 Task: Find and add kurtas from the brands SAARA, LIBAS, BIBA, GERUA, and AKS to your cart on Flipkart.
Action: Mouse moved to (138, 8)
Screenshot: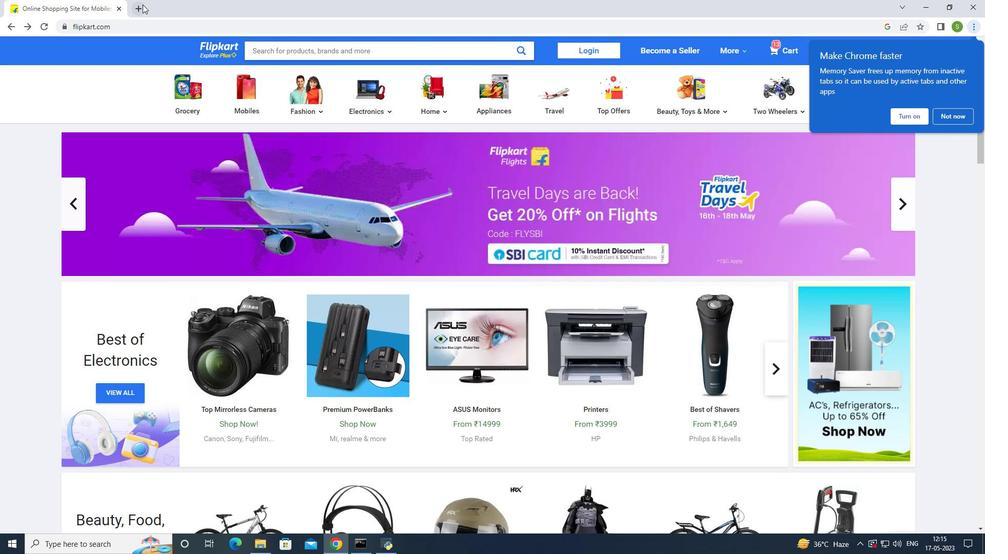 
Action: Mouse pressed left at (138, 8)
Screenshot: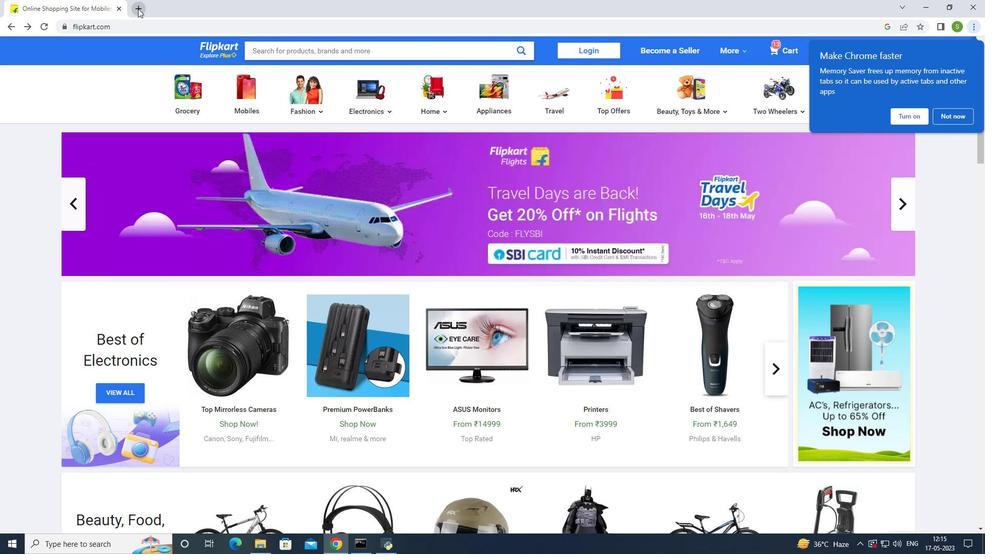 
Action: Mouse moved to (138, 18)
Screenshot: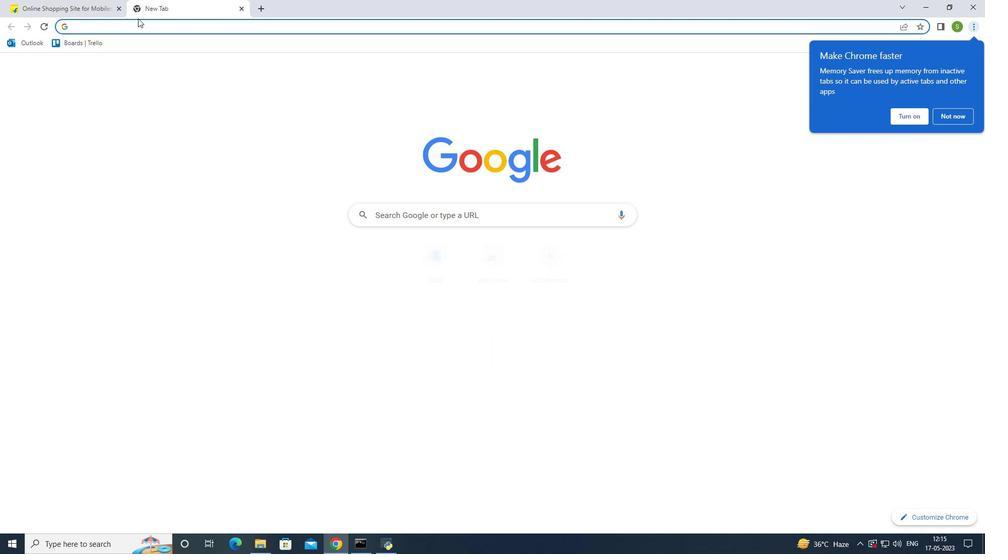 
Action: Mouse pressed left at (138, 18)
Screenshot: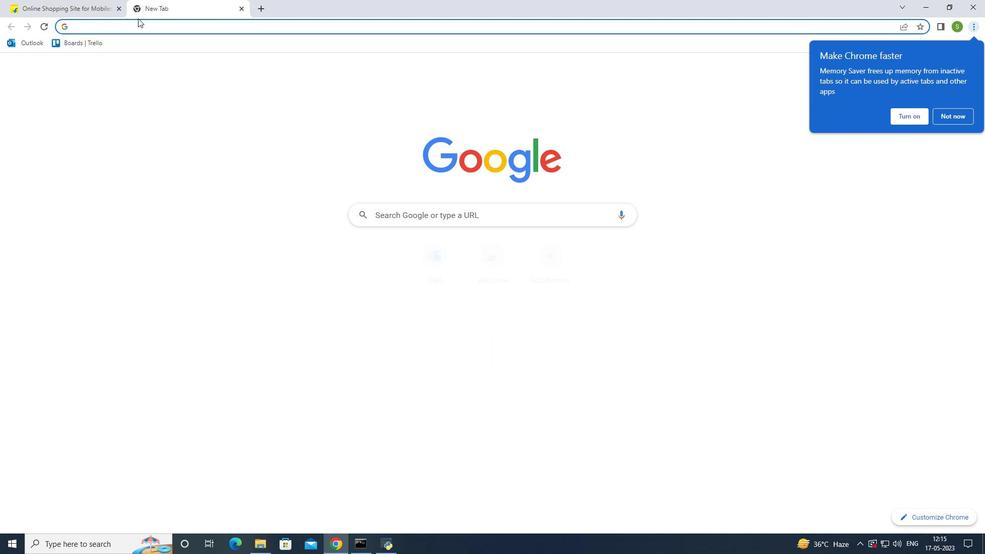 
Action: Mouse moved to (142, 27)
Screenshot: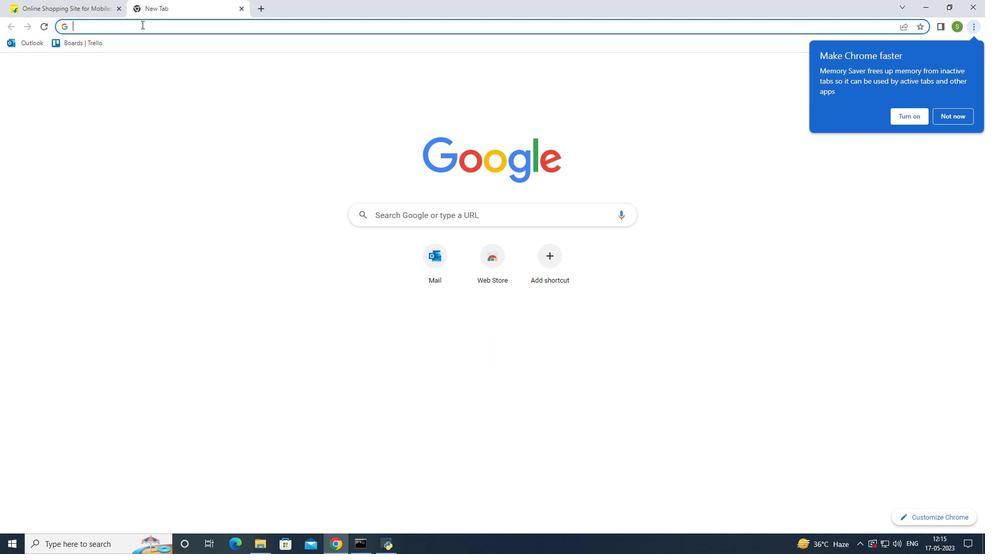 
Action: Mouse pressed left at (142, 27)
Screenshot: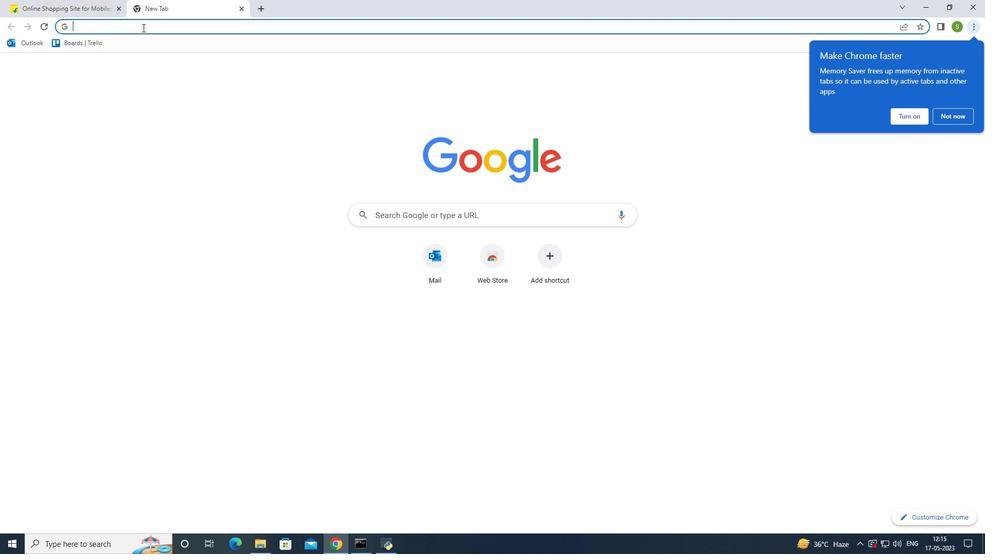 
Action: Mouse moved to (141, 49)
Screenshot: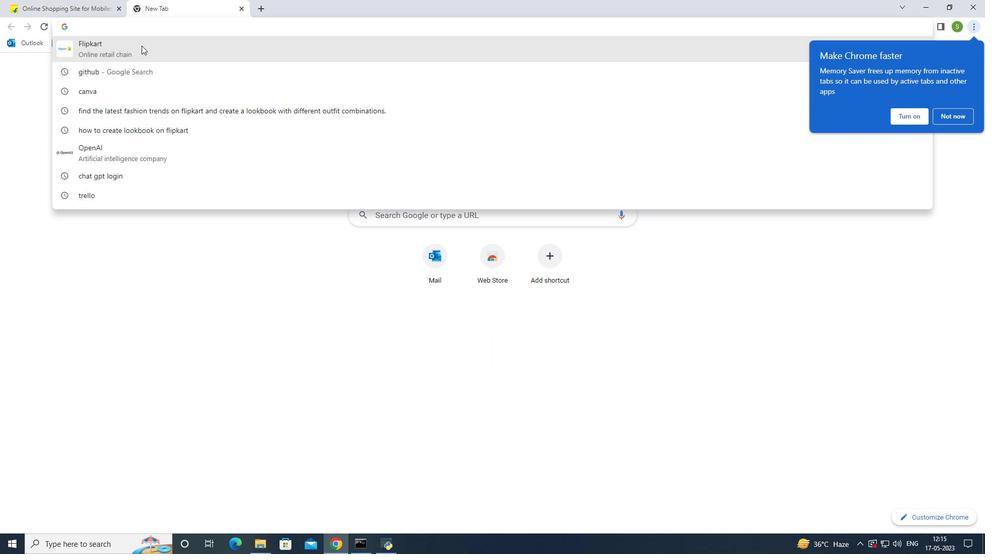 
Action: Mouse pressed left at (141, 49)
Screenshot: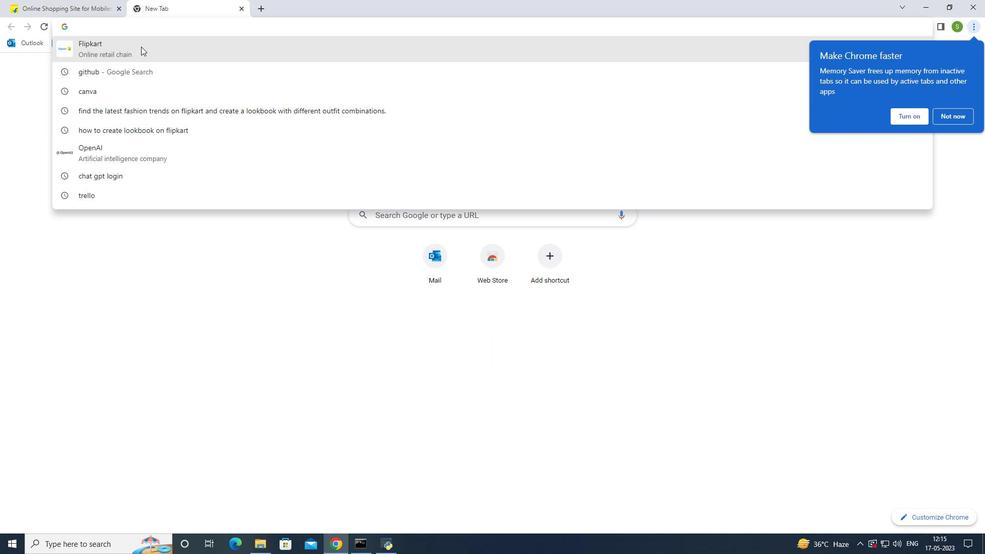 
Action: Mouse moved to (120, 9)
Screenshot: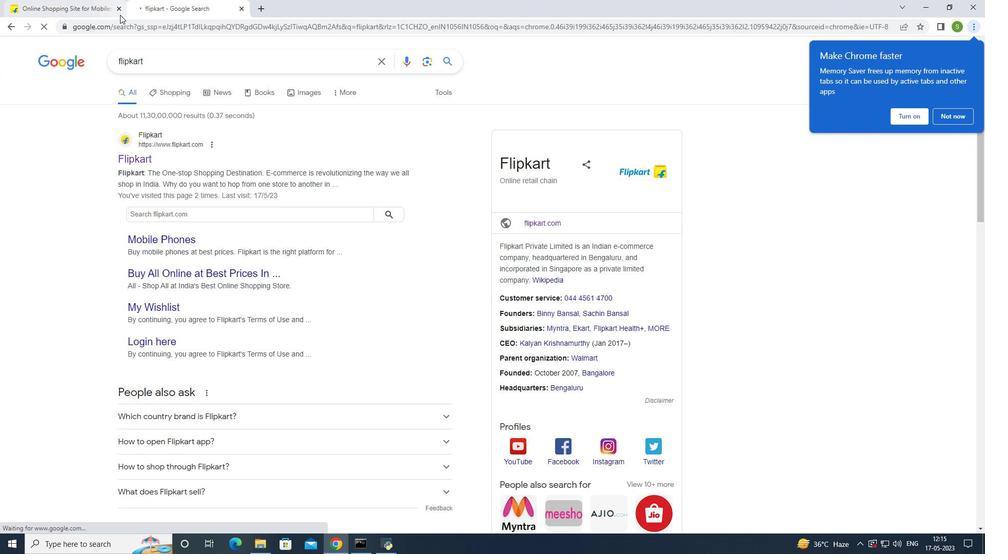 
Action: Mouse pressed left at (120, 9)
Screenshot: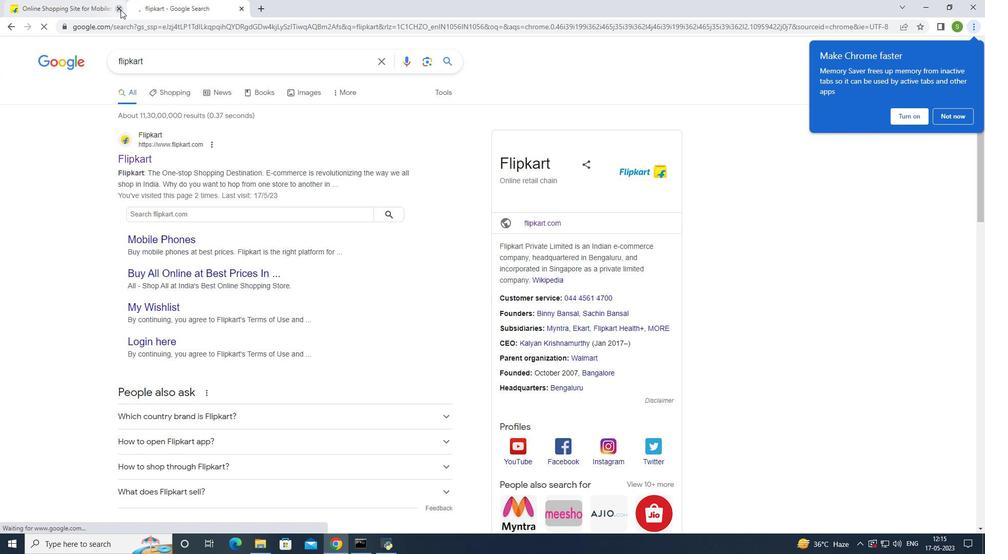 
Action: Mouse moved to (148, 158)
Screenshot: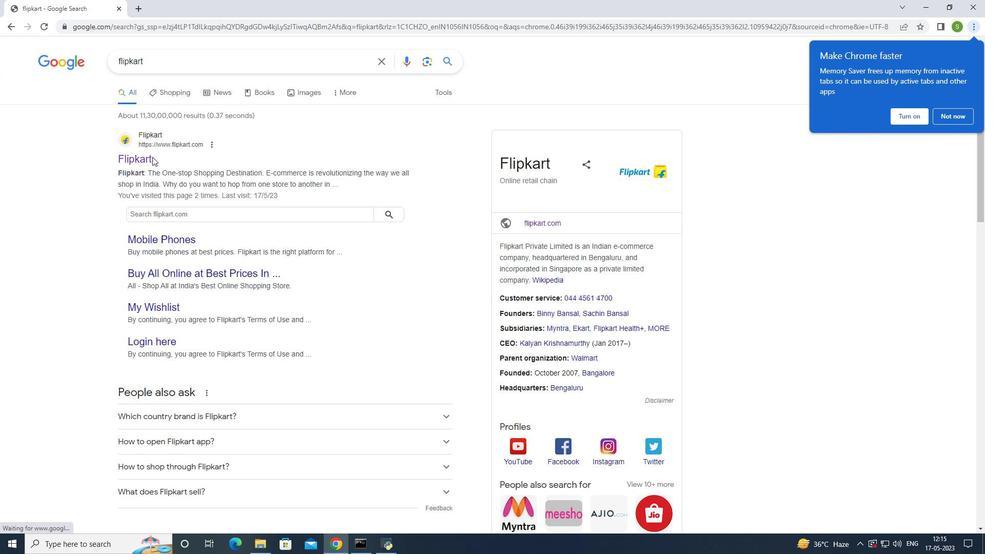 
Action: Mouse pressed left at (148, 158)
Screenshot: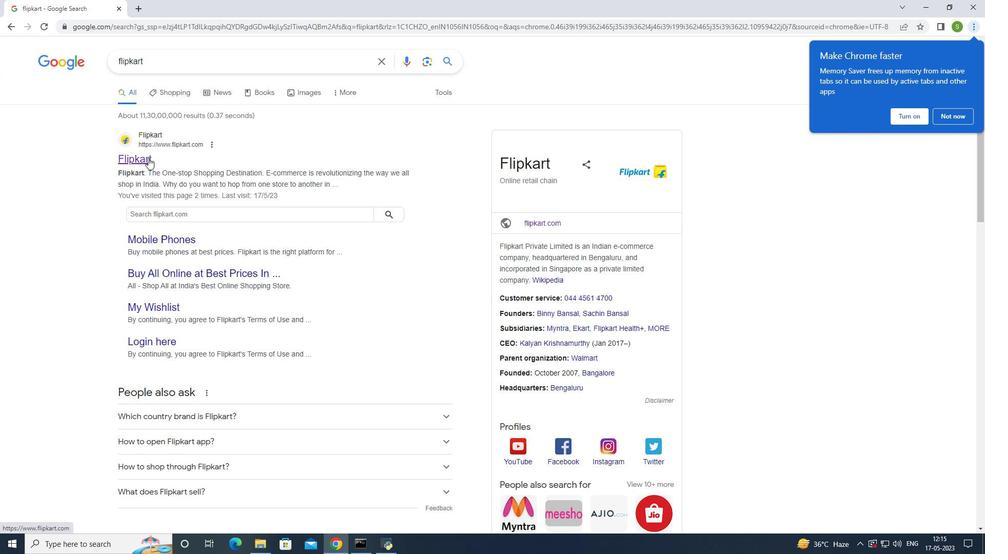 
Action: Mouse moved to (319, 109)
Screenshot: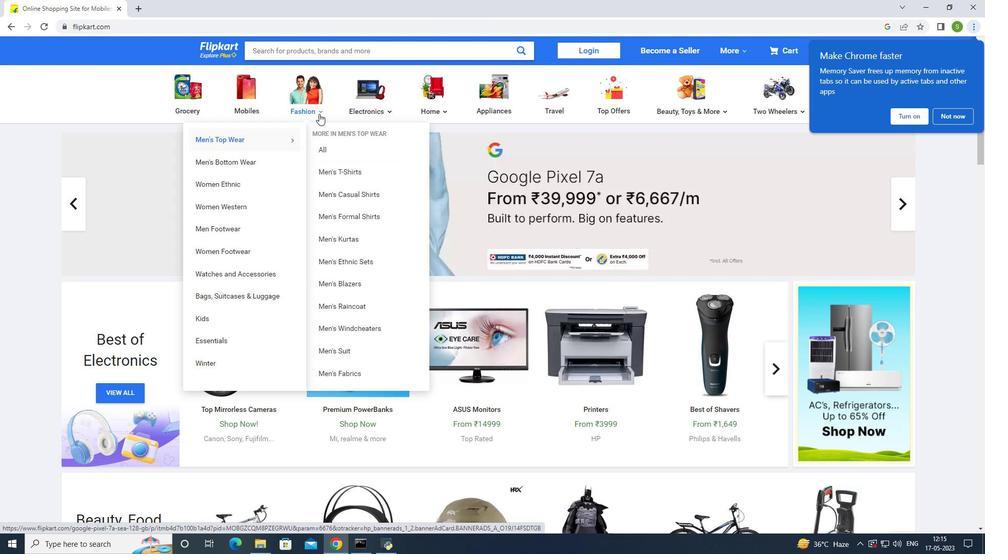 
Action: Mouse pressed left at (319, 109)
Screenshot: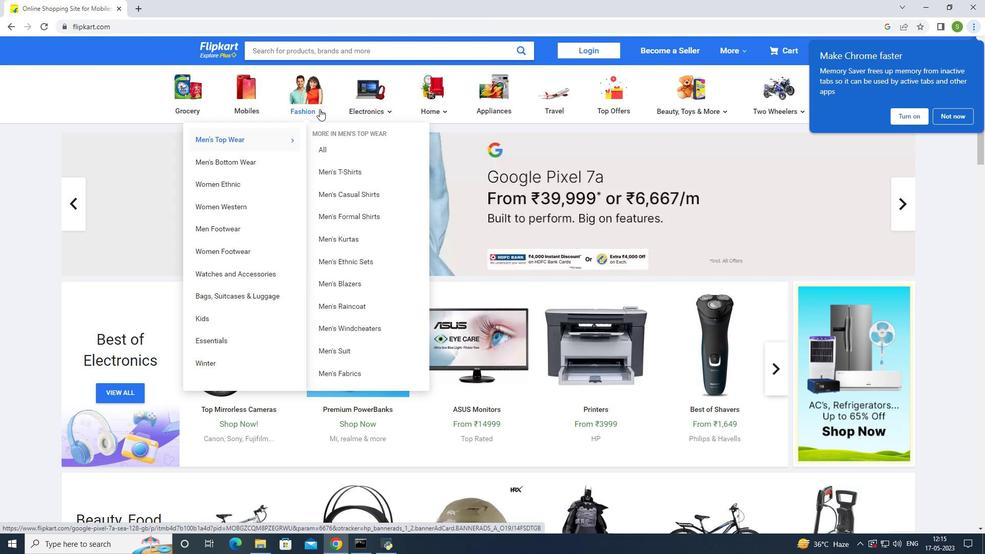 
Action: Mouse moved to (249, 181)
Screenshot: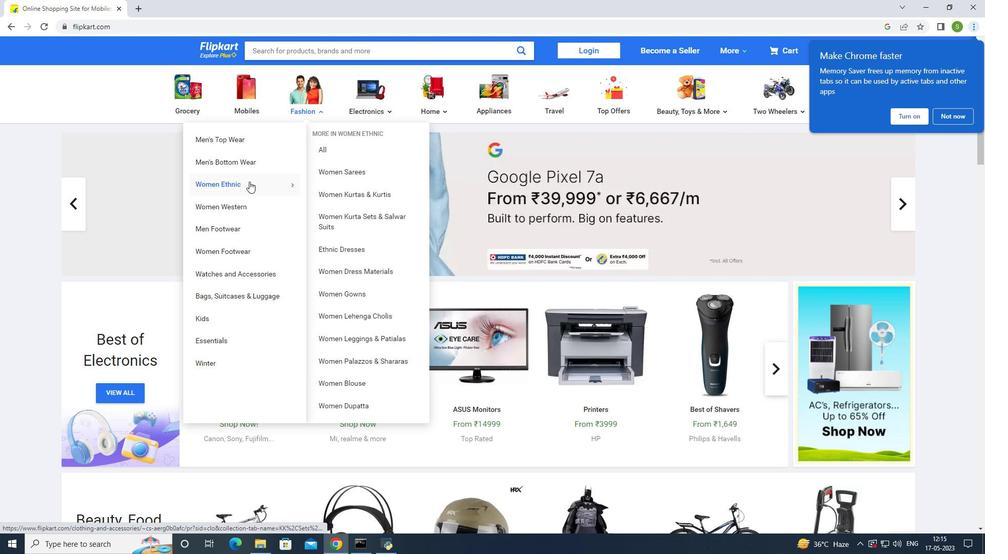 
Action: Mouse pressed left at (249, 181)
Screenshot: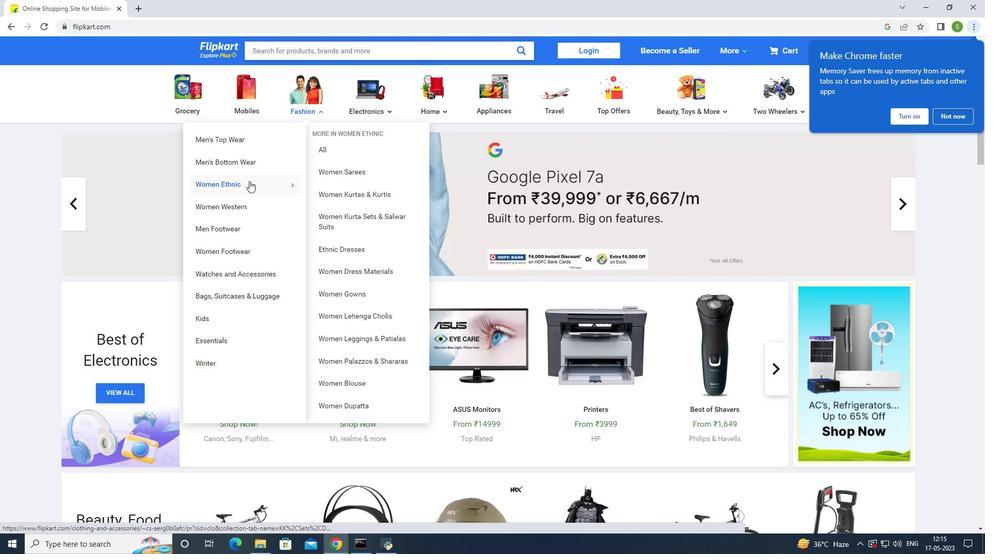 
Action: Mouse moved to (432, 195)
Screenshot: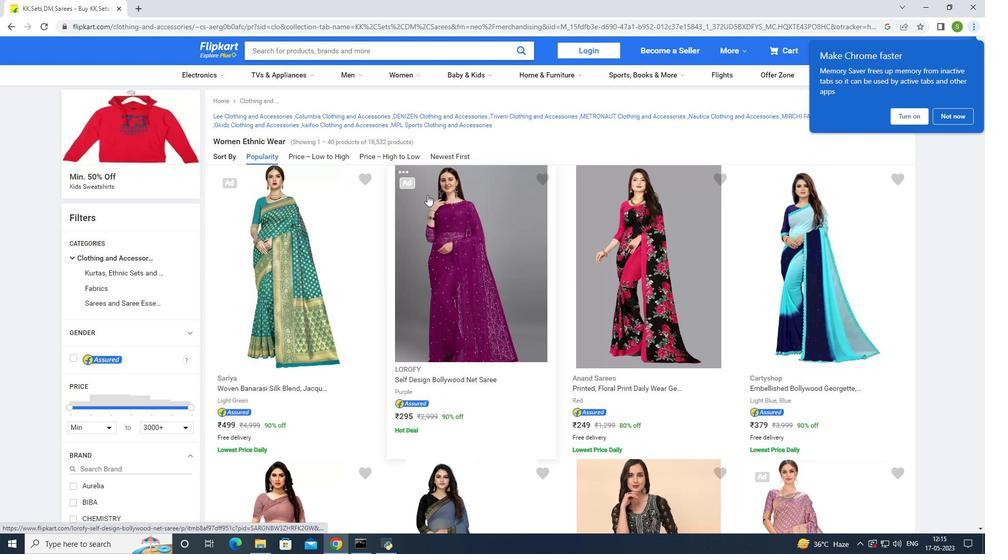 
Action: Mouse scrolled (432, 195) with delta (0, 0)
Screenshot: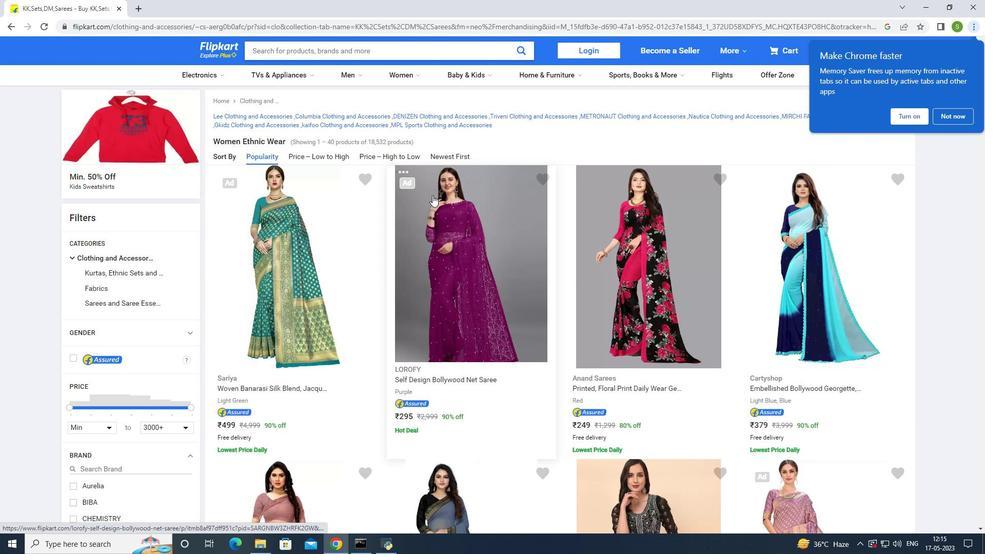 
Action: Mouse scrolled (432, 195) with delta (0, 0)
Screenshot: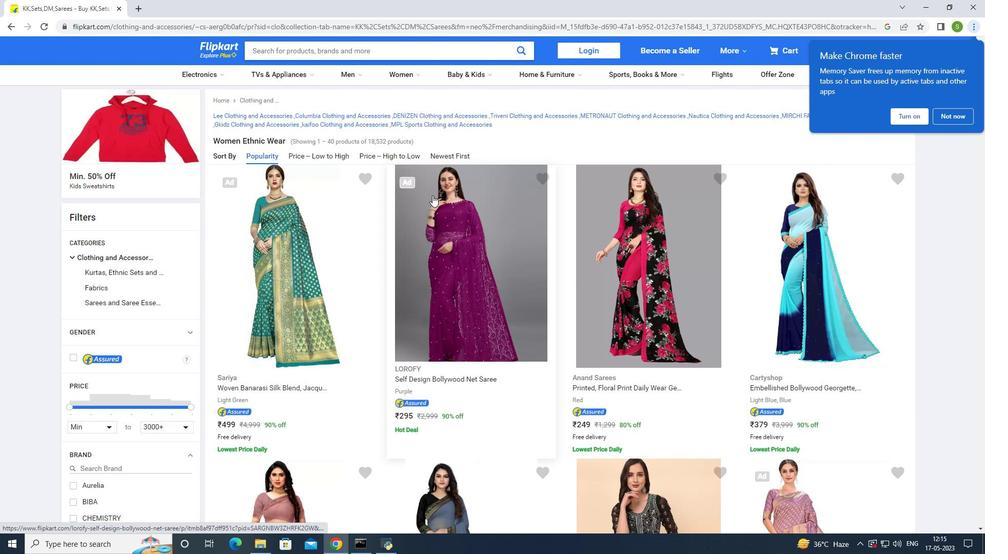 
Action: Mouse scrolled (432, 195) with delta (0, 0)
Screenshot: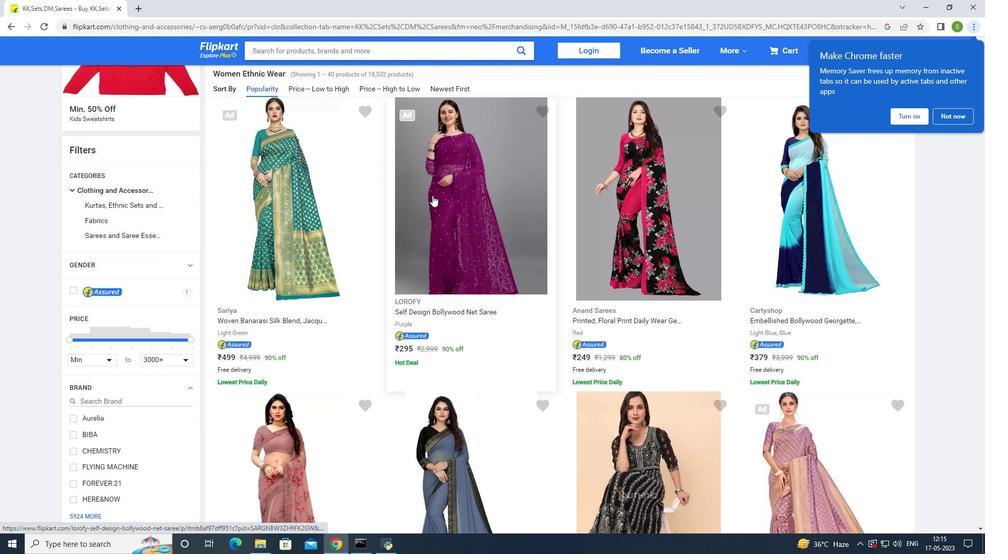 
Action: Mouse scrolled (432, 195) with delta (0, 0)
Screenshot: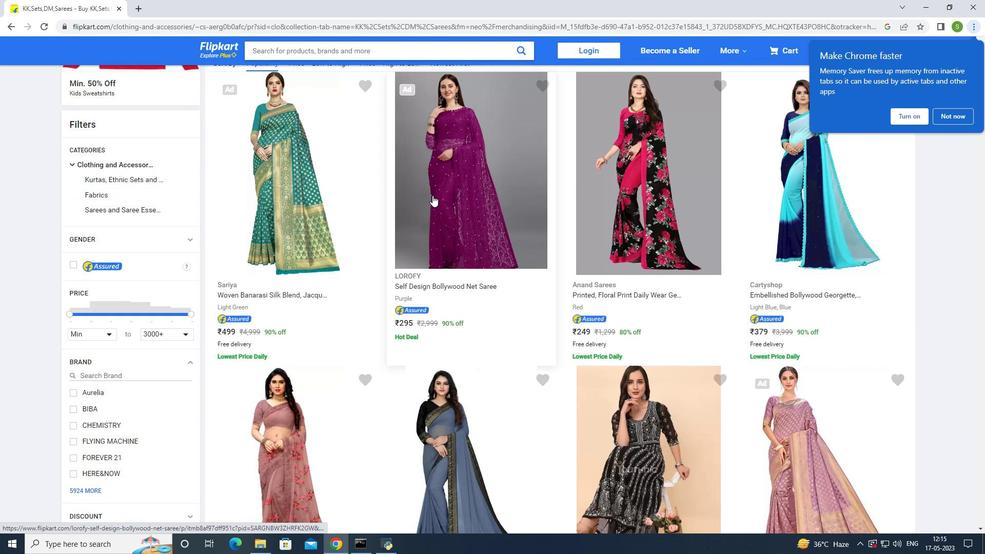 
Action: Mouse scrolled (432, 195) with delta (0, 0)
Screenshot: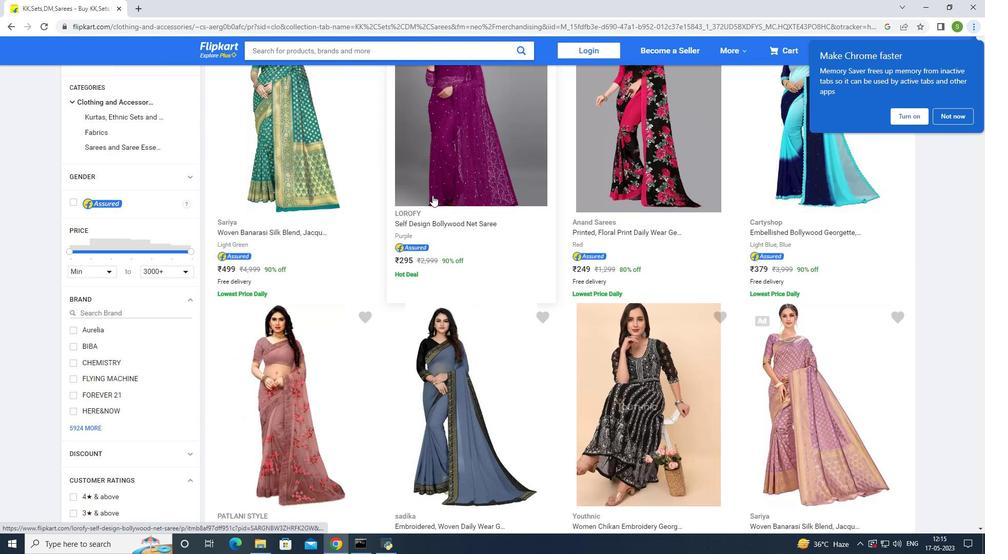 
Action: Mouse scrolled (432, 195) with delta (0, 0)
Screenshot: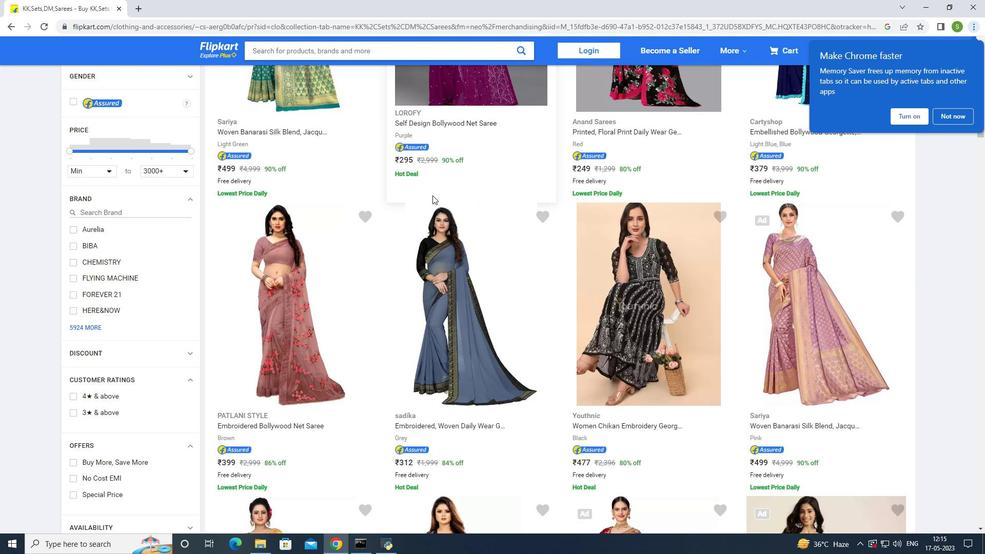 
Action: Mouse scrolled (432, 195) with delta (0, 0)
Screenshot: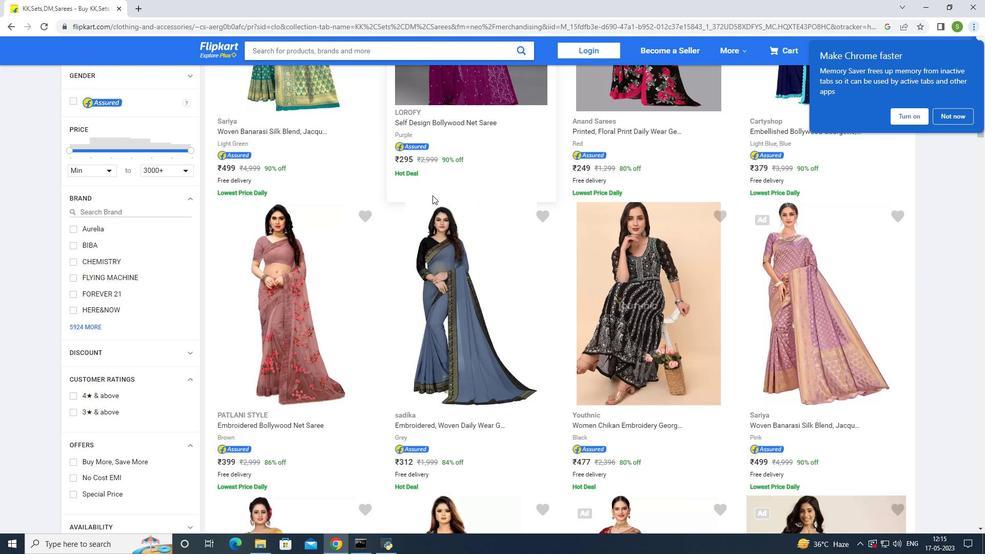 
Action: Mouse moved to (778, 168)
Screenshot: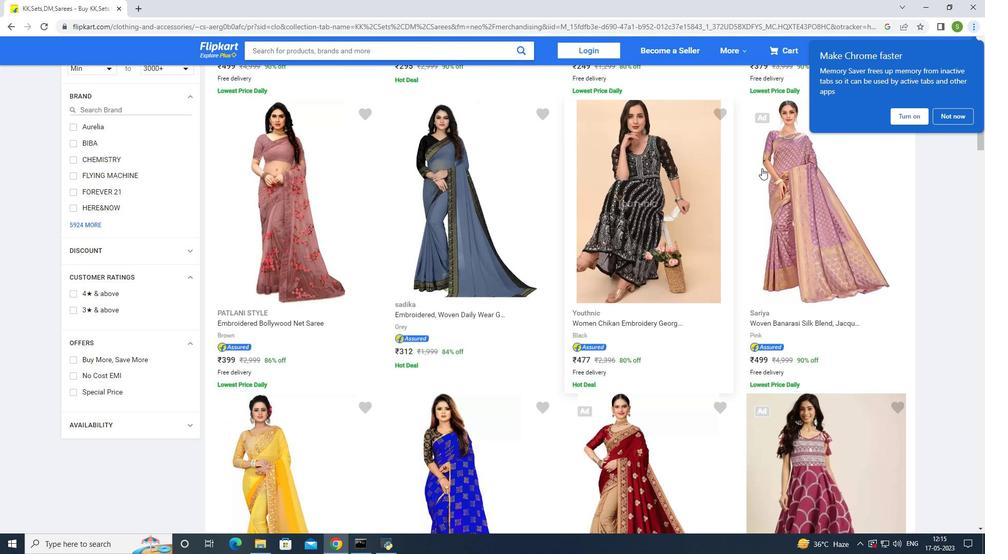 
Action: Mouse pressed left at (778, 168)
Screenshot: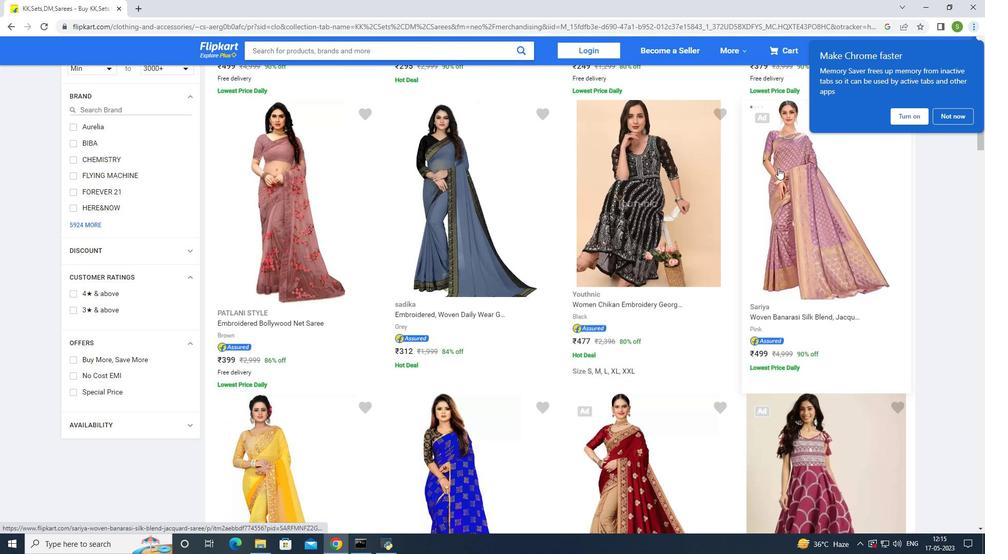 
Action: Mouse moved to (399, 233)
Screenshot: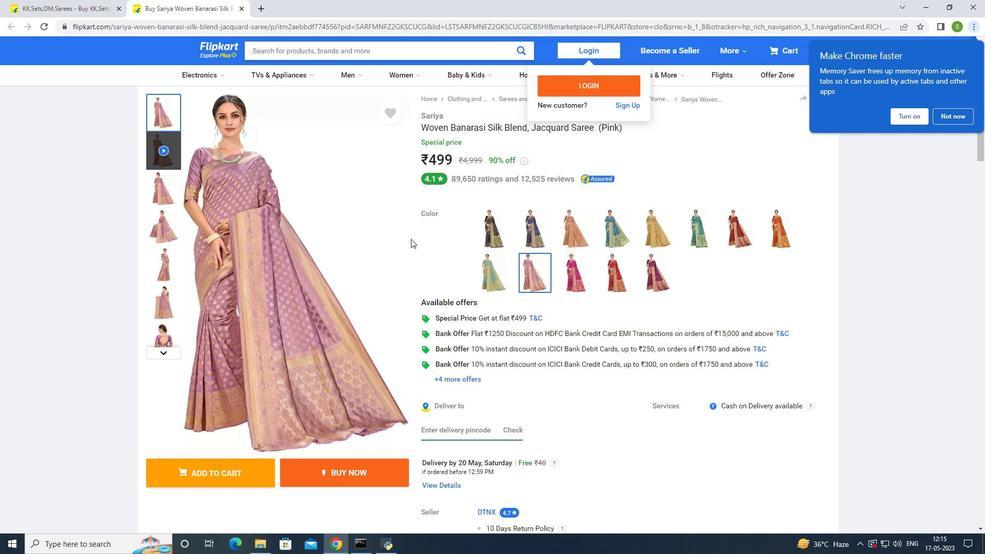 
Action: Mouse scrolled (399, 233) with delta (0, 0)
Screenshot: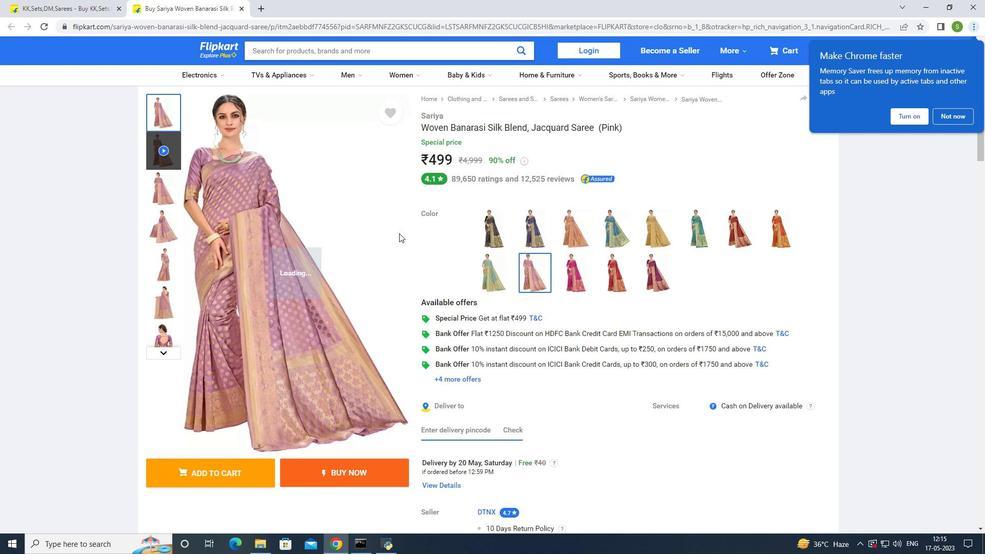 
Action: Mouse scrolled (399, 233) with delta (0, 0)
Screenshot: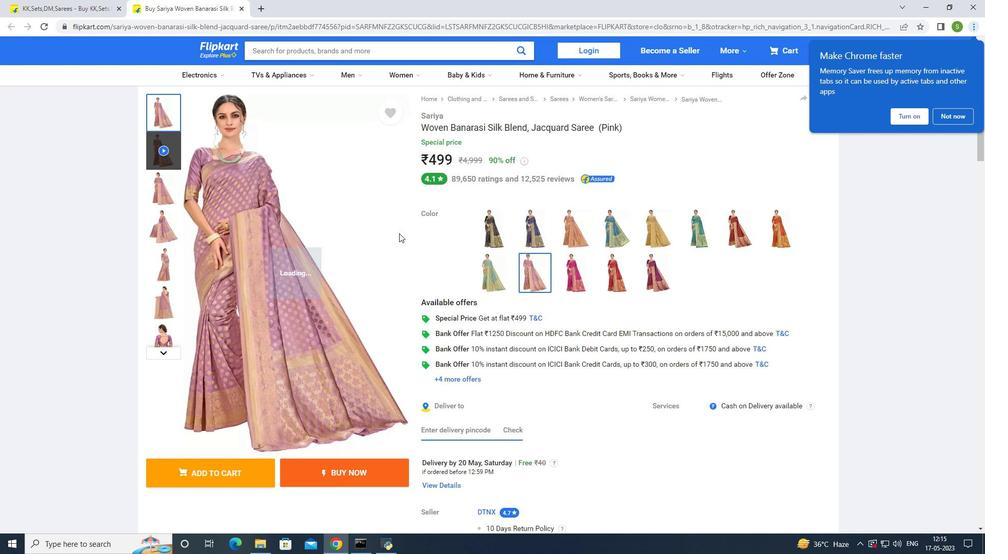 
Action: Mouse scrolled (399, 233) with delta (0, 0)
Screenshot: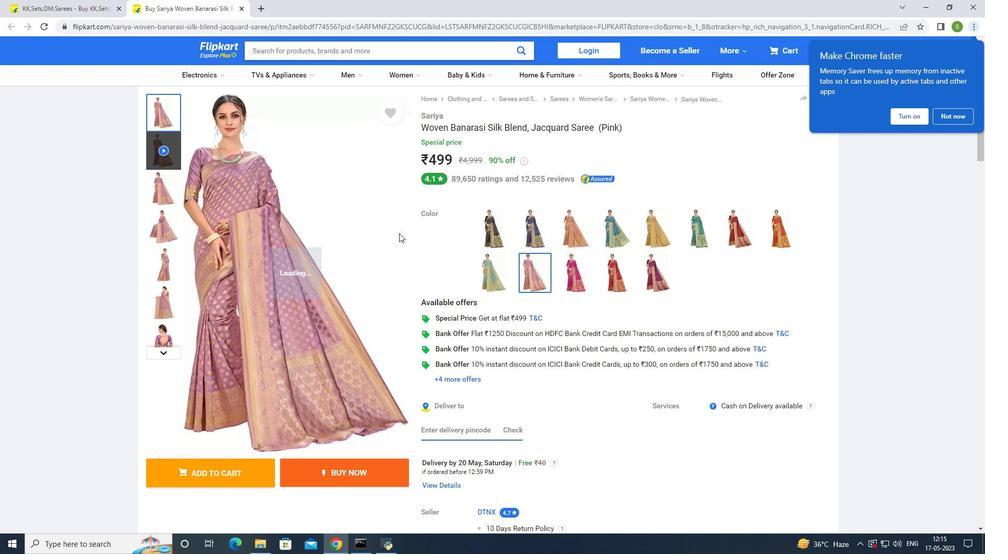 
Action: Mouse moved to (402, 227)
Screenshot: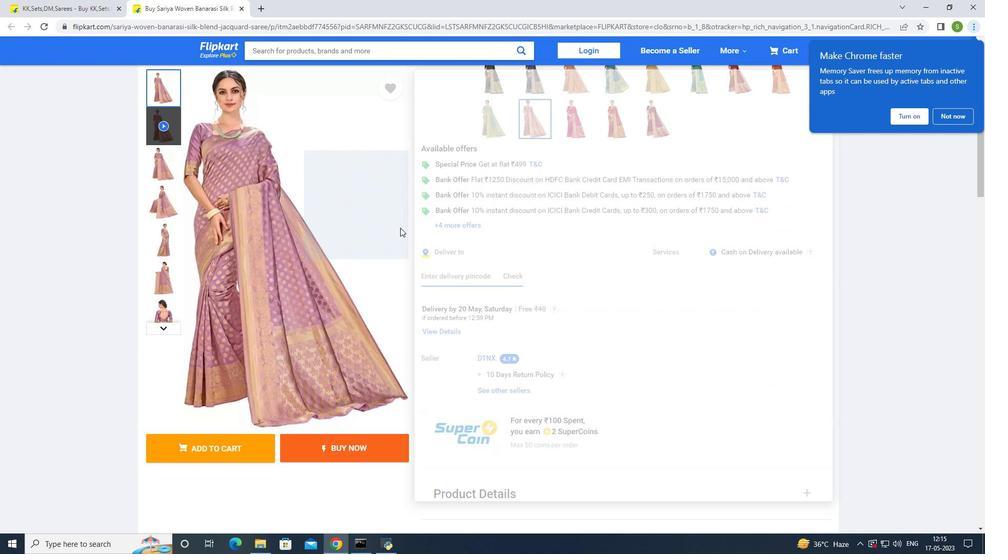 
Action: Mouse scrolled (402, 226) with delta (0, 0)
Screenshot: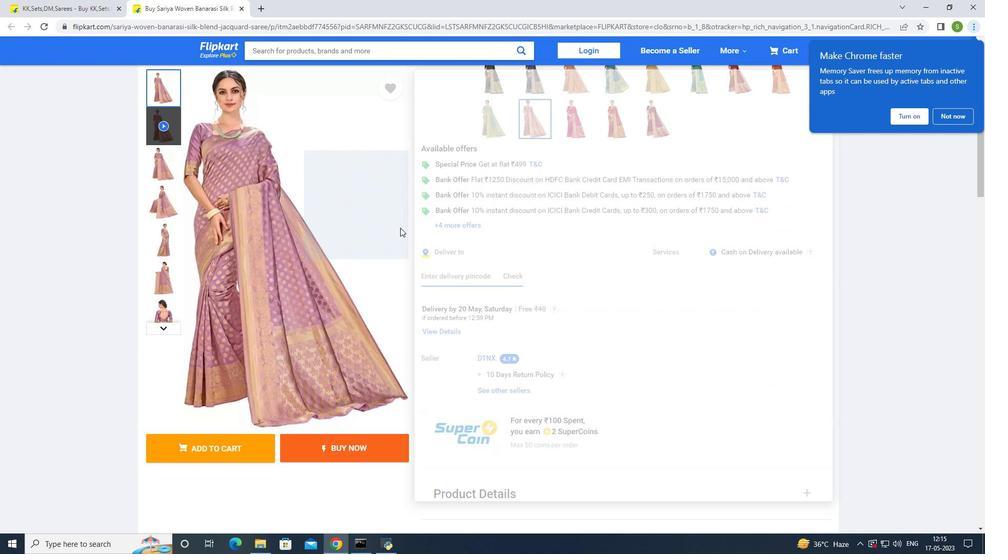 
Action: Mouse moved to (404, 227)
Screenshot: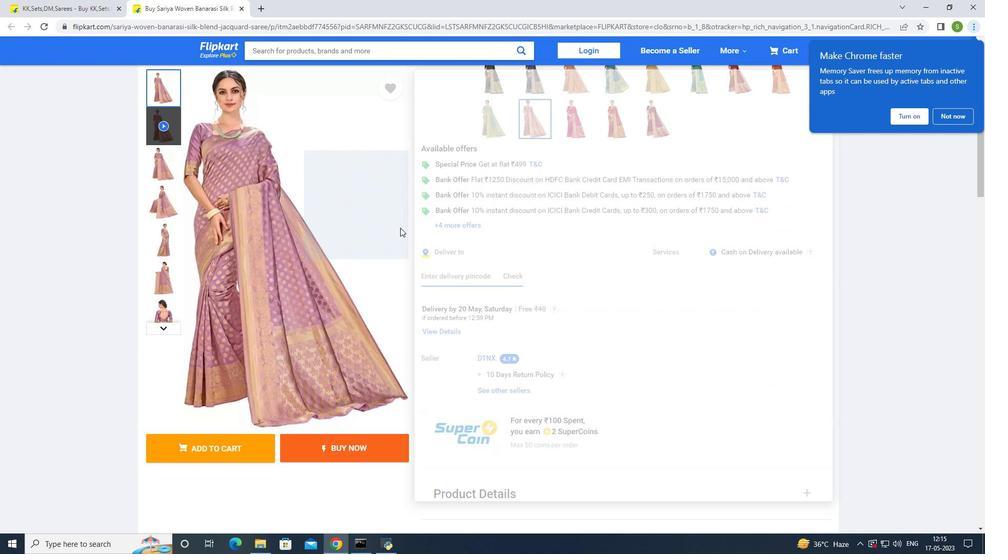 
Action: Mouse scrolled (403, 226) with delta (0, 0)
Screenshot: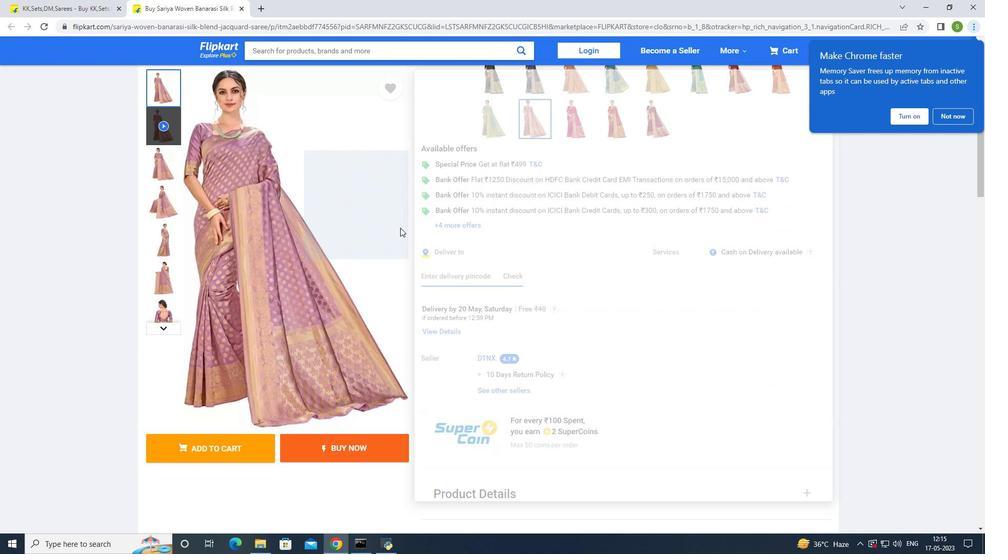 
Action: Mouse moved to (409, 227)
Screenshot: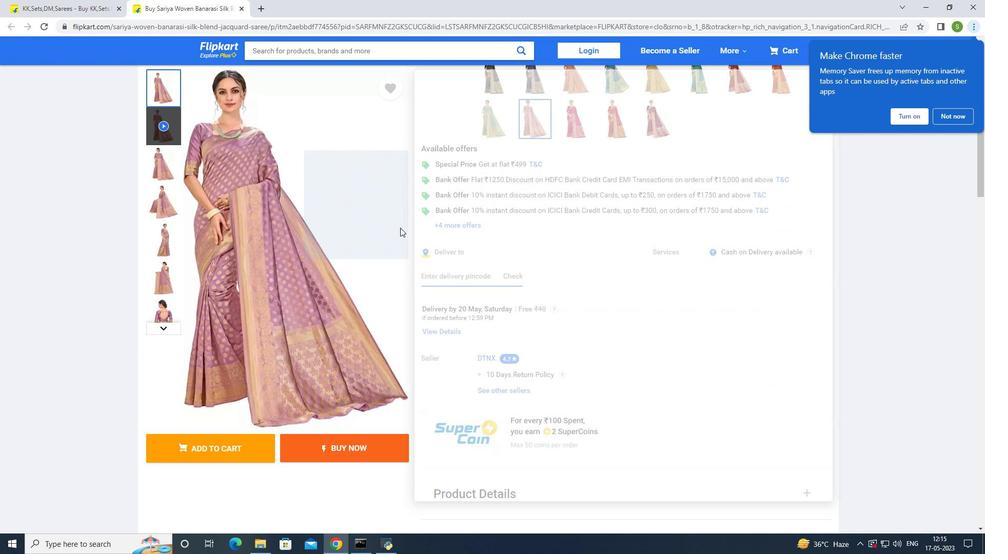 
Action: Mouse scrolled (407, 226) with delta (0, 0)
Screenshot: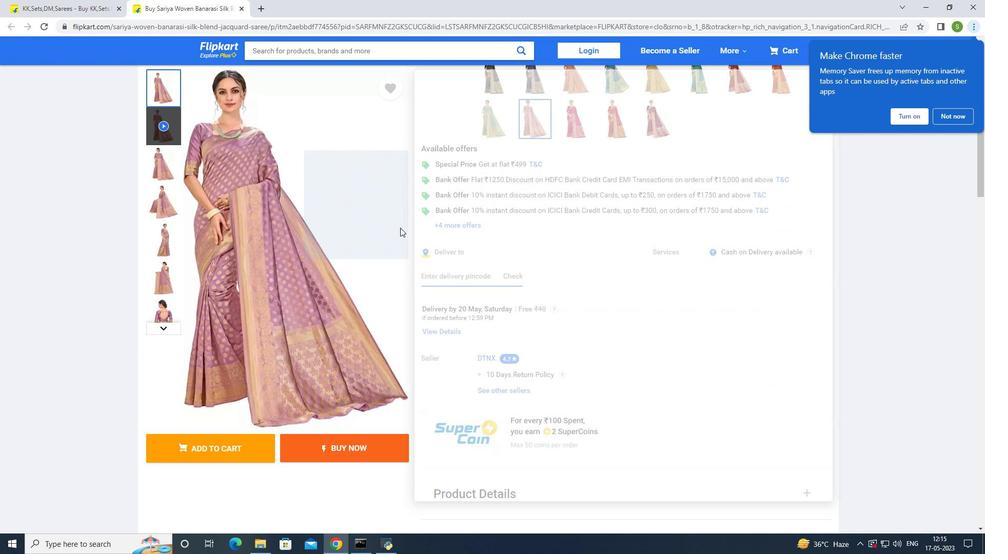 
Action: Mouse moved to (413, 227)
Screenshot: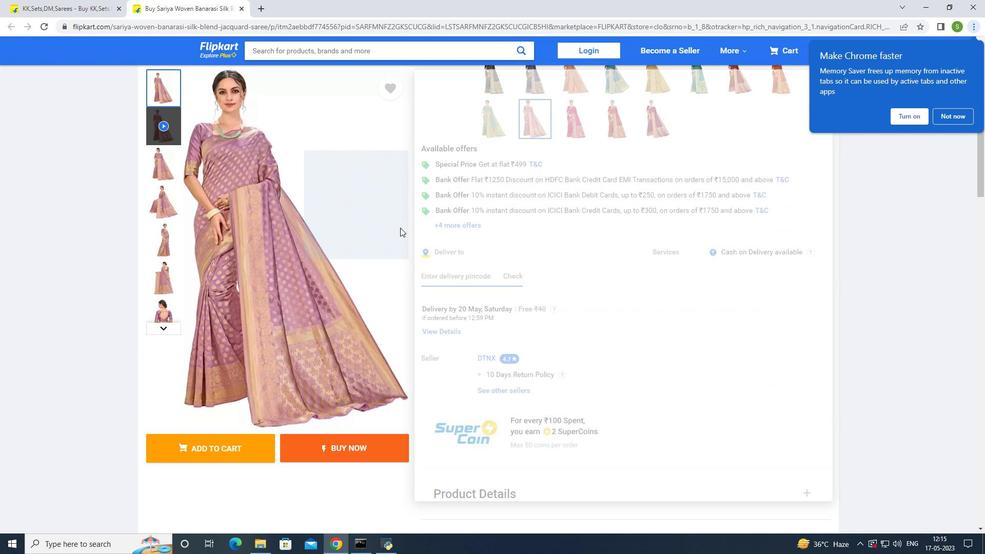 
Action: Mouse scrolled (412, 226) with delta (0, 0)
Screenshot: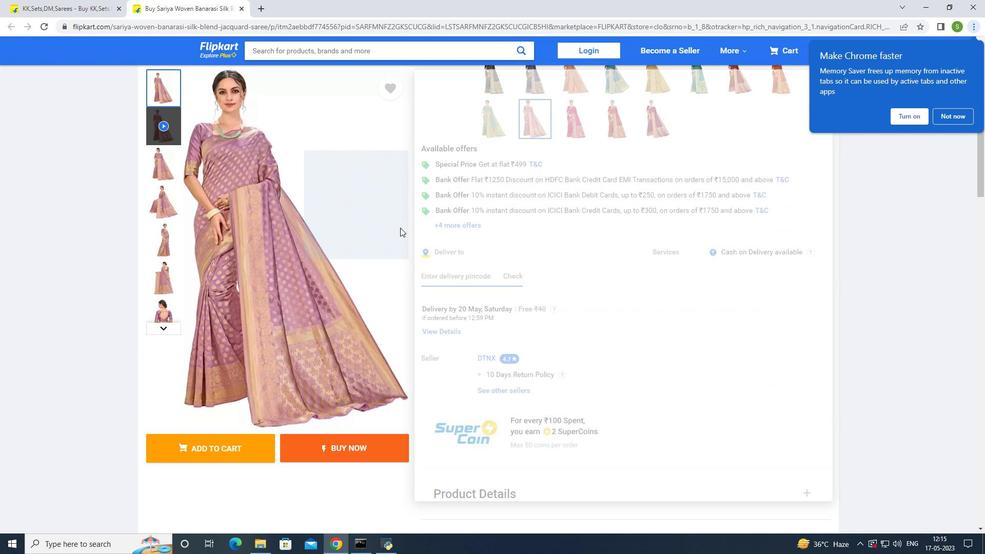 
Action: Mouse moved to (470, 216)
Screenshot: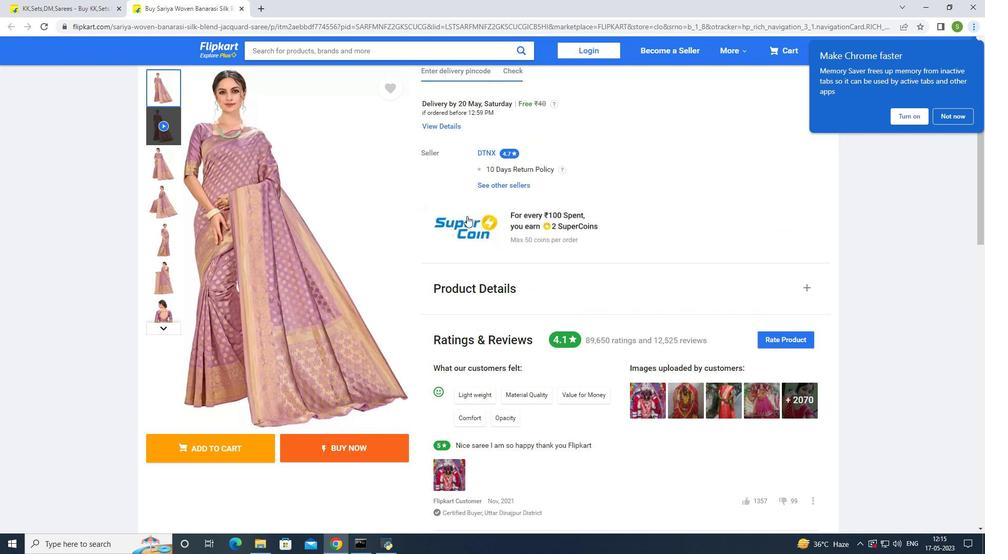 
Action: Mouse scrolled (470, 215) with delta (0, 0)
Screenshot: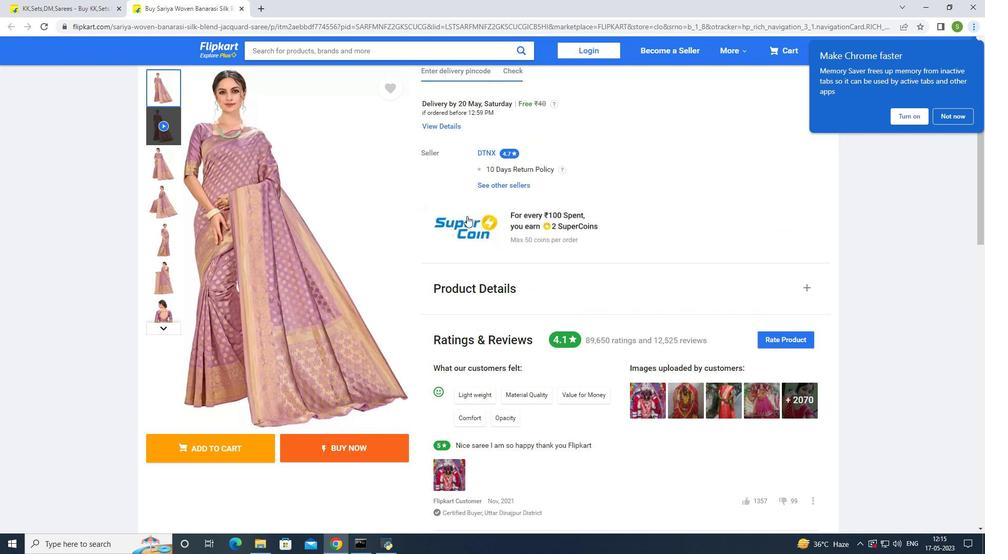 
Action: Mouse moved to (473, 217)
Screenshot: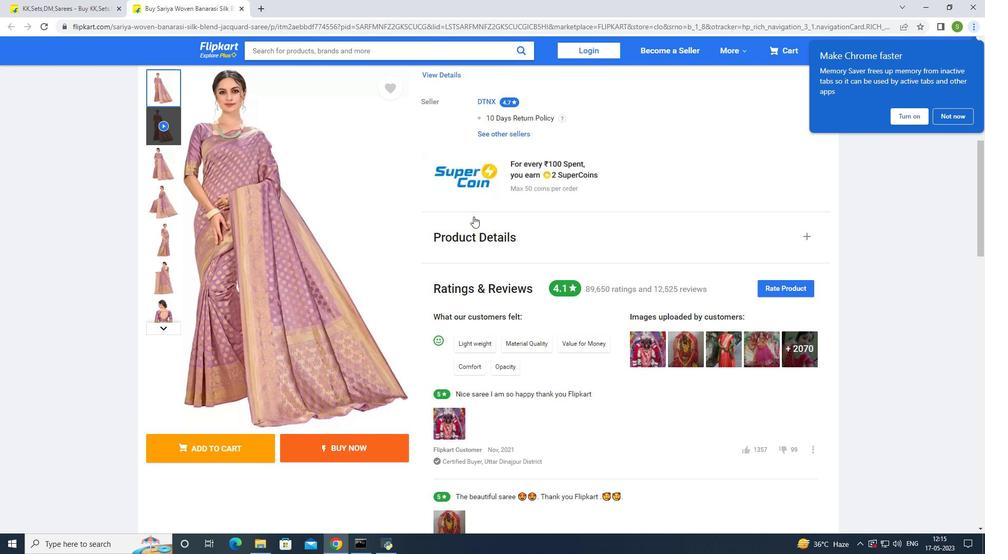 
Action: Mouse scrolled (473, 216) with delta (0, 0)
Screenshot: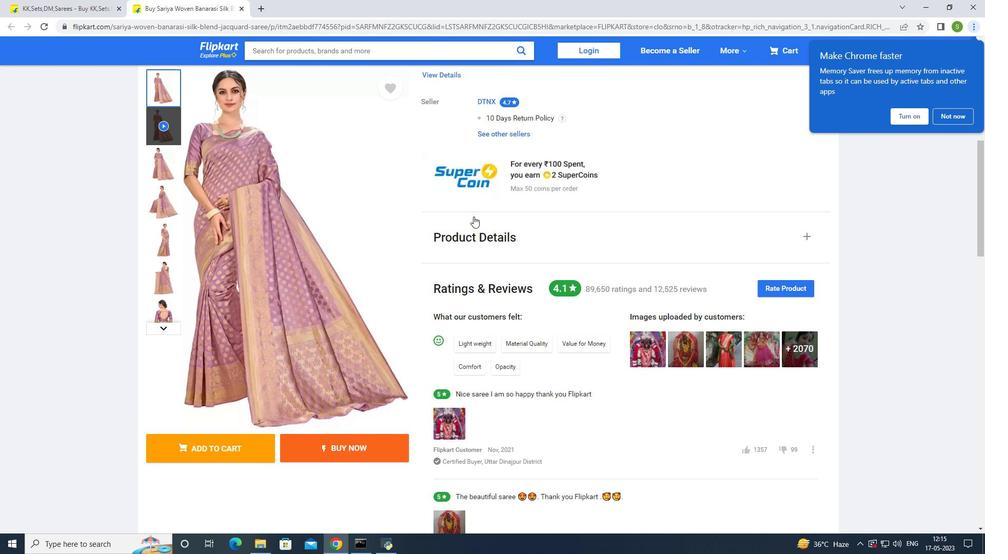 
Action: Mouse moved to (474, 218)
Screenshot: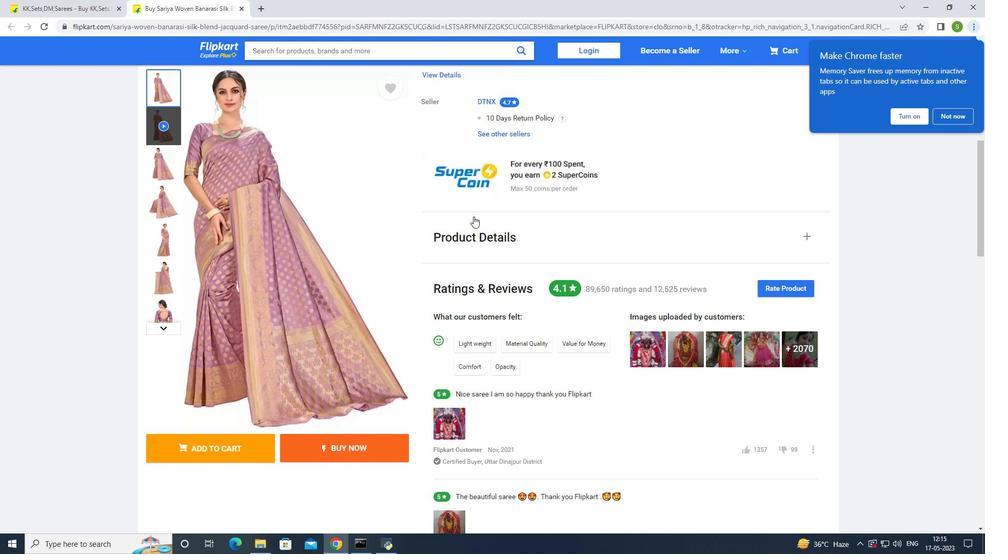 
Action: Mouse scrolled (474, 217) with delta (0, 0)
Screenshot: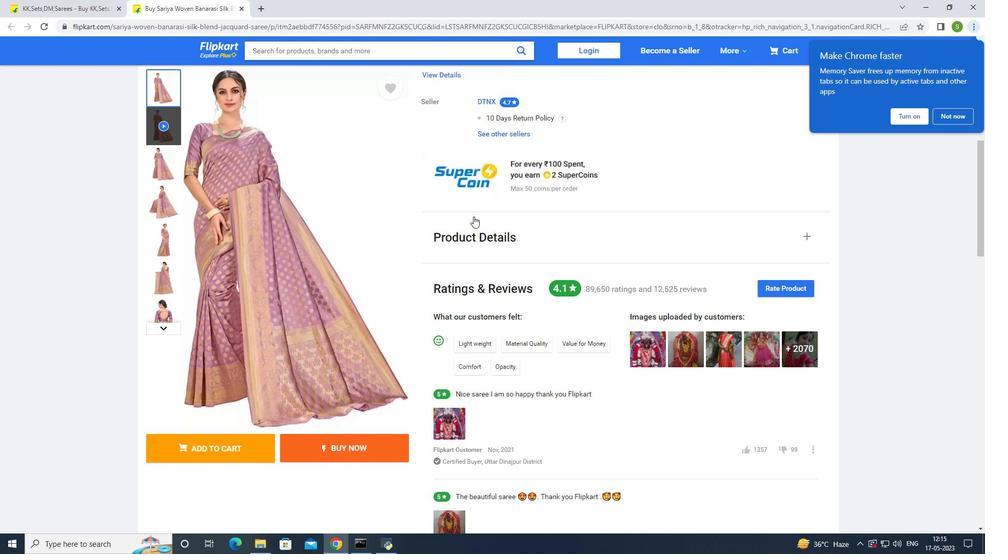 
Action: Mouse scrolled (474, 217) with delta (0, 0)
Screenshot: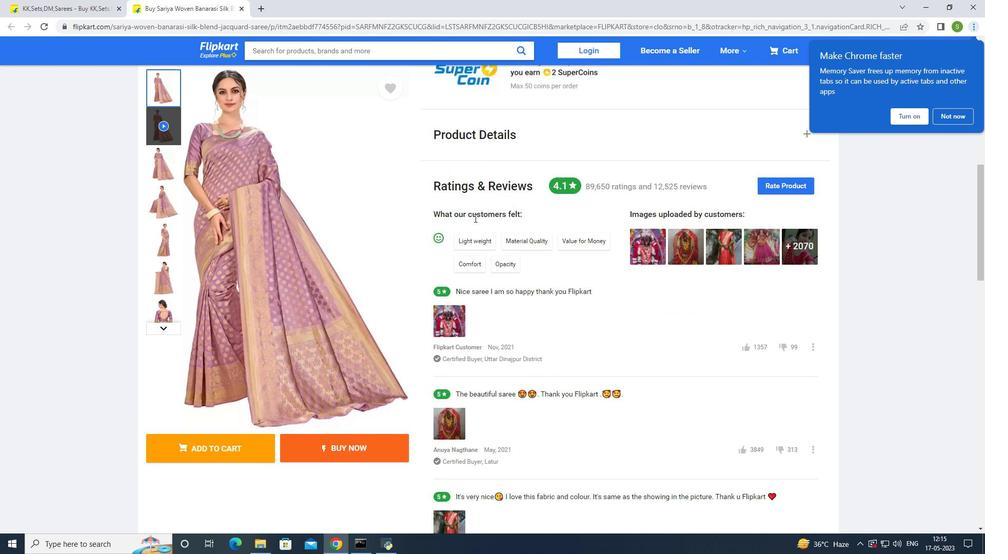 
Action: Mouse moved to (733, 195)
Screenshot: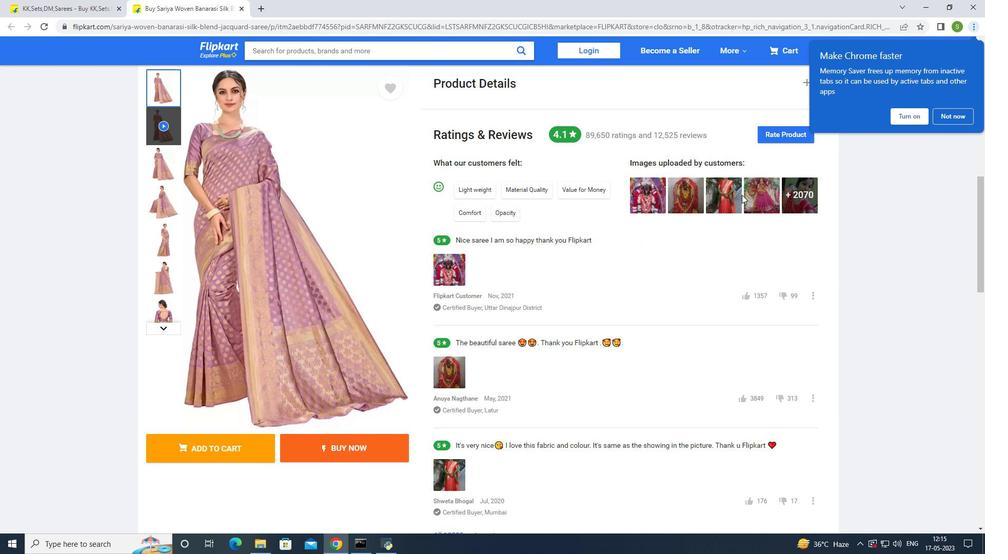 
Action: Mouse pressed left at (733, 195)
Screenshot: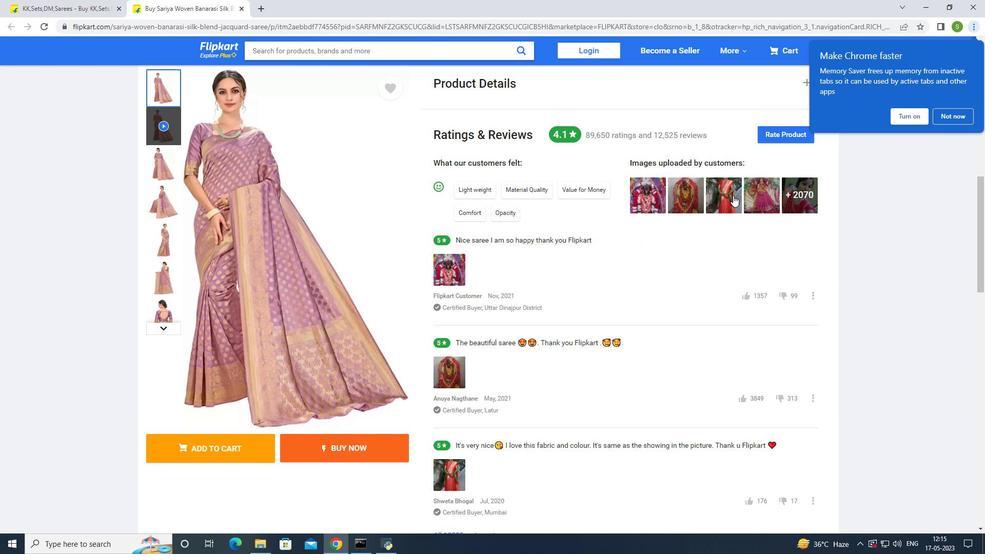 
Action: Mouse moved to (543, 277)
Screenshot: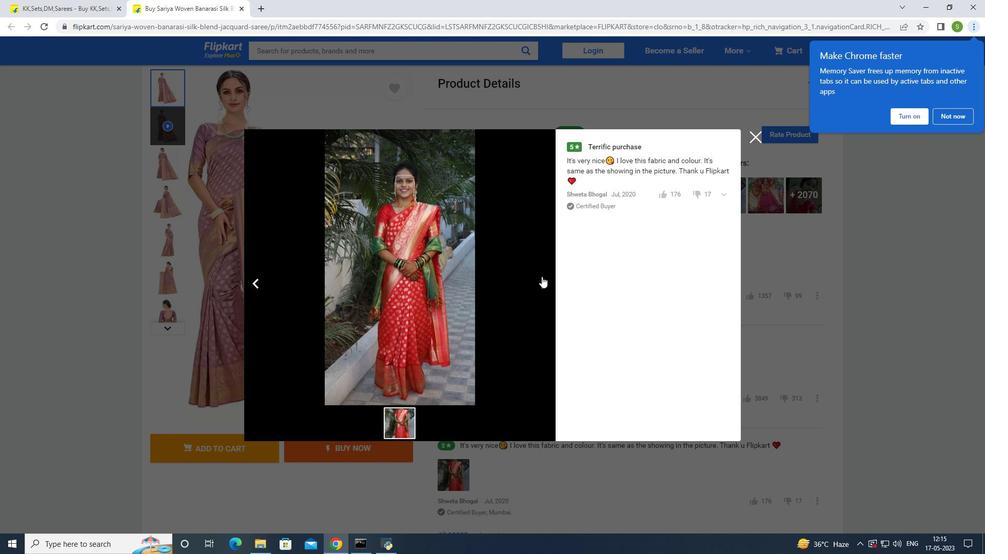 
Action: Mouse pressed left at (543, 277)
Screenshot: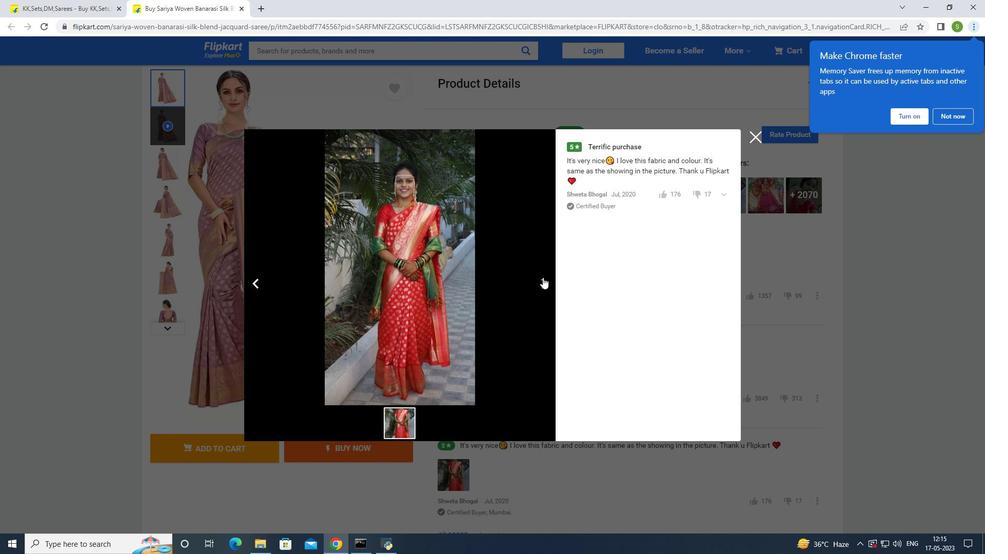 
Action: Mouse pressed left at (543, 277)
Screenshot: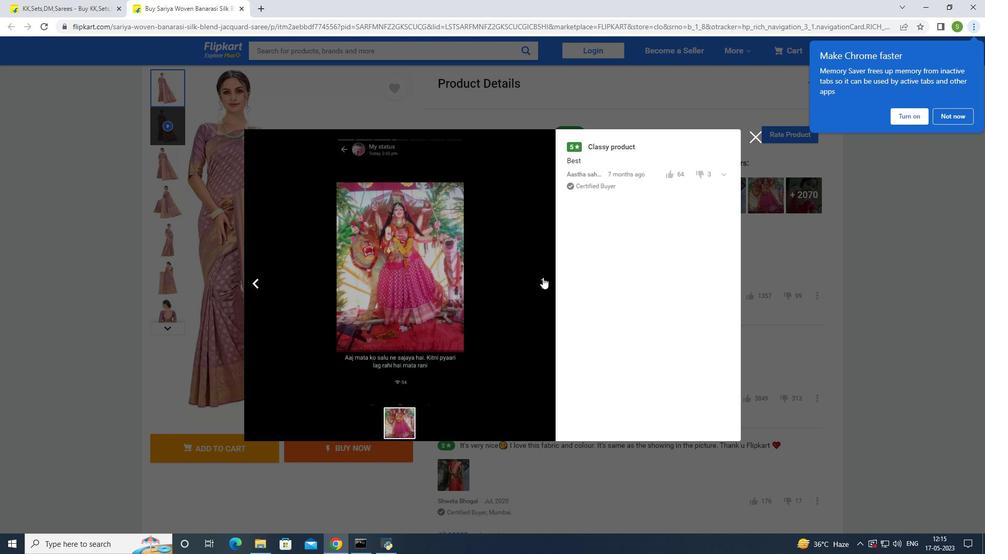
Action: Mouse pressed left at (543, 277)
Screenshot: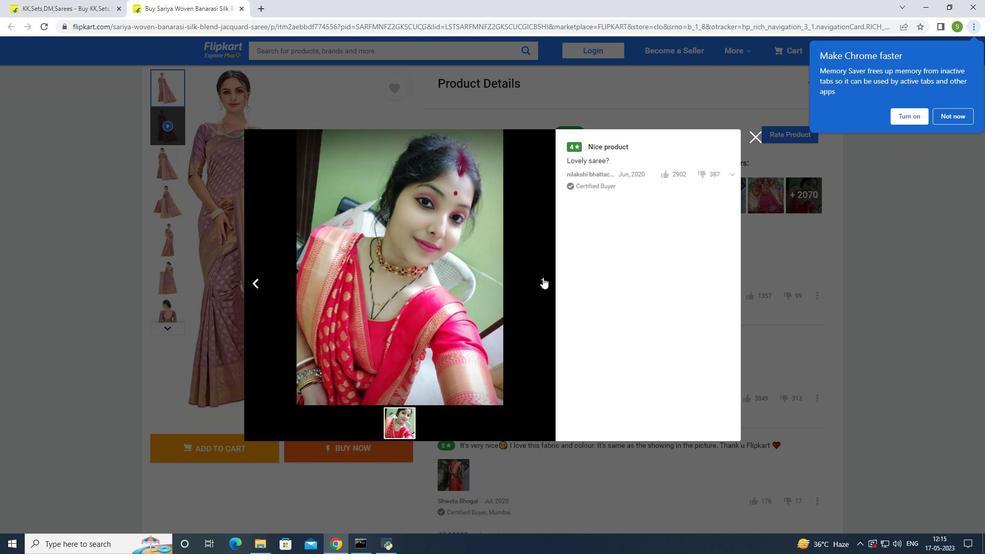 
Action: Mouse pressed left at (543, 277)
Screenshot: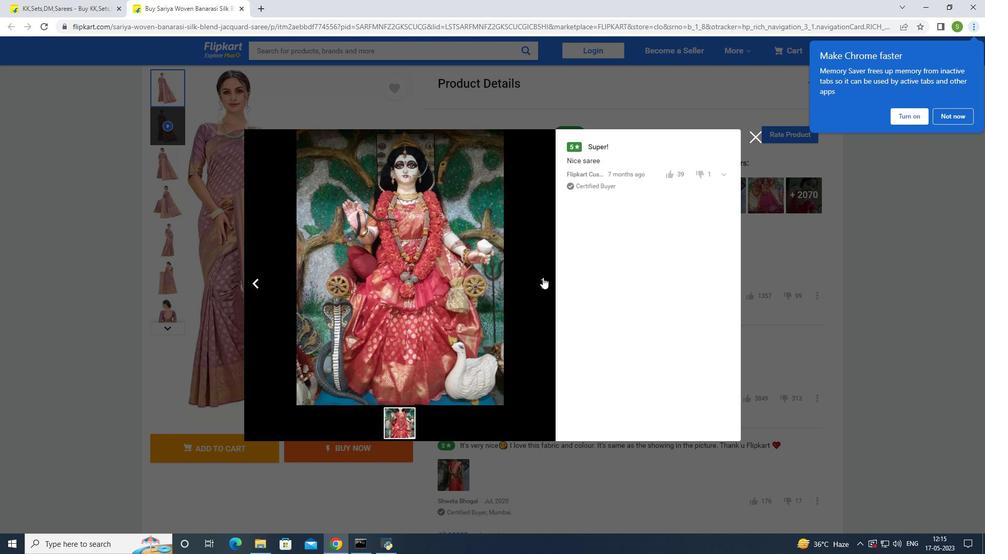 
Action: Mouse pressed left at (543, 277)
Screenshot: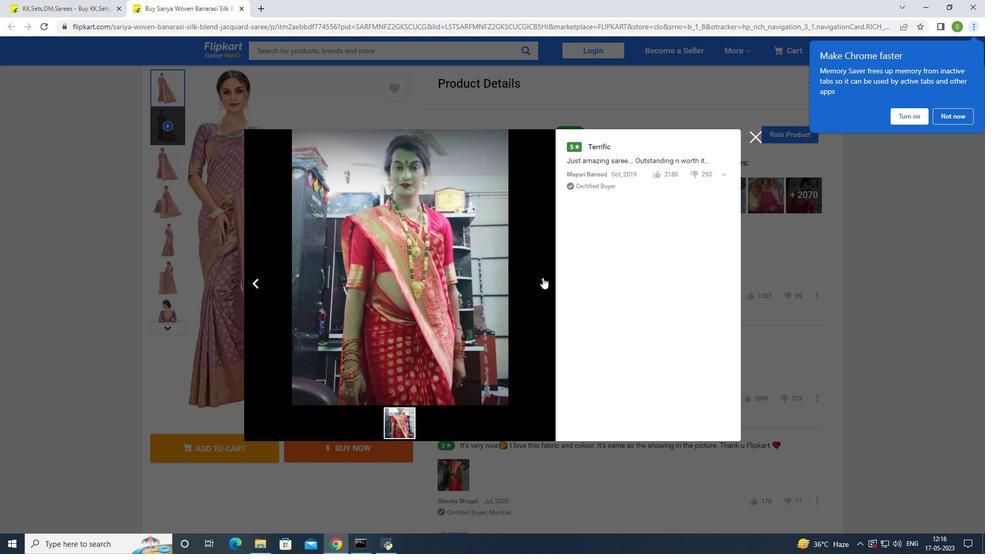 
Action: Mouse pressed left at (543, 277)
Screenshot: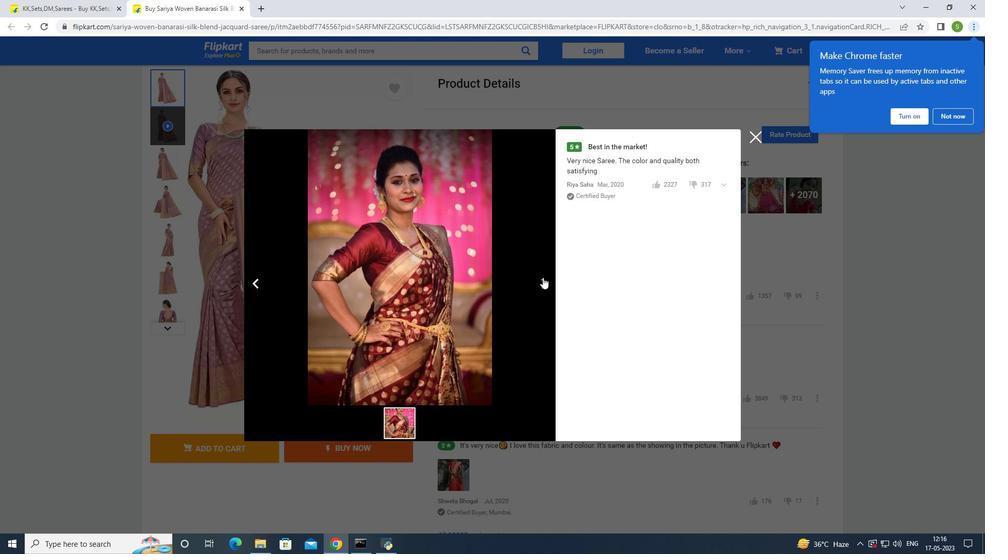 
Action: Mouse pressed left at (543, 277)
Screenshot: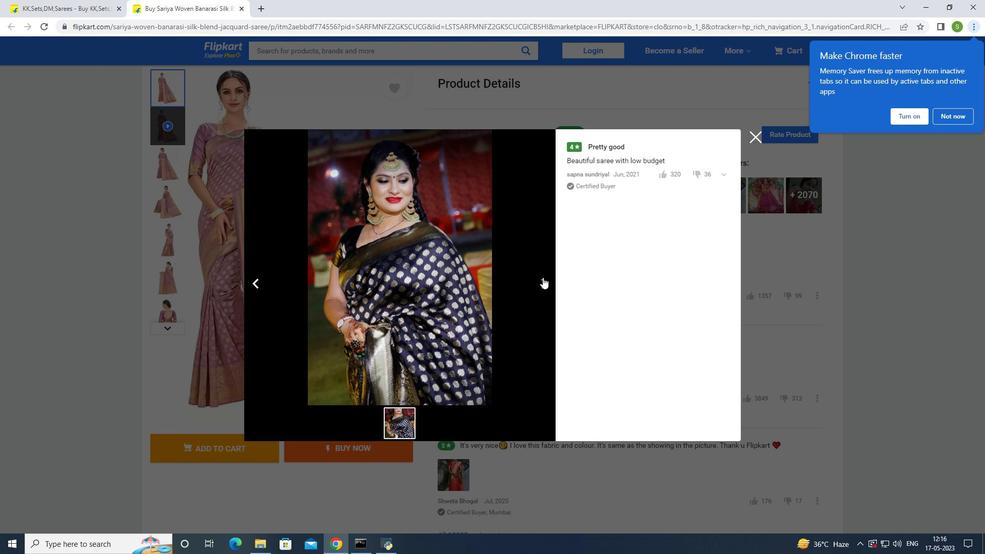 
Action: Mouse pressed left at (543, 277)
Screenshot: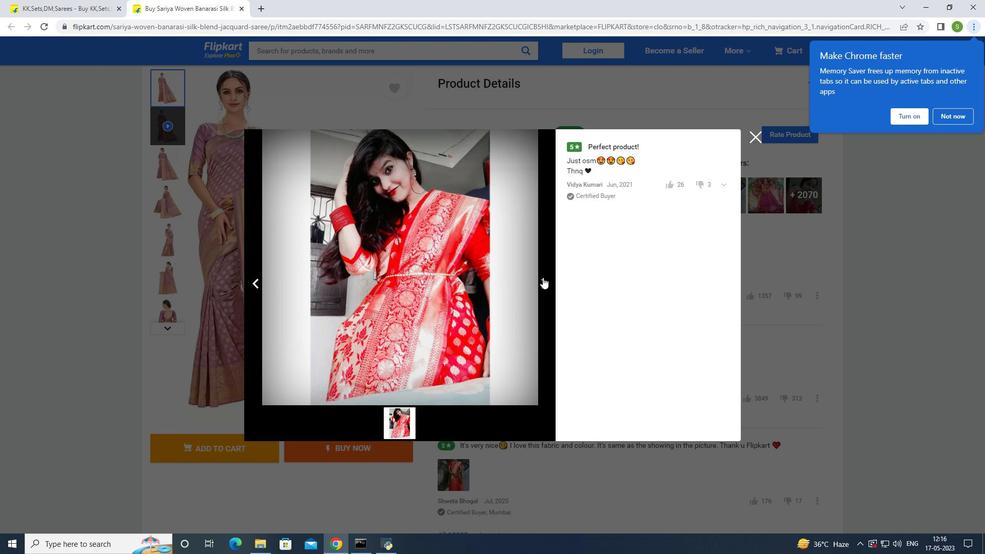 
Action: Mouse pressed left at (543, 277)
Screenshot: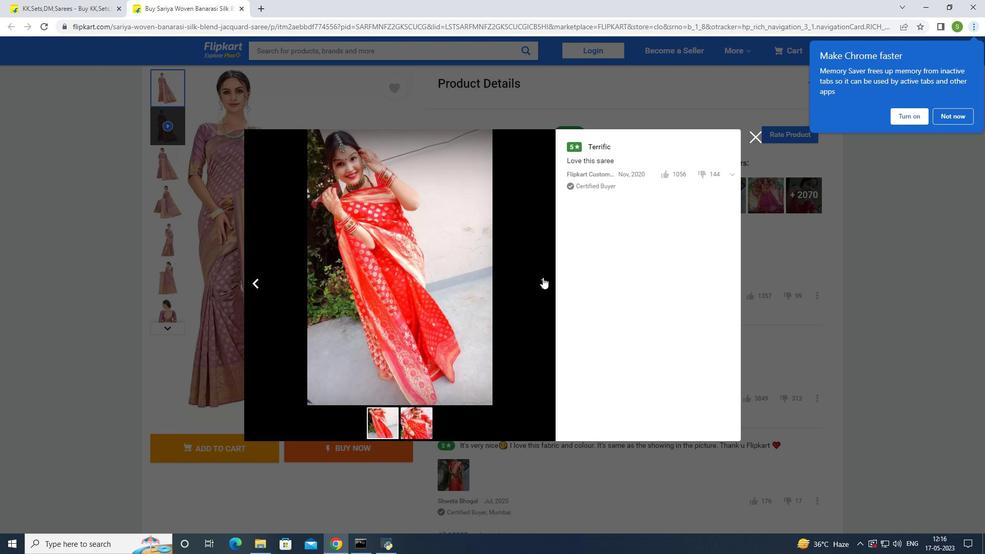 
Action: Mouse pressed left at (543, 277)
Screenshot: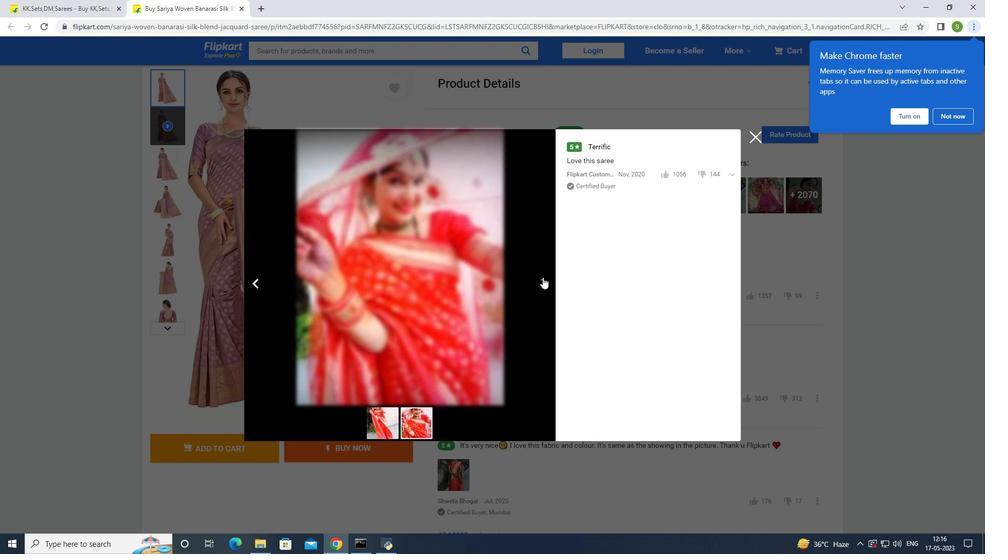 
Action: Mouse pressed left at (543, 277)
Screenshot: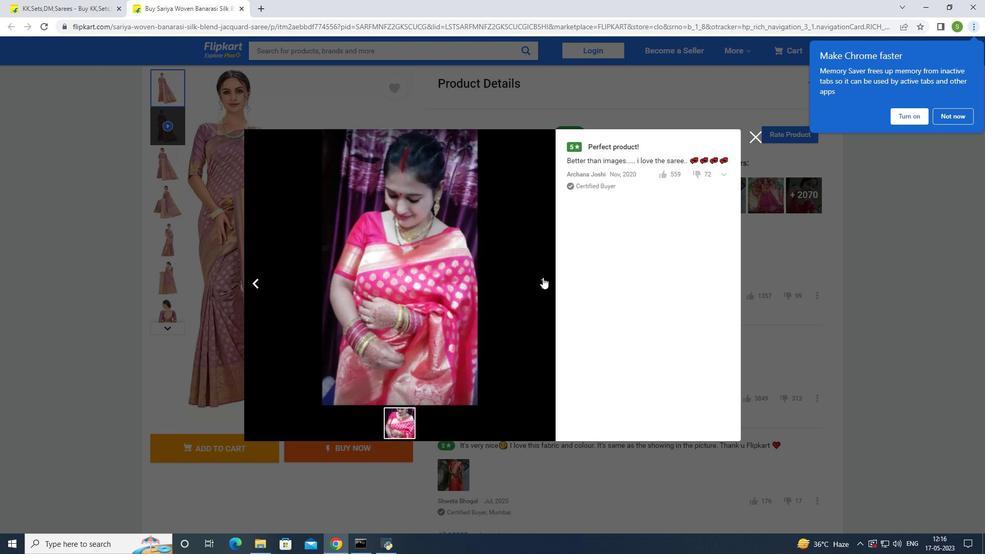 
Action: Mouse pressed left at (543, 277)
Screenshot: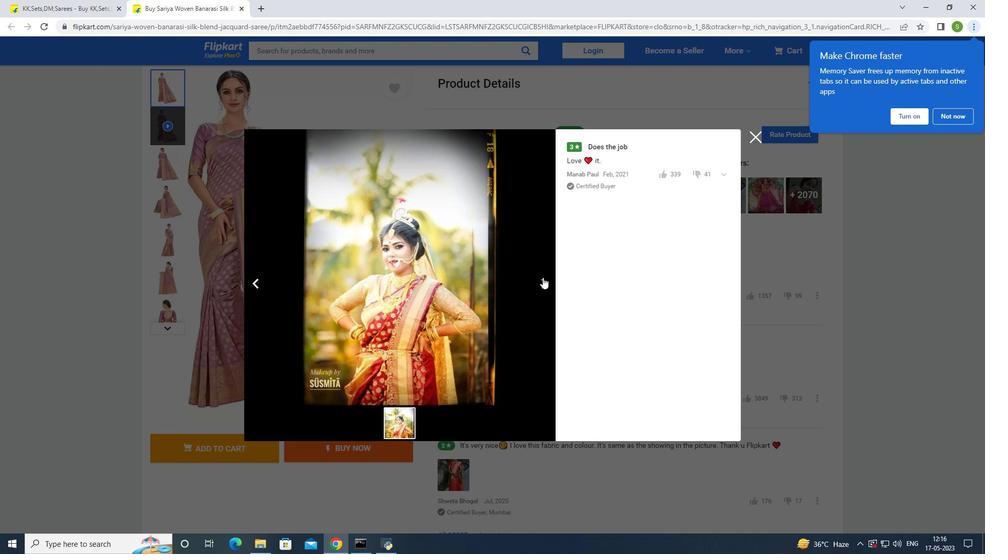 
Action: Mouse pressed left at (543, 277)
Screenshot: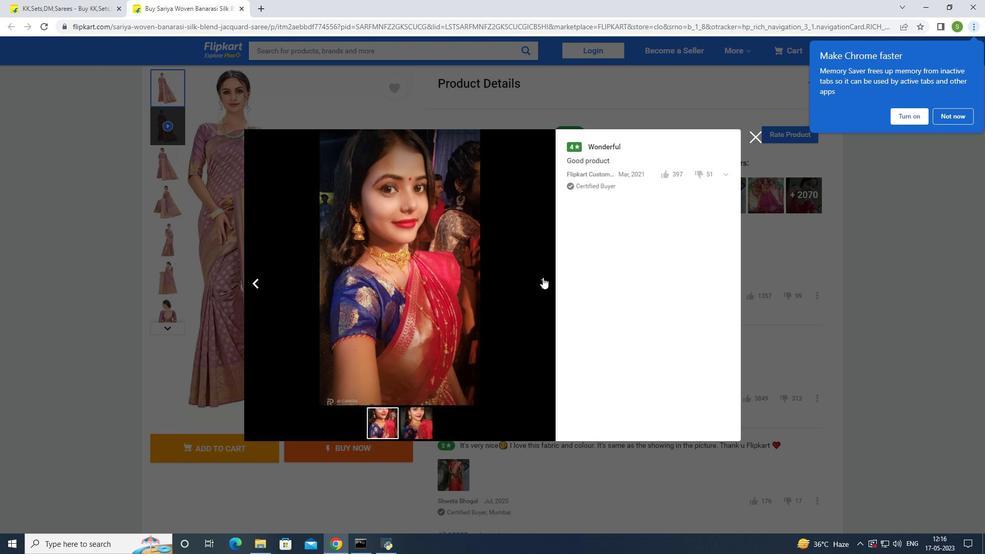 
Action: Mouse pressed left at (543, 277)
Screenshot: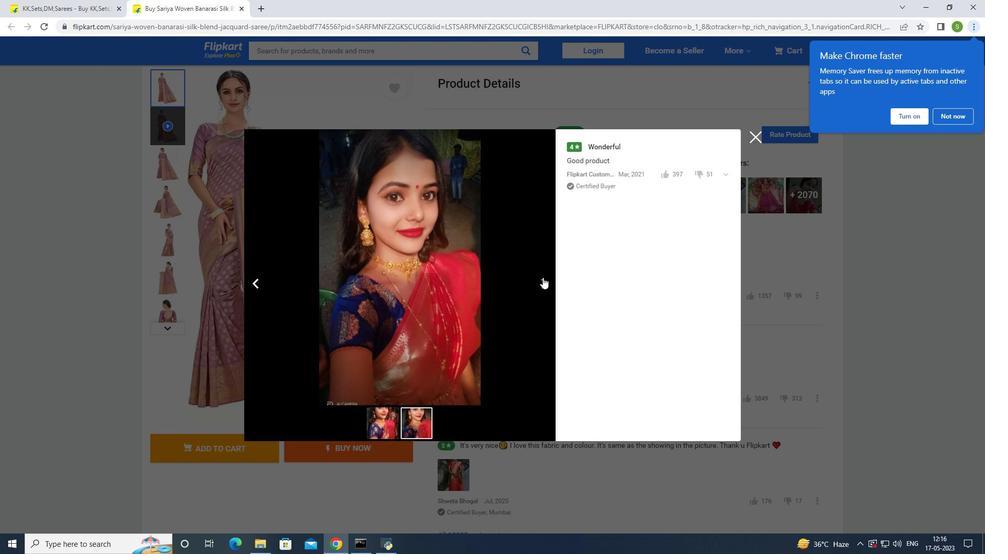 
Action: Mouse pressed left at (543, 277)
Screenshot: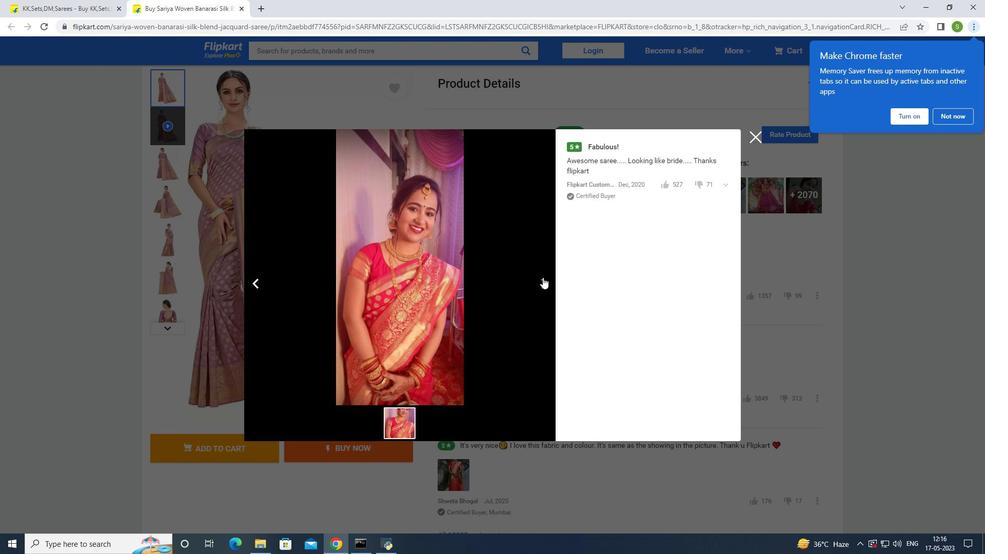 
Action: Mouse pressed left at (543, 277)
Screenshot: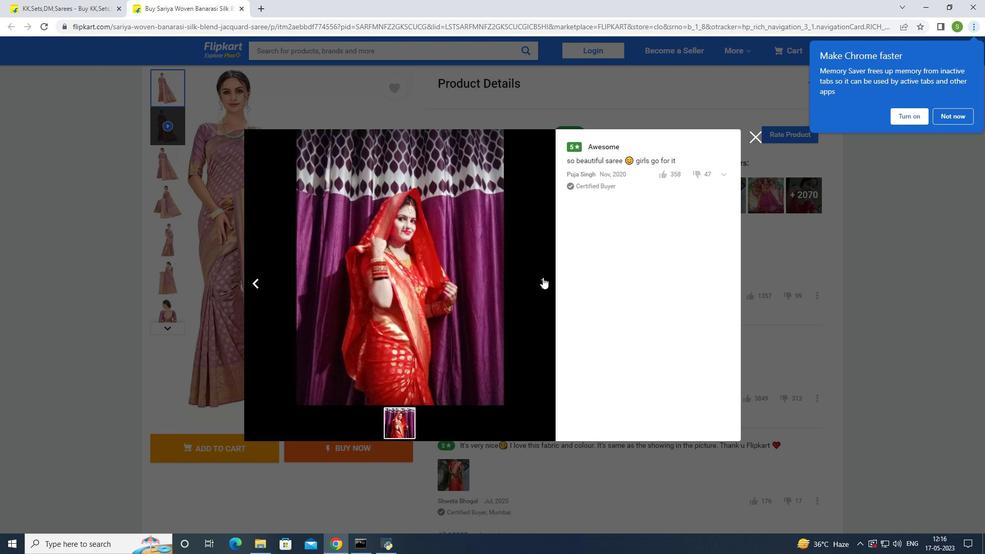 
Action: Mouse pressed left at (543, 277)
Screenshot: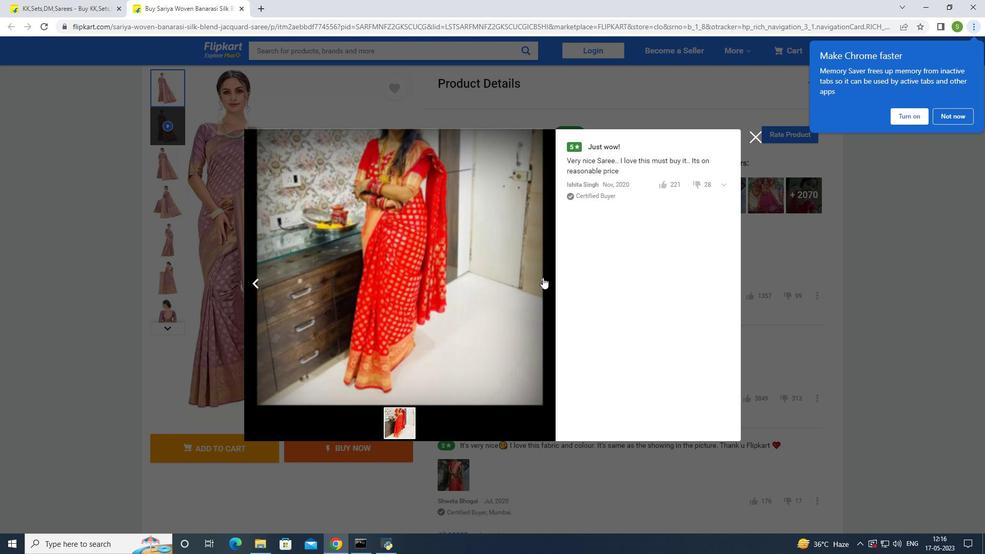 
Action: Mouse pressed left at (543, 277)
Screenshot: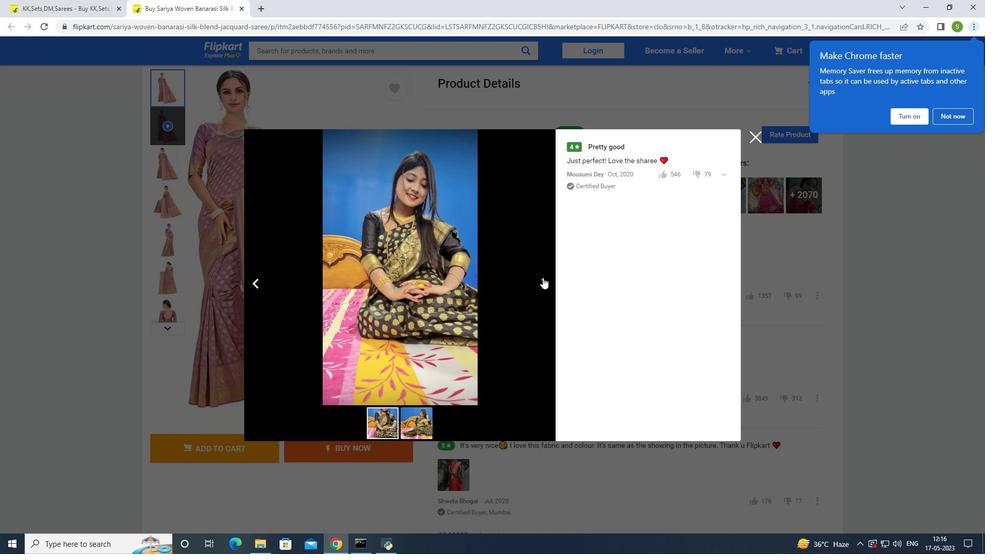 
Action: Mouse pressed left at (543, 277)
Screenshot: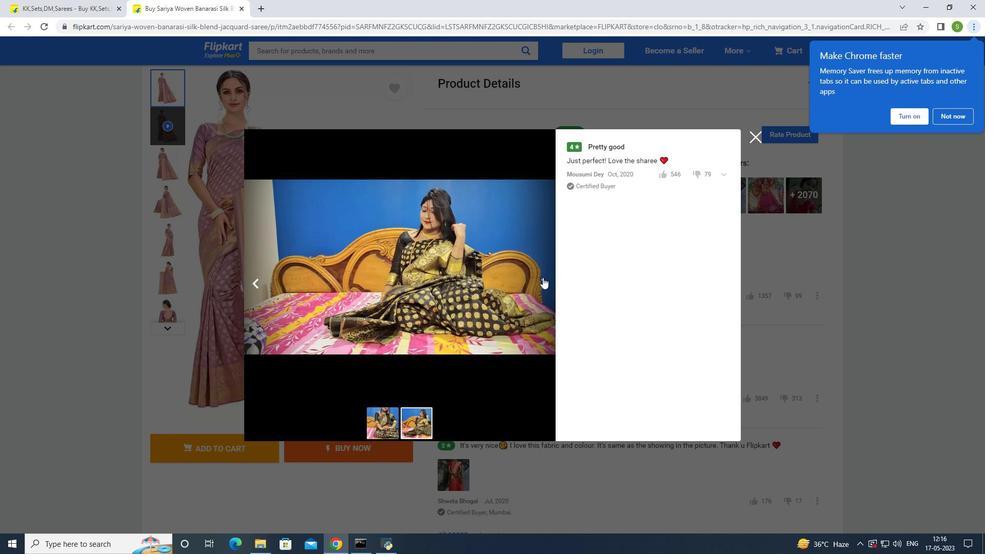 
Action: Mouse pressed left at (543, 277)
Screenshot: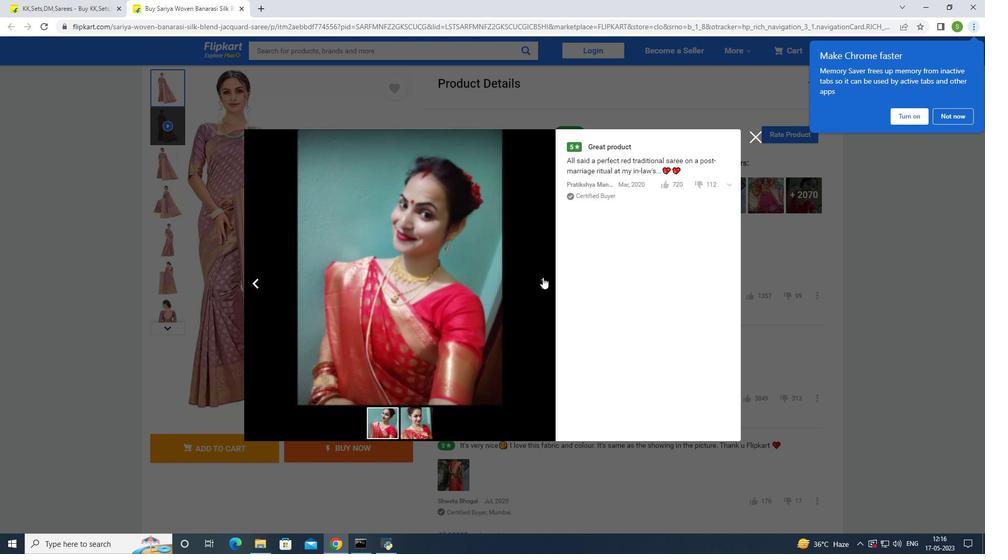 
Action: Mouse pressed left at (543, 277)
Screenshot: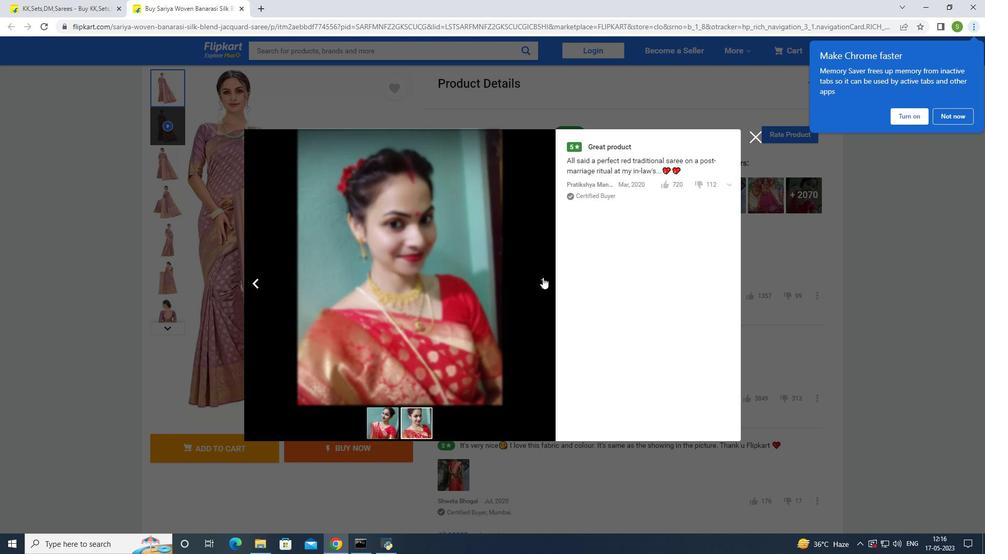 
Action: Mouse moved to (756, 136)
Screenshot: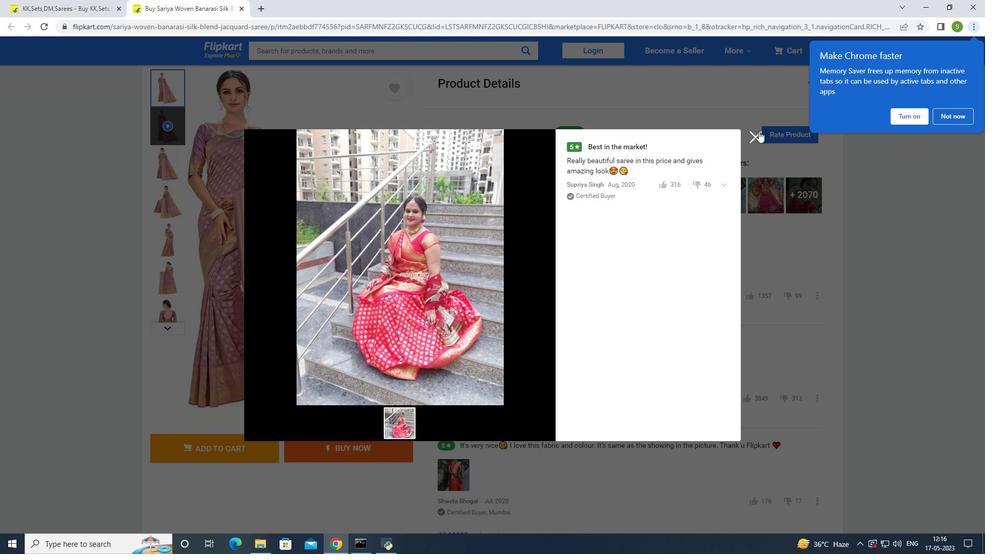 
Action: Mouse pressed left at (756, 136)
Screenshot: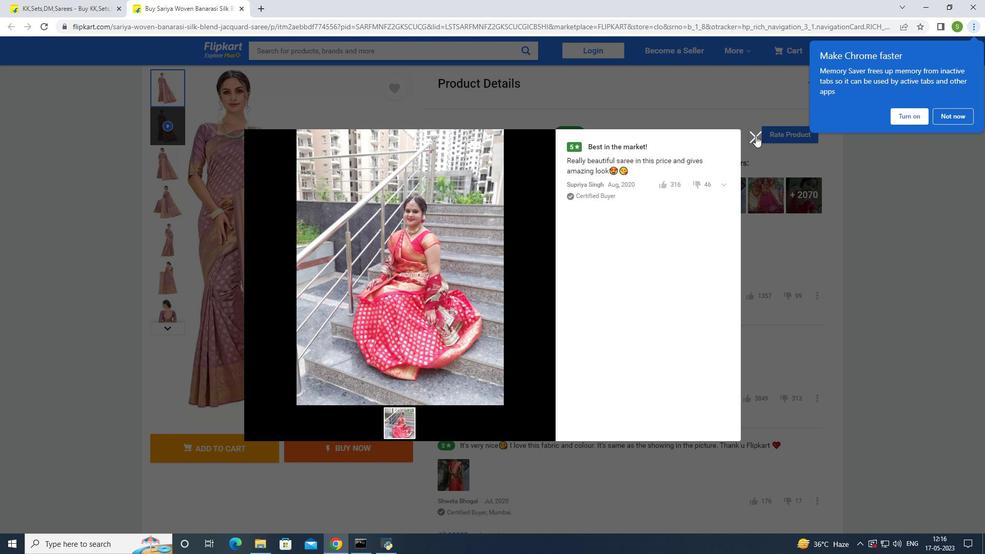 
Action: Mouse moved to (511, 226)
Screenshot: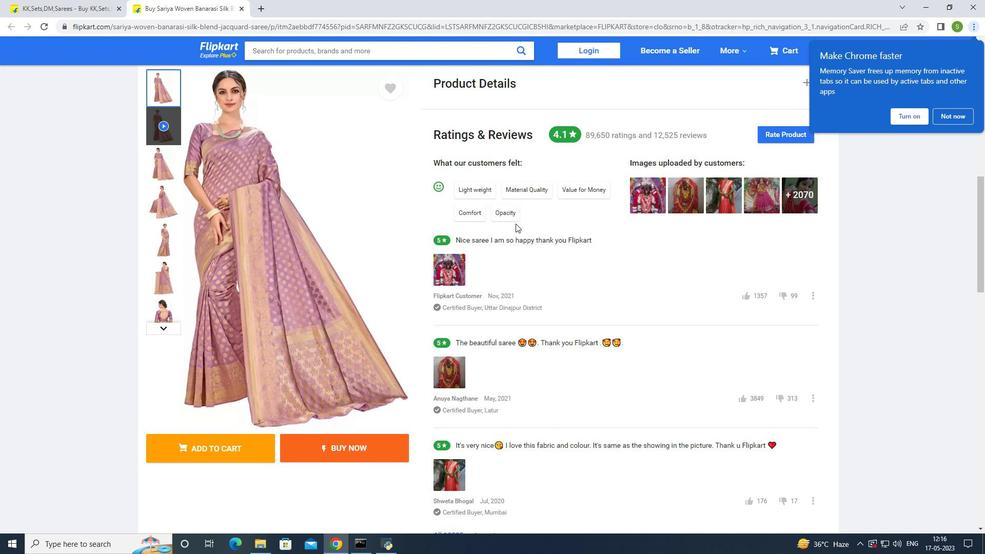 
Action: Mouse scrolled (511, 225) with delta (0, 0)
Screenshot: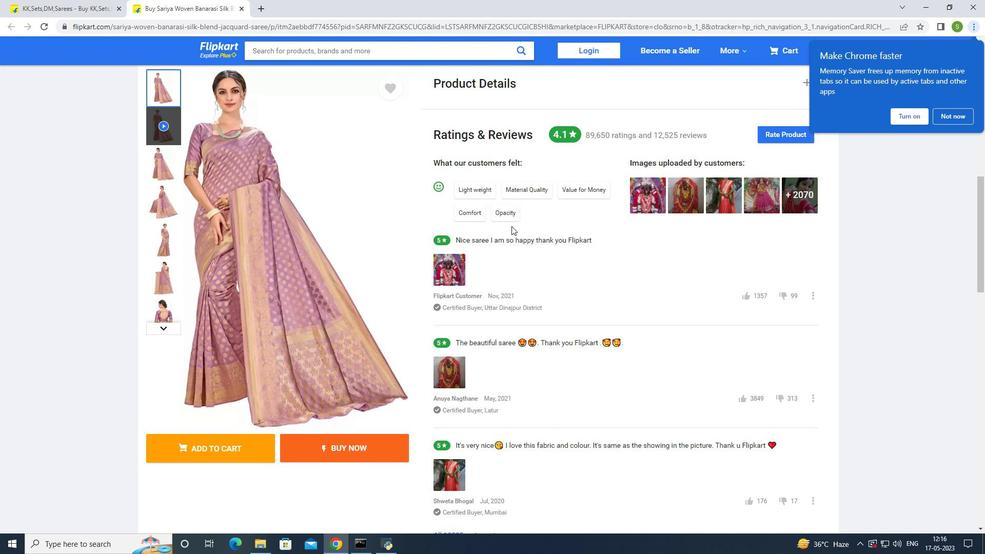 
Action: Mouse scrolled (511, 225) with delta (0, 0)
Screenshot: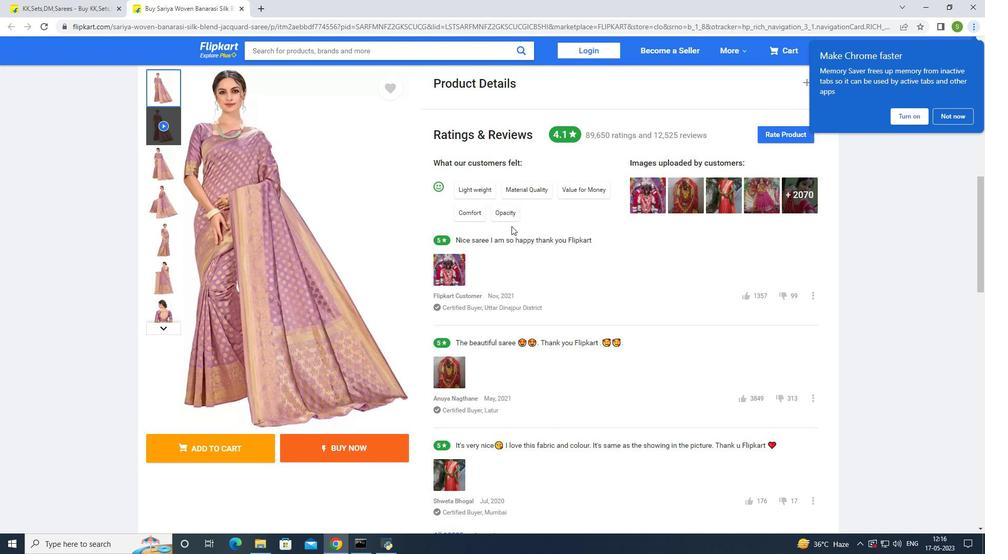 
Action: Mouse scrolled (511, 225) with delta (0, 0)
Screenshot: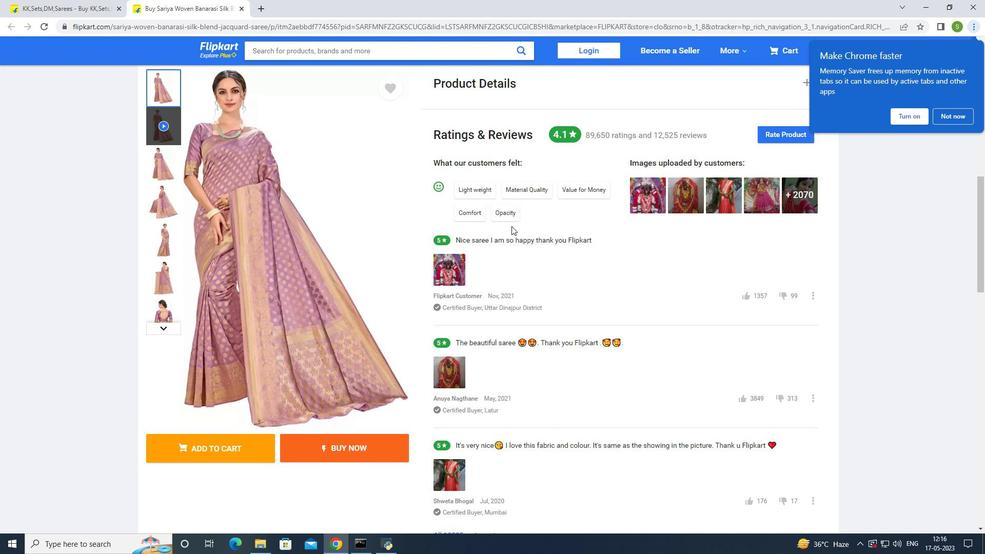 
Action: Mouse scrolled (511, 225) with delta (0, 0)
Screenshot: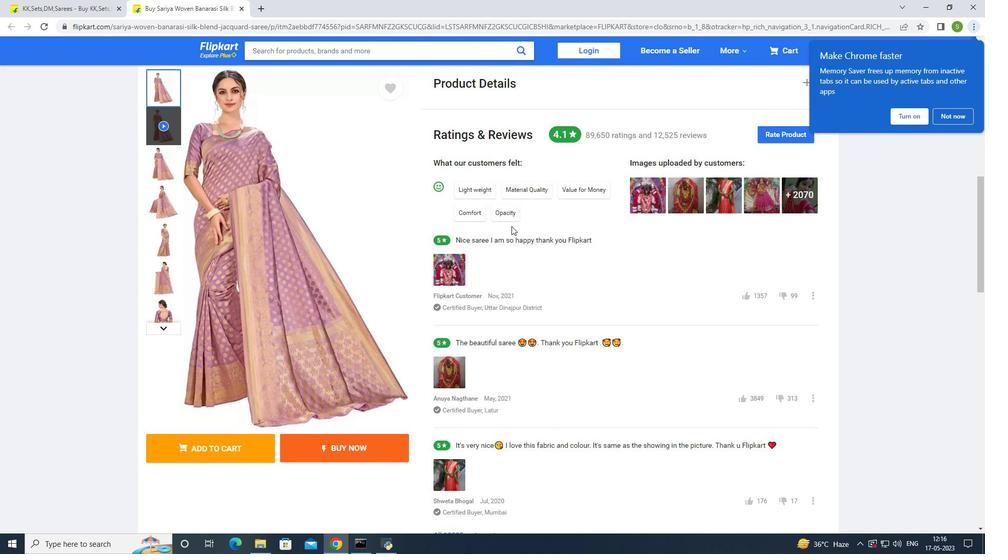 
Action: Mouse moved to (513, 223)
Screenshot: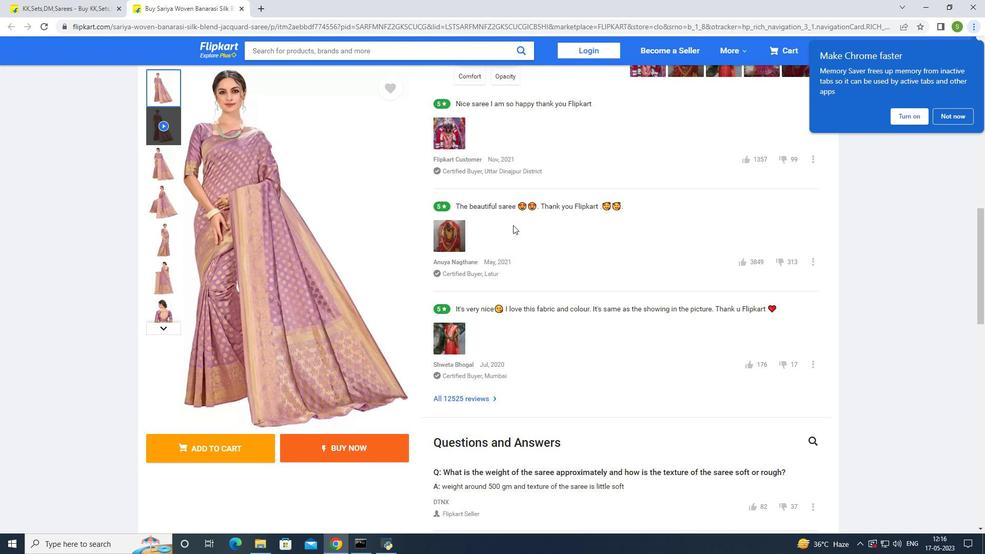 
Action: Mouse scrolled (513, 223) with delta (0, 0)
Screenshot: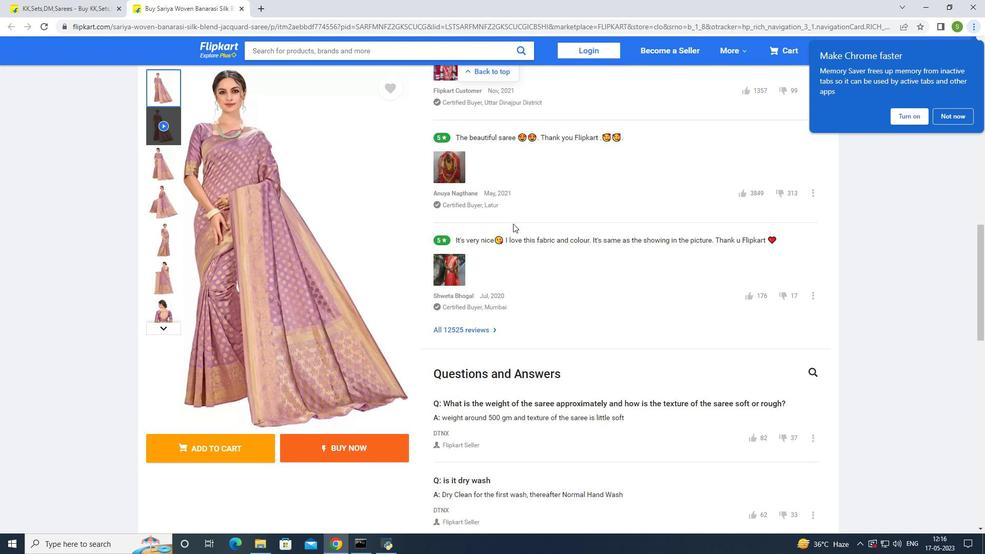 
Action: Mouse scrolled (513, 223) with delta (0, 0)
Screenshot: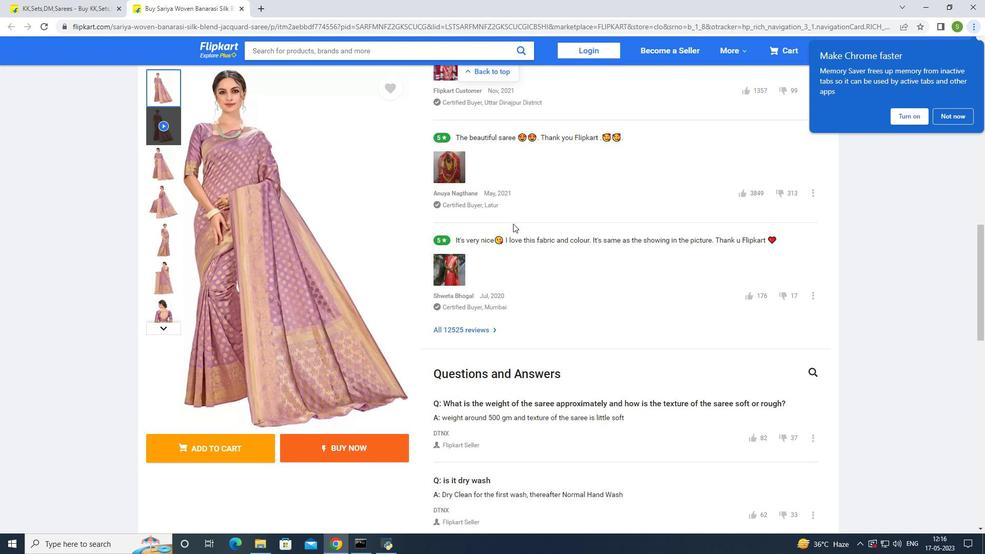 
Action: Mouse scrolled (513, 223) with delta (0, 0)
Screenshot: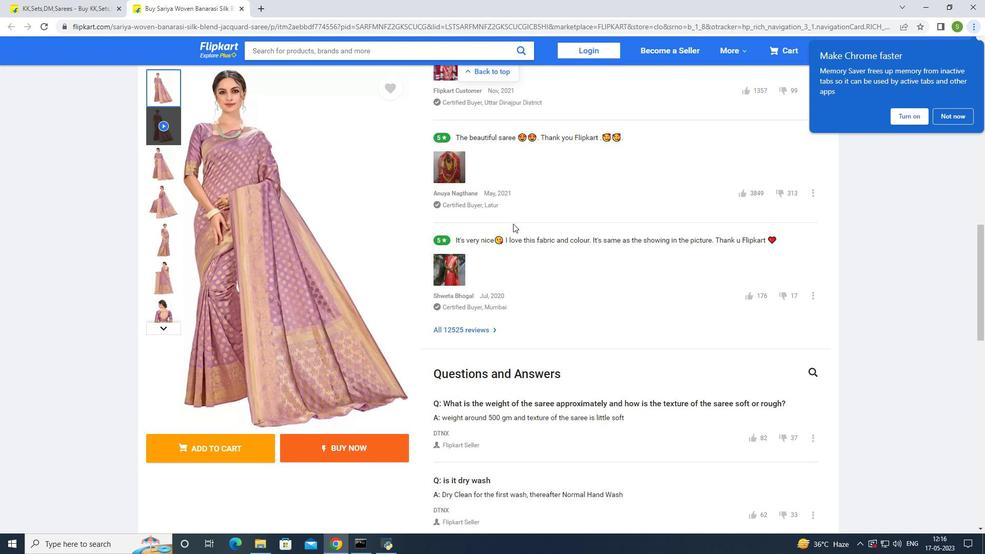 
Action: Mouse scrolled (513, 223) with delta (0, 0)
Screenshot: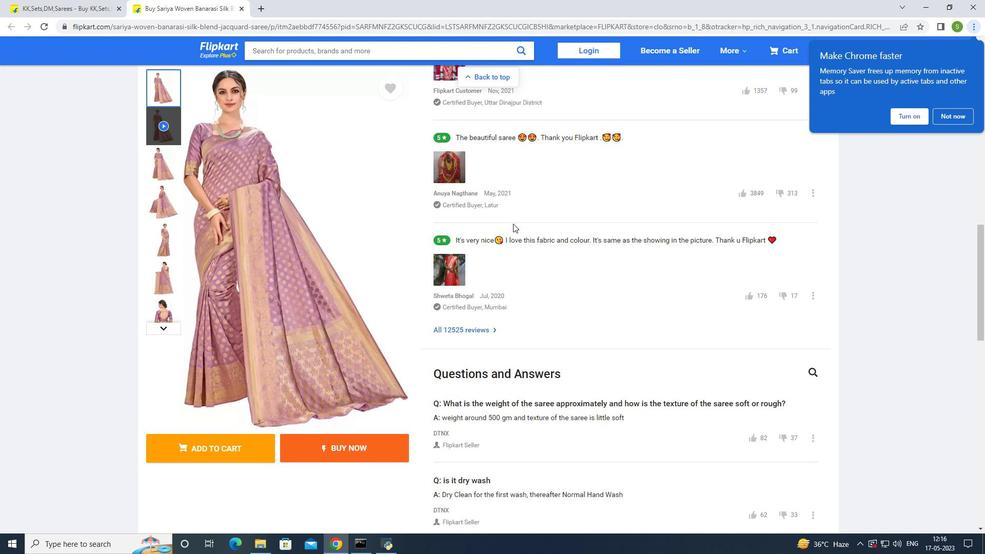 
Action: Mouse moved to (504, 232)
Screenshot: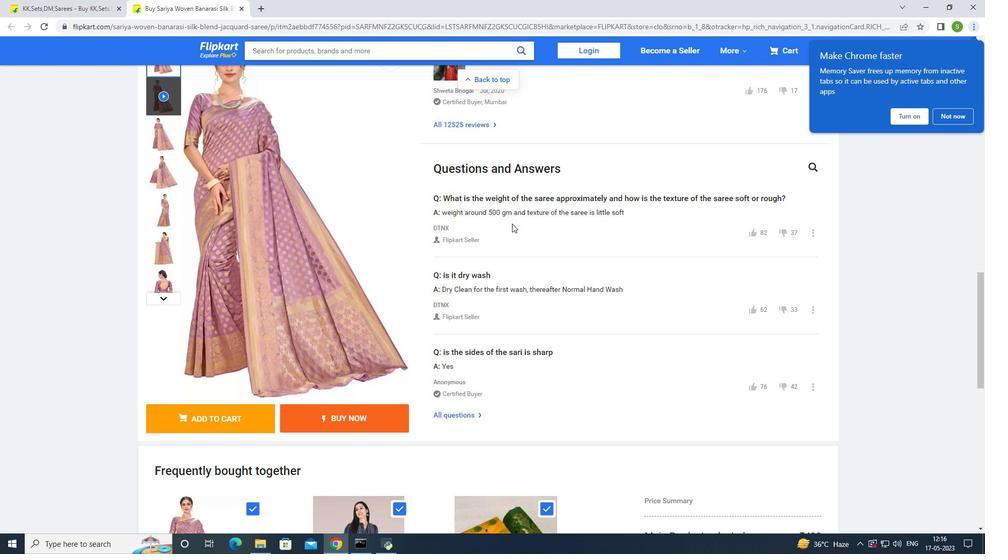
Action: Mouse scrolled (504, 232) with delta (0, 0)
Screenshot: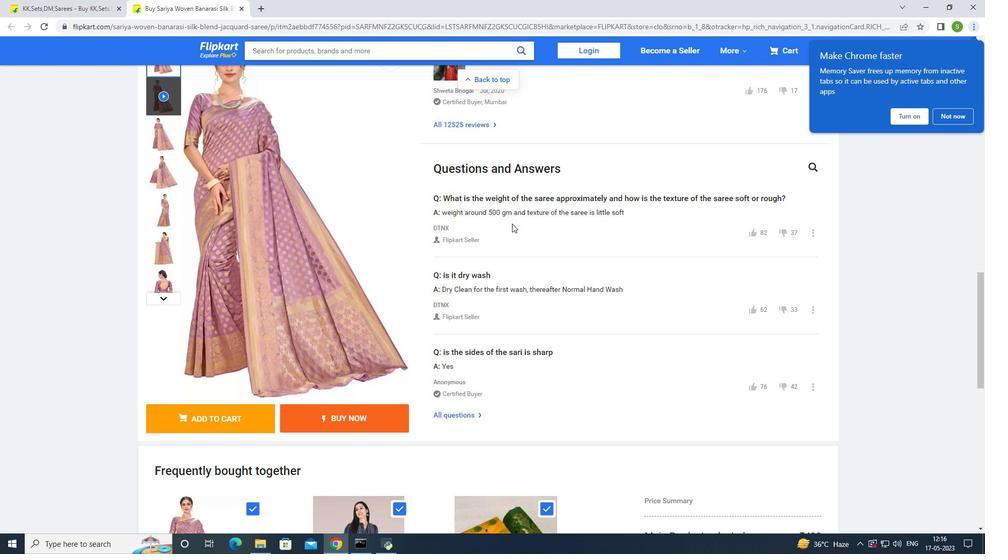 
Action: Mouse moved to (501, 236)
Screenshot: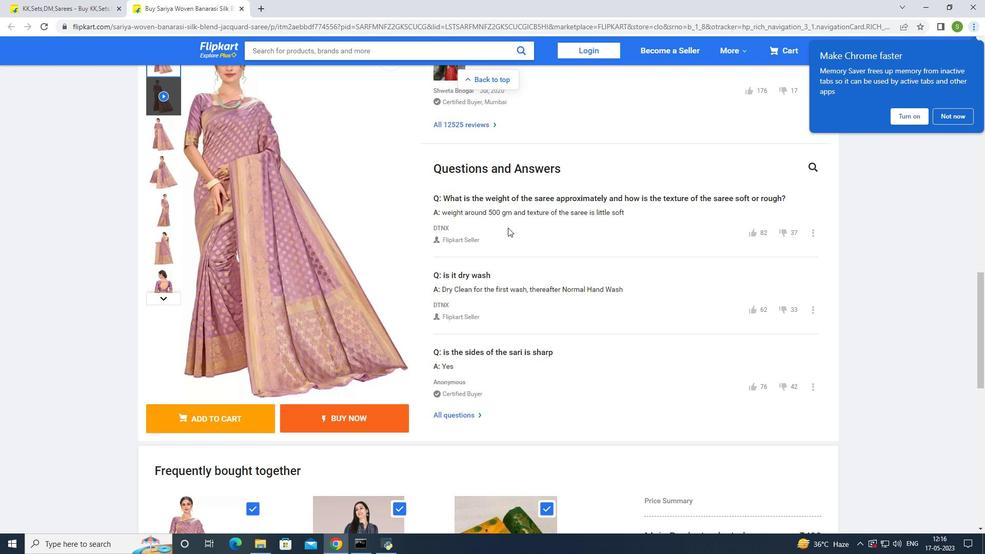 
Action: Mouse scrolled (501, 236) with delta (0, 0)
Screenshot: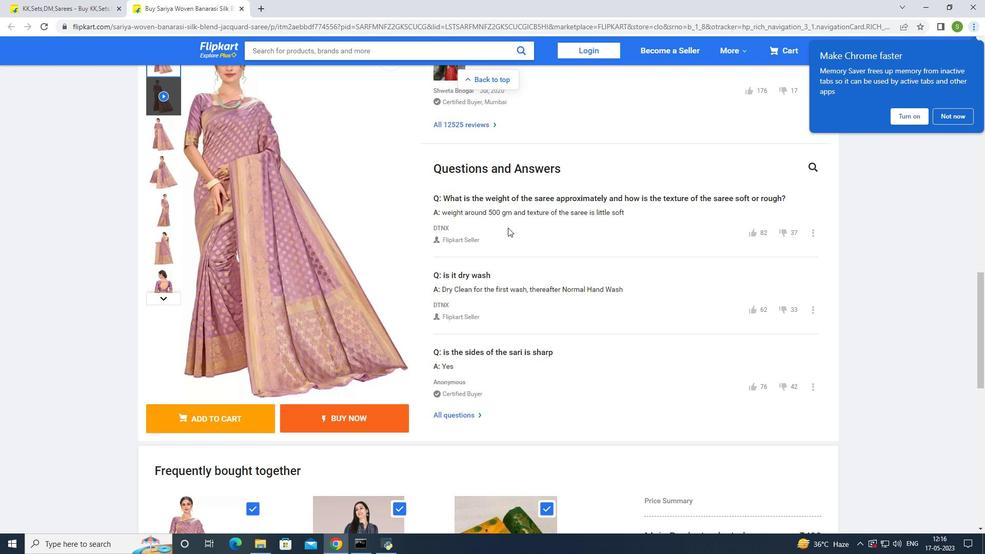 
Action: Mouse moved to (500, 237)
Screenshot: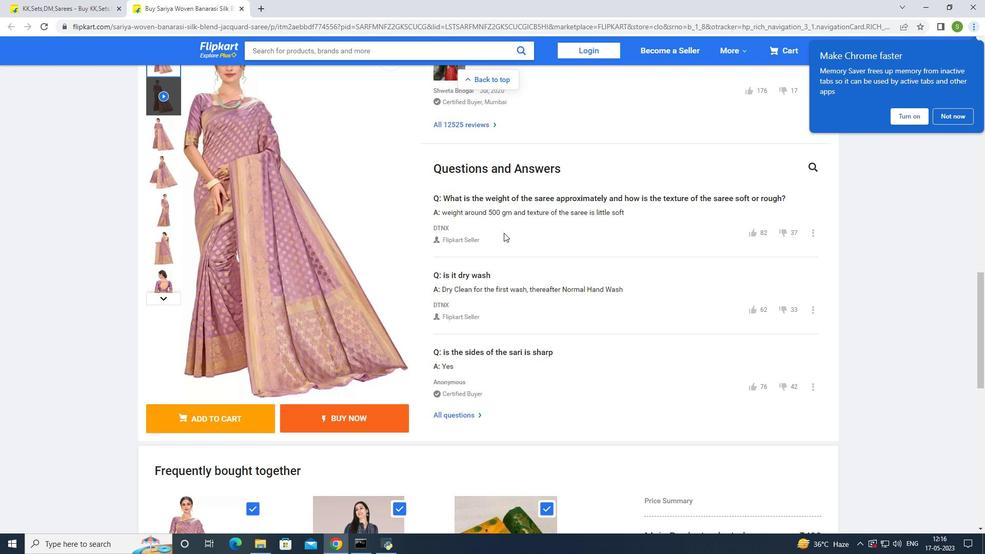 
Action: Mouse scrolled (500, 236) with delta (0, 0)
Screenshot: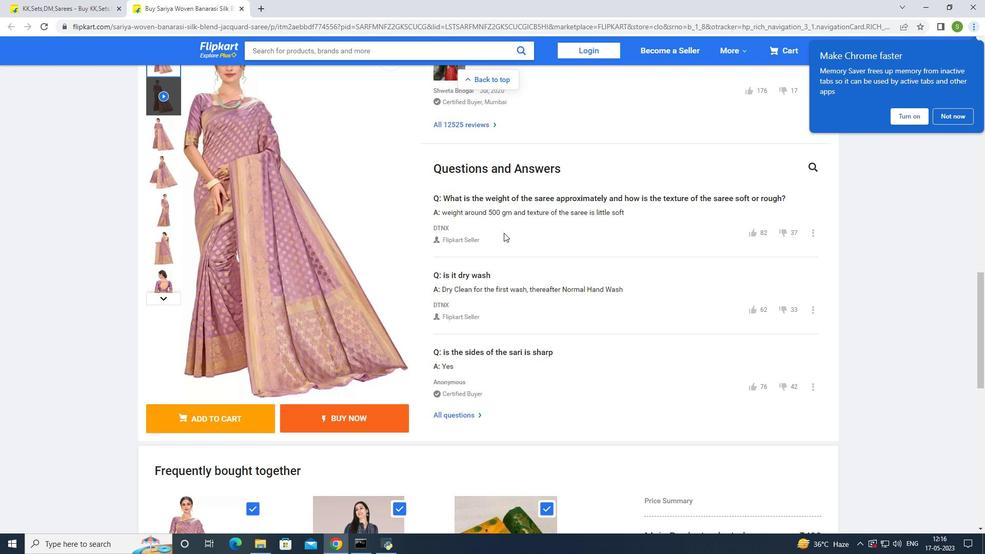 
Action: Mouse moved to (499, 237)
Screenshot: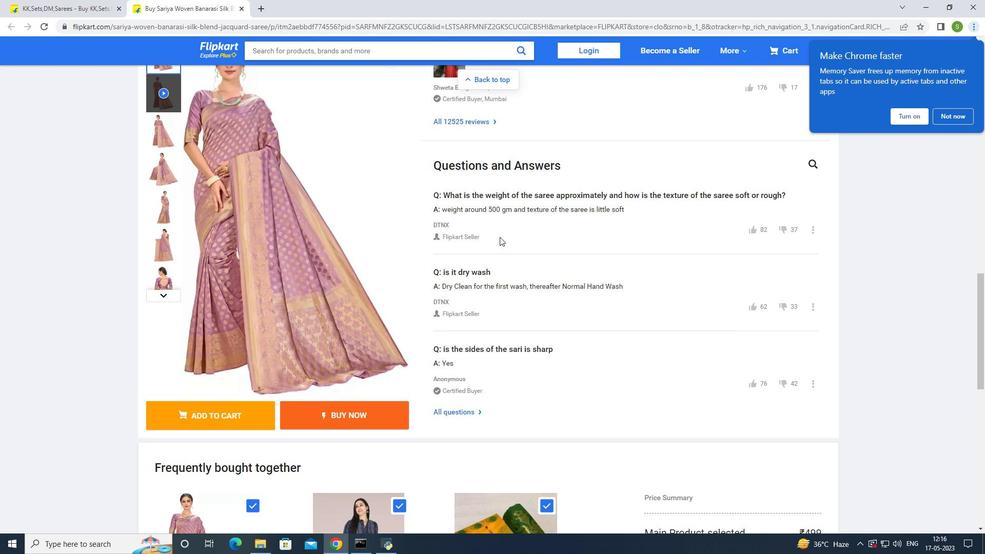 
Action: Mouse scrolled (499, 237) with delta (0, 0)
Screenshot: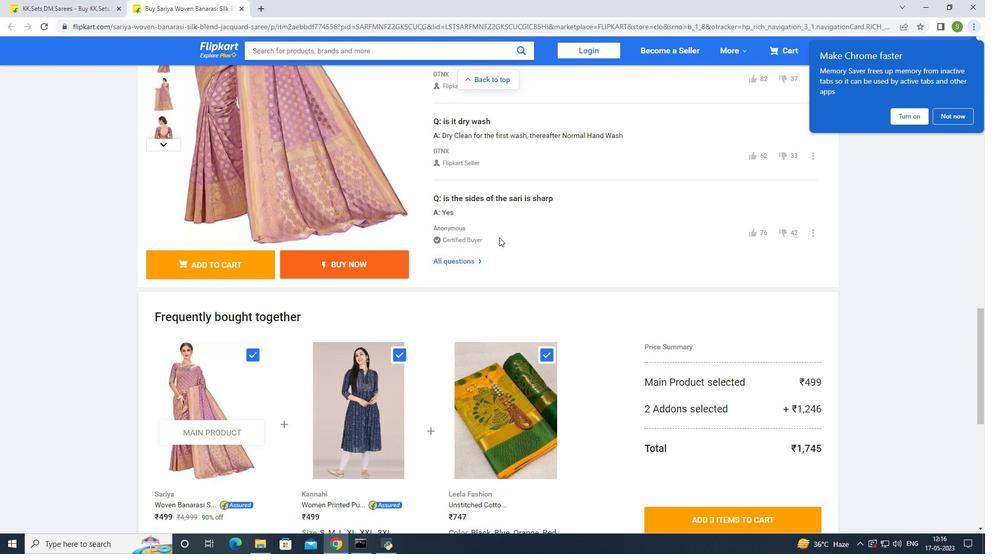 
Action: Mouse scrolled (499, 237) with delta (0, 0)
Screenshot: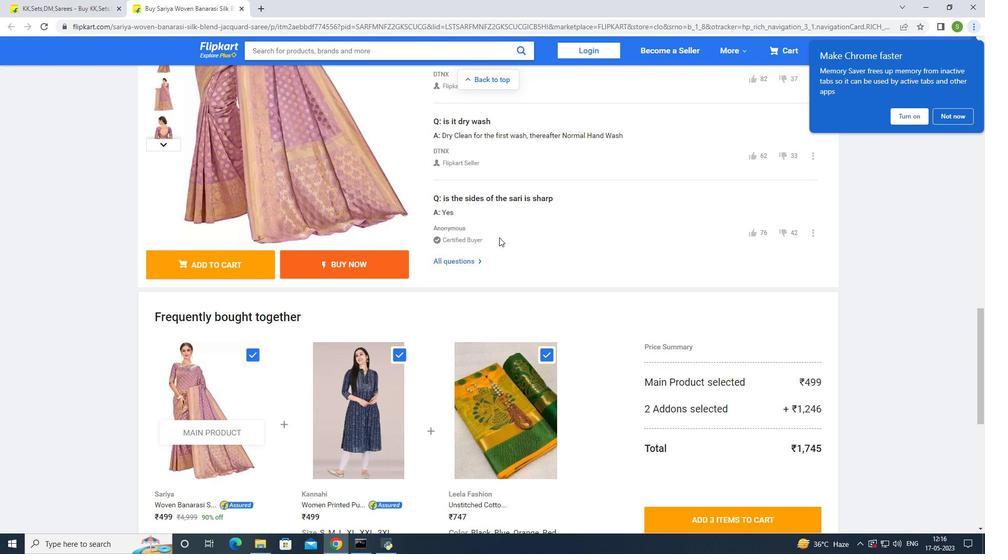 
Action: Mouse scrolled (499, 237) with delta (0, 0)
Screenshot: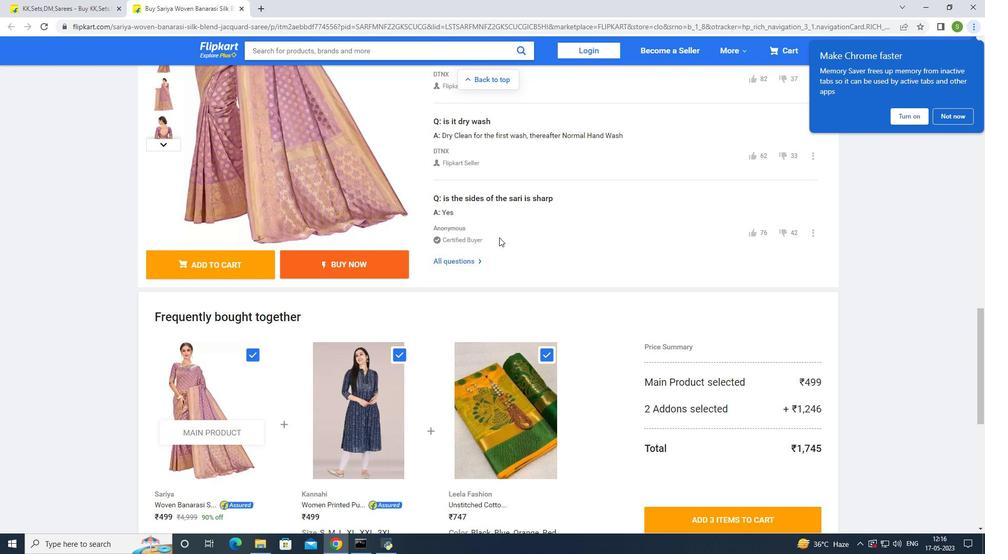 
Action: Mouse moved to (413, 172)
Screenshot: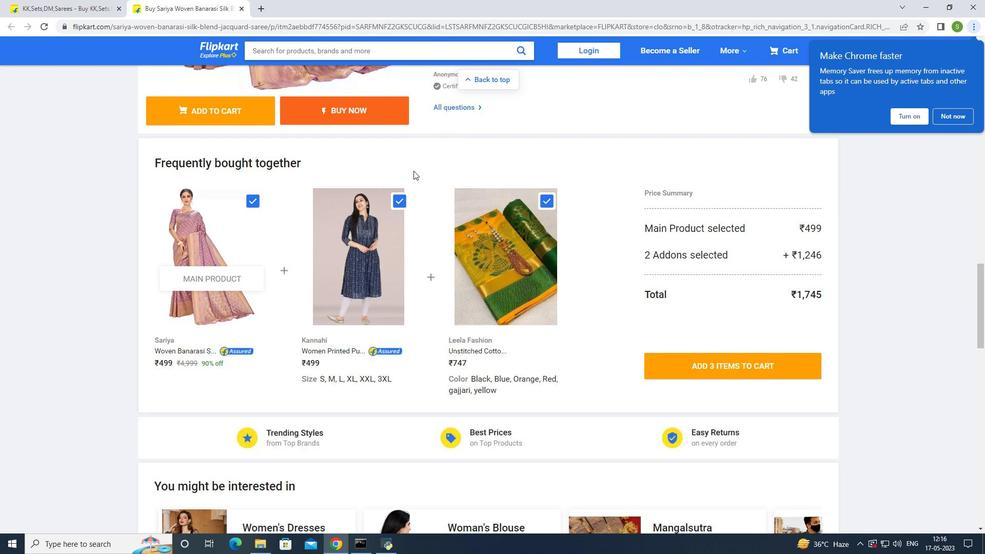 
Action: Mouse scrolled (413, 172) with delta (0, 0)
Screenshot: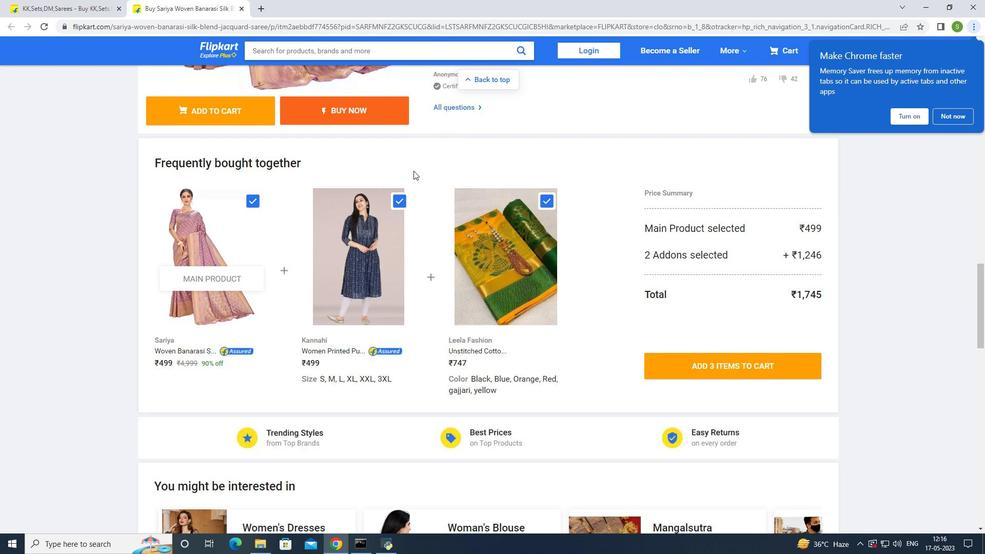 
Action: Mouse scrolled (413, 172) with delta (0, 0)
Screenshot: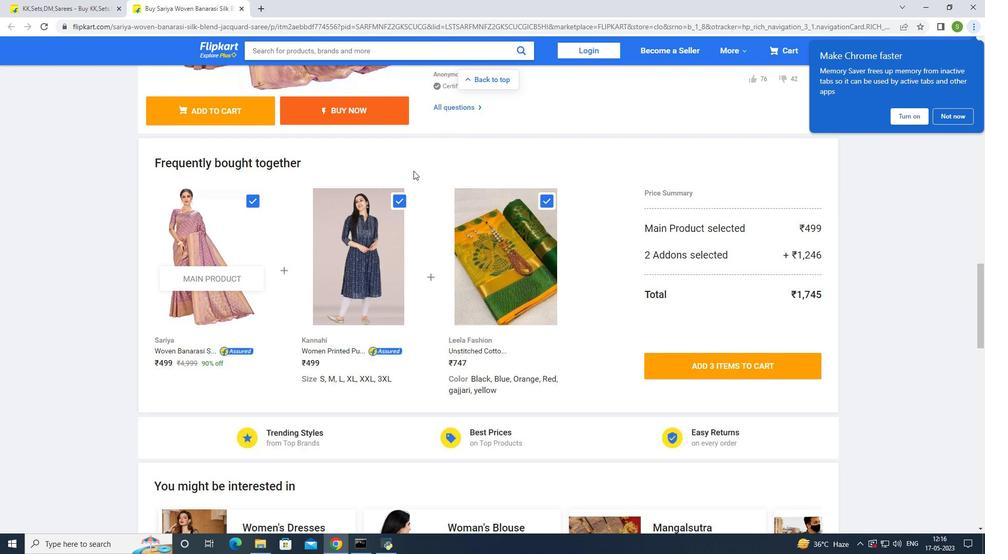 
Action: Mouse scrolled (413, 172) with delta (0, 0)
Screenshot: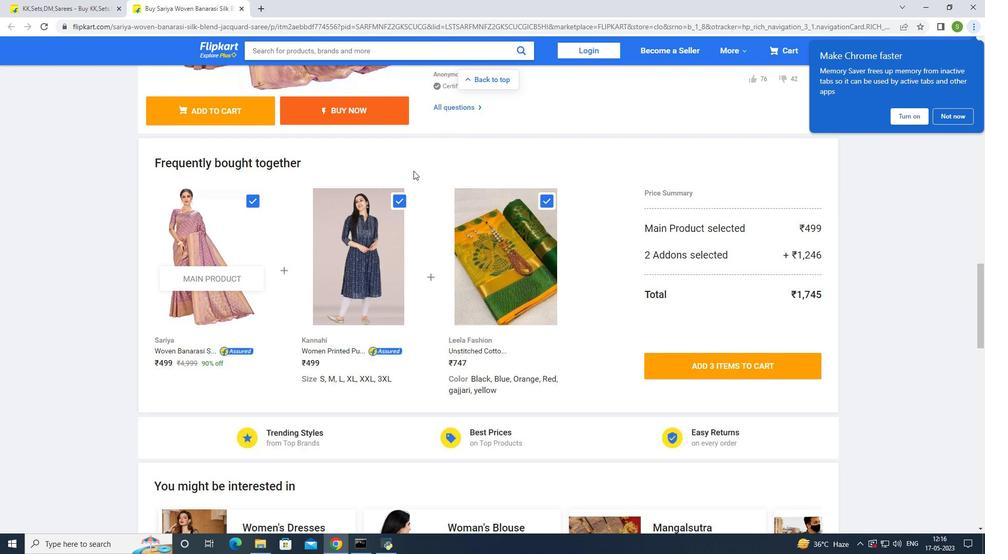 
Action: Mouse scrolled (413, 172) with delta (0, 0)
Screenshot: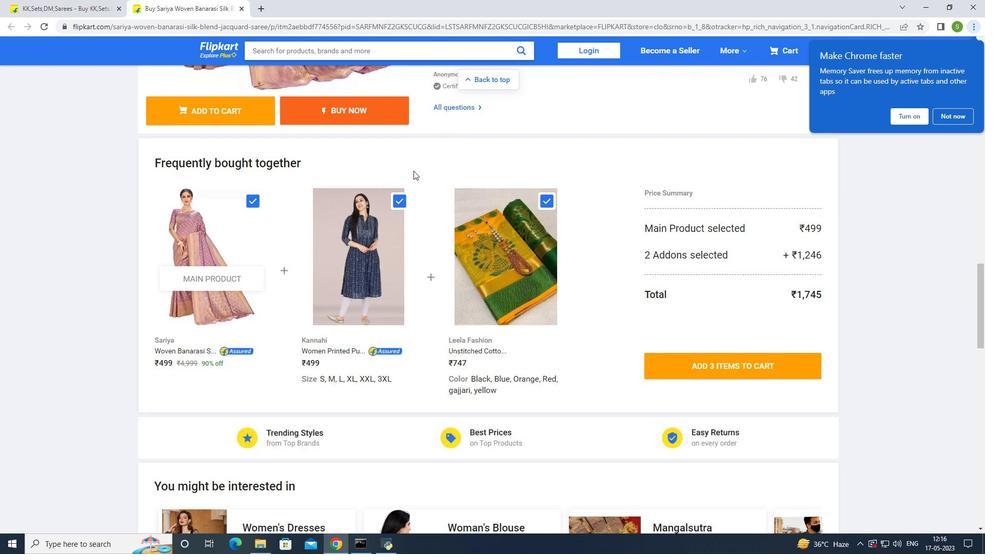 
Action: Mouse moved to (414, 173)
Screenshot: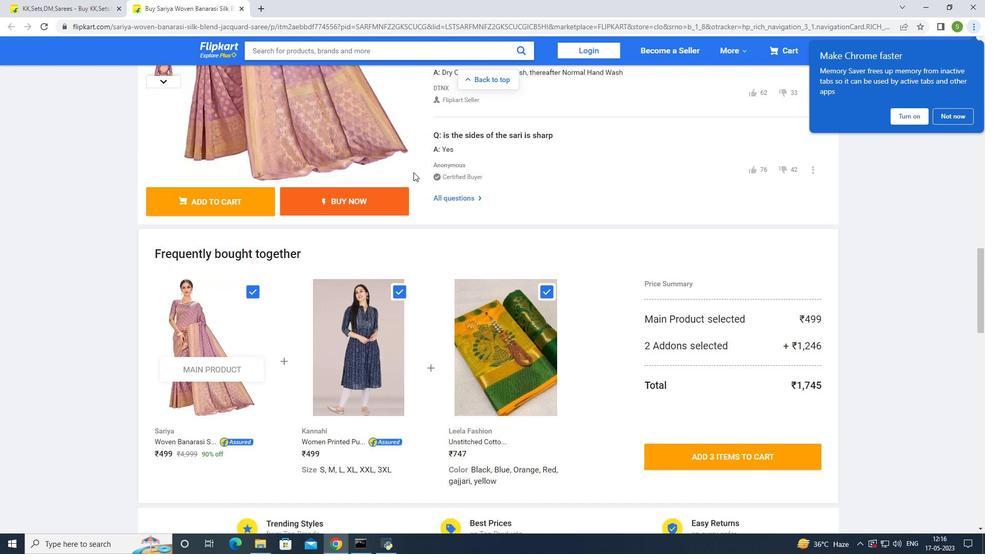 
Action: Mouse scrolled (414, 174) with delta (0, 0)
Screenshot: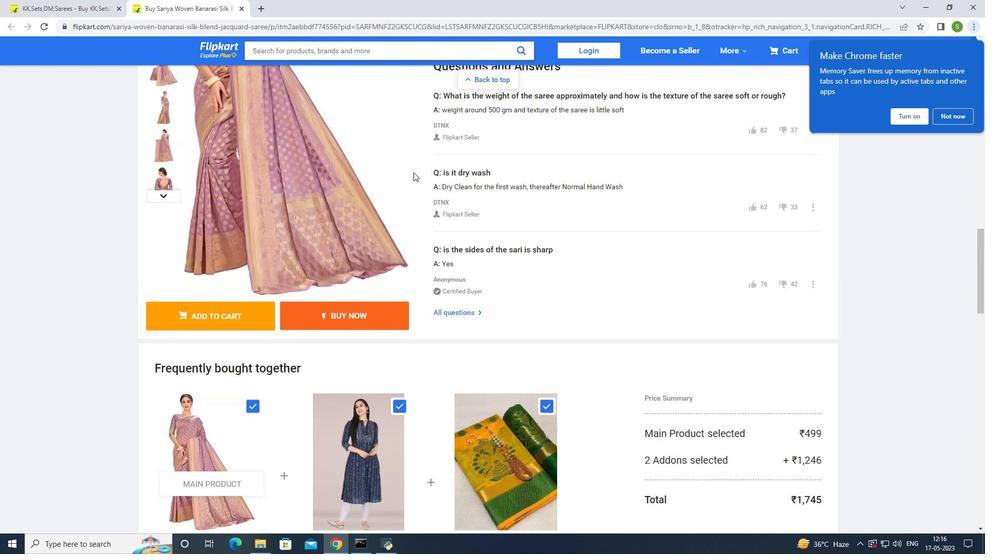 
Action: Mouse moved to (414, 174)
Screenshot: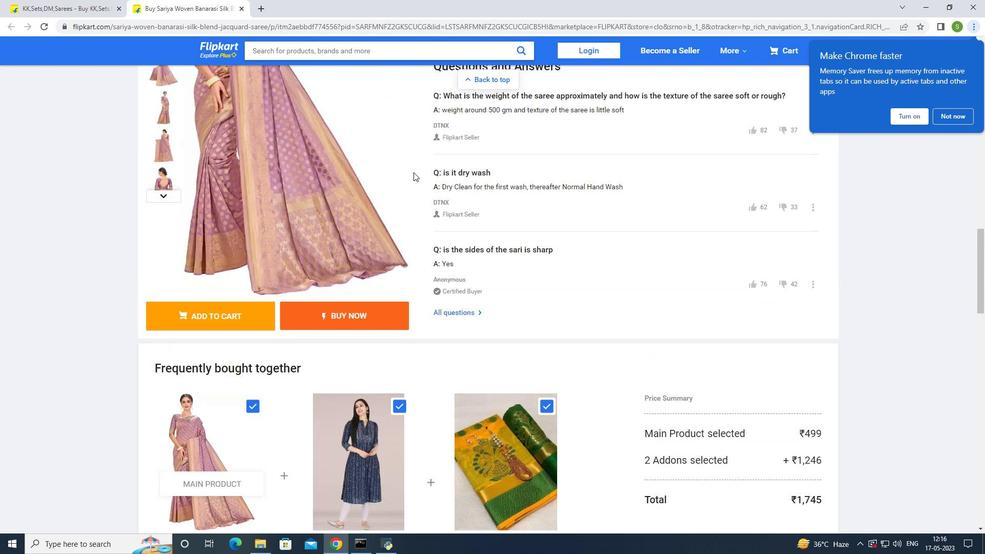 
Action: Mouse scrolled (414, 174) with delta (0, 0)
Screenshot: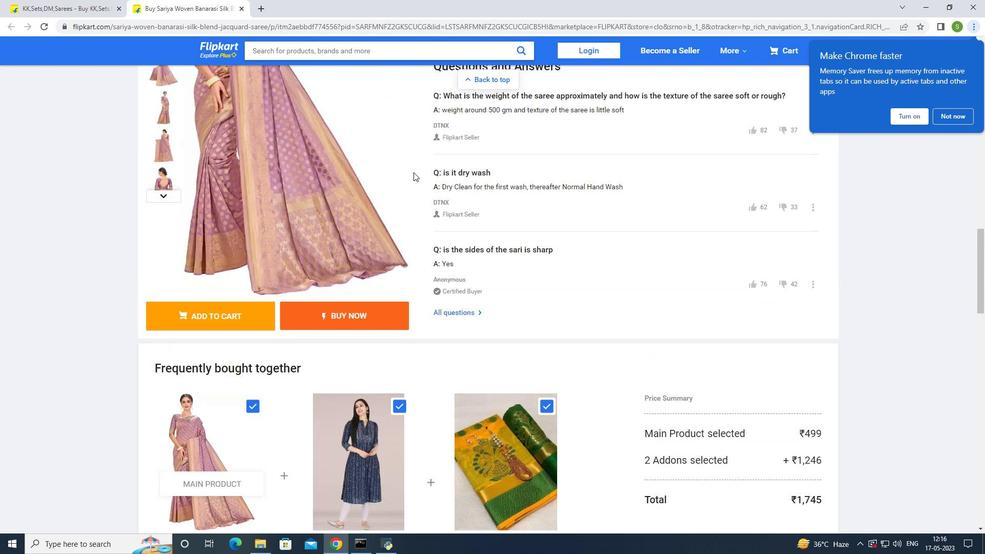
Action: Mouse moved to (415, 174)
Screenshot: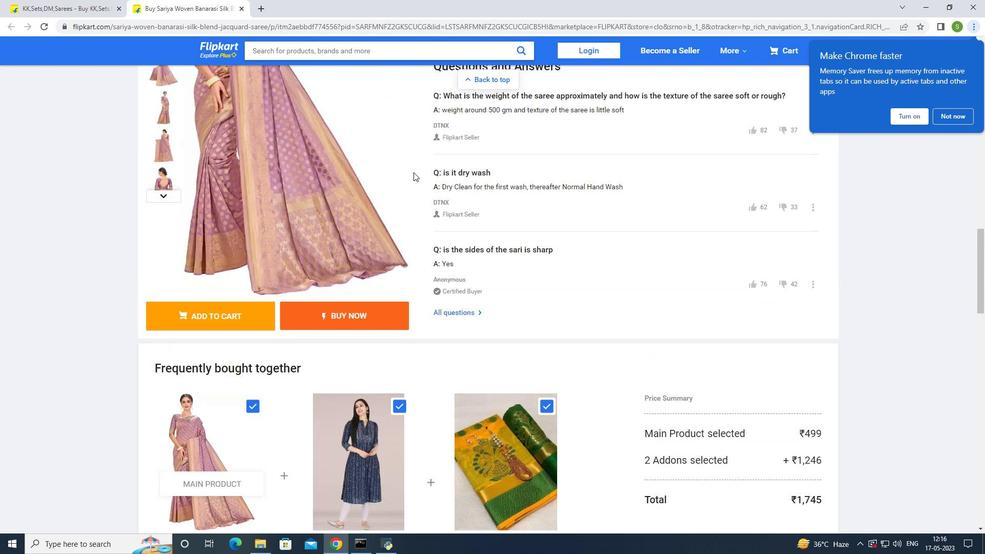 
Action: Mouse scrolled (415, 175) with delta (0, 0)
Screenshot: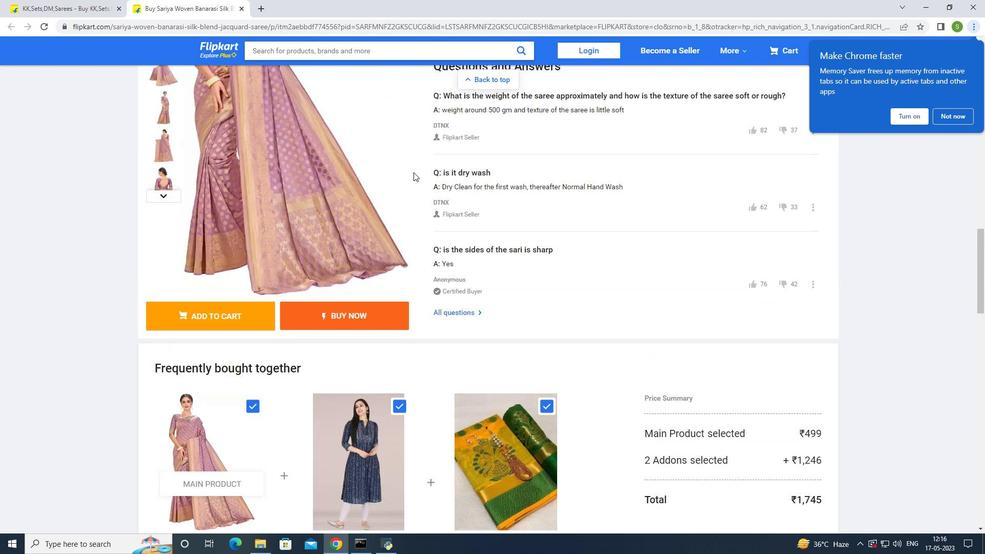 
Action: Mouse scrolled (415, 175) with delta (0, 0)
Screenshot: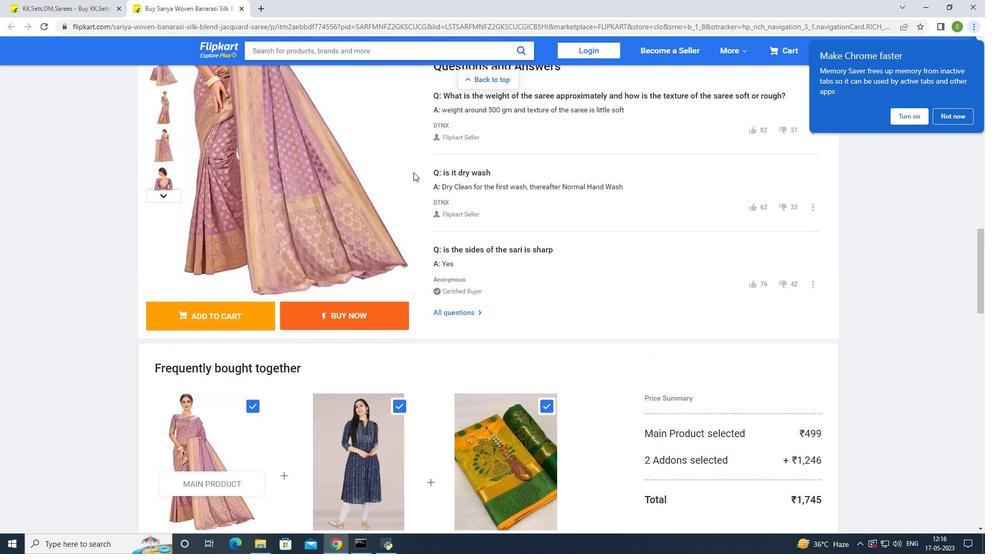 
Action: Mouse scrolled (415, 175) with delta (0, 0)
Screenshot: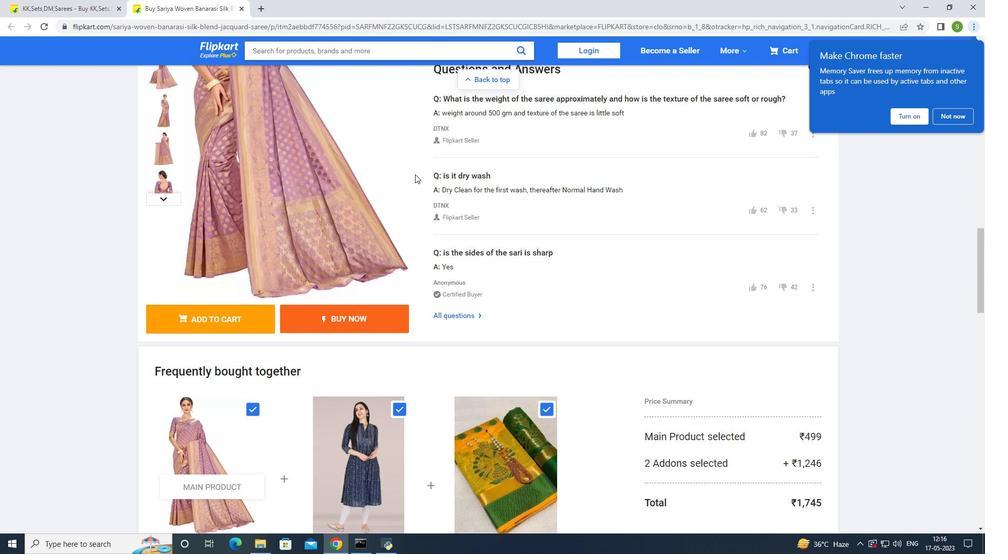 
Action: Mouse scrolled (415, 175) with delta (0, 0)
Screenshot: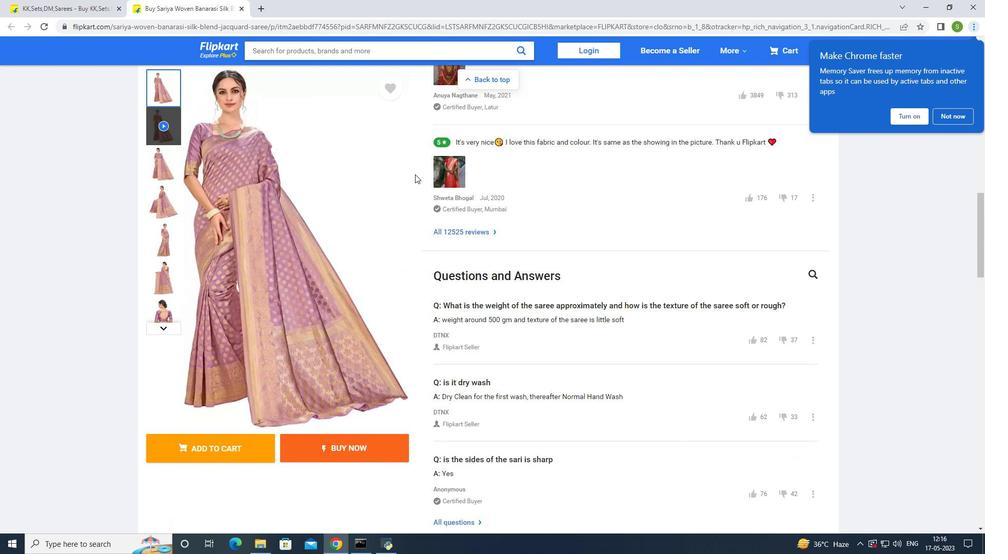 
Action: Mouse scrolled (415, 175) with delta (0, 0)
Screenshot: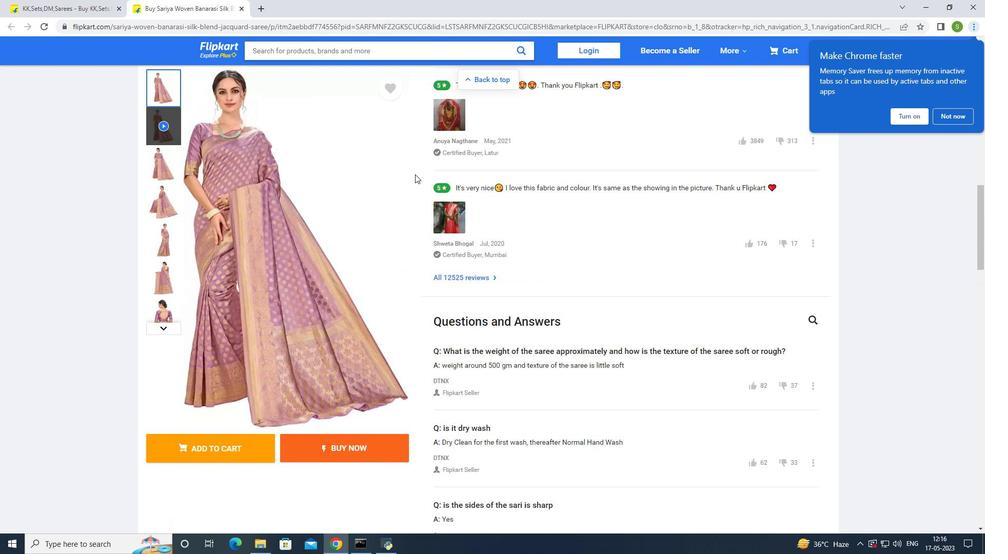 
Action: Mouse scrolled (415, 175) with delta (0, 0)
Screenshot: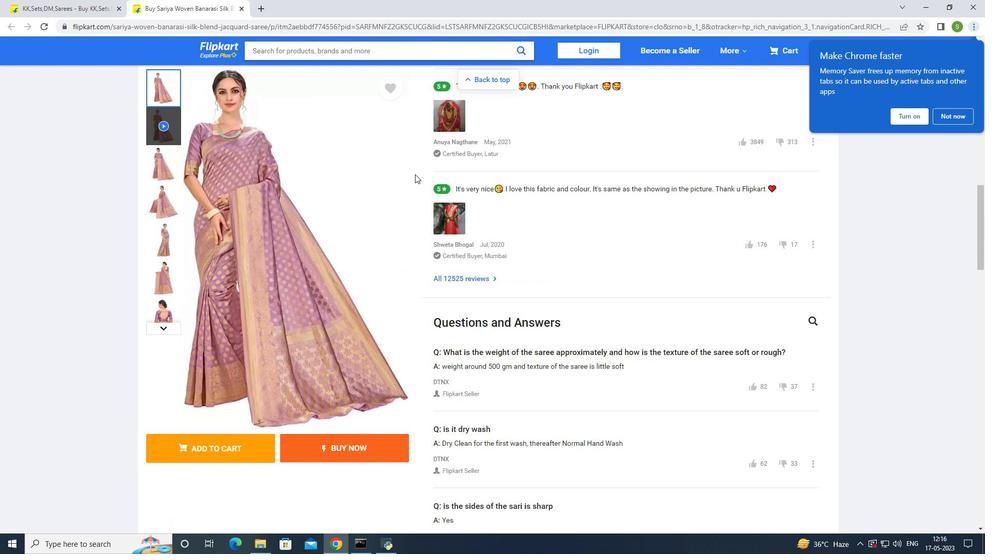 
Action: Mouse moved to (57, 8)
Screenshot: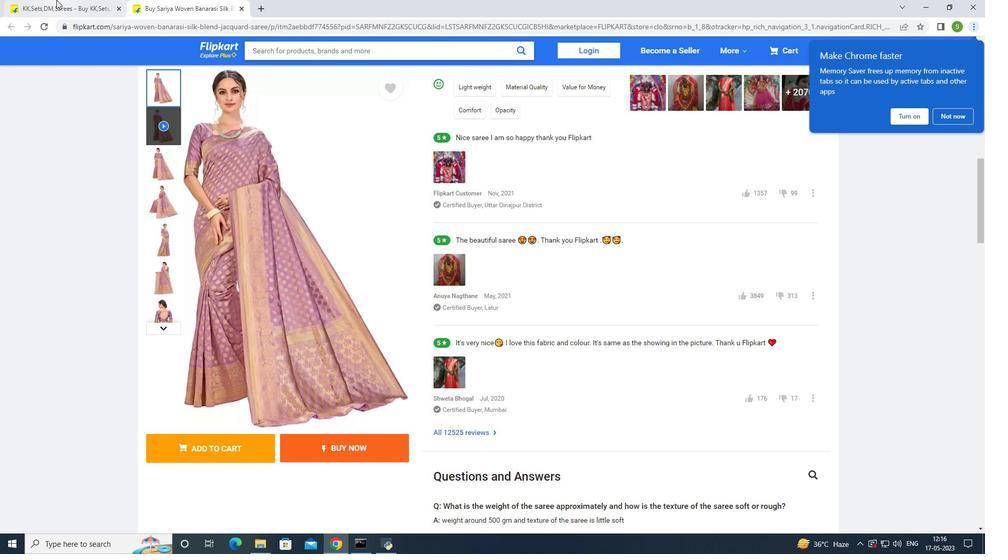 
Action: Mouse pressed left at (57, 8)
Screenshot: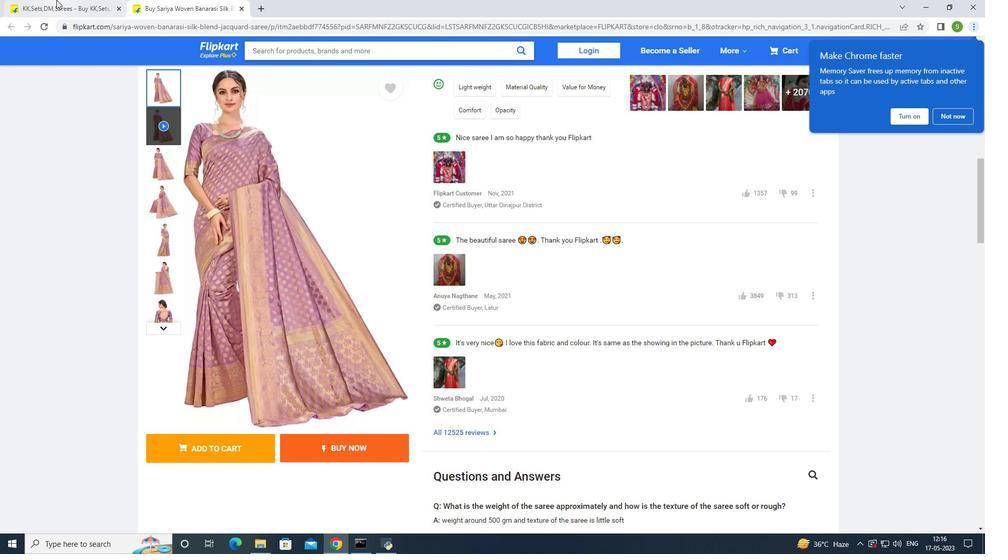 
Action: Mouse moved to (476, 198)
Screenshot: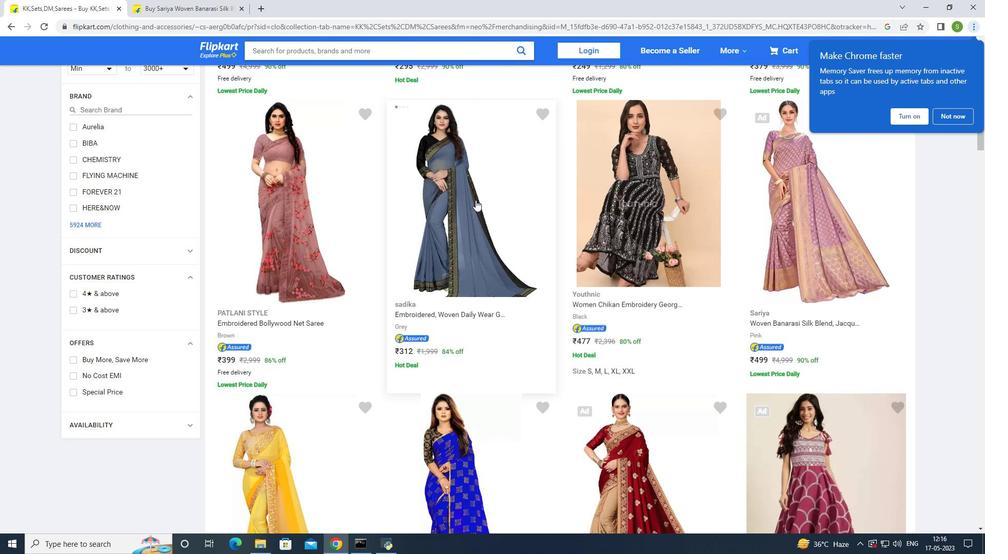 
Action: Mouse scrolled (476, 197) with delta (0, 0)
Screenshot: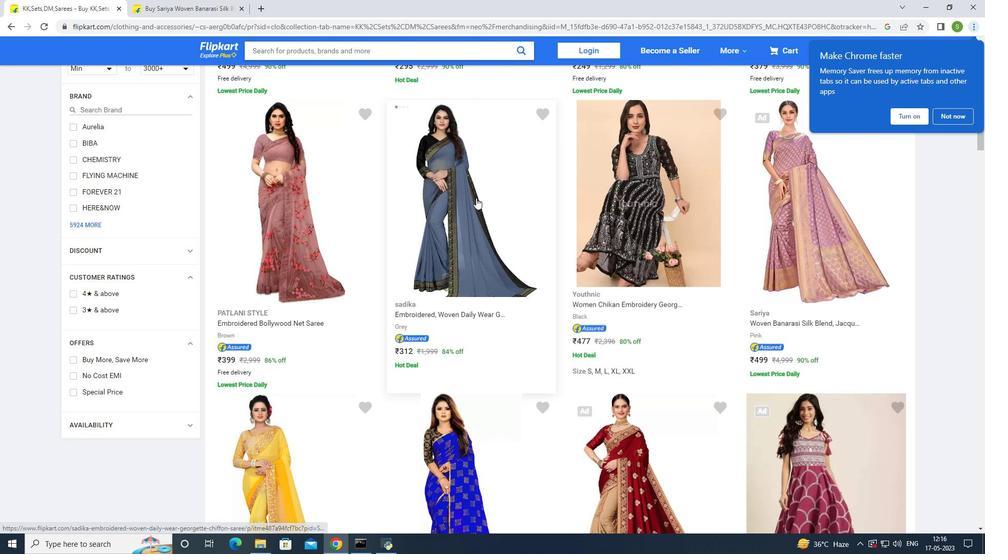 
Action: Mouse scrolled (476, 197) with delta (0, 0)
Screenshot: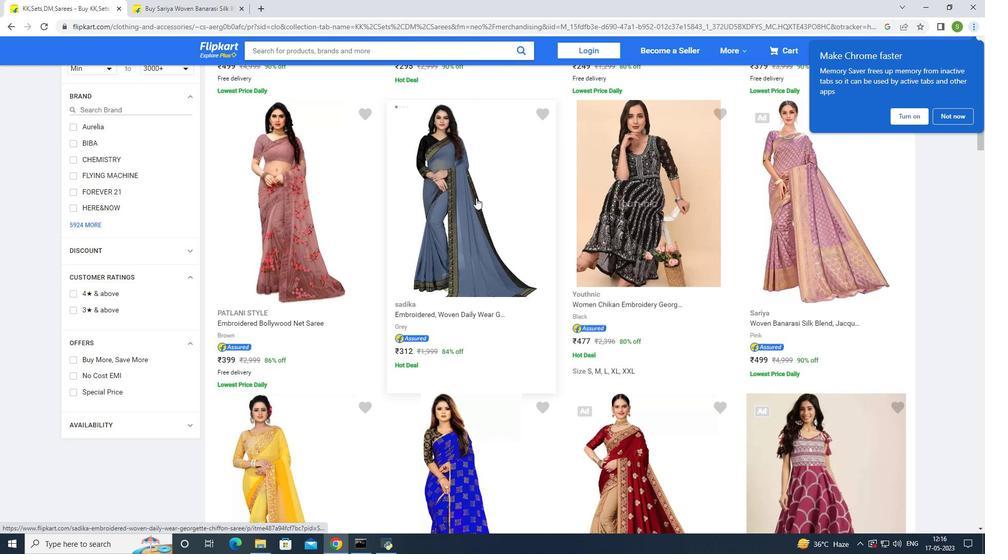 
Action: Mouse scrolled (476, 197) with delta (0, 0)
Screenshot: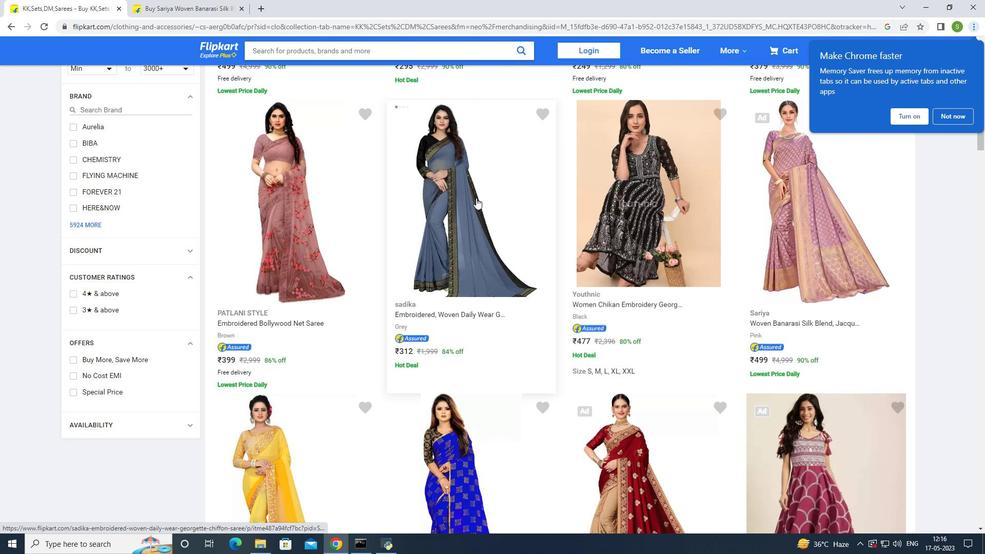 
Action: Mouse scrolled (476, 198) with delta (0, 0)
Screenshot: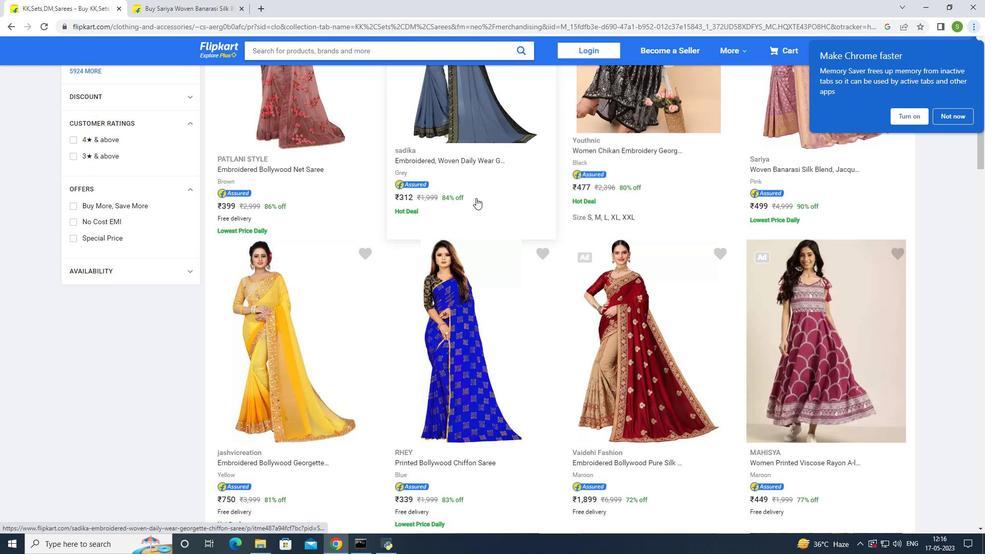 
Action: Mouse scrolled (476, 198) with delta (0, 0)
Screenshot: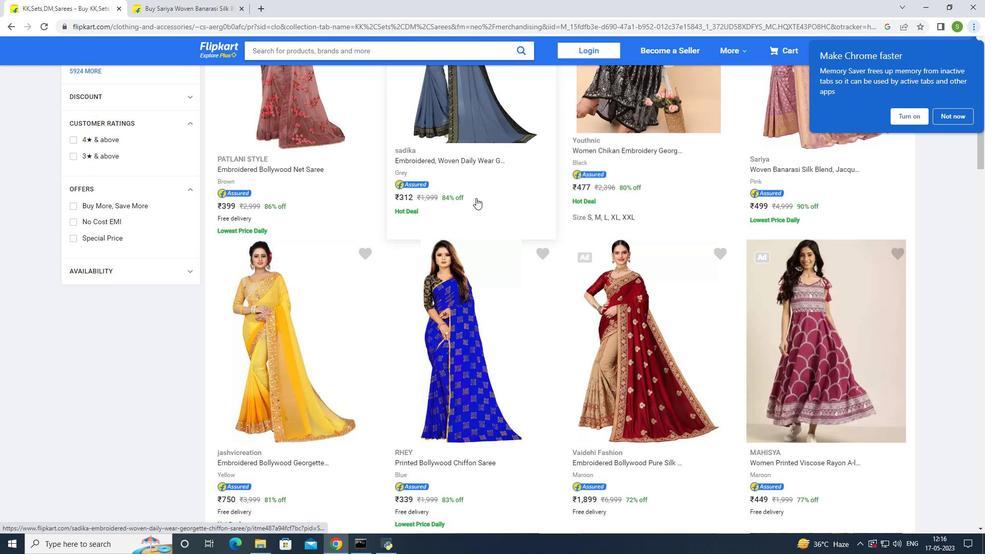 
Action: Mouse scrolled (476, 198) with delta (0, 0)
Screenshot: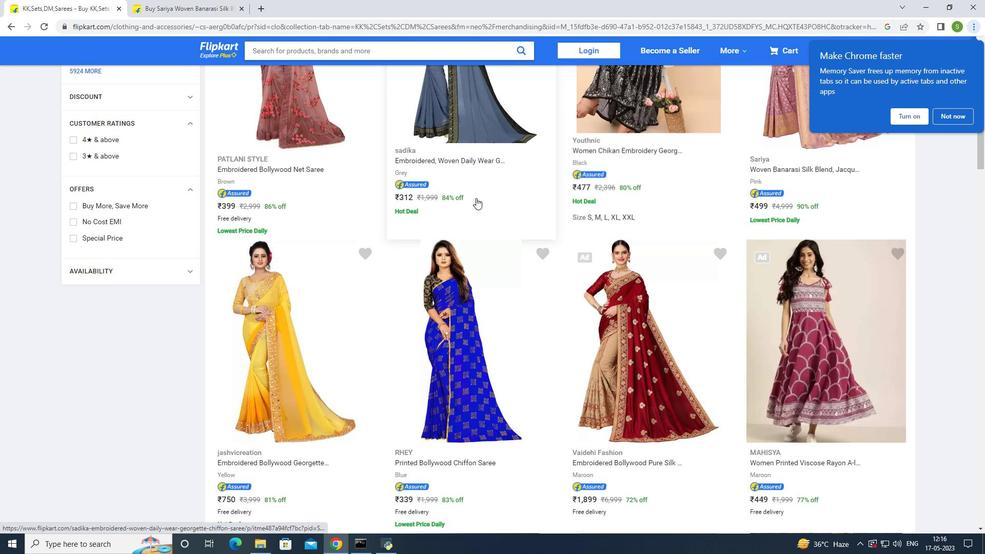 
Action: Mouse moved to (474, 197)
Screenshot: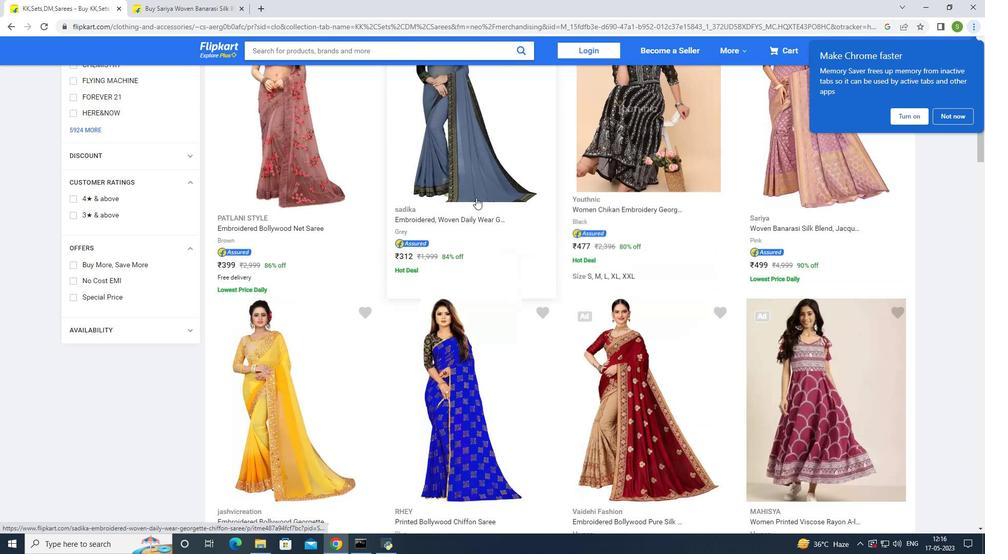 
Action: Mouse scrolled (474, 198) with delta (0, 0)
Screenshot: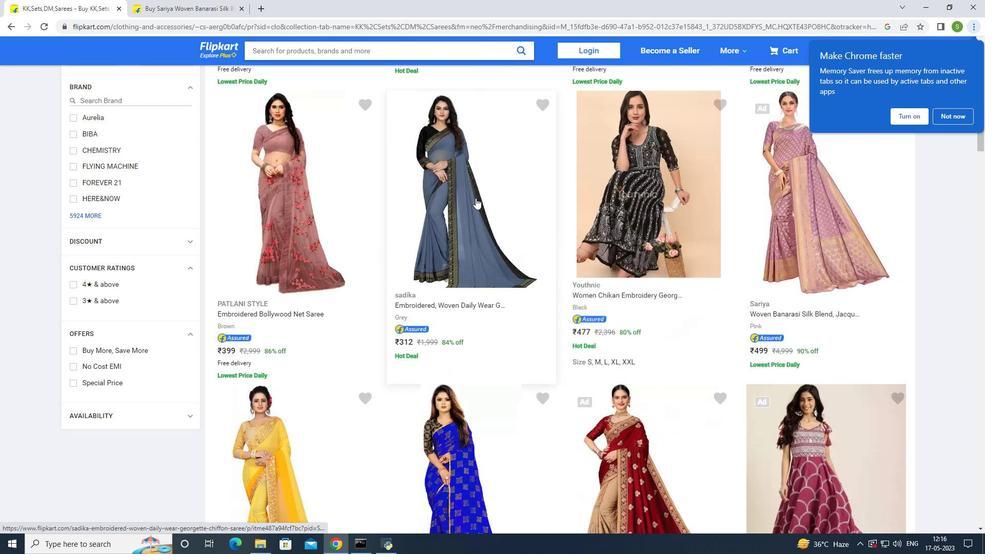 
Action: Mouse scrolled (474, 198) with delta (0, 0)
Screenshot: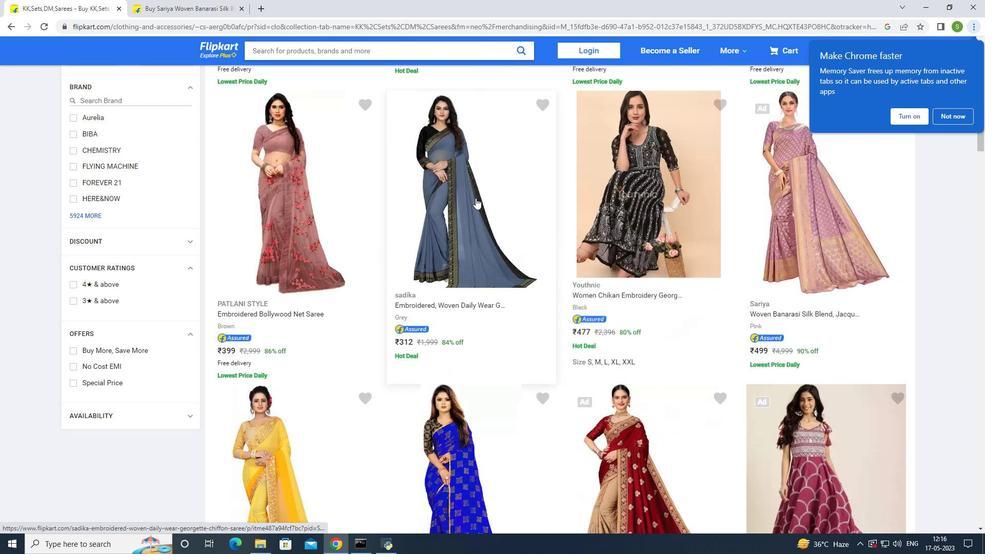 
Action: Mouse scrolled (474, 198) with delta (0, 0)
Screenshot: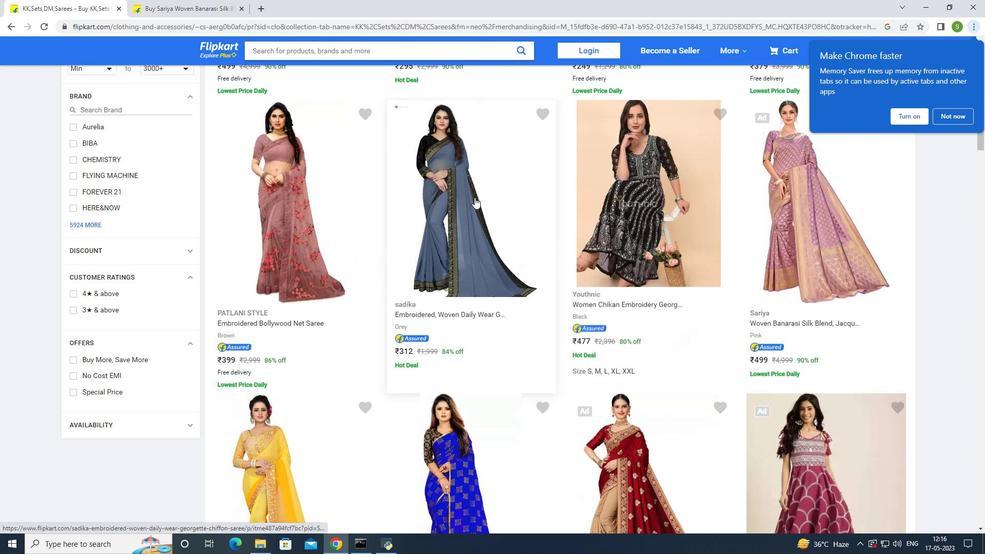 
Action: Mouse scrolled (474, 198) with delta (0, 0)
Screenshot: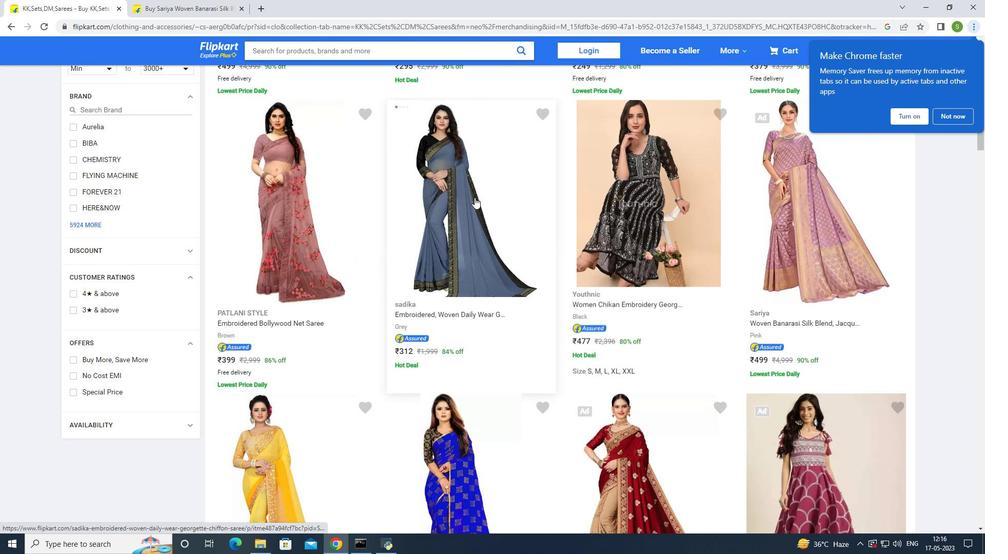 
Action: Mouse moved to (473, 197)
Screenshot: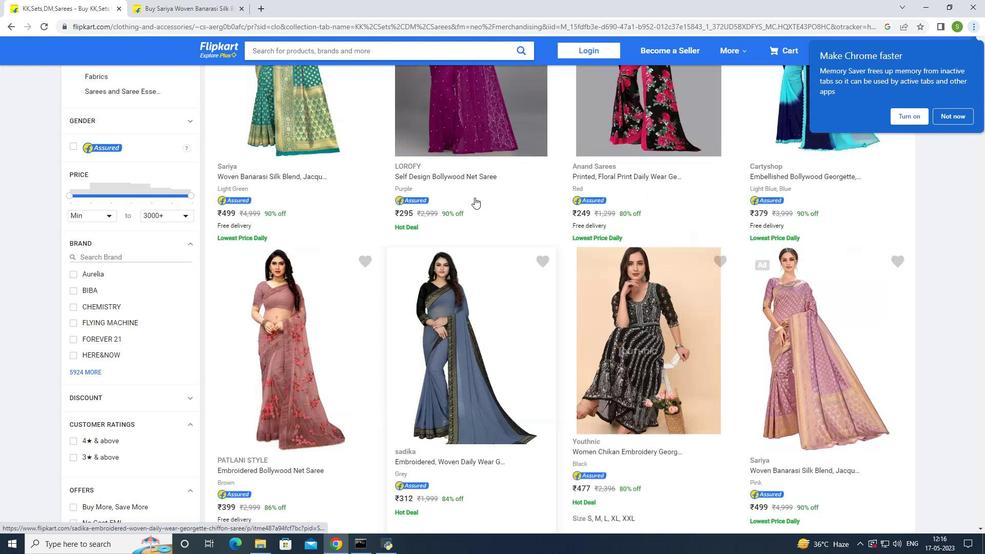 
Action: Mouse scrolled (473, 198) with delta (0, 0)
Screenshot: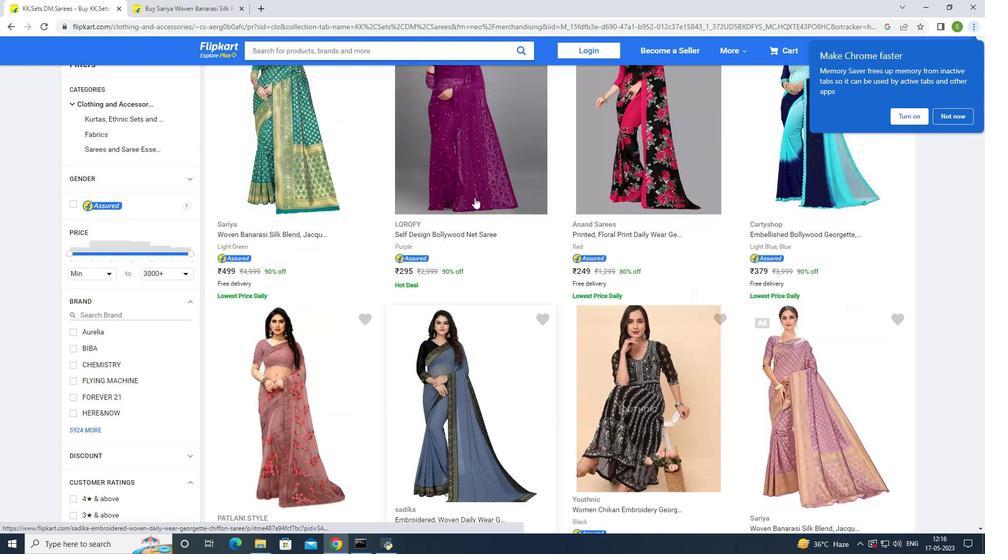 
Action: Mouse scrolled (473, 198) with delta (0, 0)
Screenshot: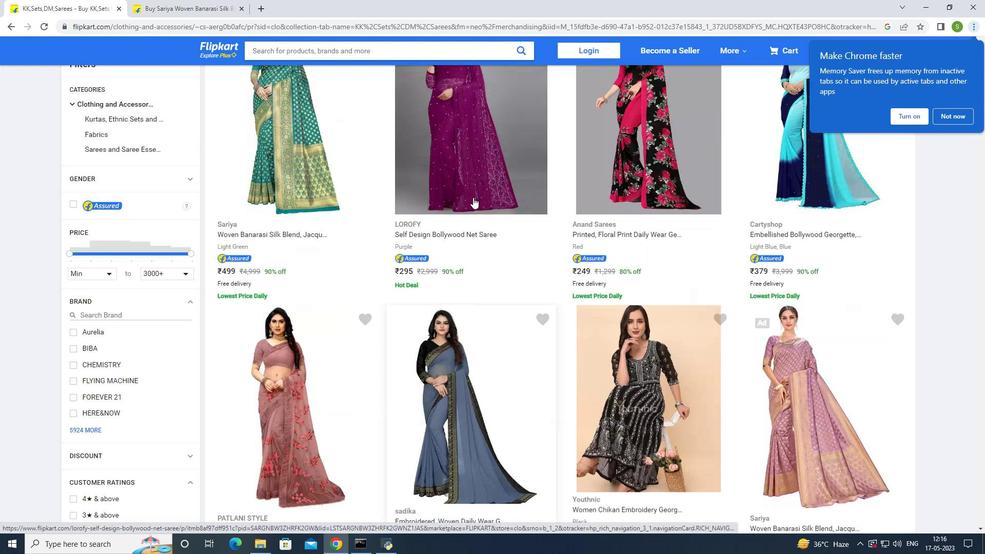 
Action: Mouse scrolled (473, 198) with delta (0, 0)
Screenshot: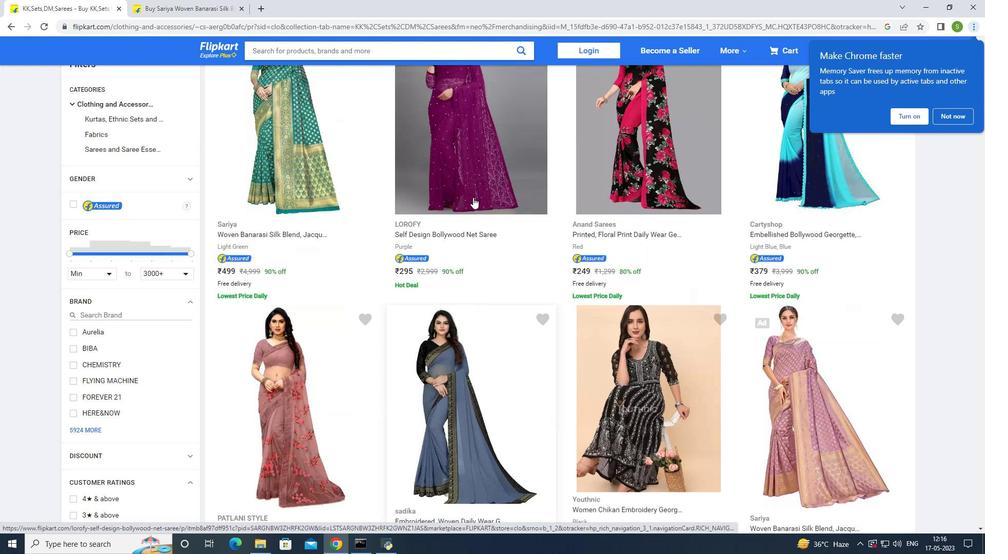 
Action: Mouse scrolled (473, 198) with delta (0, 0)
Screenshot: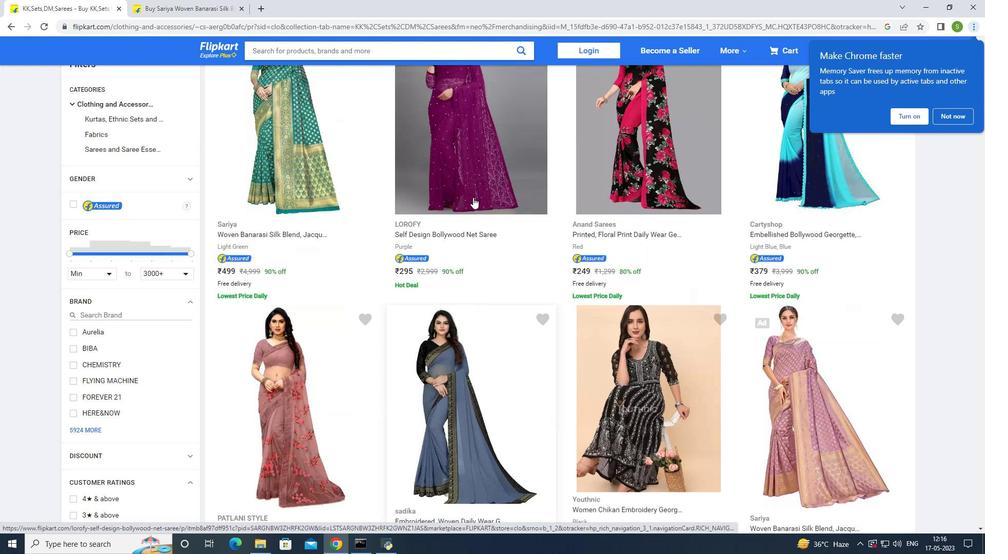
Action: Mouse moved to (470, 194)
Screenshot: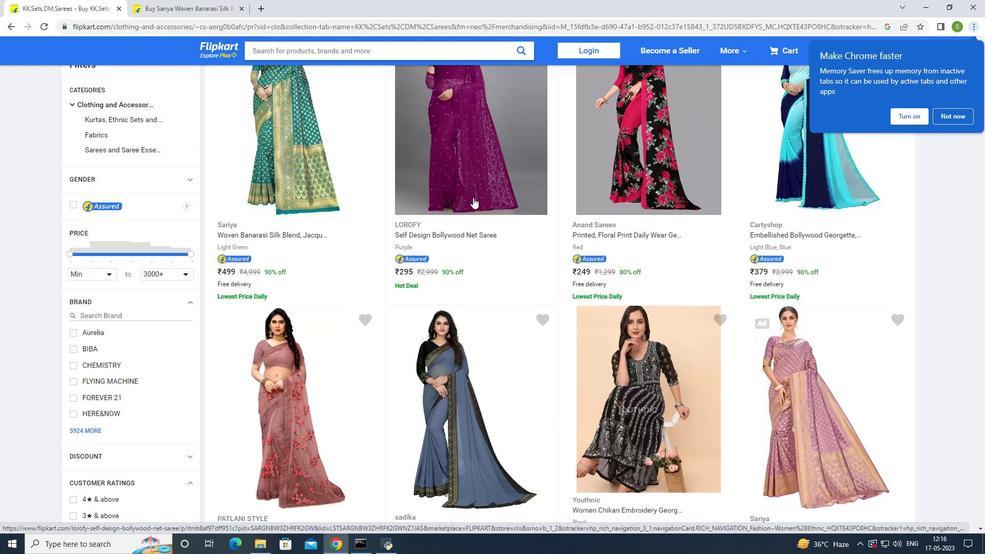 
Action: Mouse scrolled (470, 195) with delta (0, 0)
Screenshot: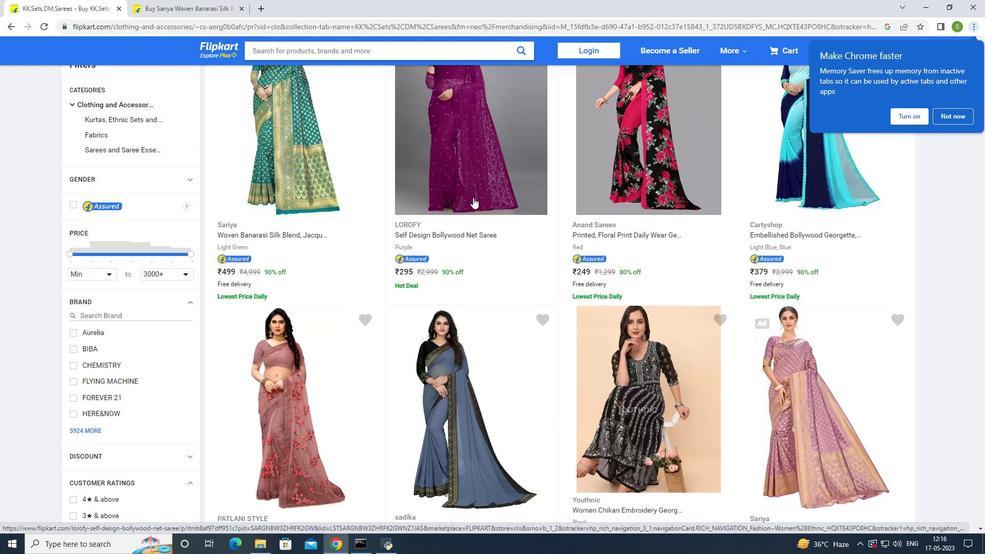 
Action: Mouse moved to (465, 192)
Screenshot: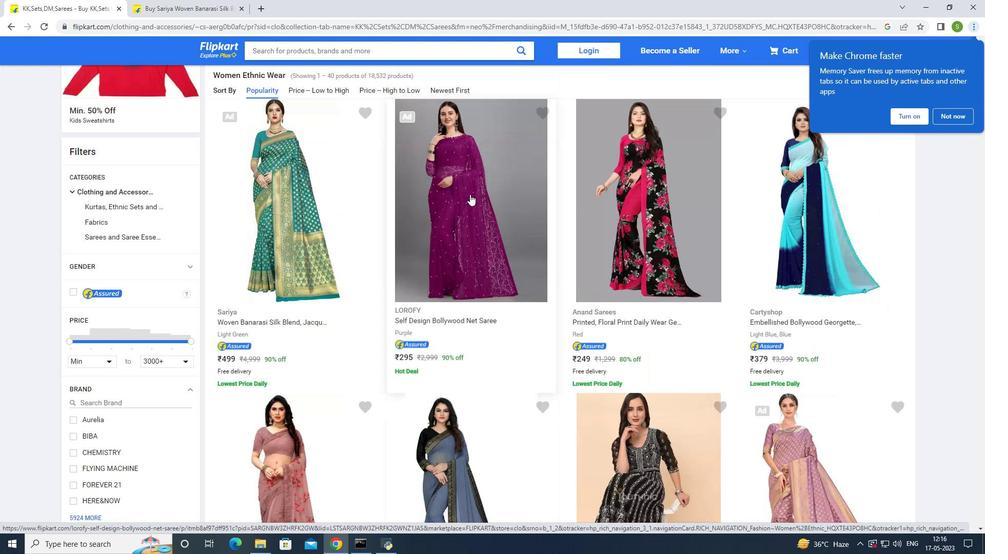 
Action: Mouse scrolled (465, 193) with delta (0, 0)
Screenshot: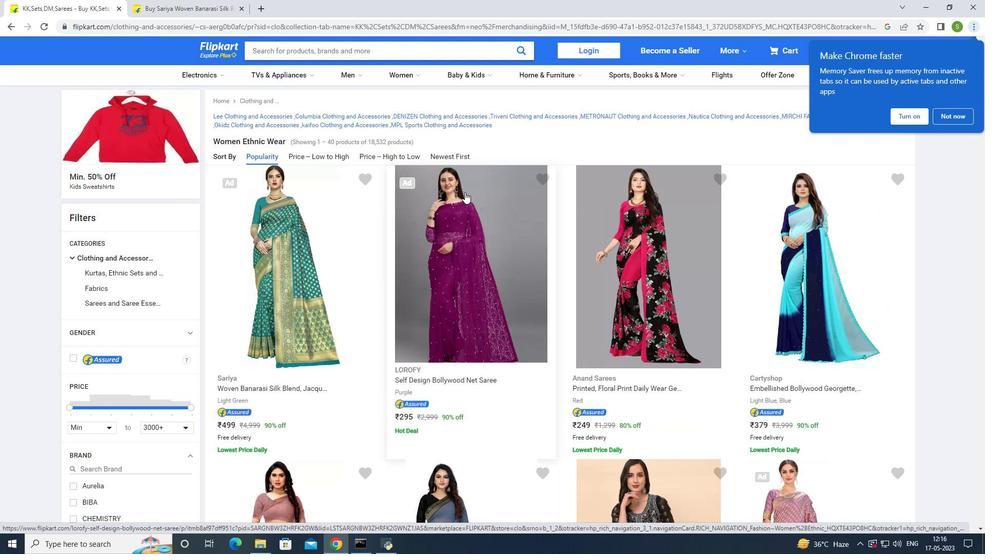 
Action: Mouse scrolled (465, 193) with delta (0, 0)
Screenshot: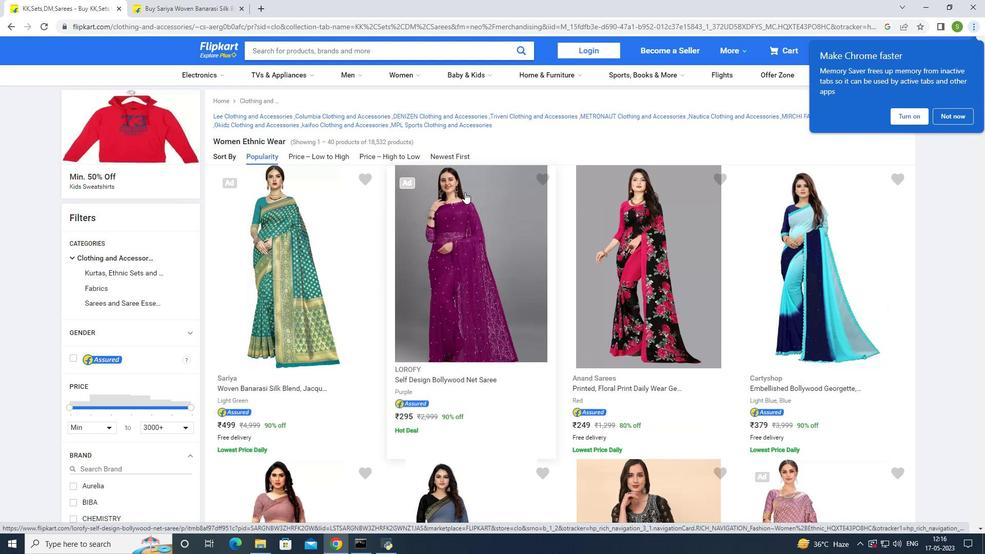 
Action: Mouse scrolled (465, 193) with delta (0, 0)
Screenshot: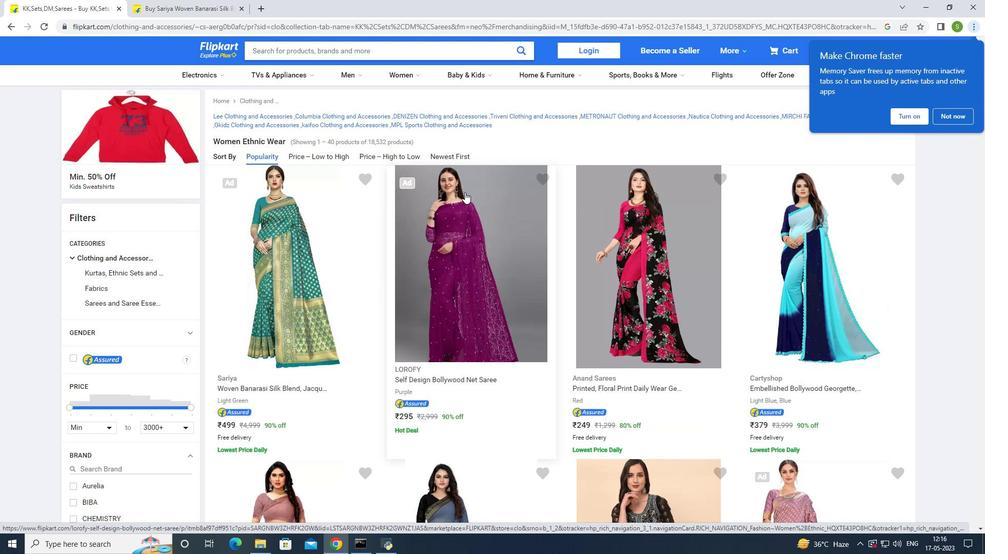 
Action: Mouse moved to (8, 25)
Screenshot: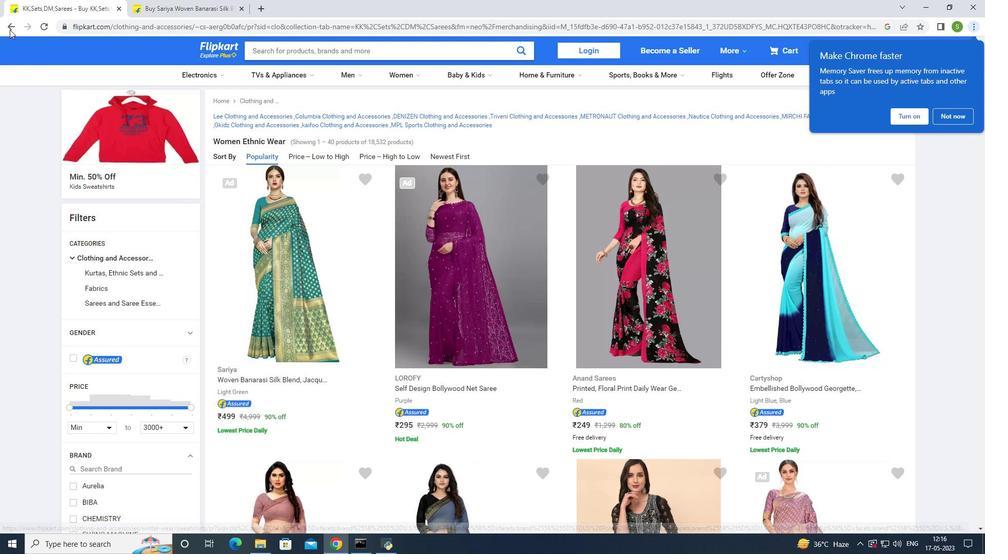 
Action: Mouse pressed left at (8, 25)
Screenshot: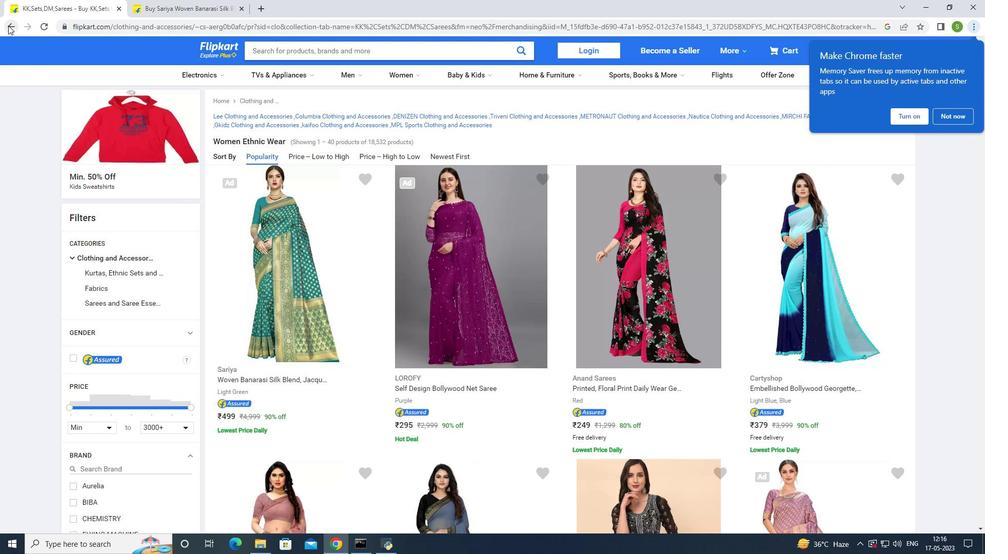 
Action: Mouse moved to (260, 207)
Screenshot: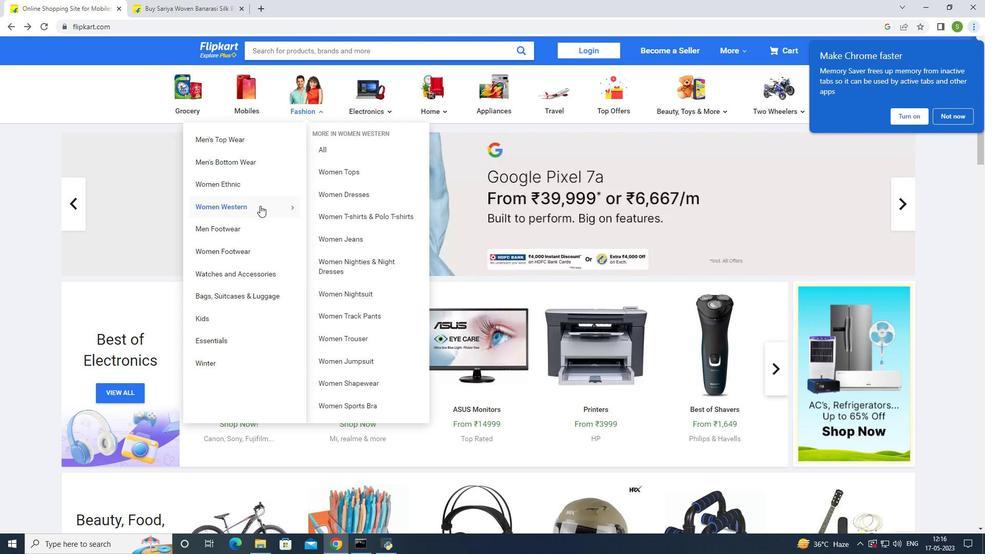 
Action: Mouse pressed left at (260, 207)
Screenshot: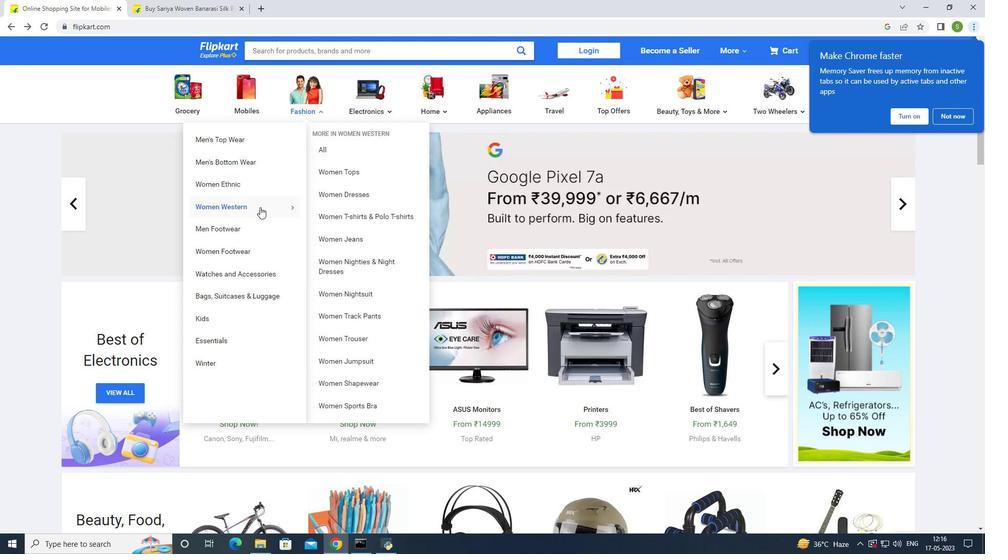 
Action: Mouse moved to (410, 219)
Screenshot: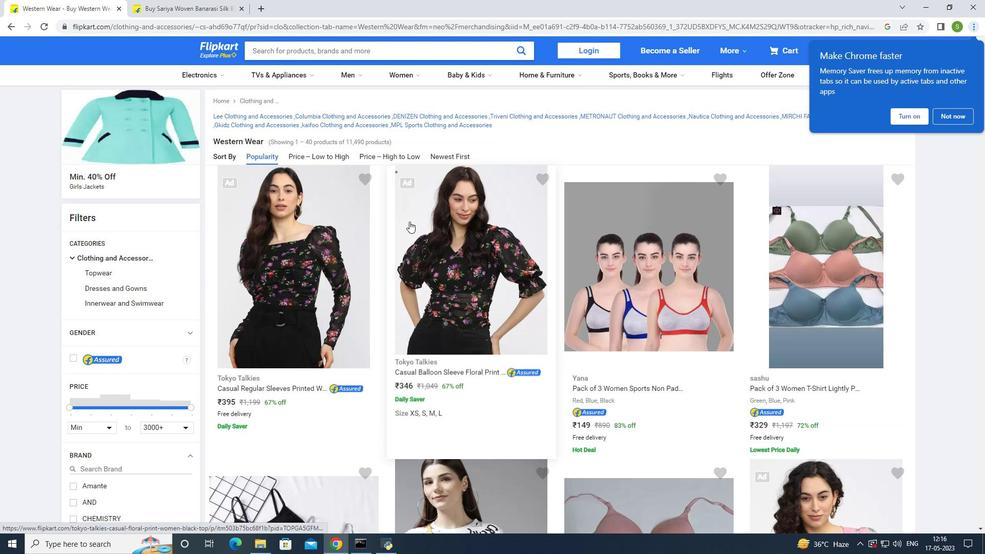 
Action: Mouse scrolled (410, 219) with delta (0, 0)
Screenshot: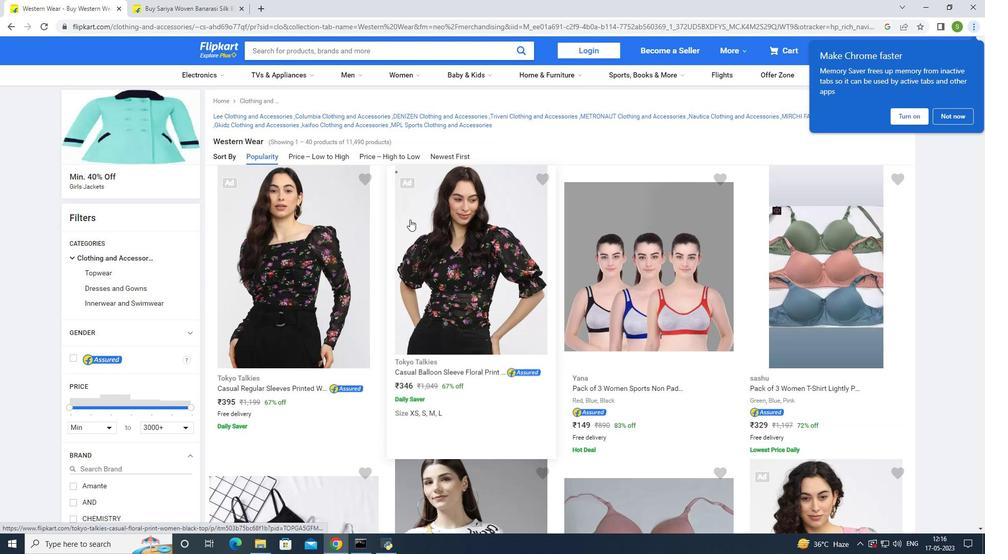 
Action: Mouse scrolled (410, 219) with delta (0, 0)
Screenshot: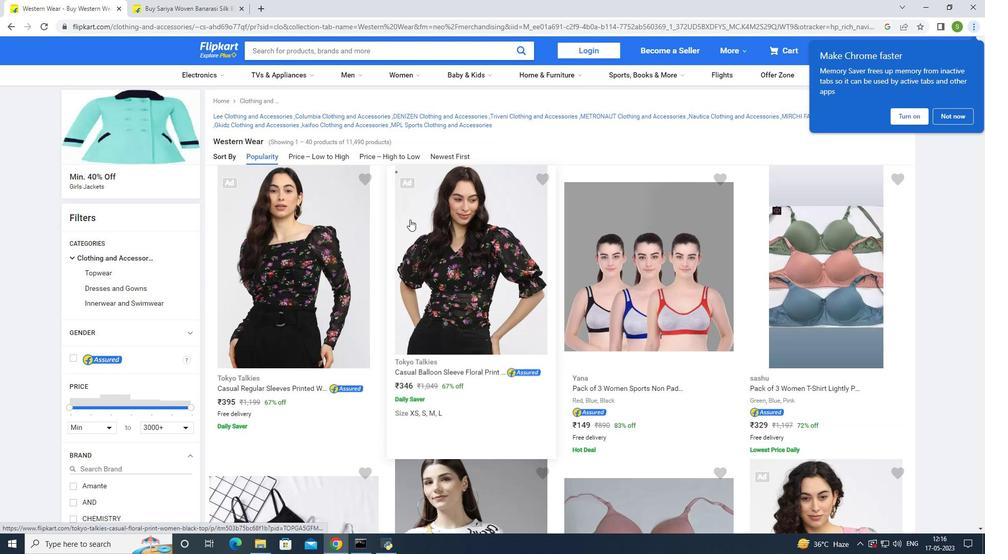 
Action: Mouse scrolled (410, 219) with delta (0, 0)
Screenshot: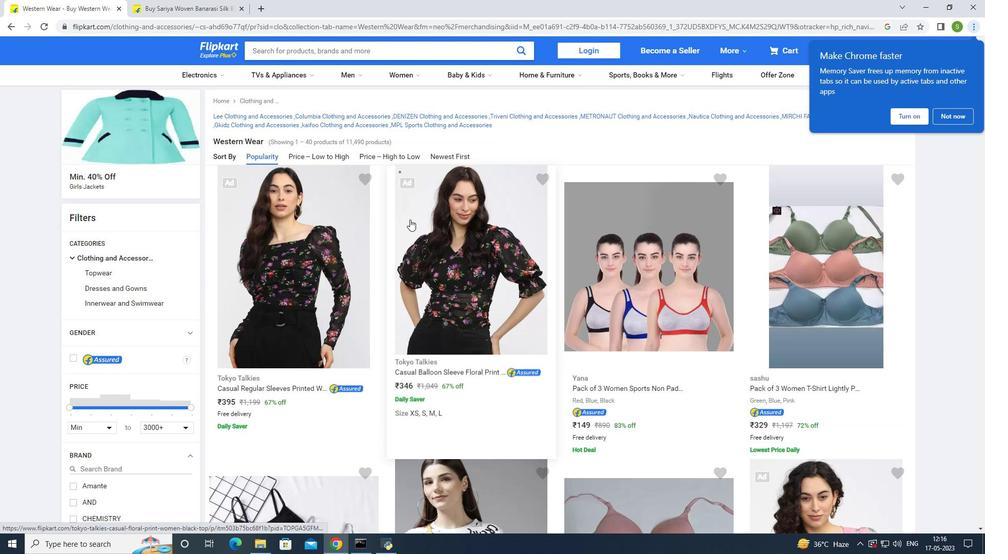 
Action: Mouse scrolled (410, 219) with delta (0, 0)
Screenshot: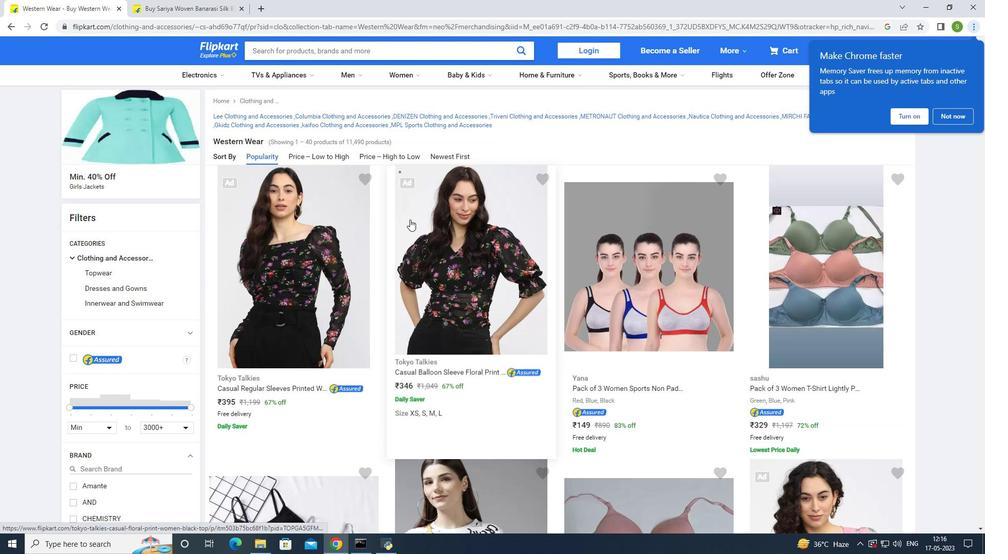 
Action: Mouse moved to (410, 213)
Screenshot: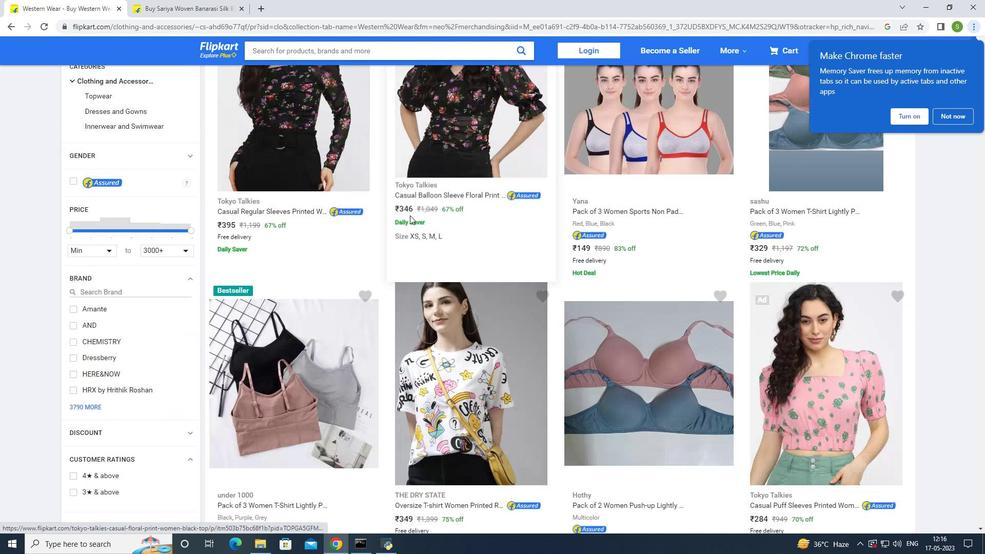 
Action: Mouse scrolled (410, 212) with delta (0, 0)
Screenshot: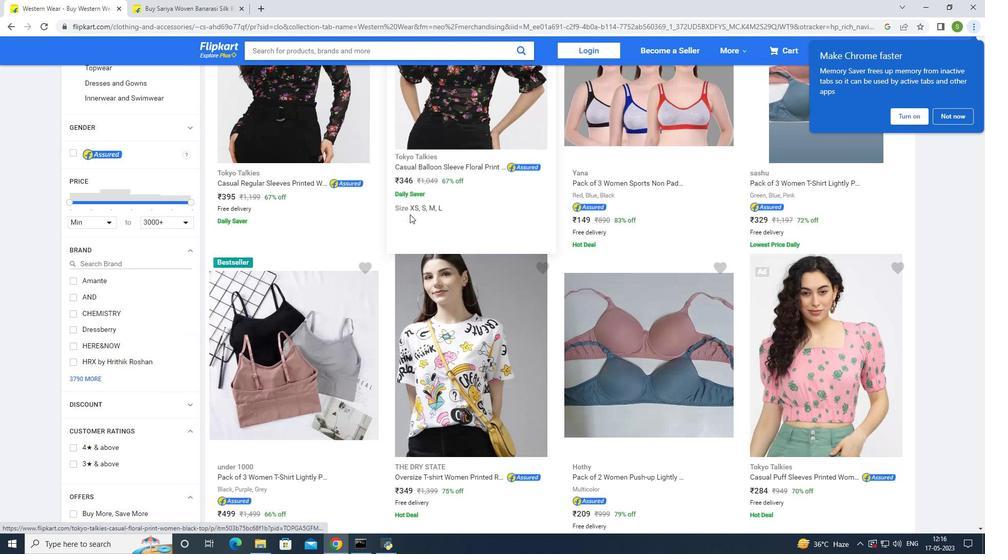 
Action: Mouse scrolled (410, 212) with delta (0, 0)
Screenshot: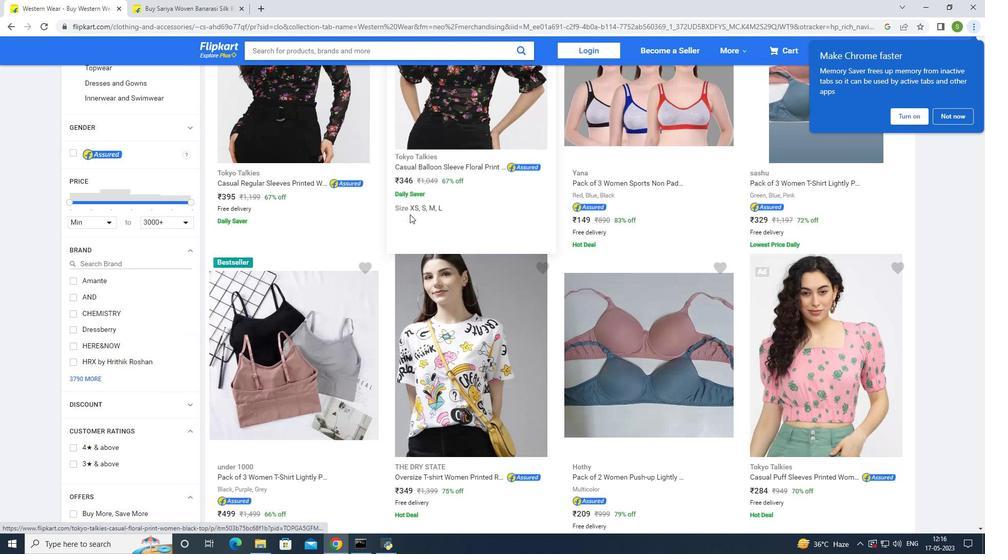 
Action: Mouse scrolled (410, 212) with delta (0, 0)
Screenshot: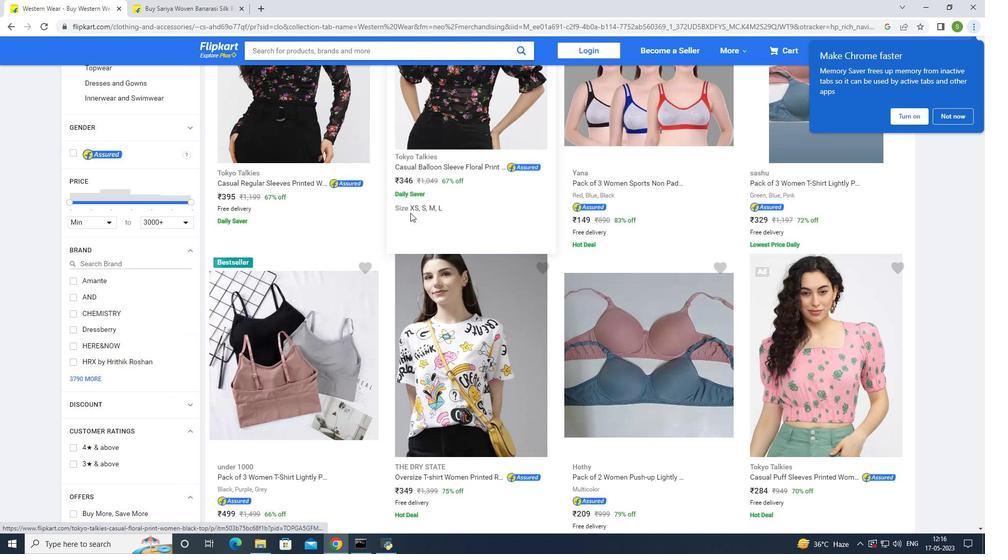 
Action: Mouse scrolled (410, 212) with delta (0, 0)
Screenshot: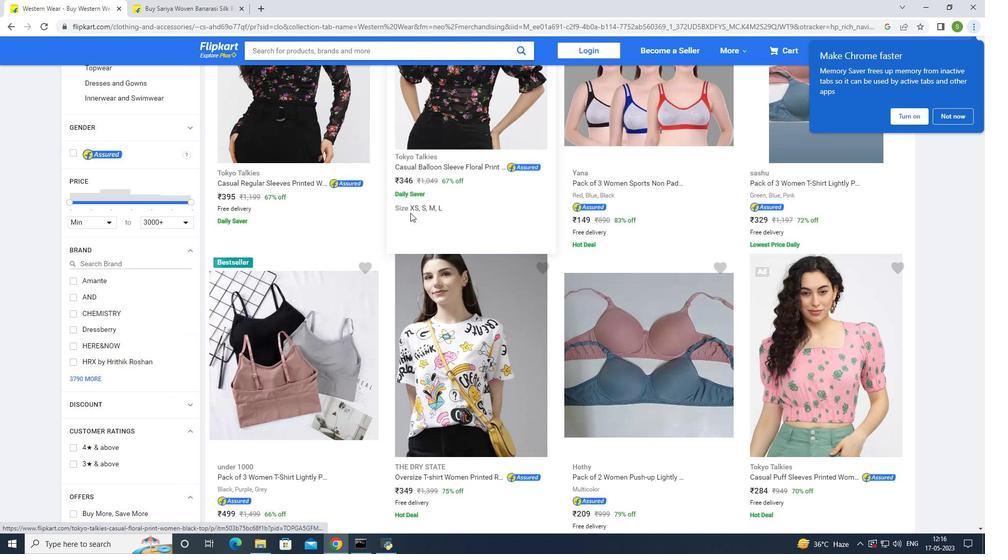 
Action: Mouse moved to (410, 210)
Screenshot: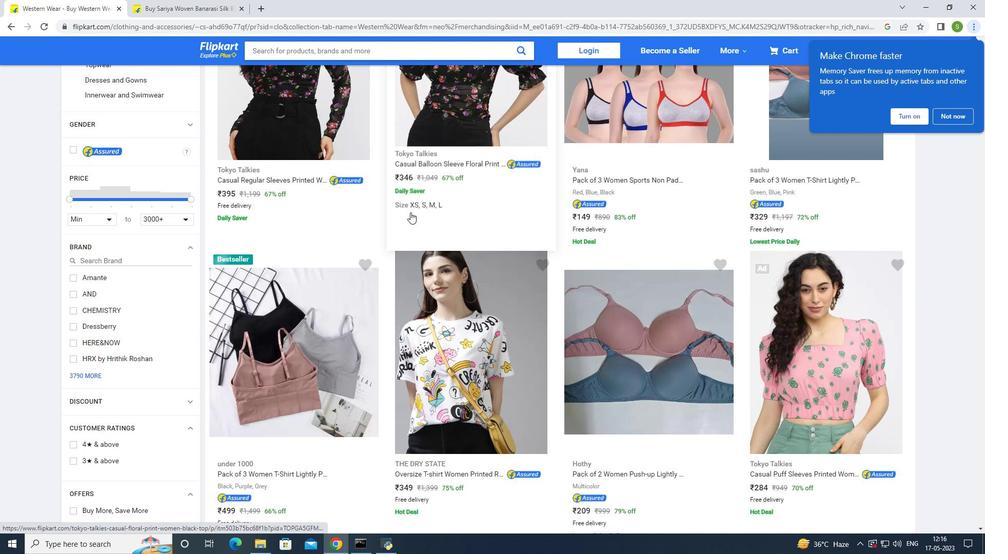 
Action: Mouse scrolled (410, 209) with delta (0, 0)
Screenshot: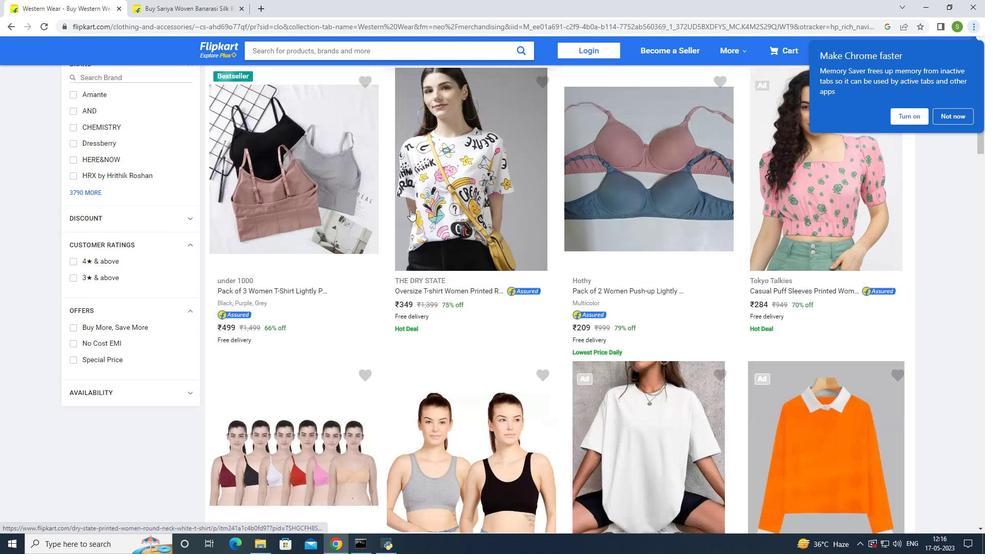 
Action: Mouse scrolled (410, 209) with delta (0, 0)
Screenshot: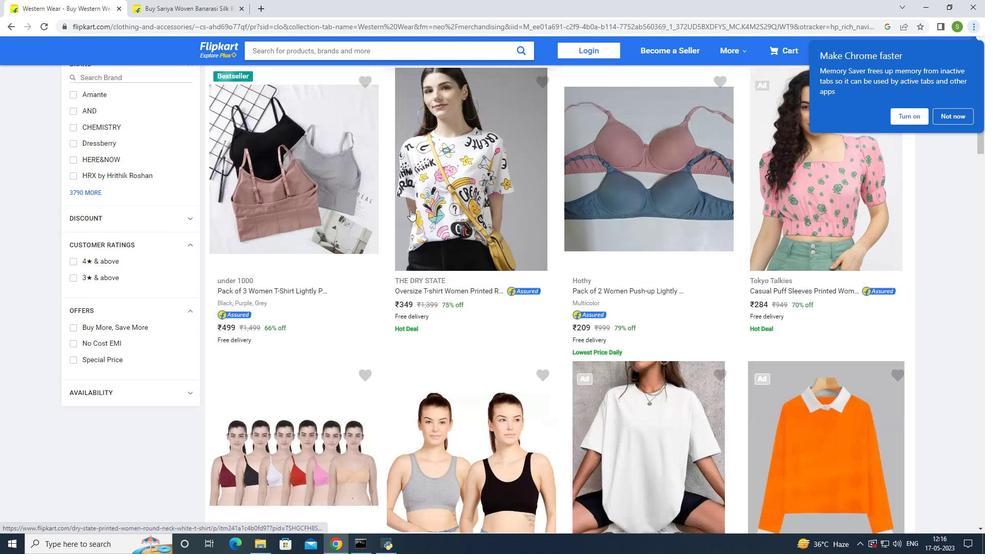 
Action: Mouse scrolled (410, 209) with delta (0, 0)
Screenshot: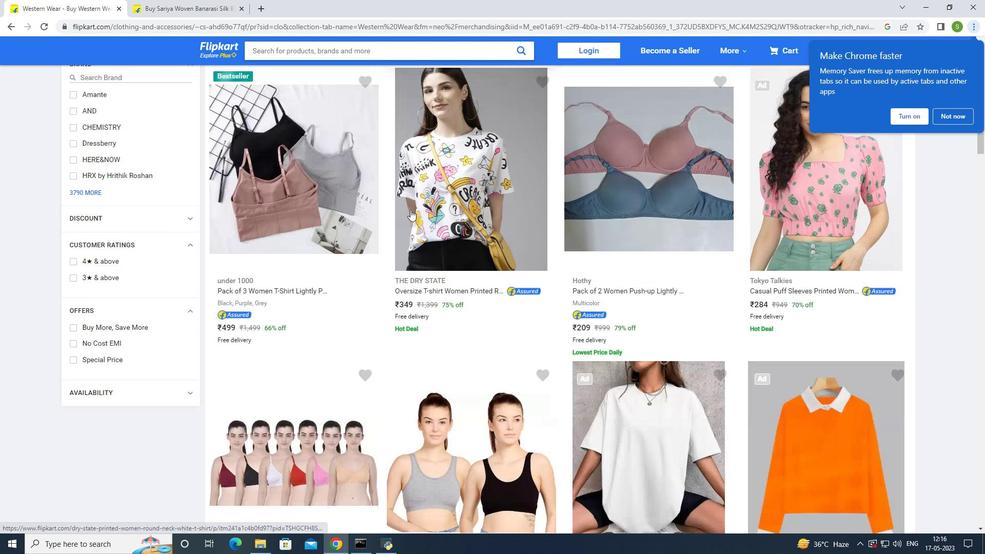 
Action: Mouse scrolled (410, 209) with delta (0, 0)
Screenshot: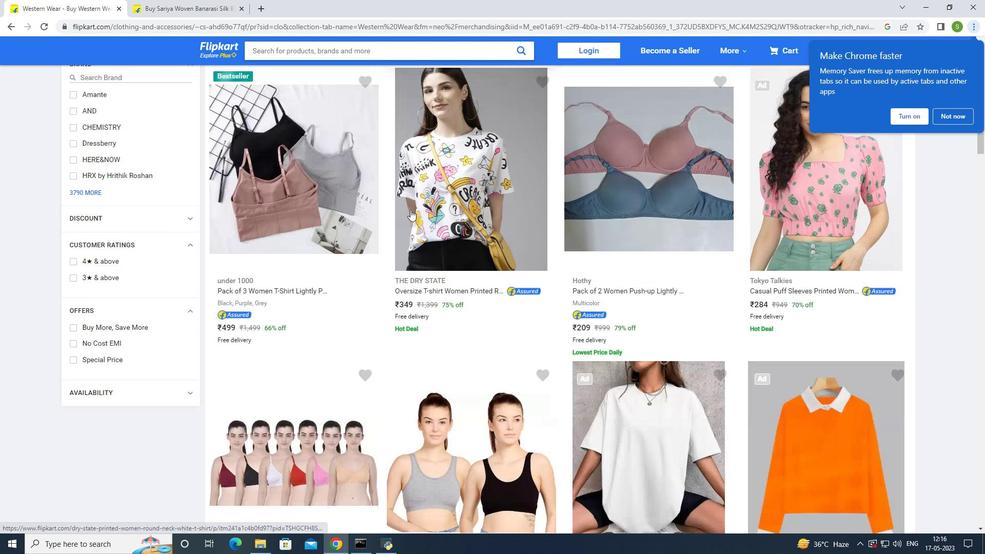 
Action: Mouse moved to (411, 207)
Screenshot: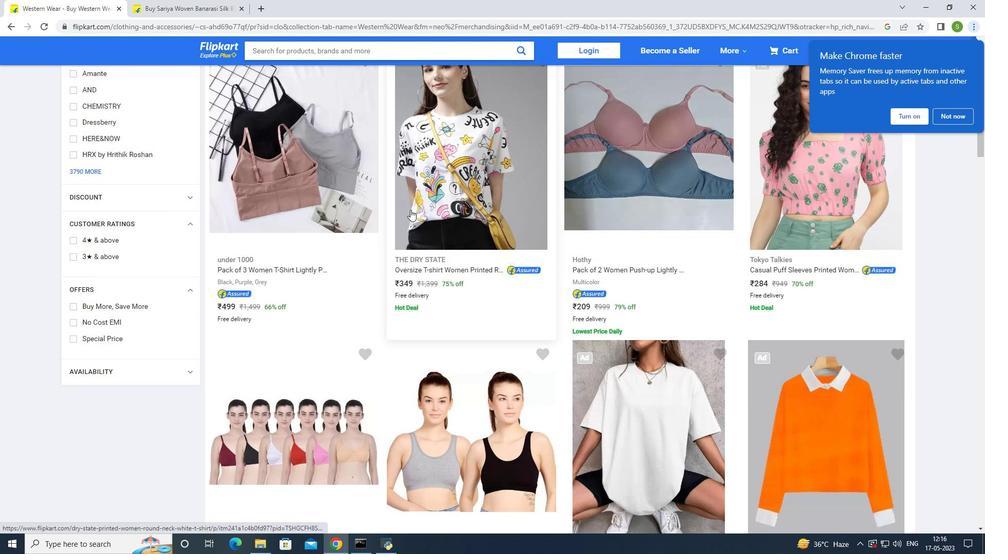 
Action: Mouse scrolled (411, 206) with delta (0, 0)
Screenshot: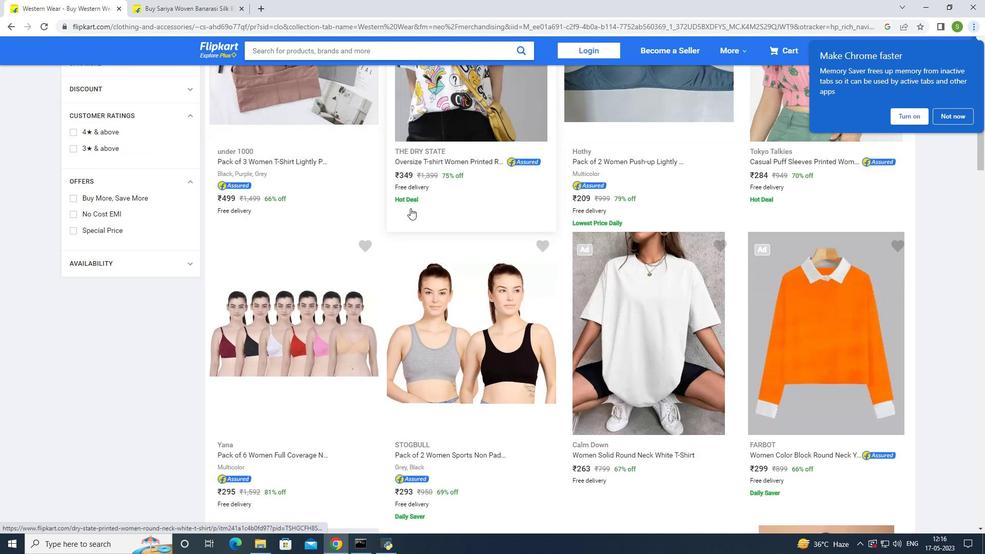 
Action: Mouse scrolled (411, 206) with delta (0, 0)
Screenshot: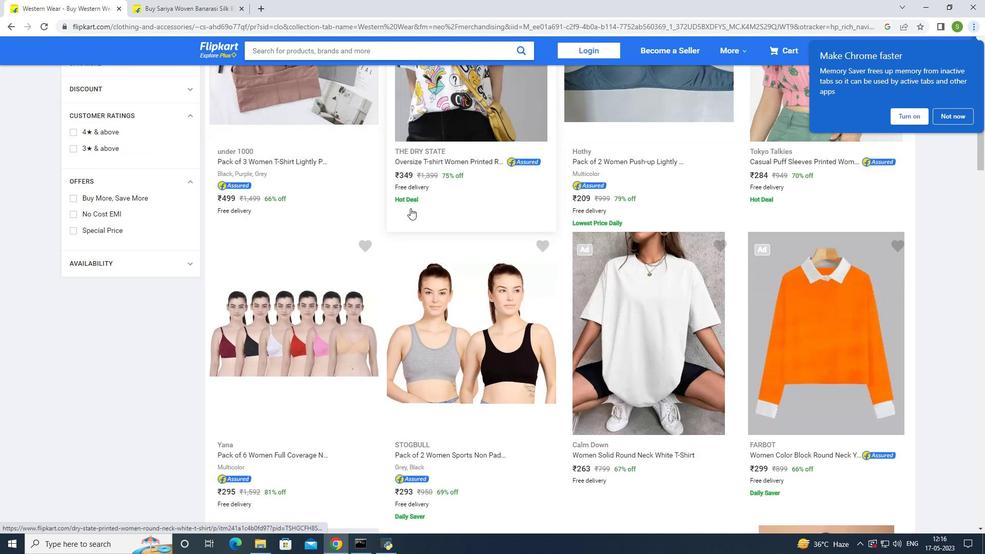 
Action: Mouse scrolled (411, 206) with delta (0, 0)
Screenshot: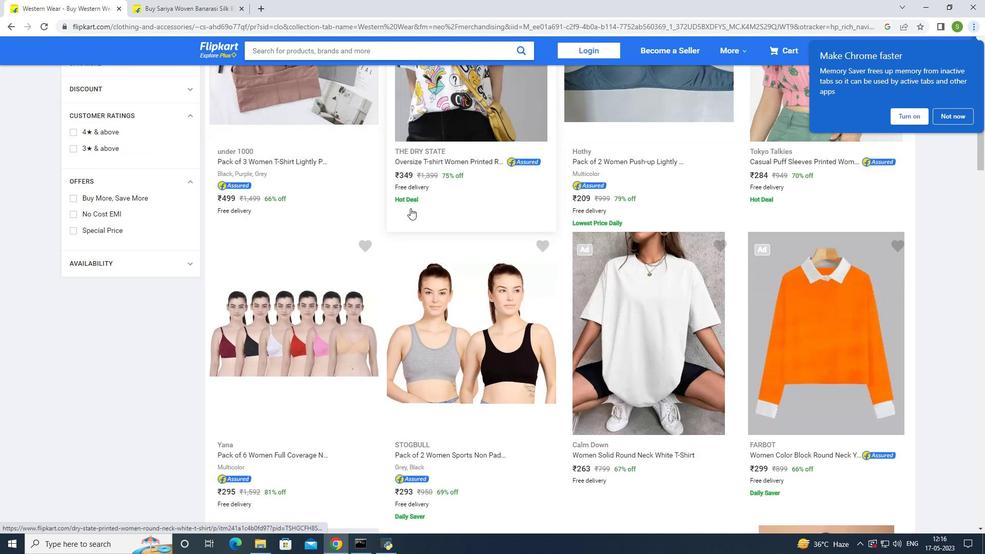 
Action: Mouse scrolled (411, 206) with delta (0, 0)
Screenshot: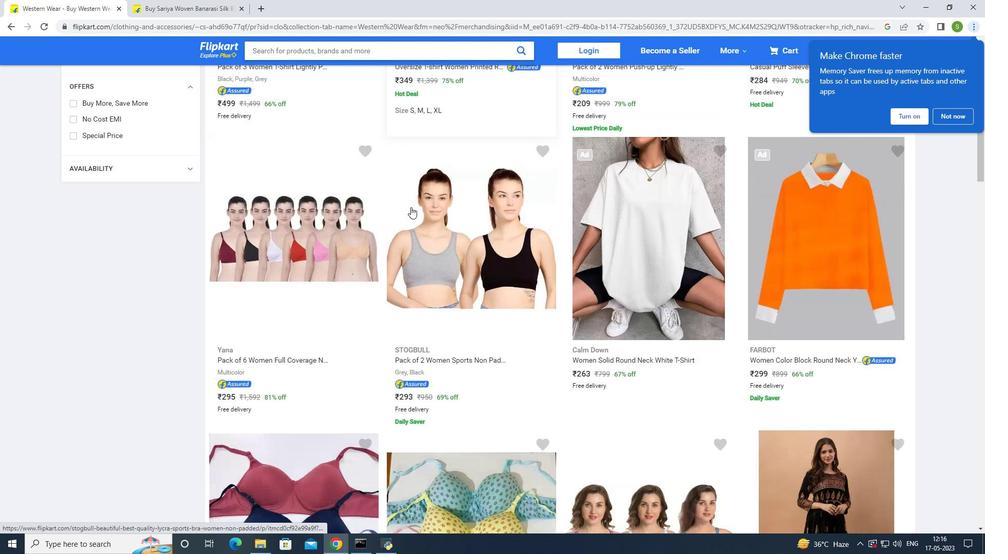 
Action: Mouse moved to (411, 204)
Screenshot: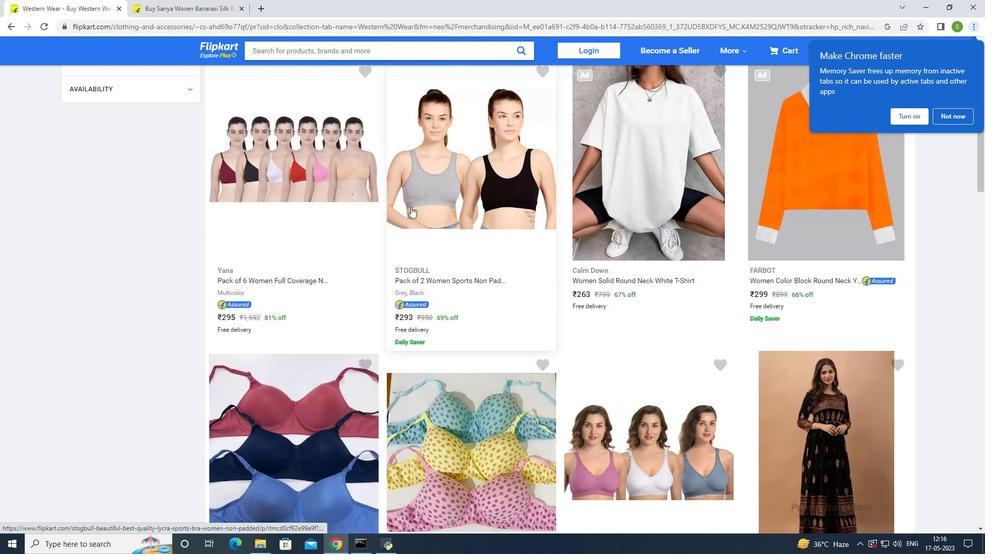 
Action: Mouse scrolled (411, 203) with delta (0, 0)
Screenshot: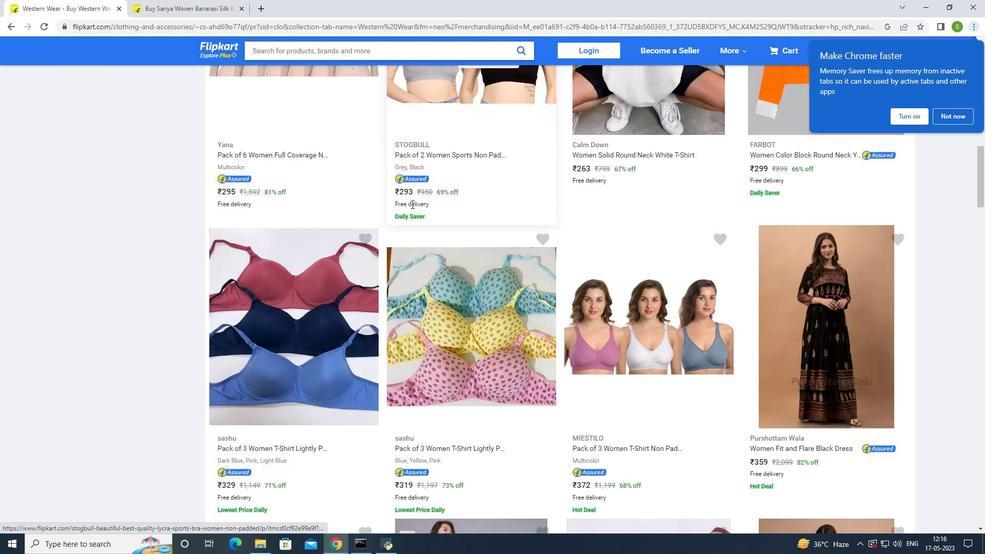 
Action: Mouse scrolled (411, 203) with delta (0, 0)
Screenshot: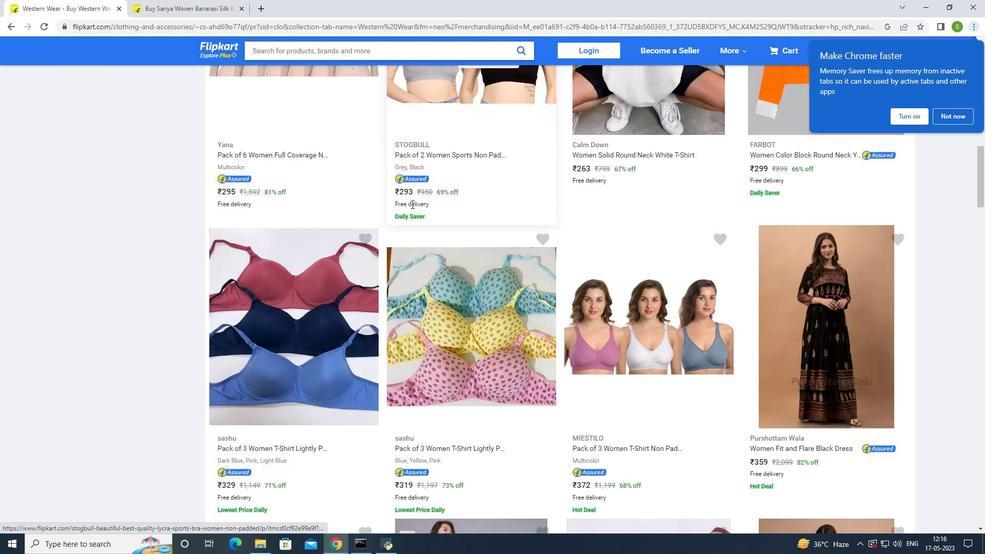 
Action: Mouse scrolled (411, 203) with delta (0, 0)
Screenshot: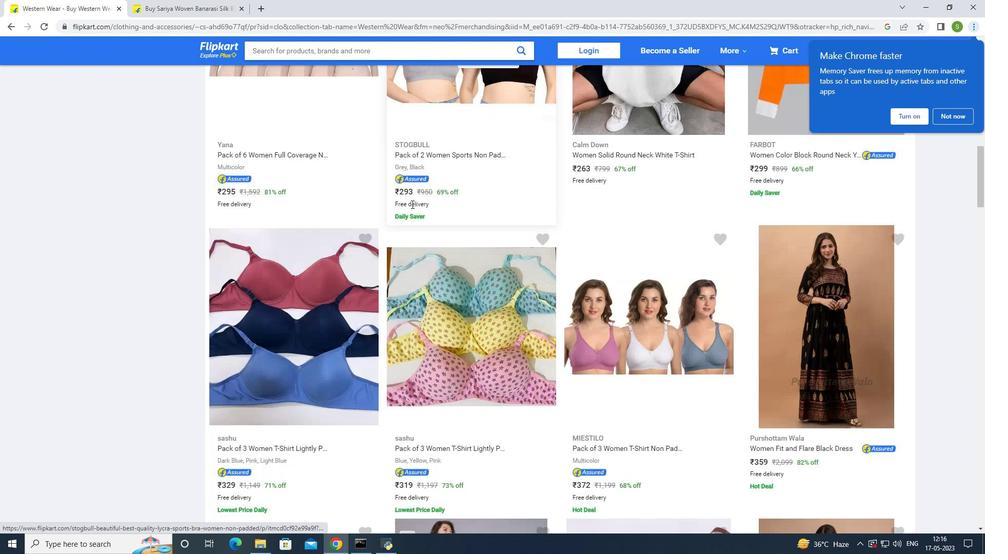 
Action: Mouse scrolled (411, 203) with delta (0, 0)
Screenshot: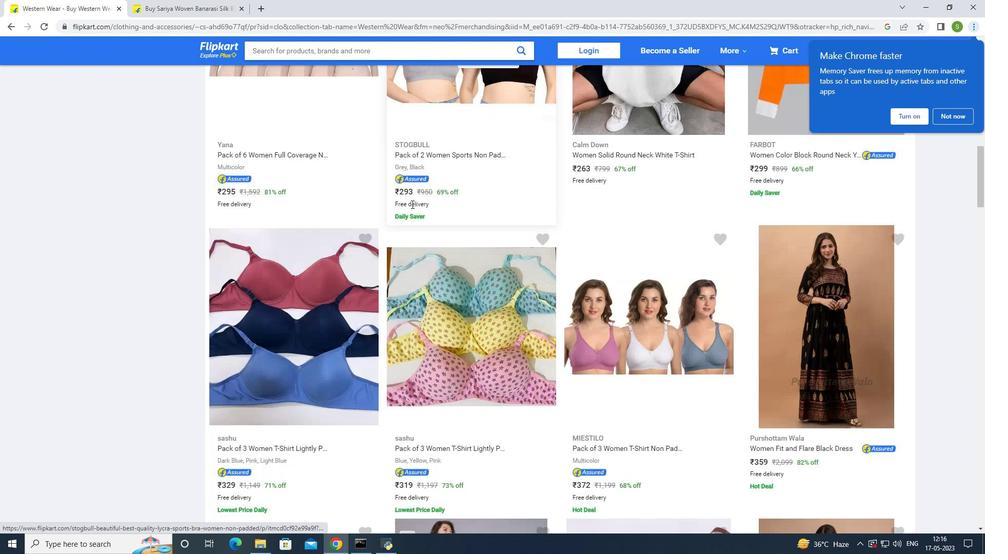 
Action: Mouse scrolled (411, 203) with delta (0, 0)
Screenshot: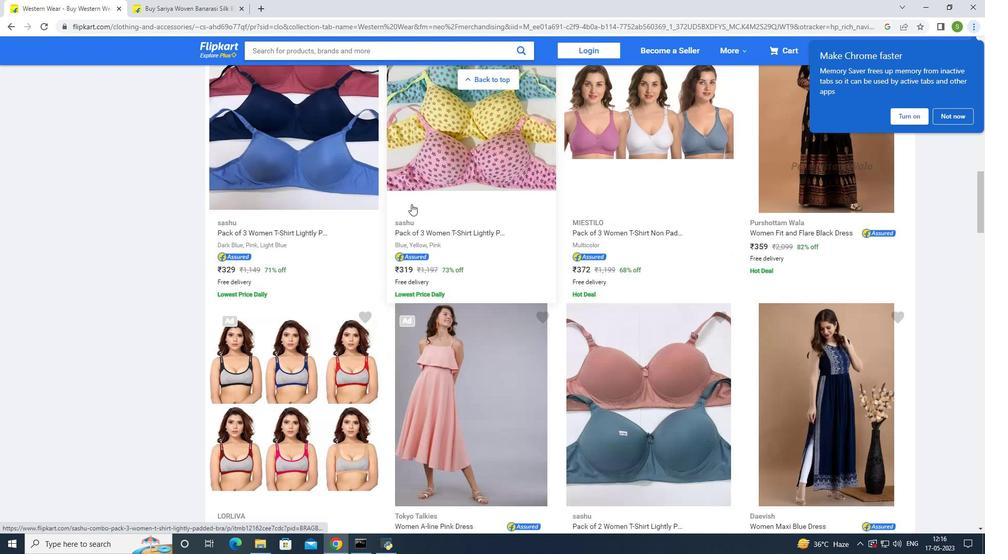 
Action: Mouse scrolled (411, 203) with delta (0, 0)
Screenshot: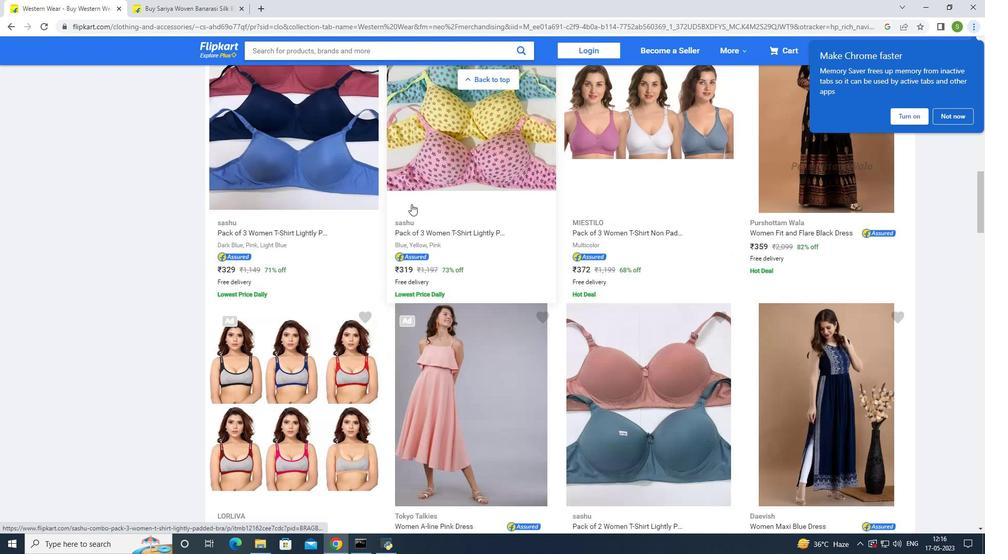 
Action: Mouse scrolled (411, 203) with delta (0, 0)
Screenshot: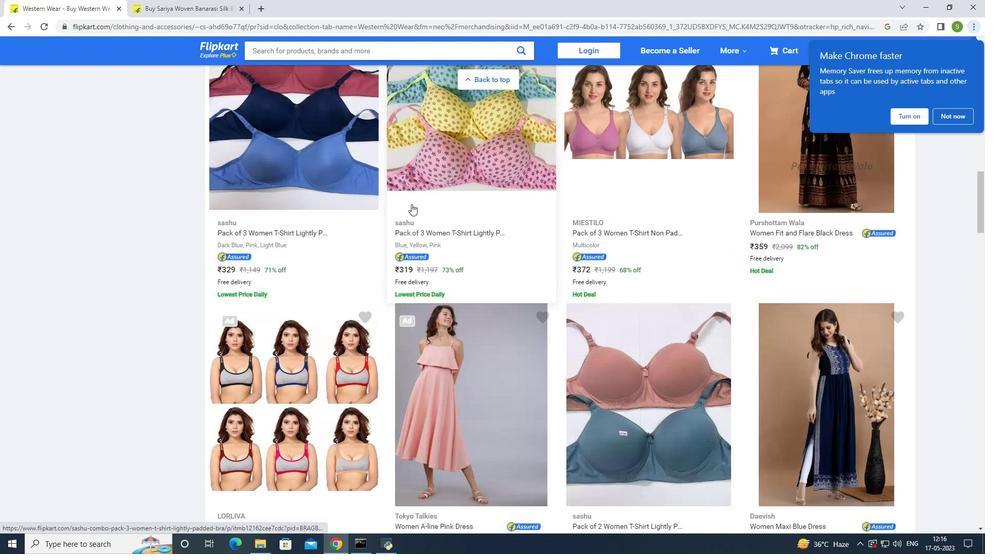 
Action: Mouse scrolled (411, 203) with delta (0, 0)
Screenshot: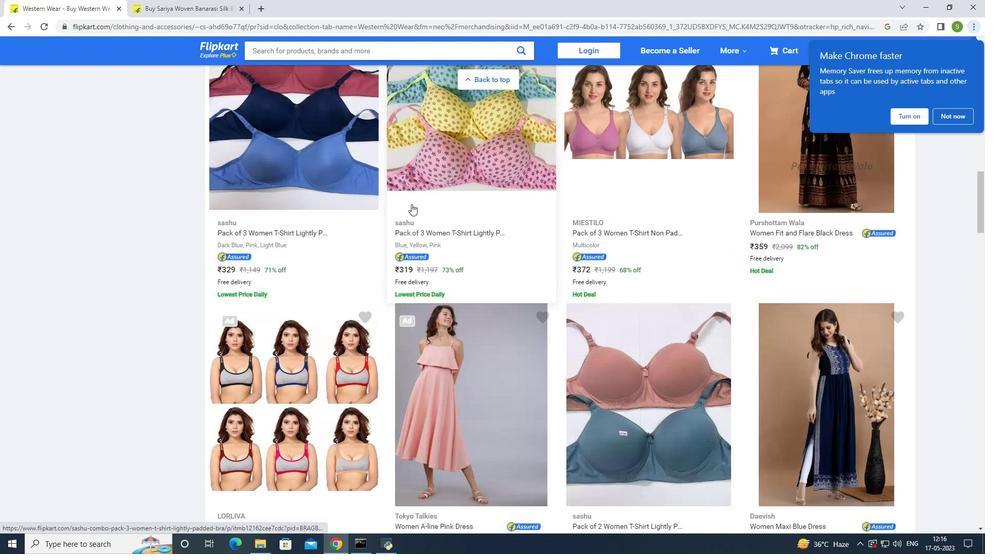 
Action: Mouse scrolled (411, 203) with delta (0, 0)
Screenshot: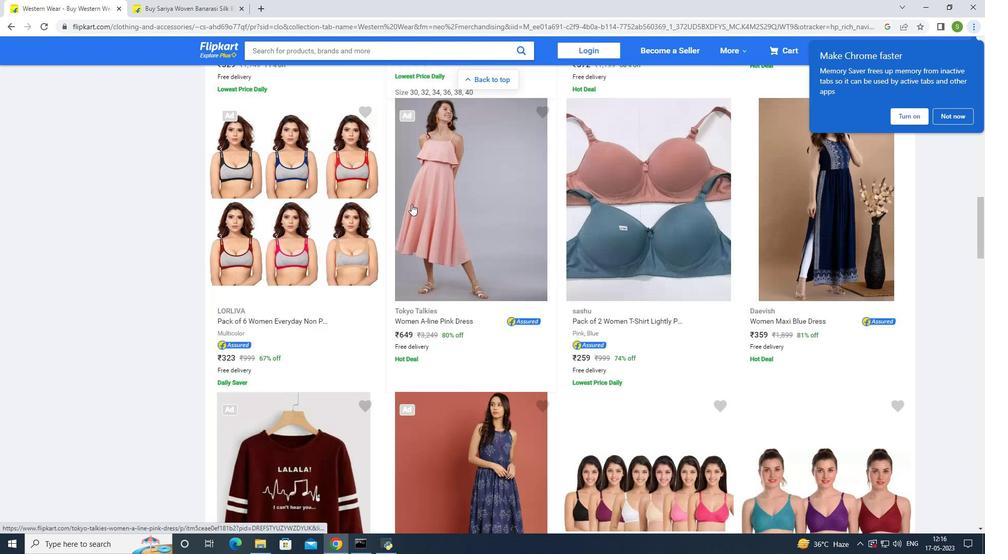 
Action: Mouse scrolled (411, 203) with delta (0, 0)
Screenshot: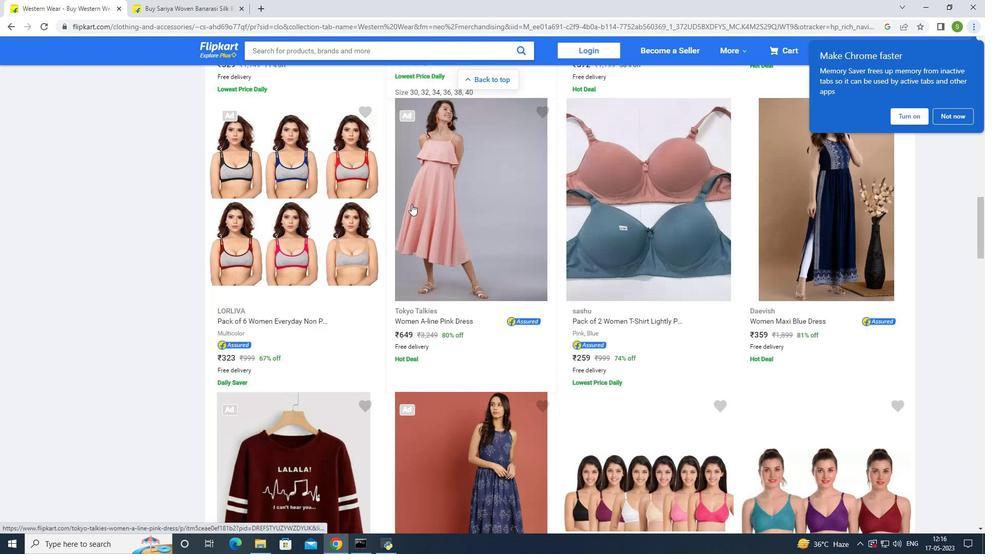 
Action: Mouse scrolled (411, 203) with delta (0, 0)
Screenshot: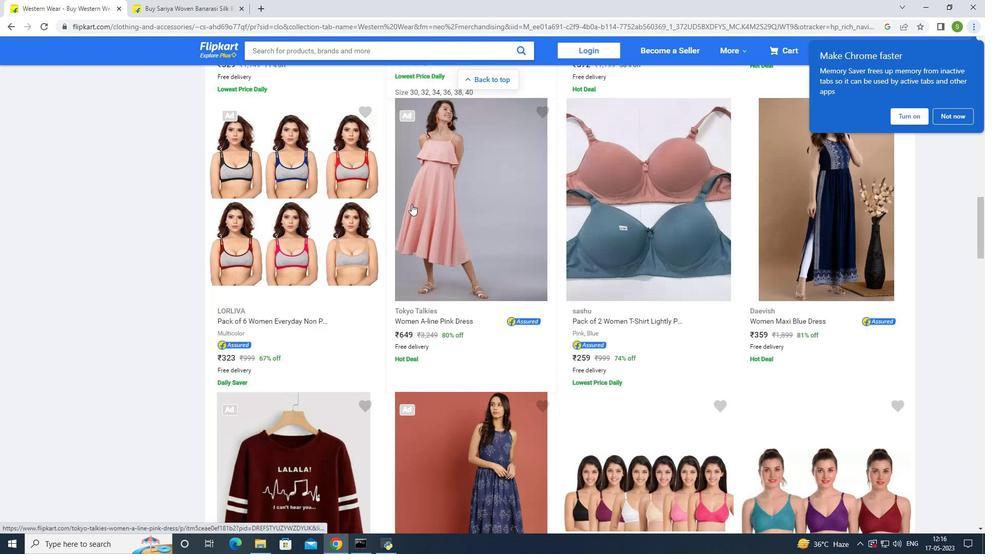 
Action: Mouse scrolled (411, 203) with delta (0, 0)
Screenshot: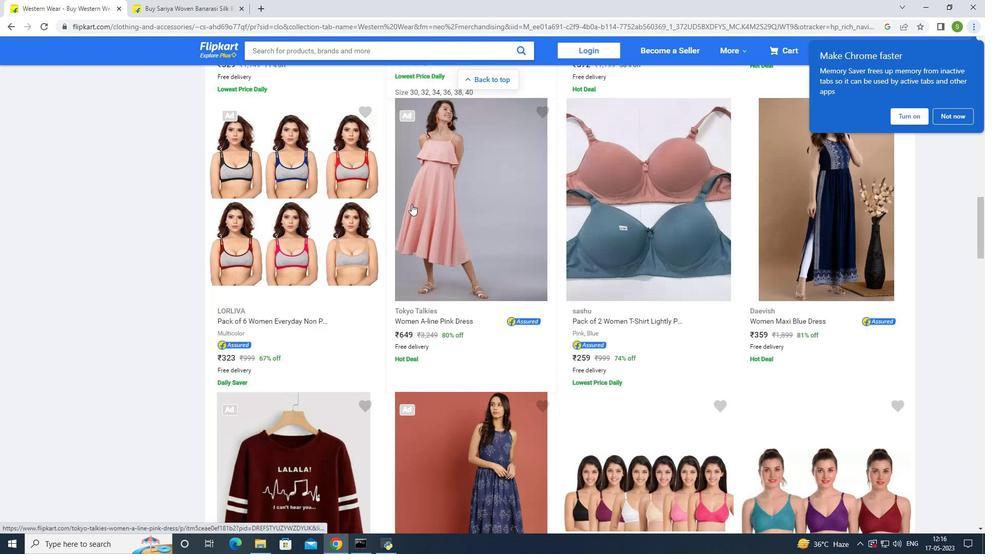 
Action: Mouse scrolled (411, 203) with delta (0, 0)
Screenshot: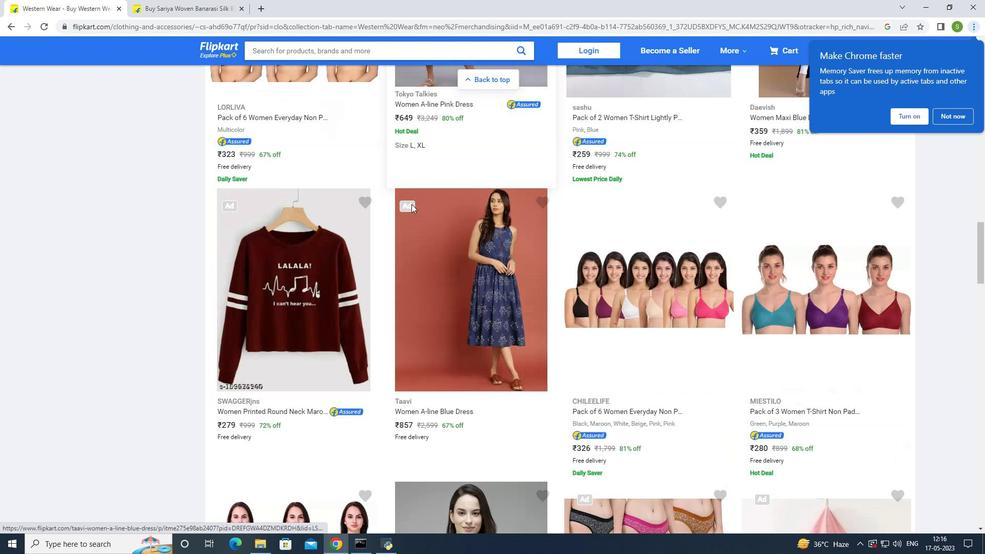 
Action: Mouse scrolled (411, 203) with delta (0, 0)
Screenshot: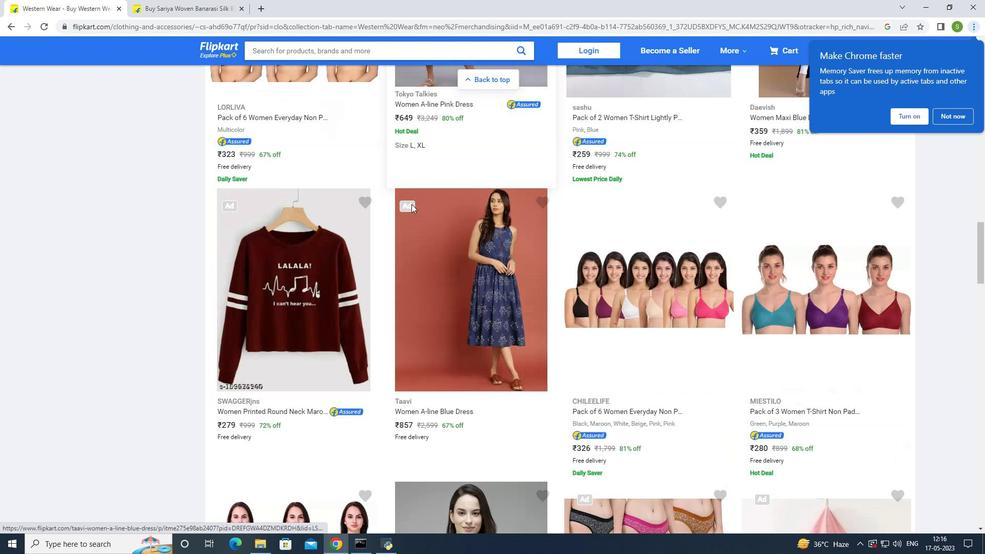 
Action: Mouse scrolled (411, 203) with delta (0, 0)
Screenshot: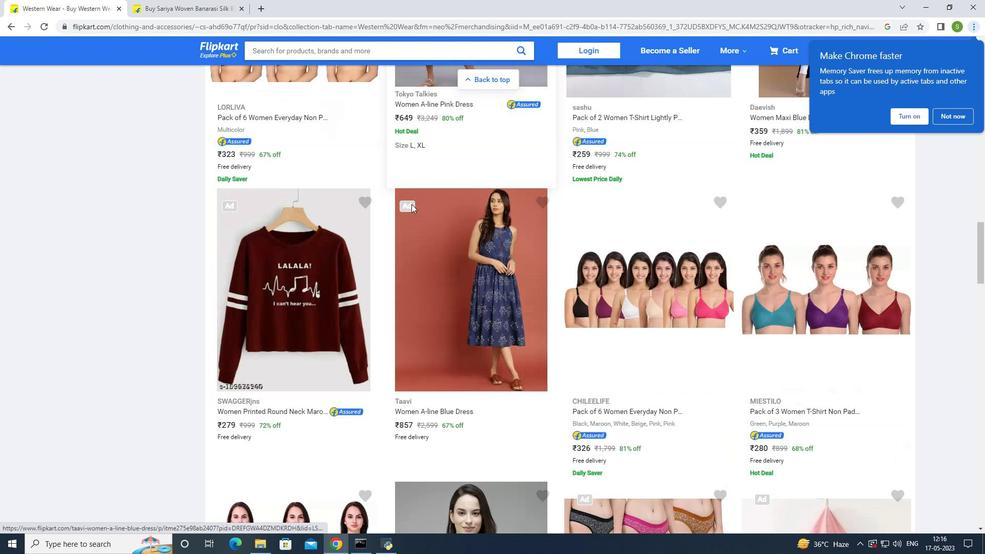 
Action: Mouse scrolled (411, 203) with delta (0, 0)
Screenshot: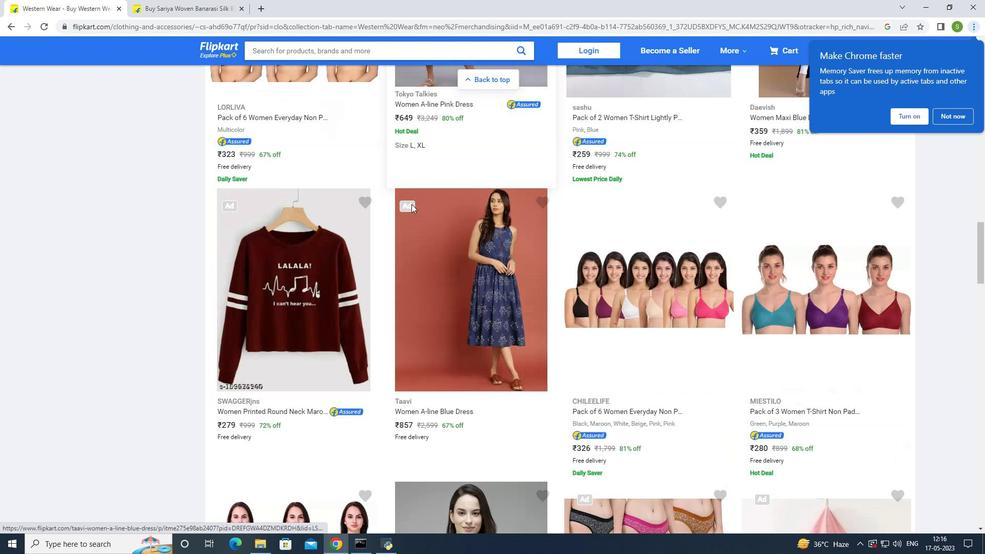 
Action: Mouse moved to (412, 202)
Screenshot: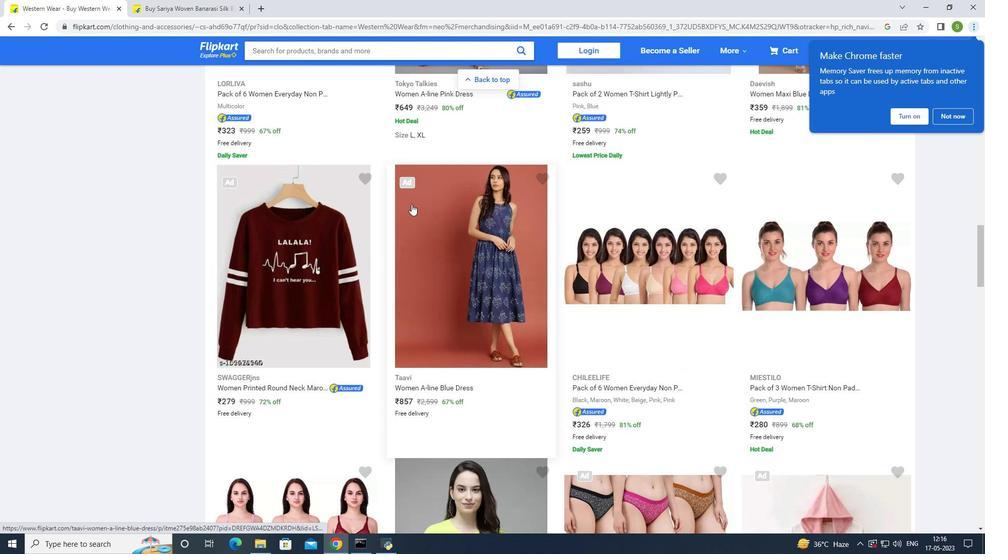 
Action: Mouse scrolled (412, 201) with delta (0, 0)
Screenshot: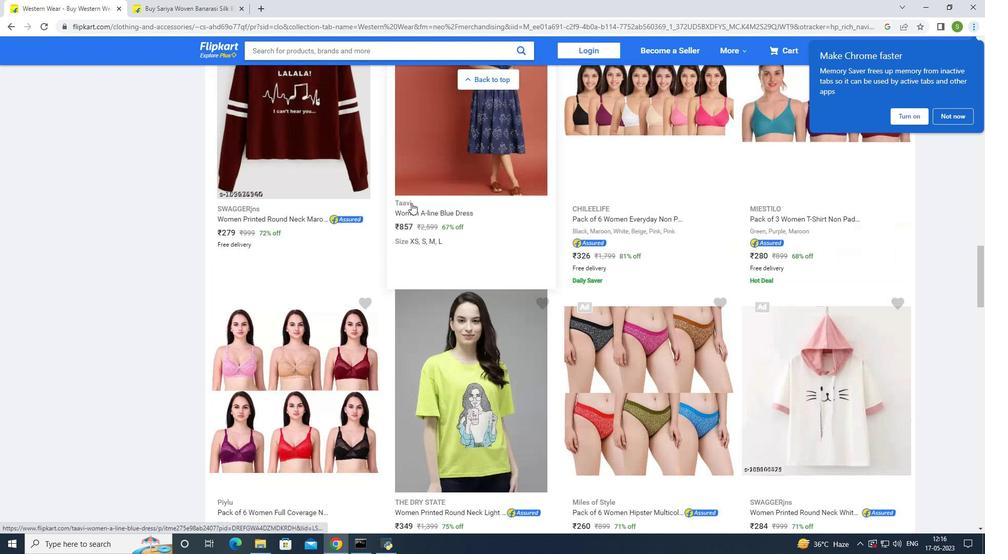
Action: Mouse scrolled (412, 201) with delta (0, 0)
Screenshot: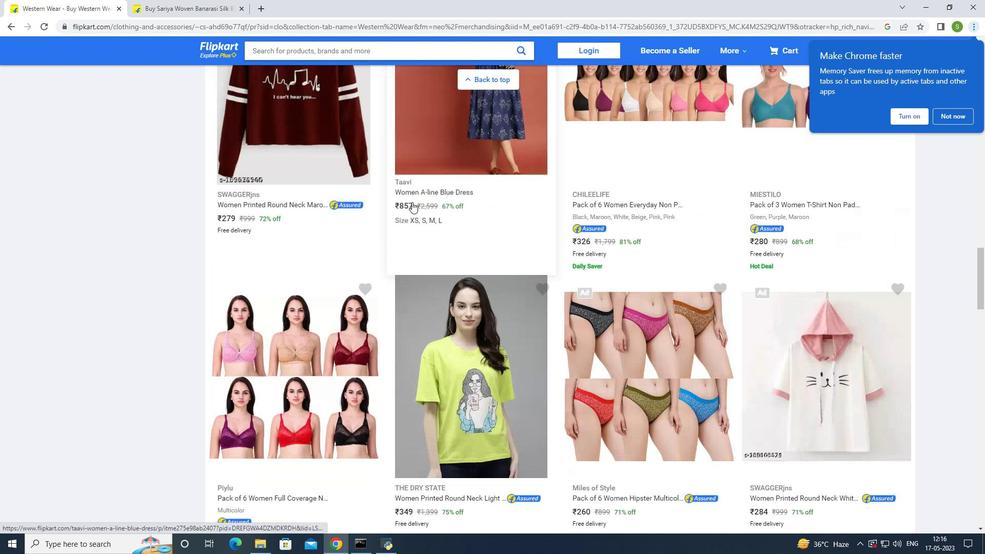 
Action: Mouse scrolled (412, 201) with delta (0, 0)
Screenshot: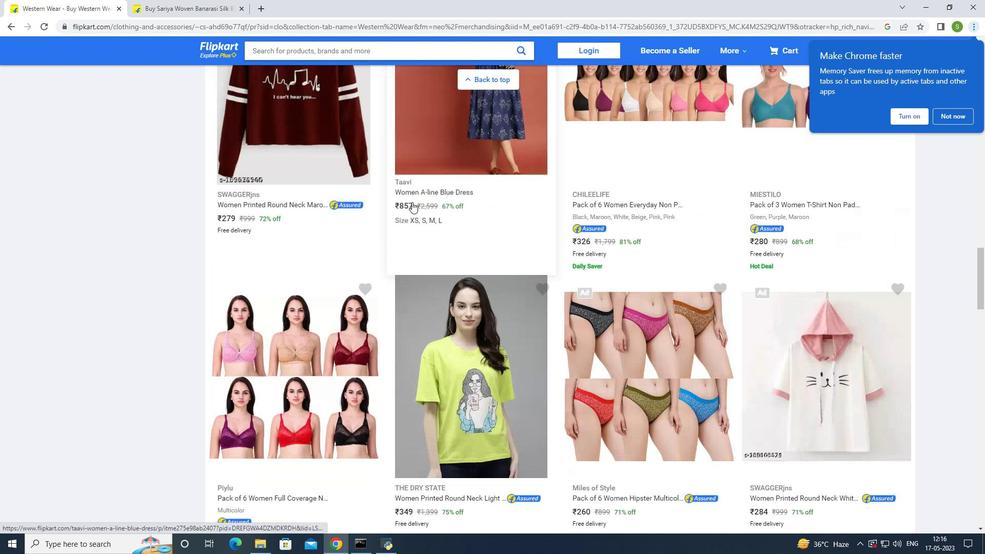 
Action: Mouse scrolled (412, 201) with delta (0, 0)
Screenshot: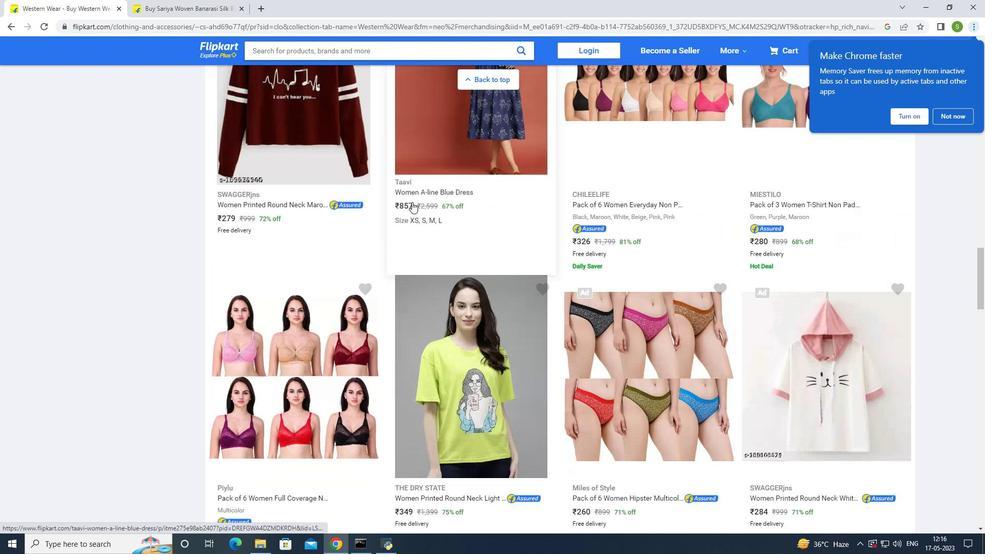 
Action: Mouse moved to (10, 25)
Screenshot: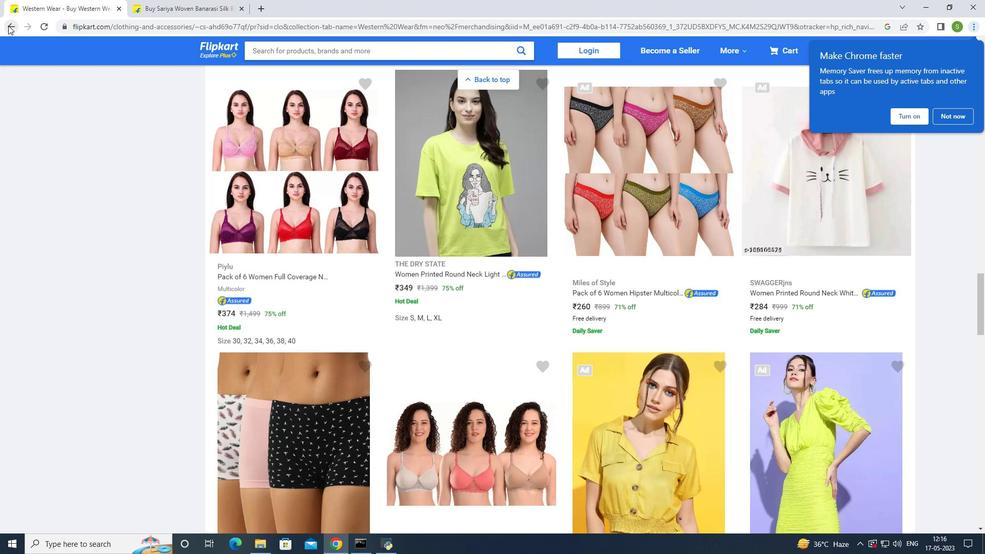 
Action: Mouse pressed left at (10, 25)
Screenshot: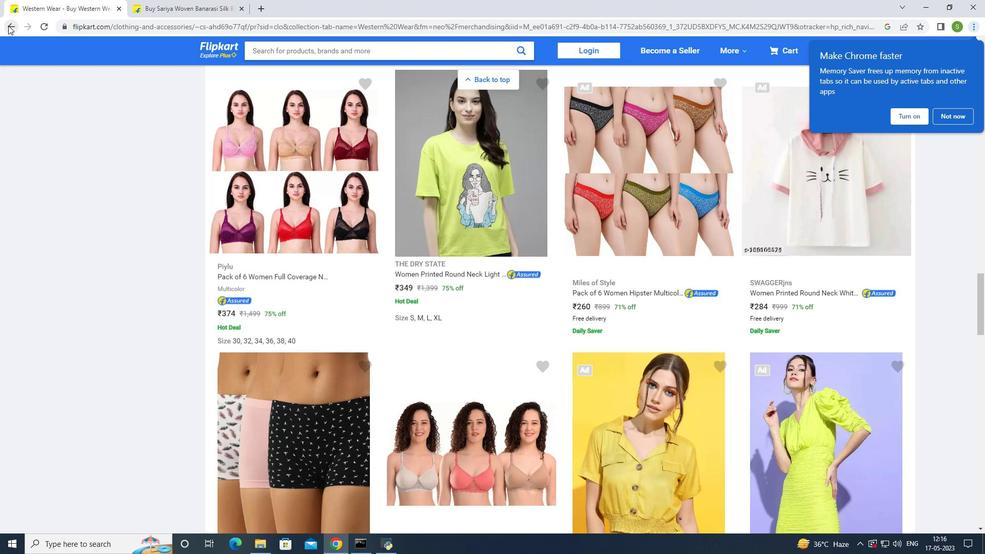 
Action: Mouse moved to (294, 105)
Screenshot: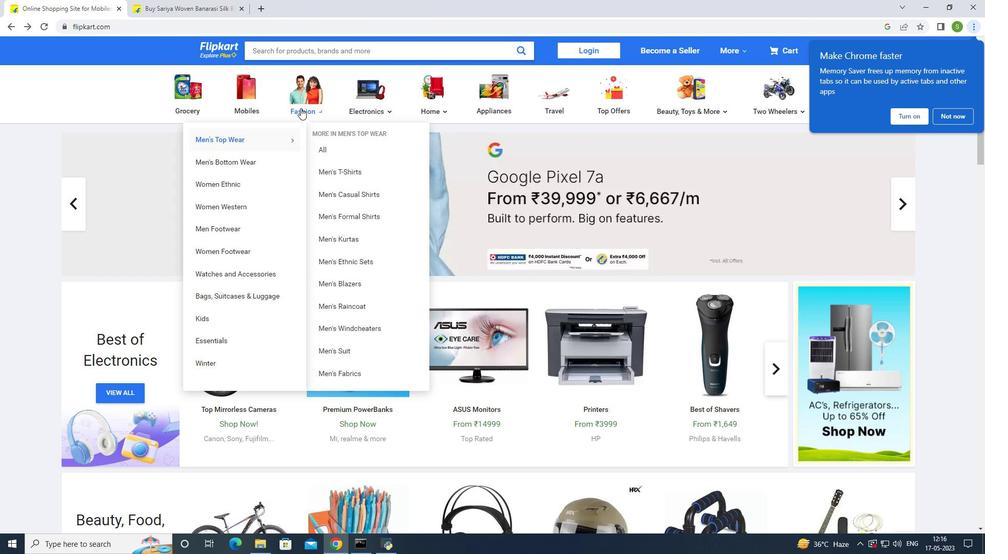 
Action: Mouse pressed left at (294, 105)
Screenshot: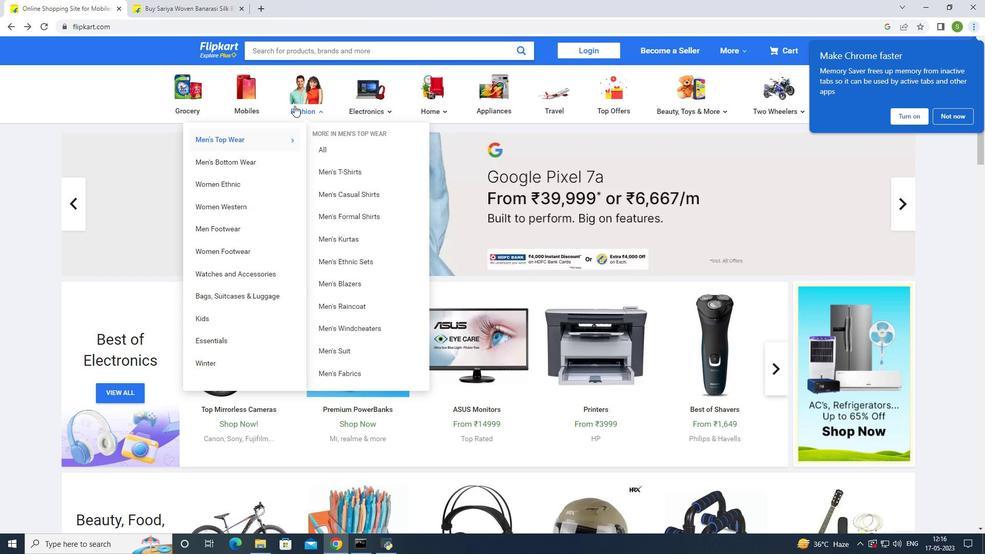 
Action: Mouse moved to (246, 188)
Screenshot: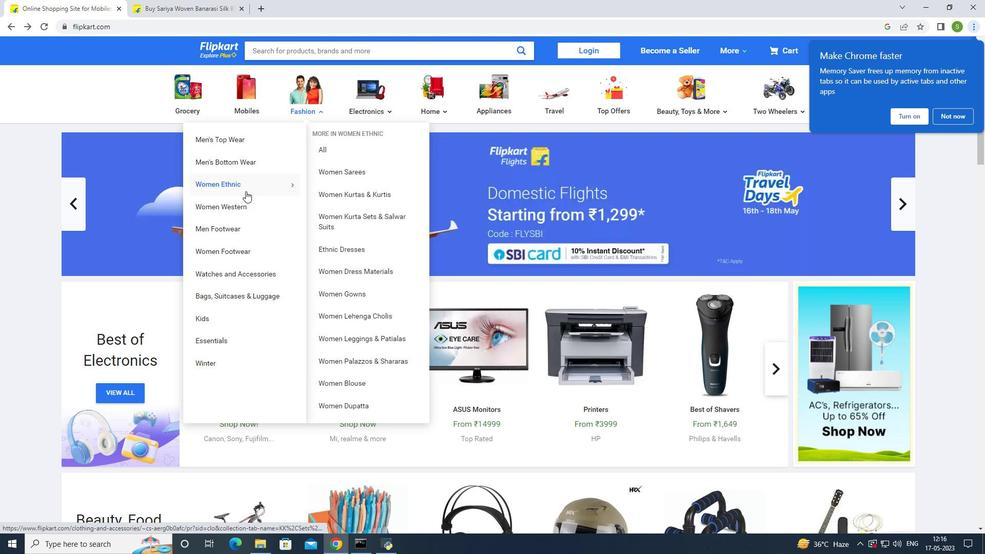
Action: Mouse pressed left at (246, 188)
Screenshot: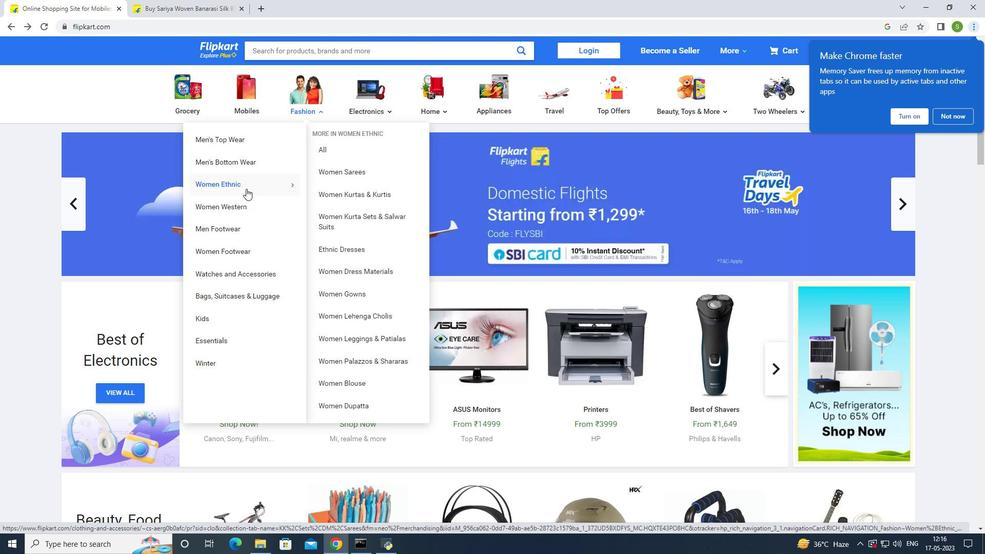 
Action: Mouse moved to (339, 127)
Screenshot: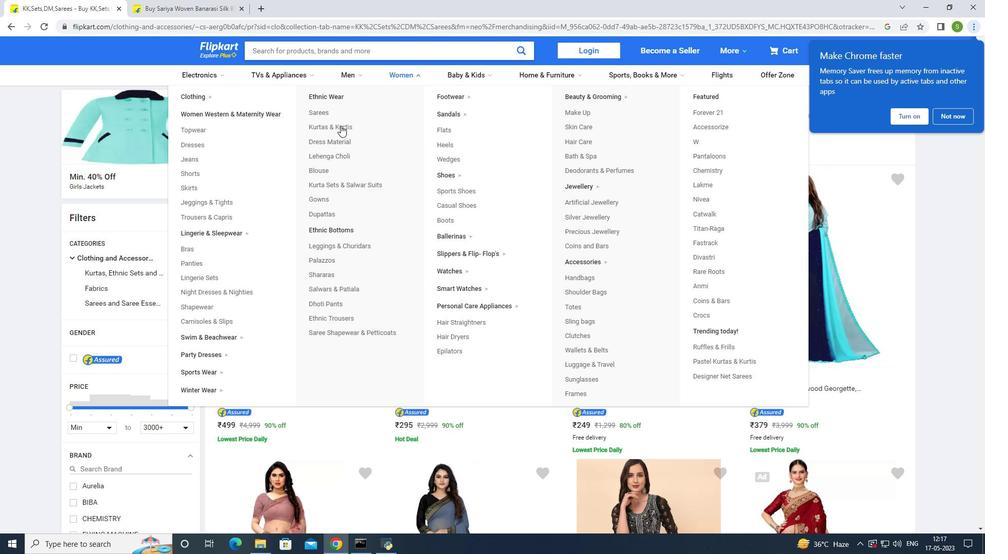 
Action: Mouse pressed left at (339, 127)
Screenshot: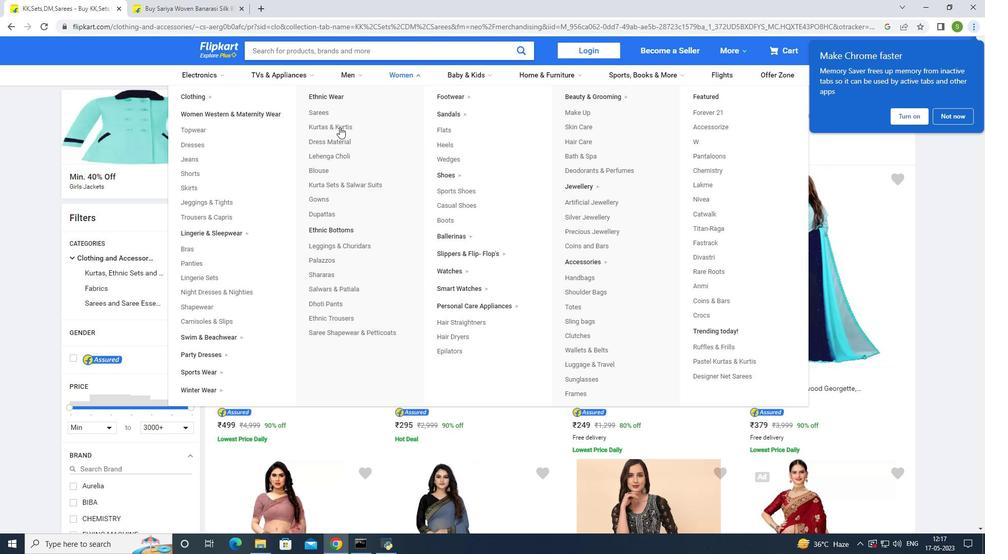 
Action: Mouse moved to (508, 203)
Screenshot: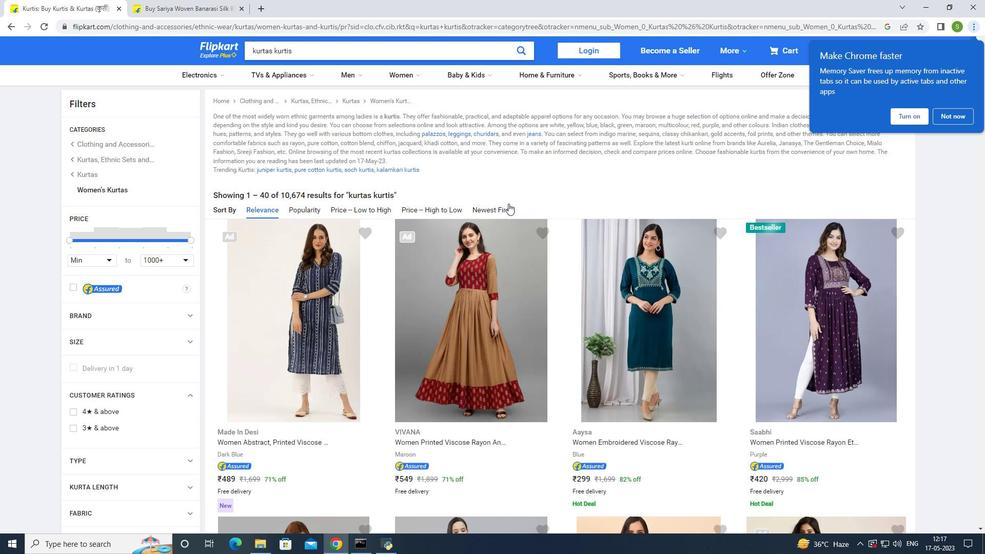
Action: Mouse scrolled (508, 203) with delta (0, 0)
Screenshot: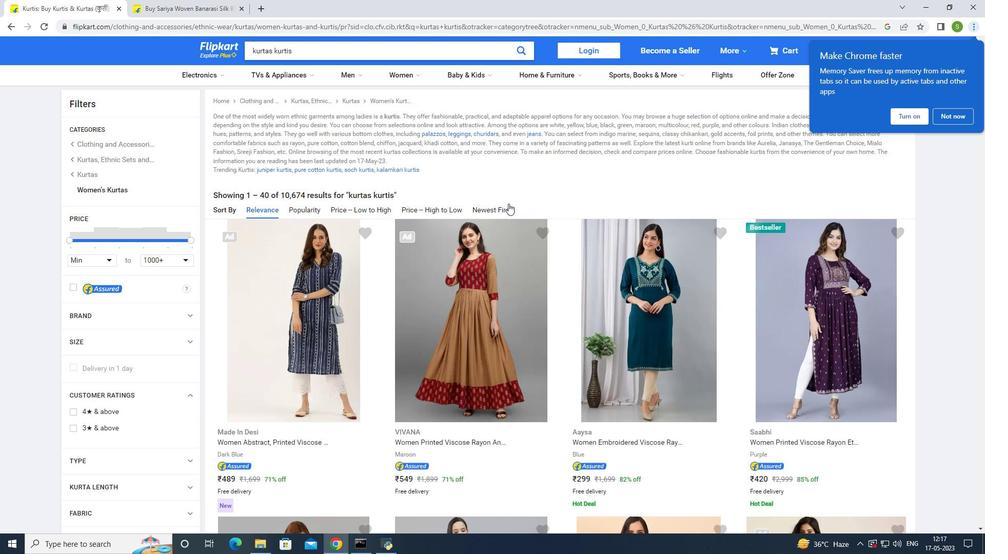 
Action: Mouse scrolled (508, 203) with delta (0, 0)
Screenshot: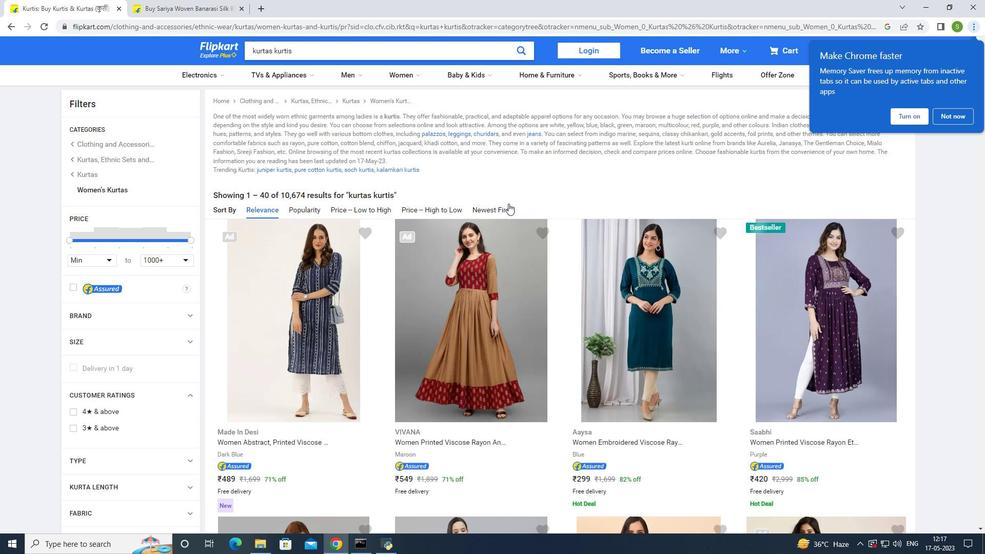 
Action: Mouse moved to (443, 156)
Screenshot: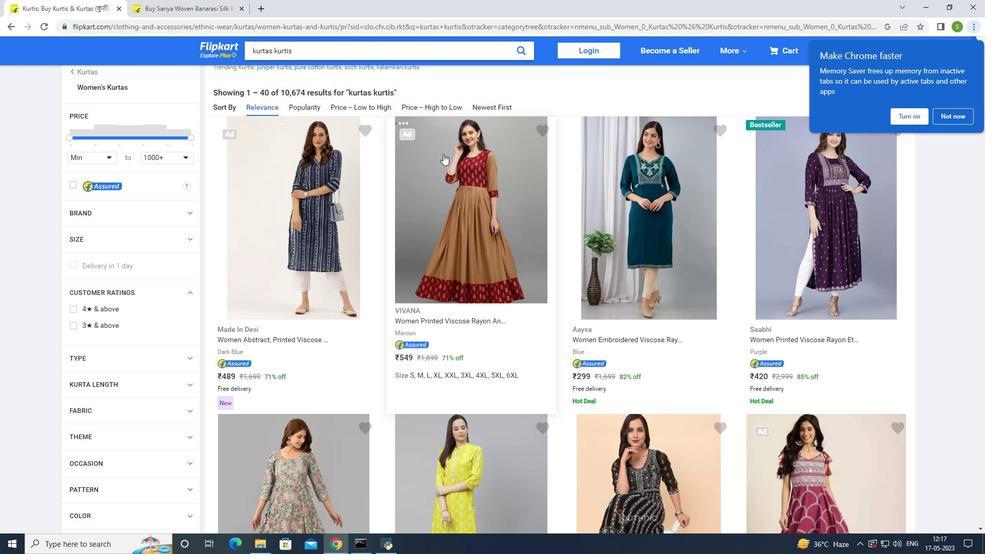 
Action: Mouse scrolled (443, 155) with delta (0, 0)
Screenshot: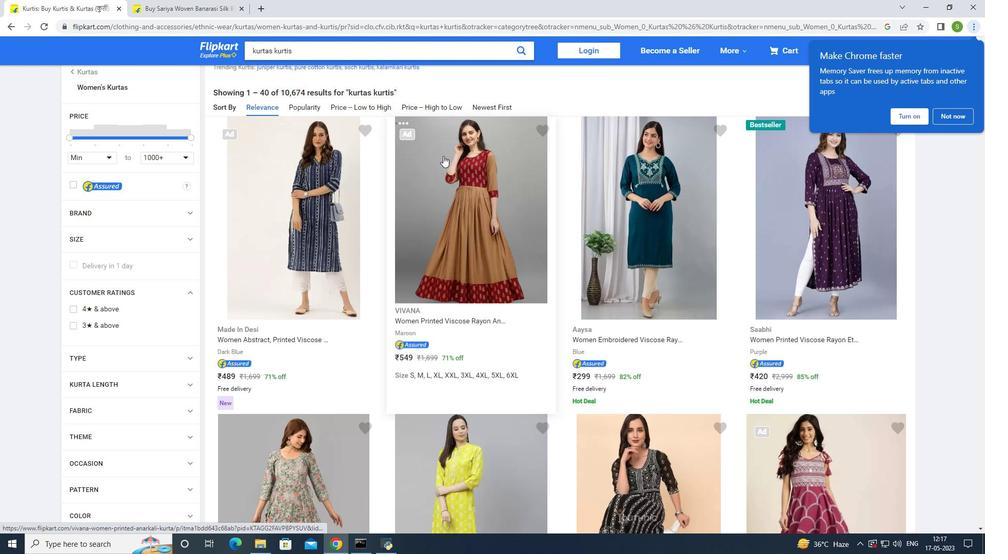 
Action: Mouse scrolled (443, 155) with delta (0, 0)
Screenshot: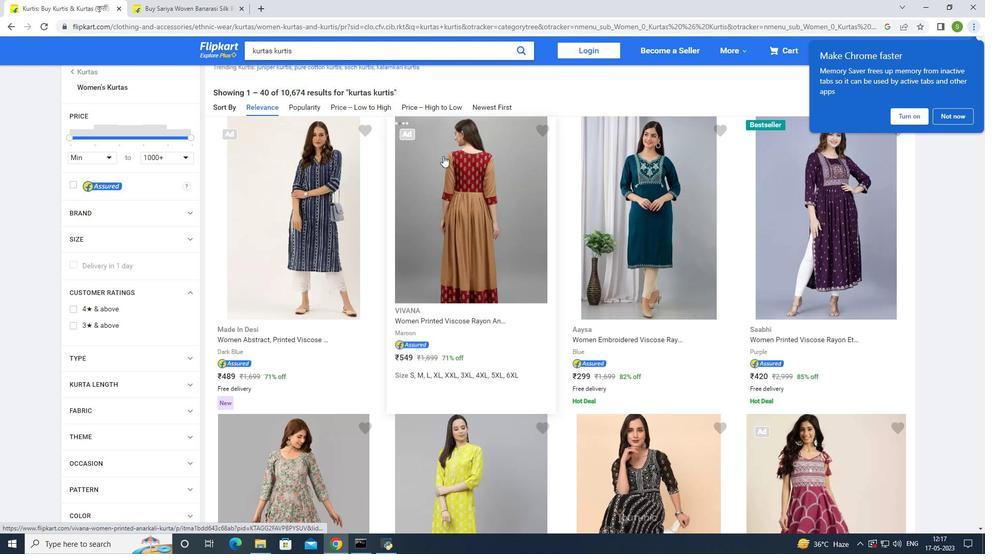 
Action: Mouse scrolled (443, 155) with delta (0, 0)
Screenshot: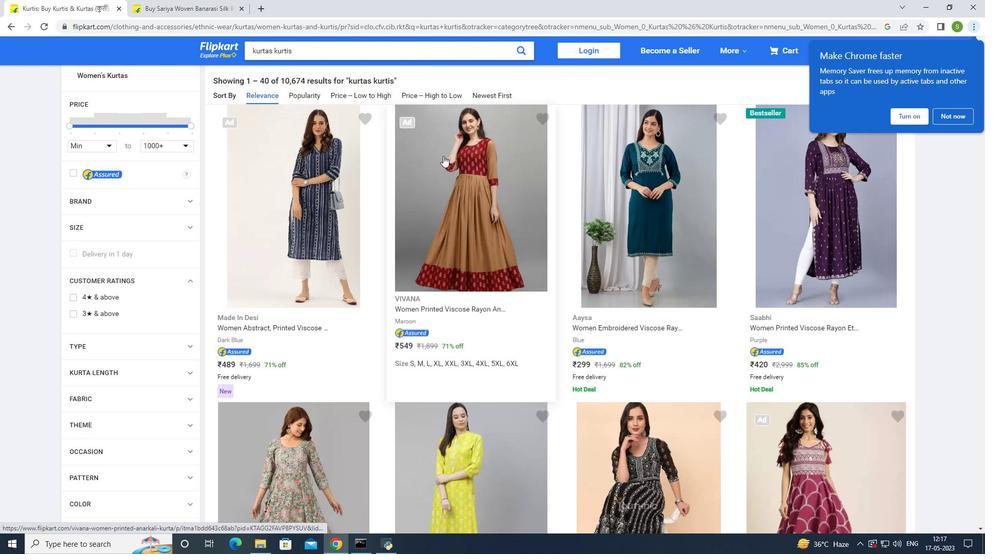 
Action: Mouse scrolled (443, 155) with delta (0, 0)
Screenshot: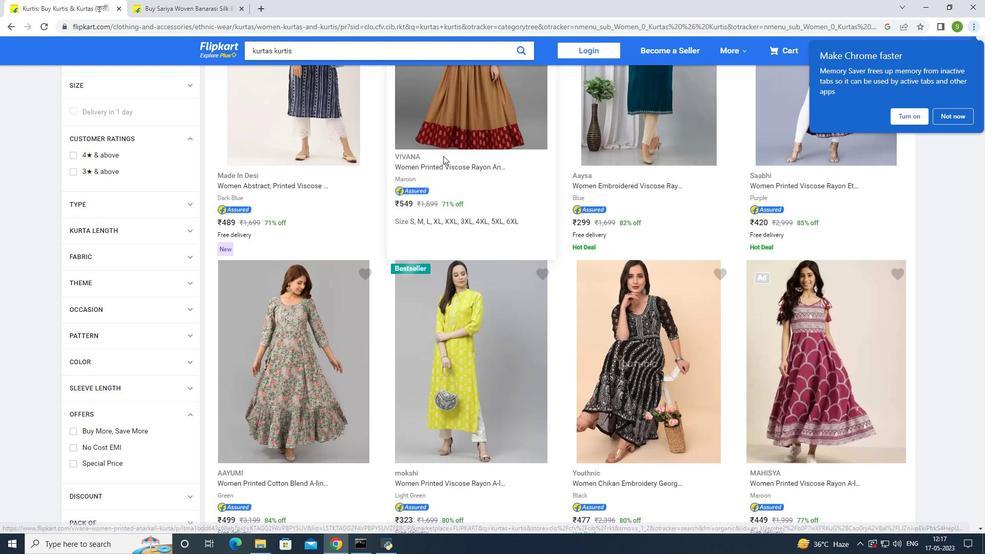 
Action: Mouse moved to (445, 162)
Screenshot: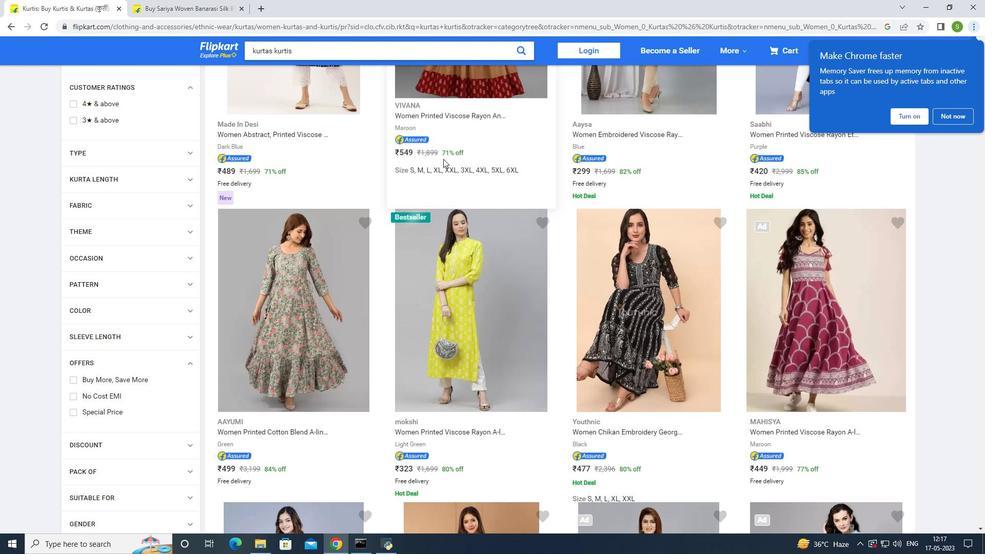 
Action: Mouse scrolled (445, 162) with delta (0, 0)
Screenshot: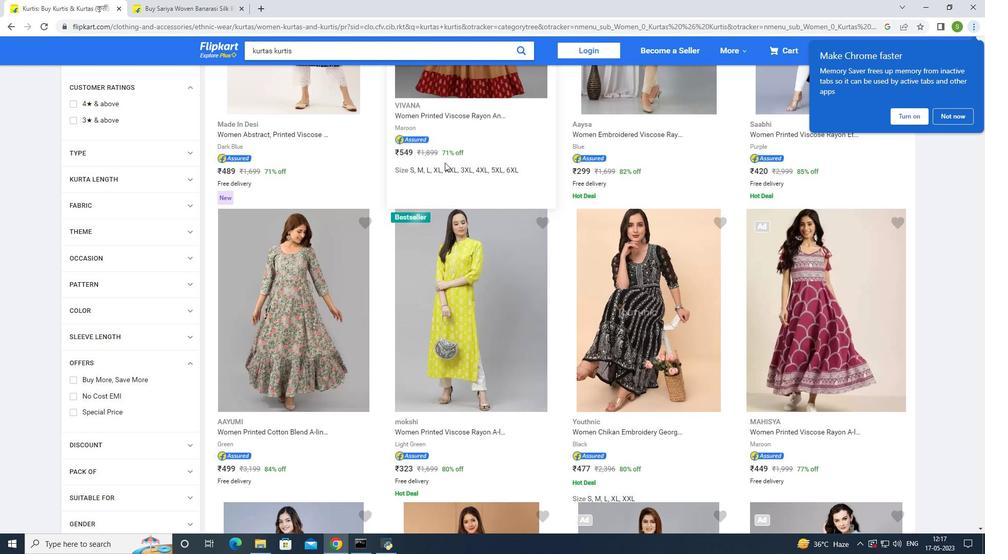 
Action: Mouse moved to (446, 166)
Screenshot: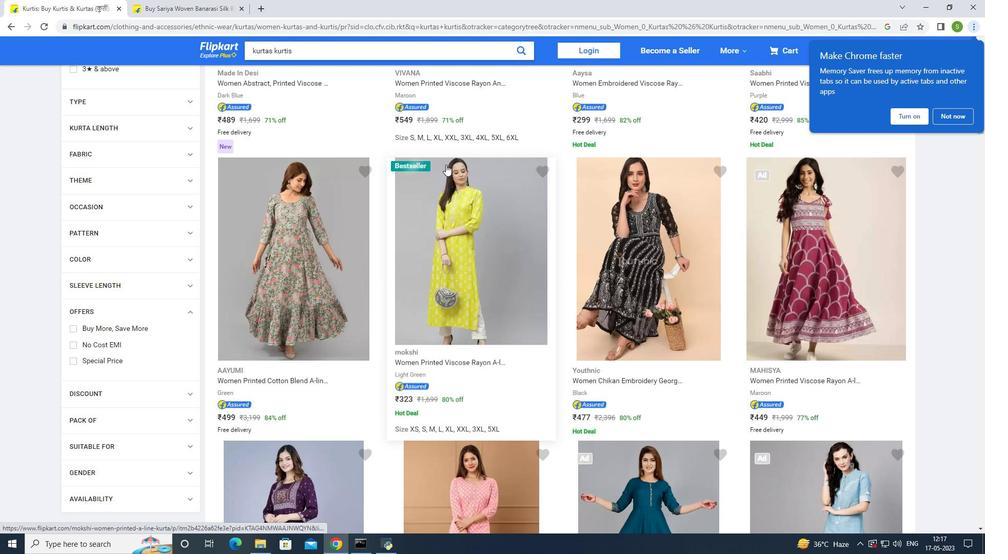 
Action: Mouse scrolled (446, 165) with delta (0, 0)
Screenshot: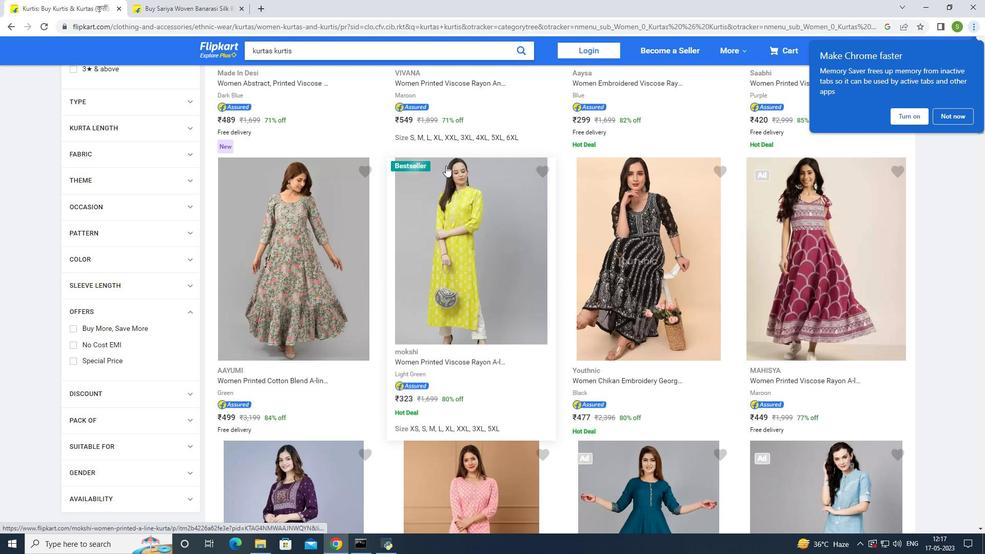 
Action: Mouse scrolled (446, 165) with delta (0, 0)
Screenshot: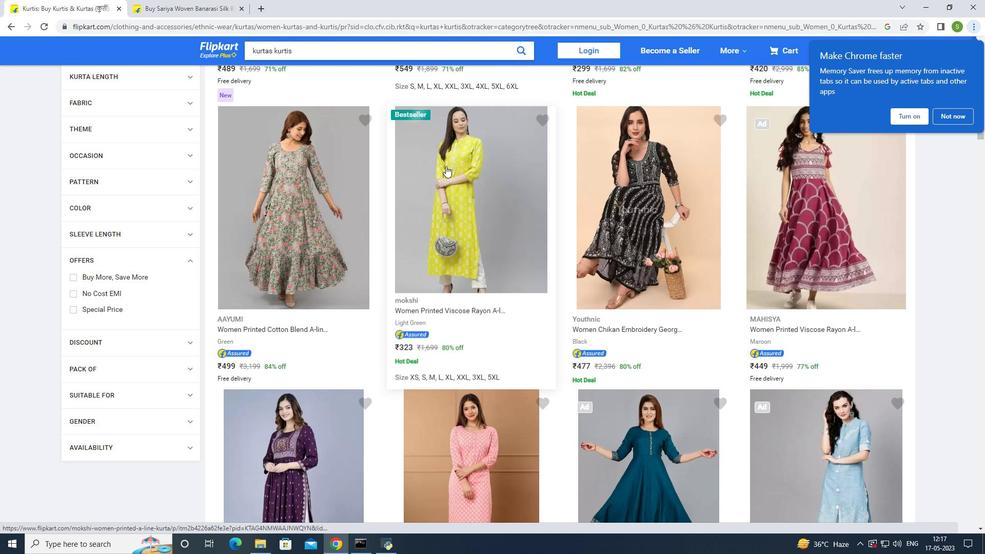 
Action: Mouse scrolled (446, 165) with delta (0, 0)
Screenshot: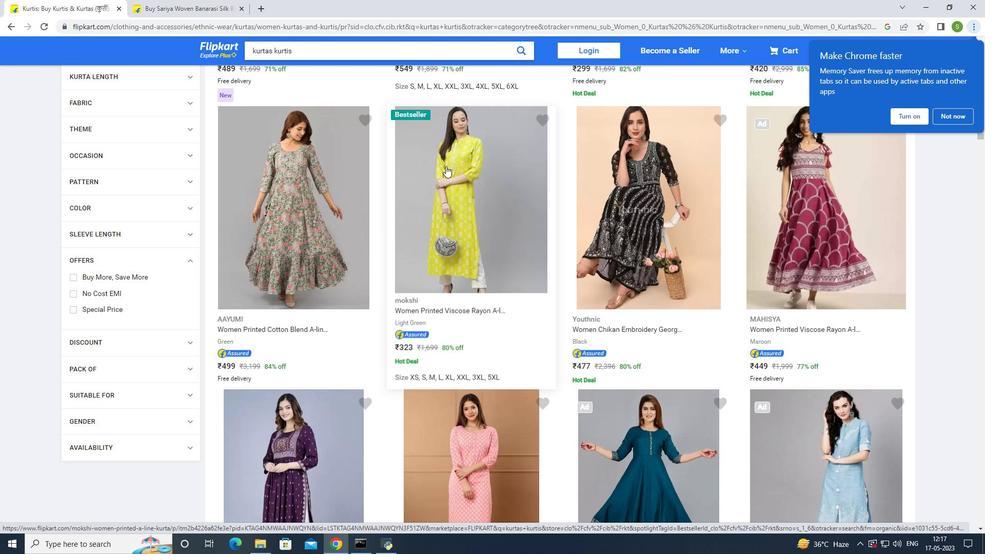 
Action: Mouse scrolled (446, 165) with delta (0, 0)
Screenshot: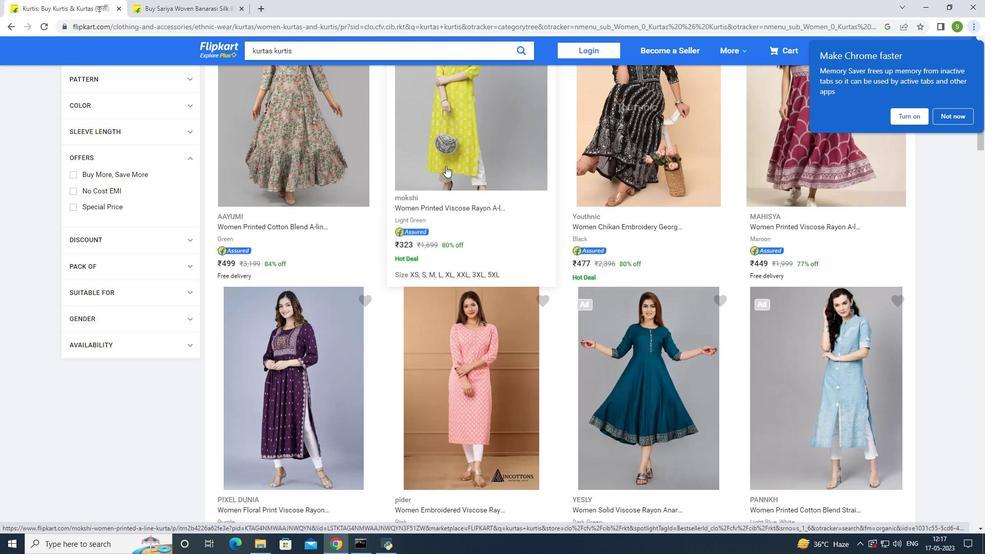 
Action: Mouse scrolled (446, 165) with delta (0, 0)
Screenshot: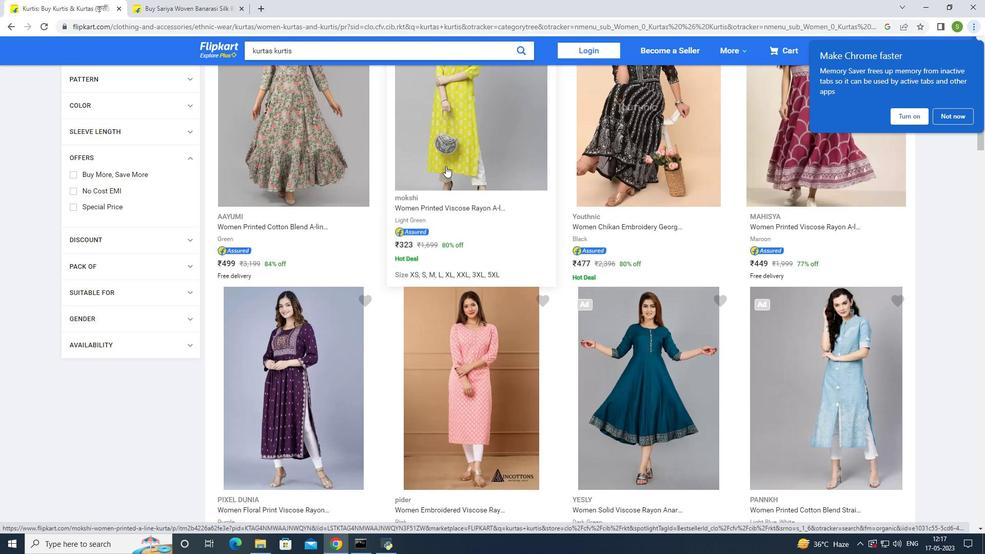 
Action: Mouse scrolled (446, 165) with delta (0, 0)
Screenshot: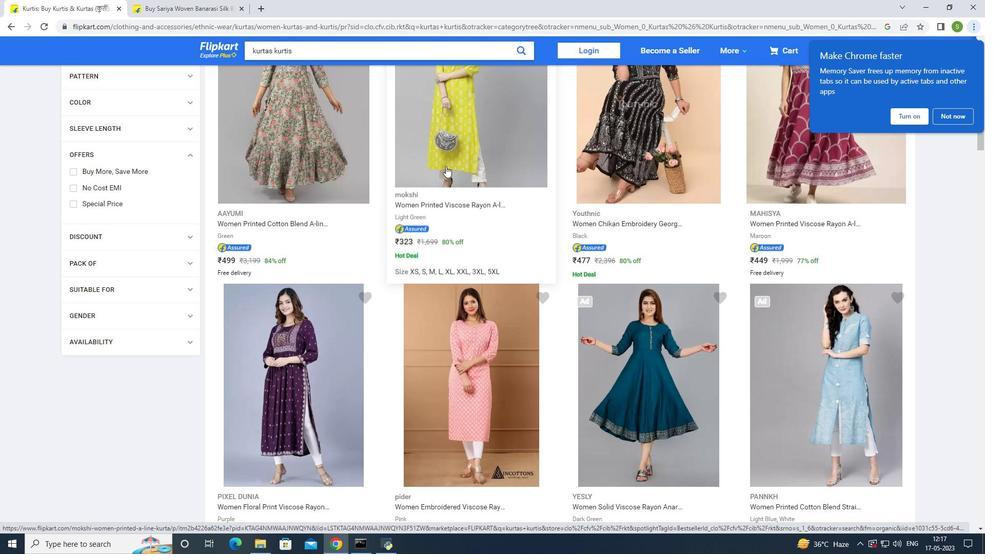
Action: Mouse scrolled (446, 165) with delta (0, 0)
Screenshot: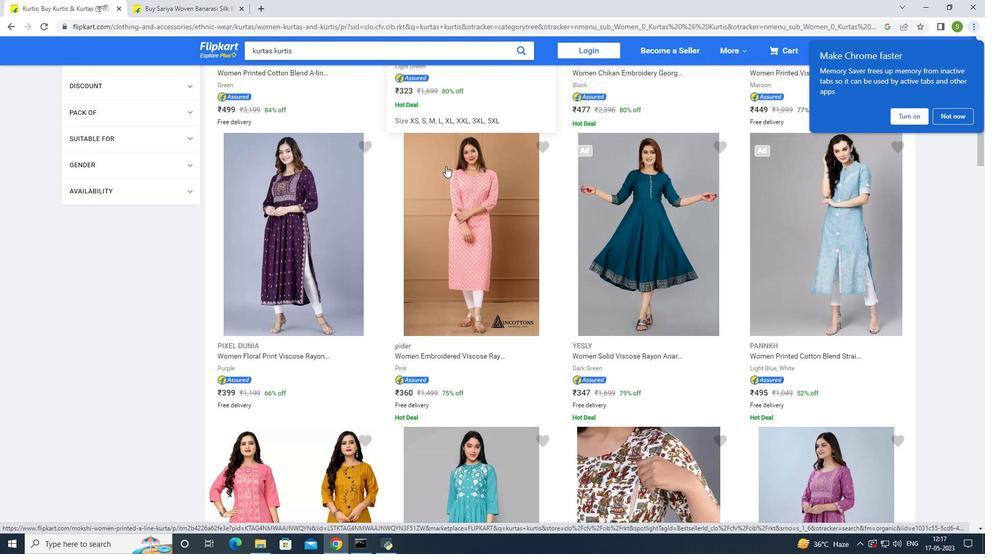 
Action: Mouse scrolled (446, 165) with delta (0, 0)
Screenshot: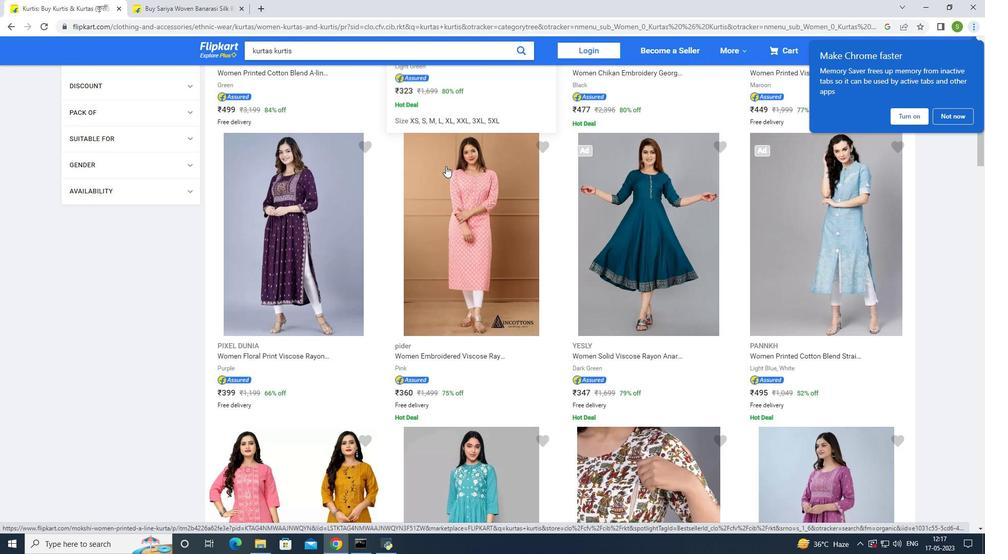 
Action: Mouse scrolled (446, 165) with delta (0, 0)
Screenshot: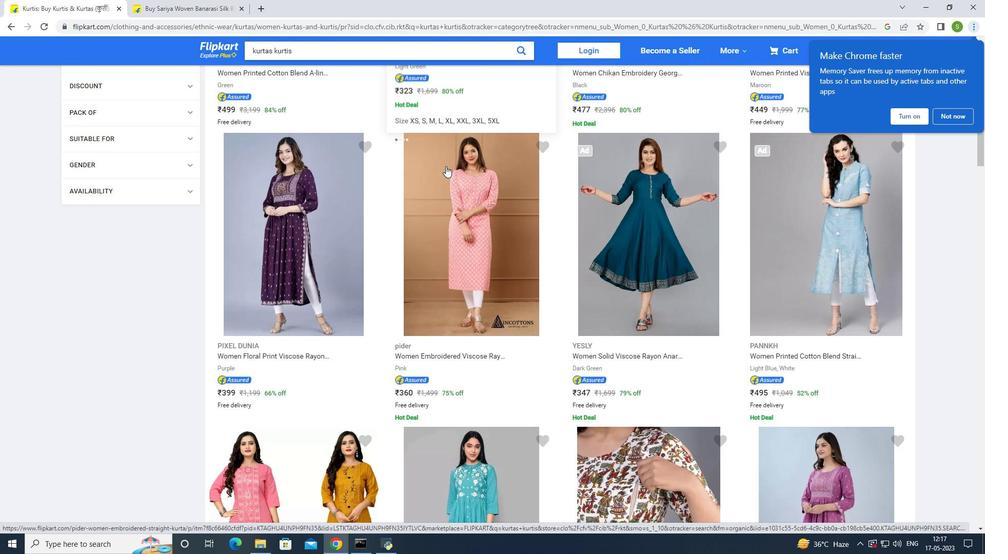 
Action: Mouse scrolled (446, 165) with delta (0, 0)
Screenshot: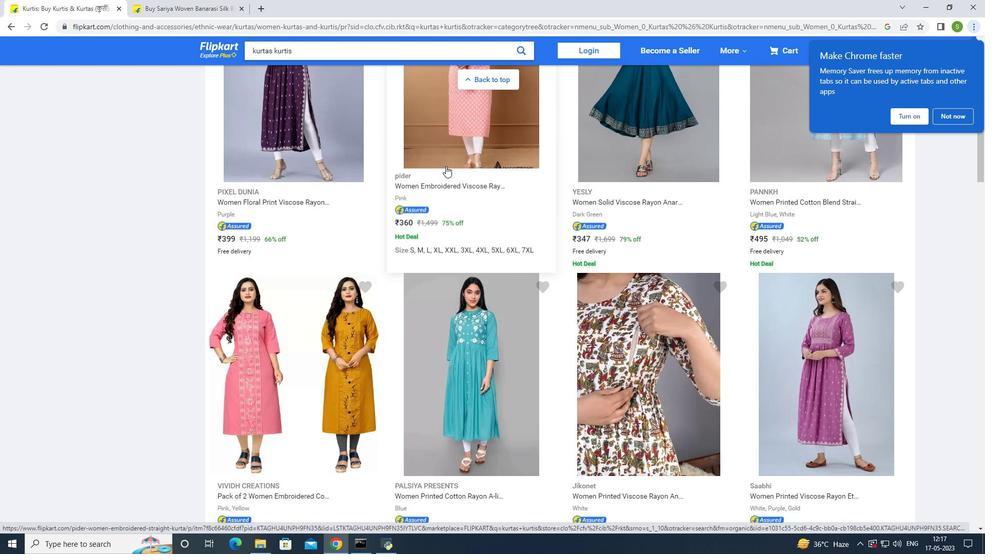 
Action: Mouse scrolled (446, 165) with delta (0, 0)
Screenshot: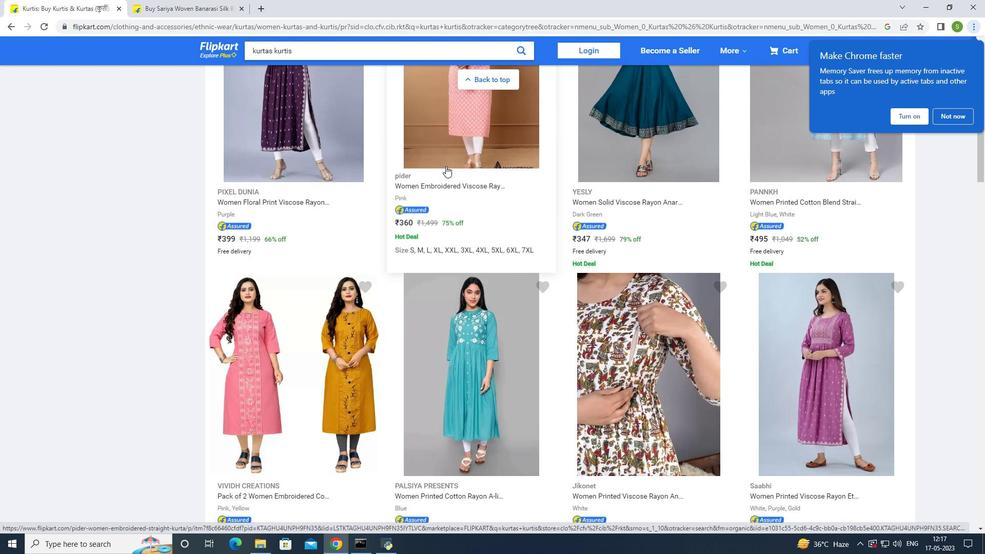 
Action: Mouse scrolled (446, 165) with delta (0, 0)
Screenshot: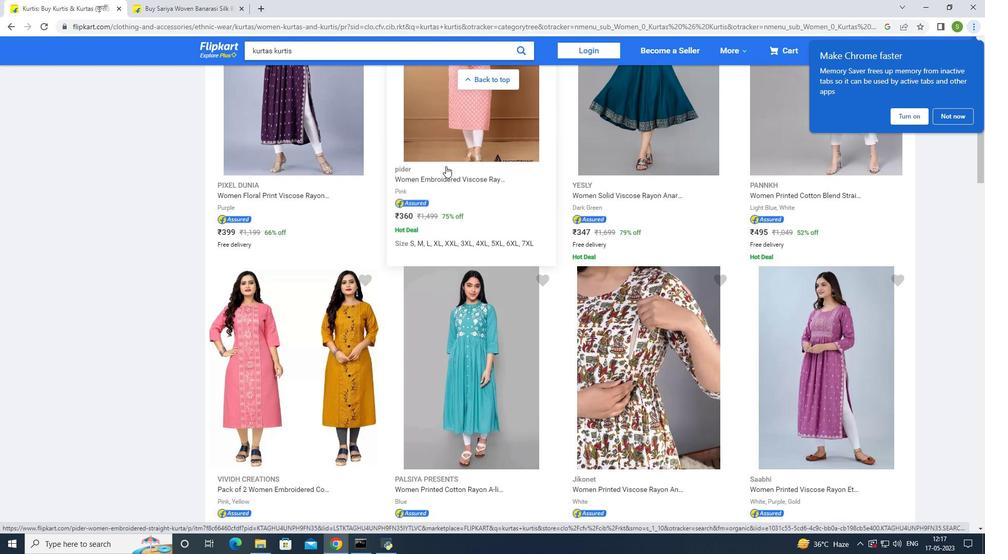 
Action: Mouse scrolled (446, 165) with delta (0, 0)
Screenshot: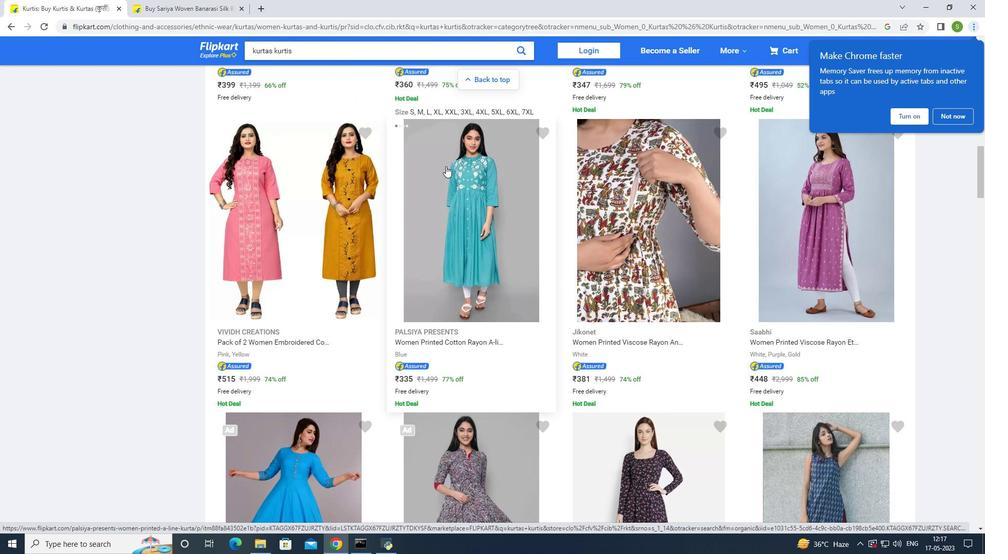 
Action: Mouse scrolled (446, 165) with delta (0, 0)
Screenshot: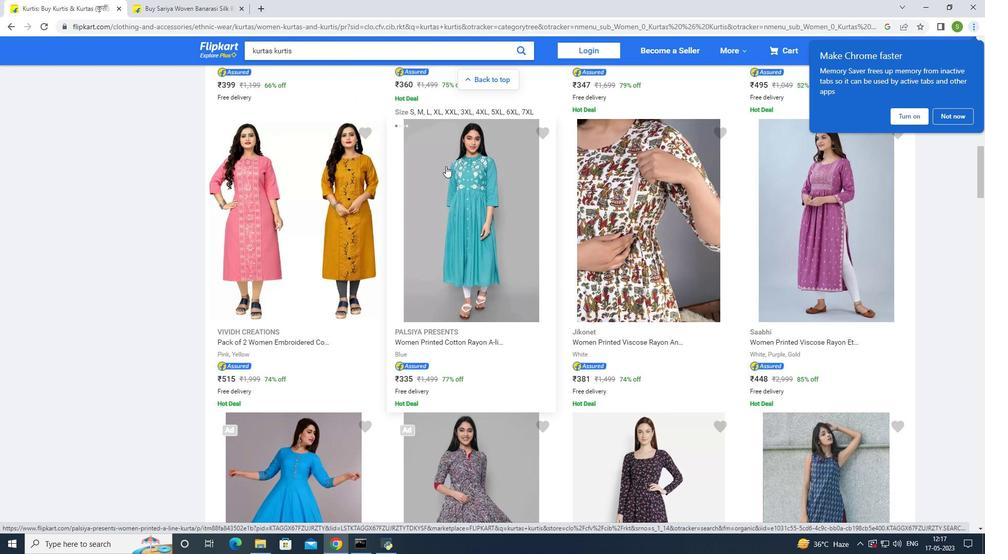 
Action: Mouse scrolled (446, 165) with delta (0, 0)
Screenshot: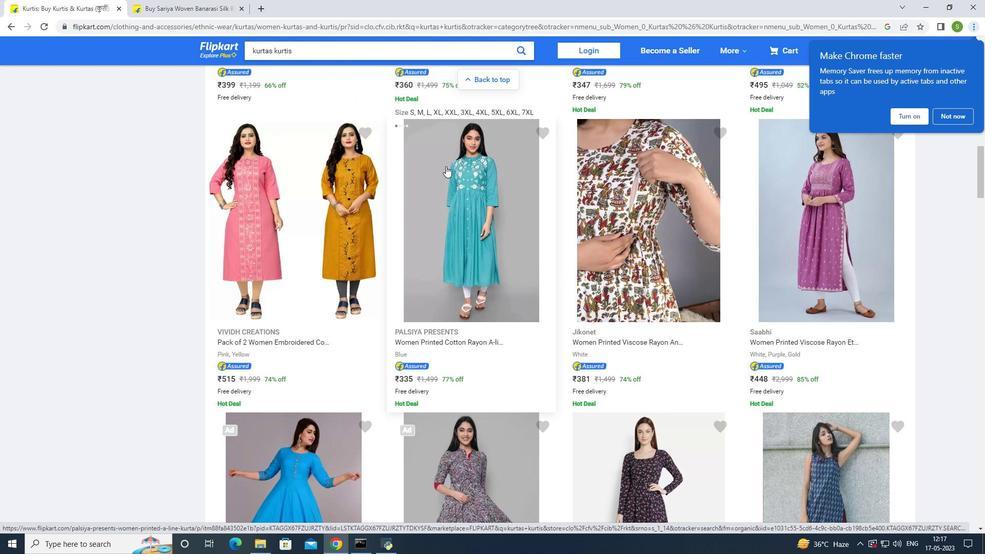 
Action: Mouse scrolled (446, 165) with delta (0, 0)
Screenshot: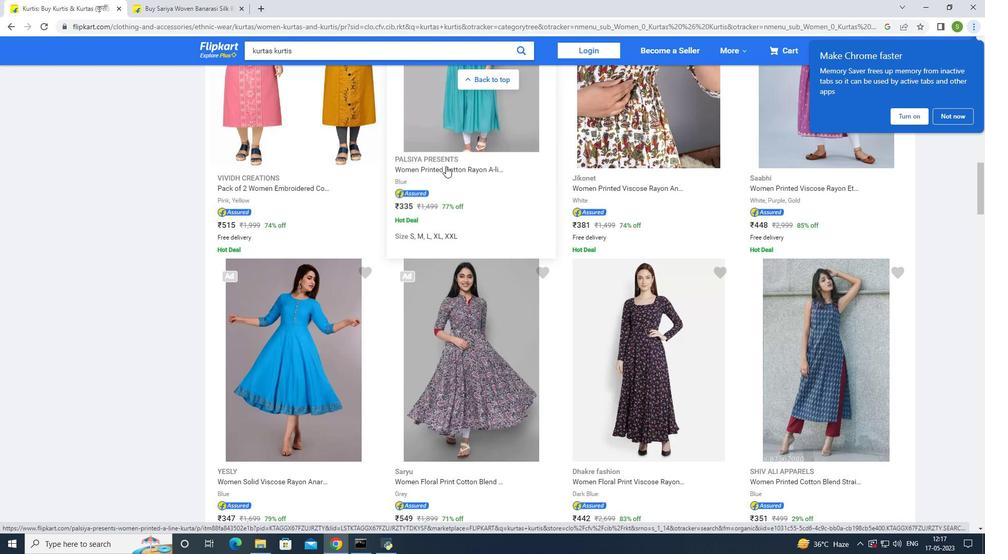 
Action: Mouse scrolled (446, 165) with delta (0, 0)
Screenshot: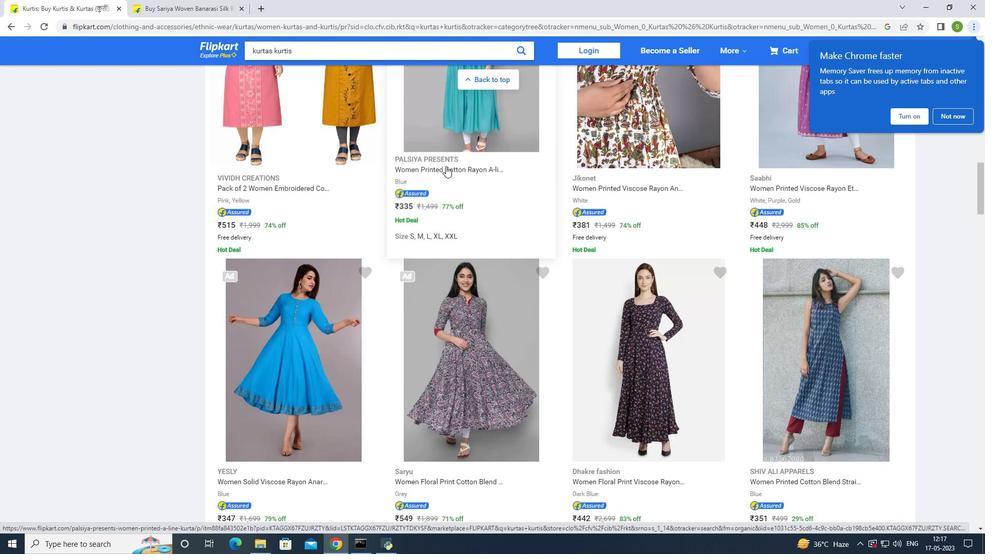 
Action: Mouse moved to (446, 166)
Screenshot: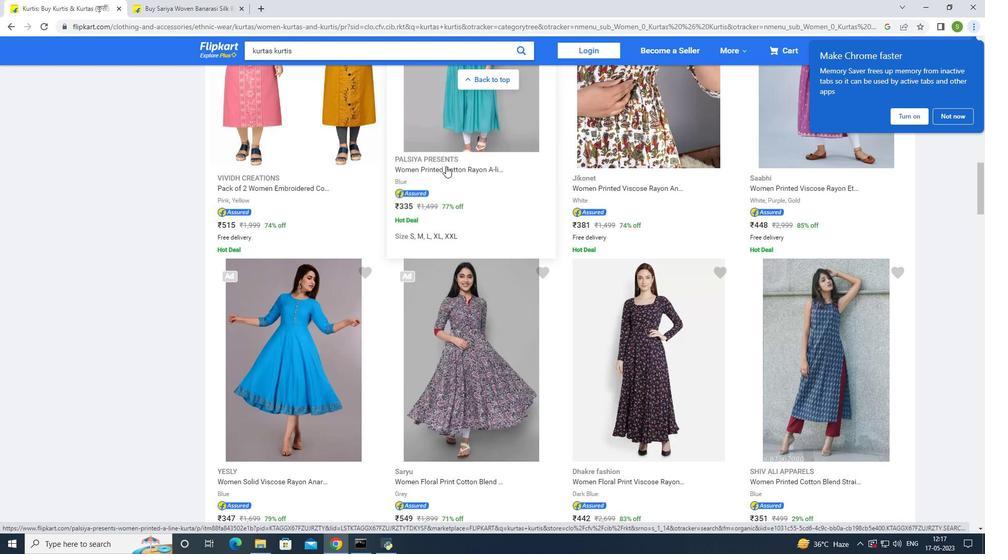 
Action: Mouse scrolled (446, 166) with delta (0, 0)
Screenshot: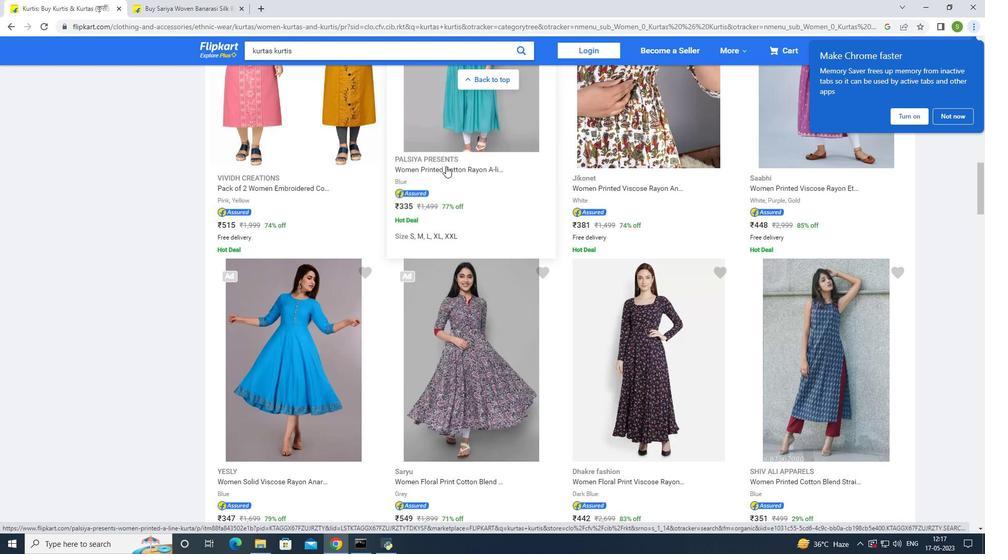 
Action: Mouse moved to (446, 169)
Screenshot: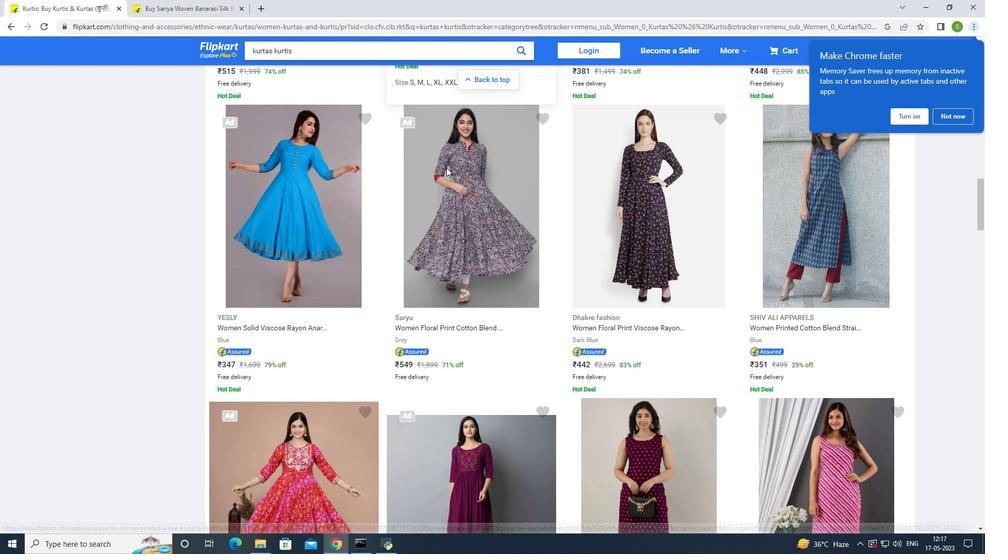 
Action: Mouse scrolled (446, 168) with delta (0, 0)
Screenshot: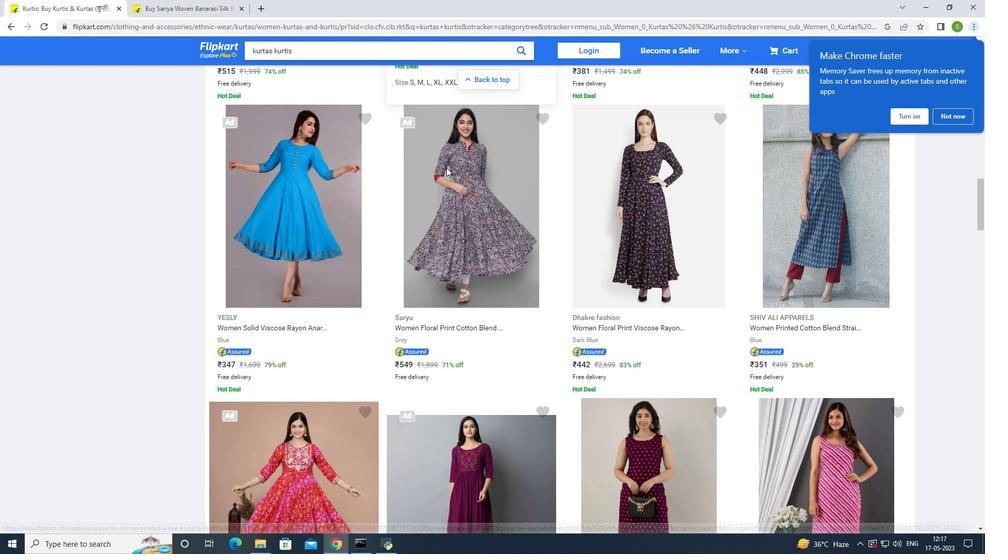 
Action: Mouse moved to (446, 169)
Screenshot: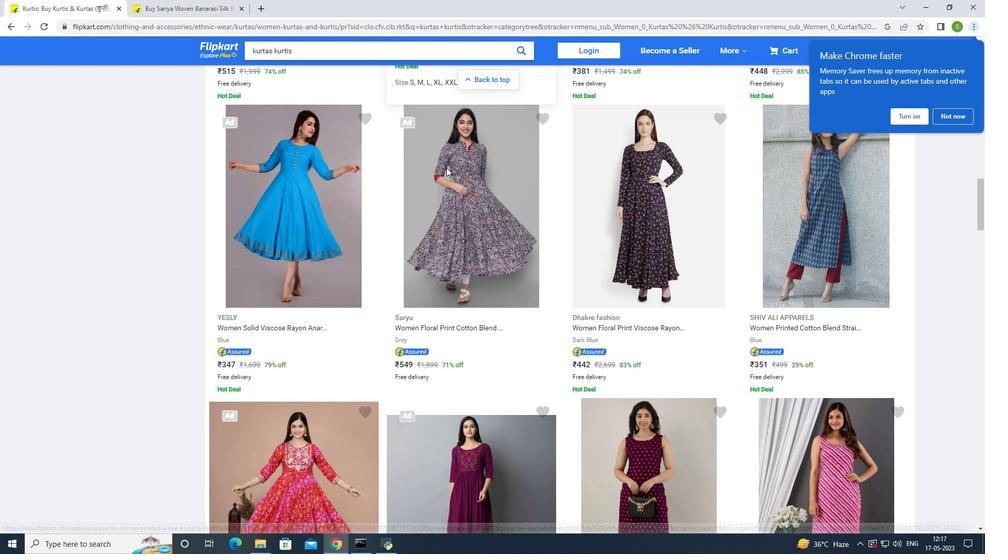 
Action: Mouse scrolled (446, 169) with delta (0, 0)
Screenshot: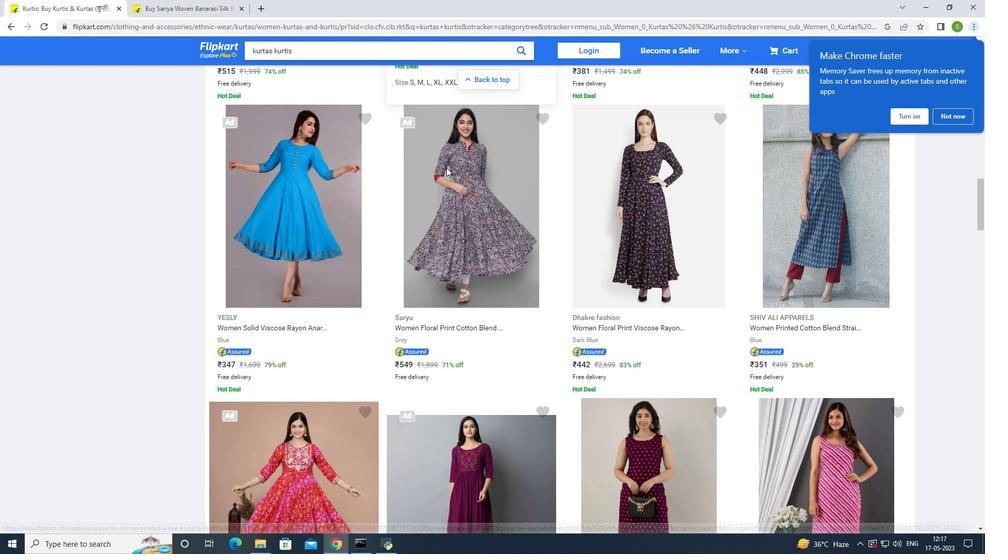 
Action: Mouse scrolled (446, 169) with delta (0, 0)
Screenshot: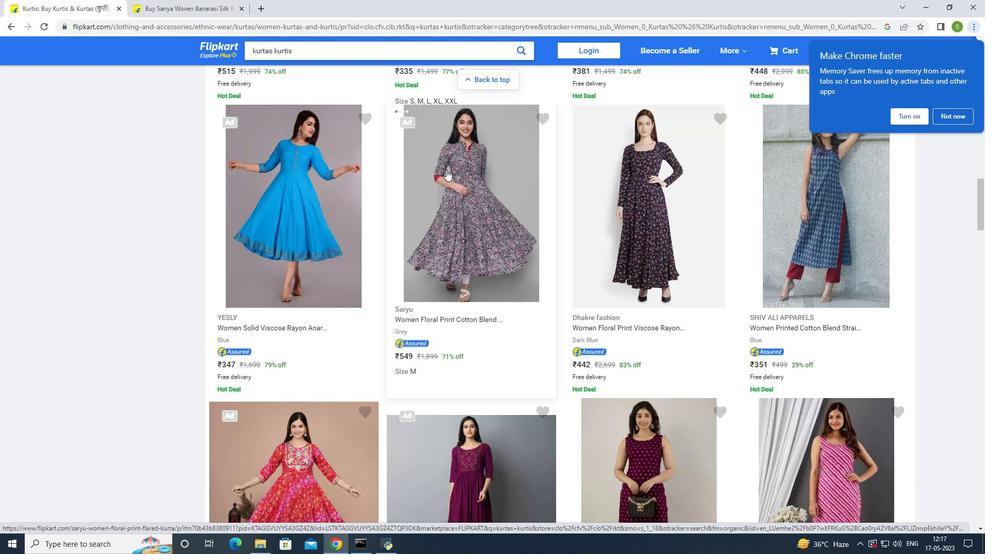 
Action: Mouse scrolled (446, 169) with delta (0, 0)
Screenshot: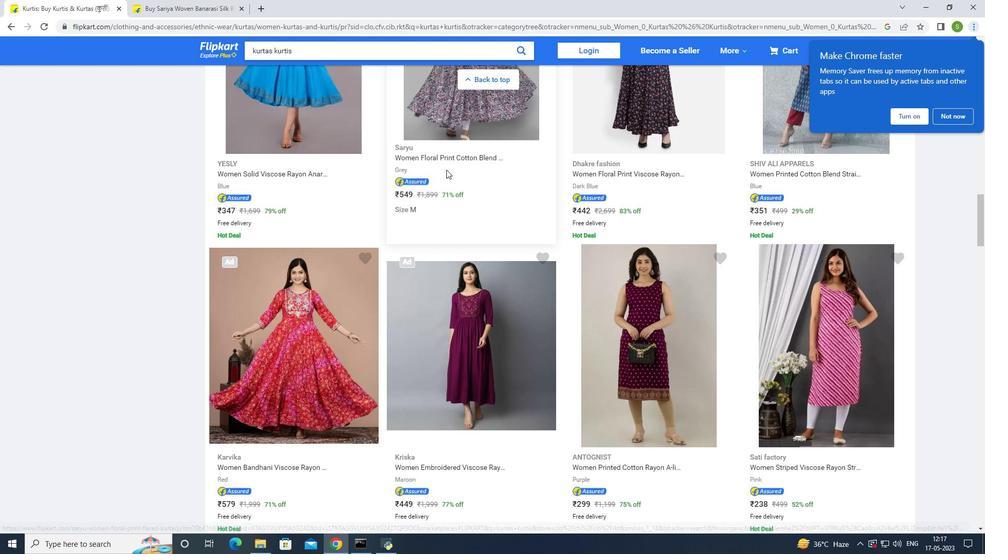 
Action: Mouse moved to (446, 171)
Screenshot: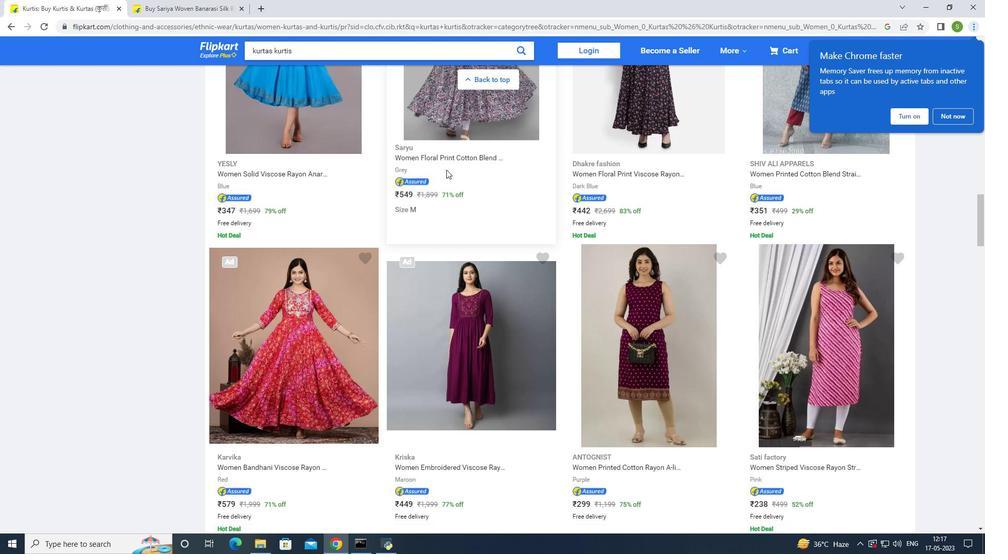 
Action: Mouse scrolled (446, 170) with delta (0, 0)
Screenshot: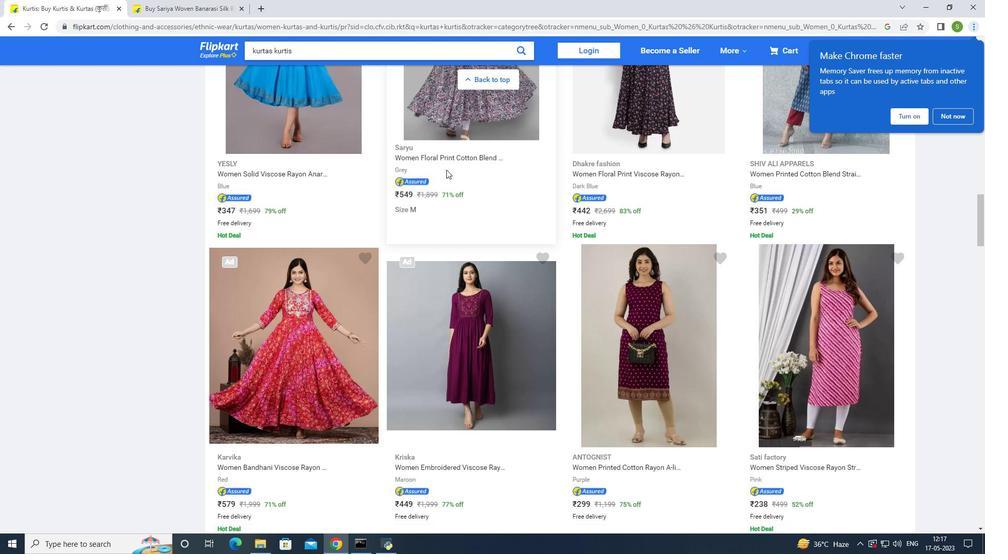 
Action: Mouse scrolled (446, 170) with delta (0, 0)
Screenshot: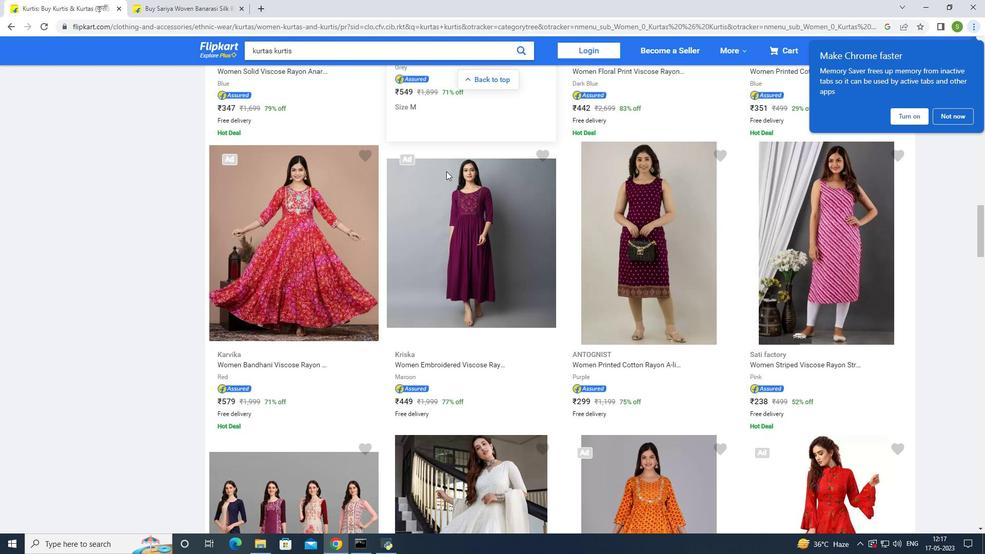 
Action: Mouse scrolled (446, 170) with delta (0, 0)
Screenshot: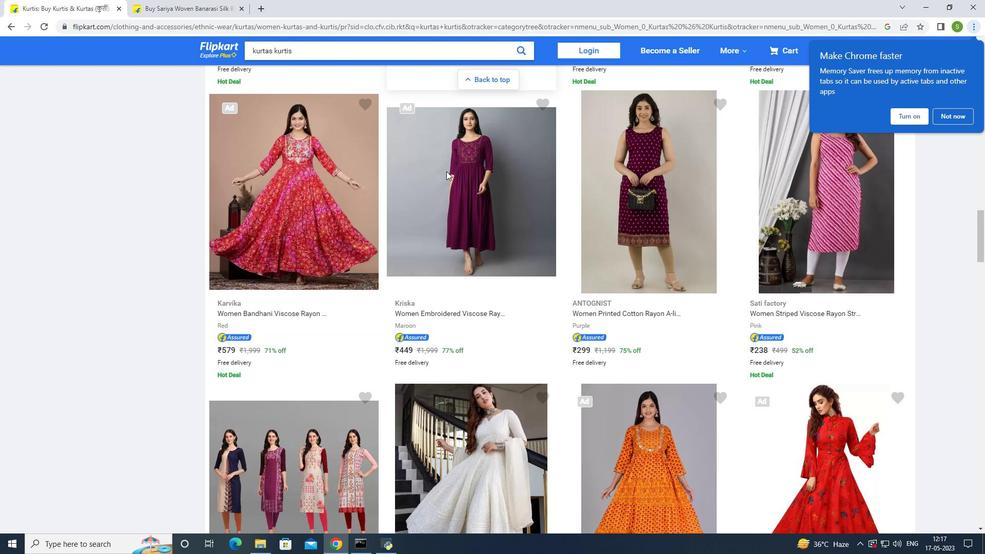 
Action: Mouse scrolled (446, 170) with delta (0, 0)
Screenshot: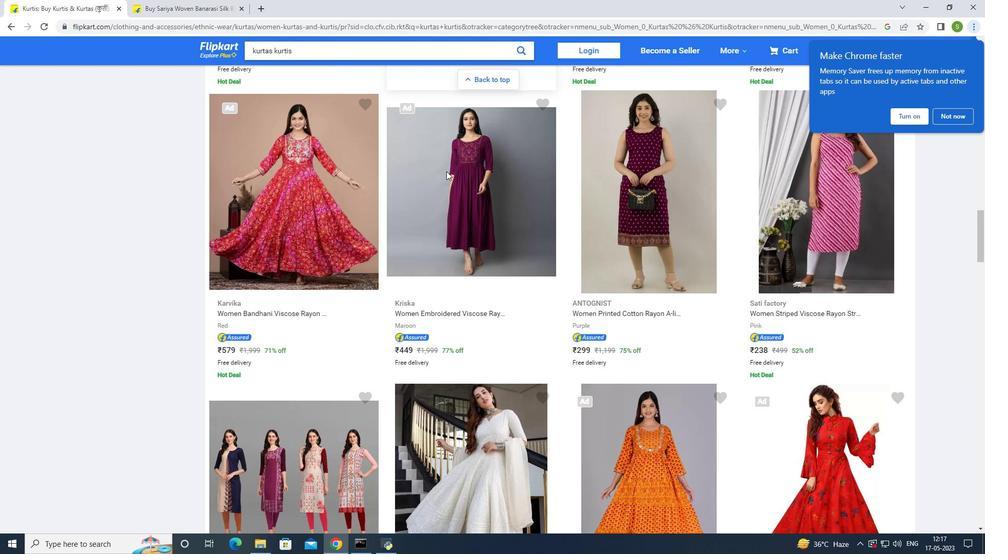 
Action: Mouse scrolled (446, 170) with delta (0, 0)
Screenshot: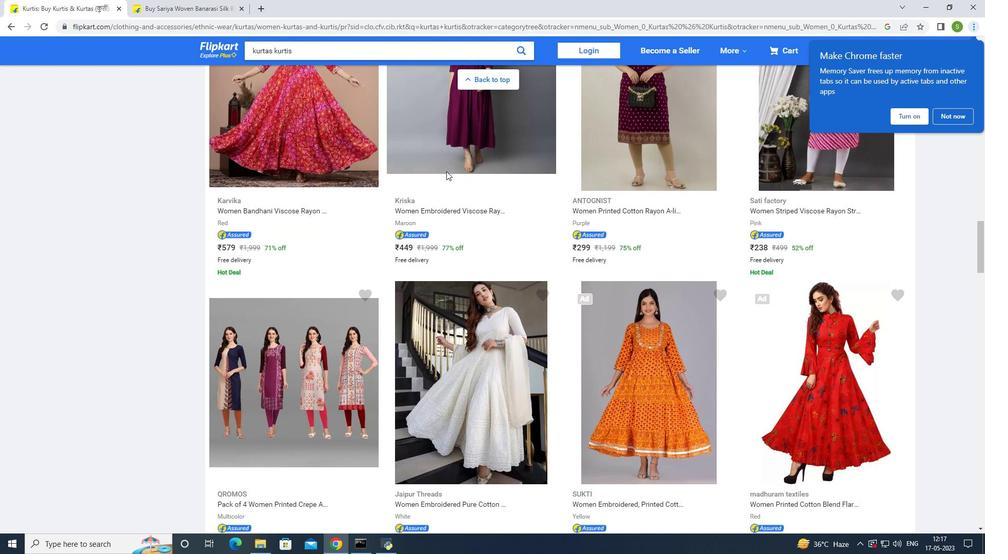 
Action: Mouse scrolled (446, 170) with delta (0, 0)
Screenshot: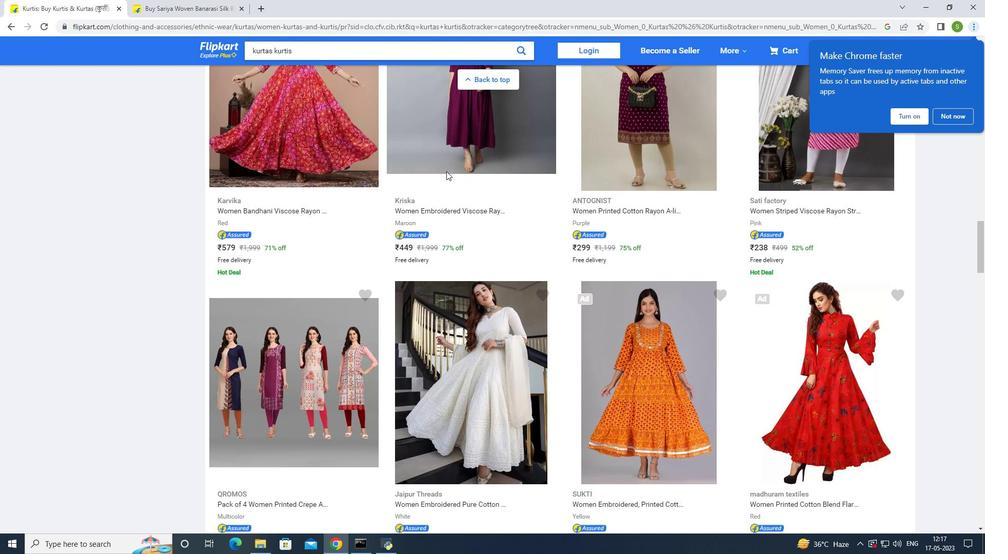 
Action: Mouse scrolled (446, 170) with delta (0, 0)
Screenshot: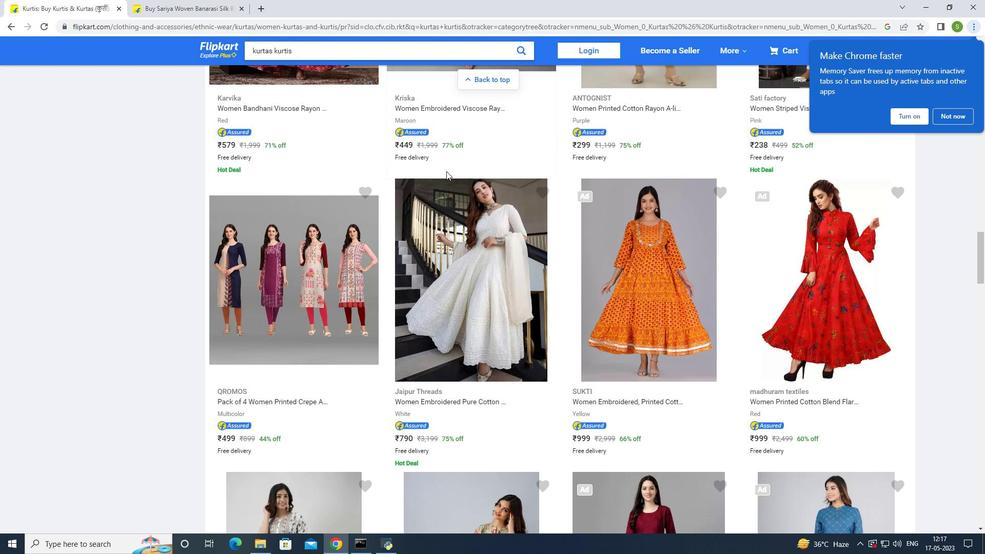 
Action: Mouse scrolled (446, 170) with delta (0, 0)
Screenshot: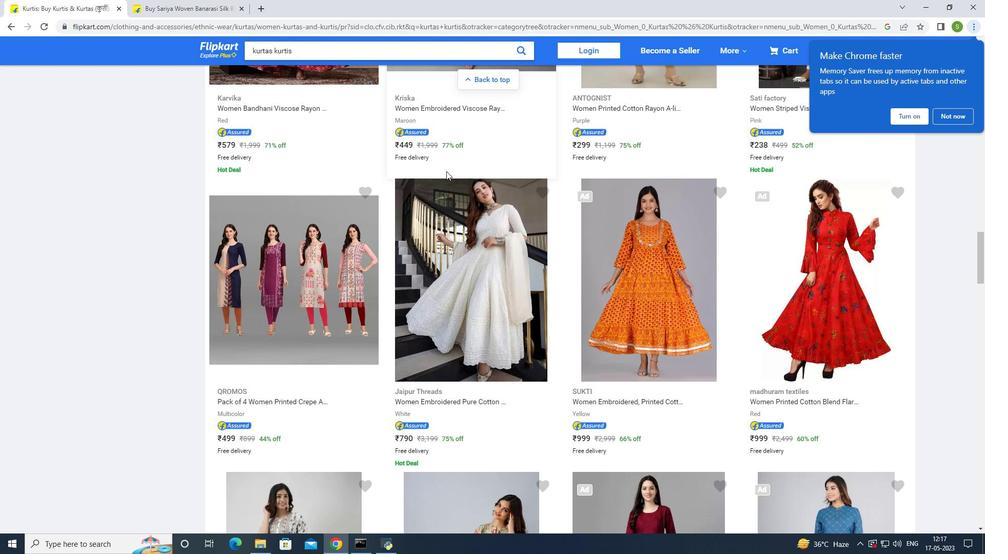 
Action: Mouse scrolled (446, 170) with delta (0, 0)
Screenshot: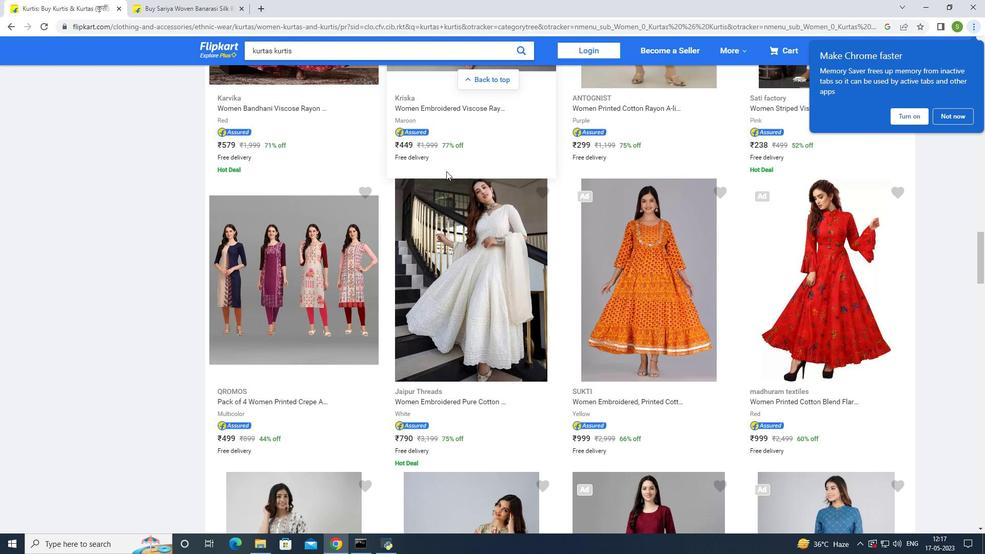 
Action: Mouse scrolled (446, 170) with delta (0, 0)
Screenshot: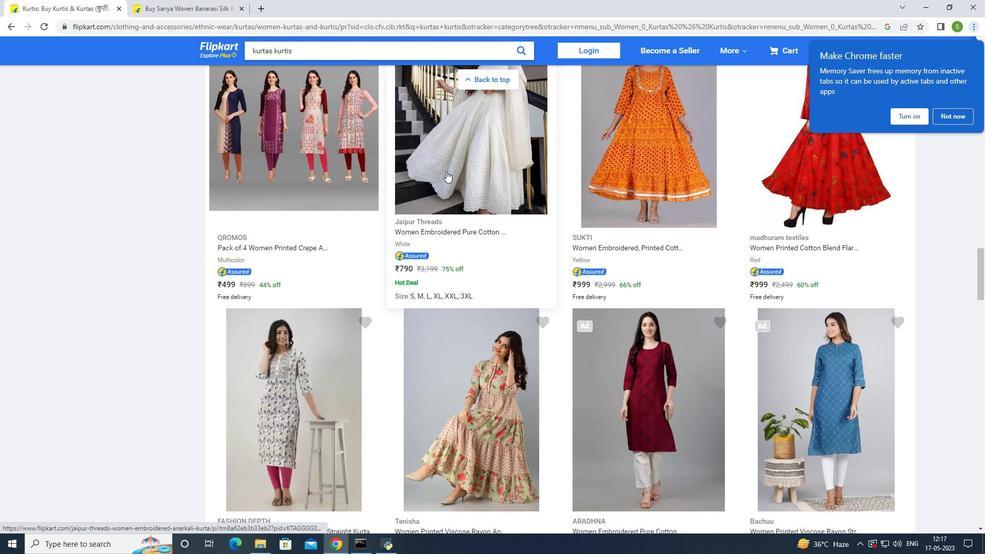 
Action: Mouse scrolled (446, 170) with delta (0, 0)
Screenshot: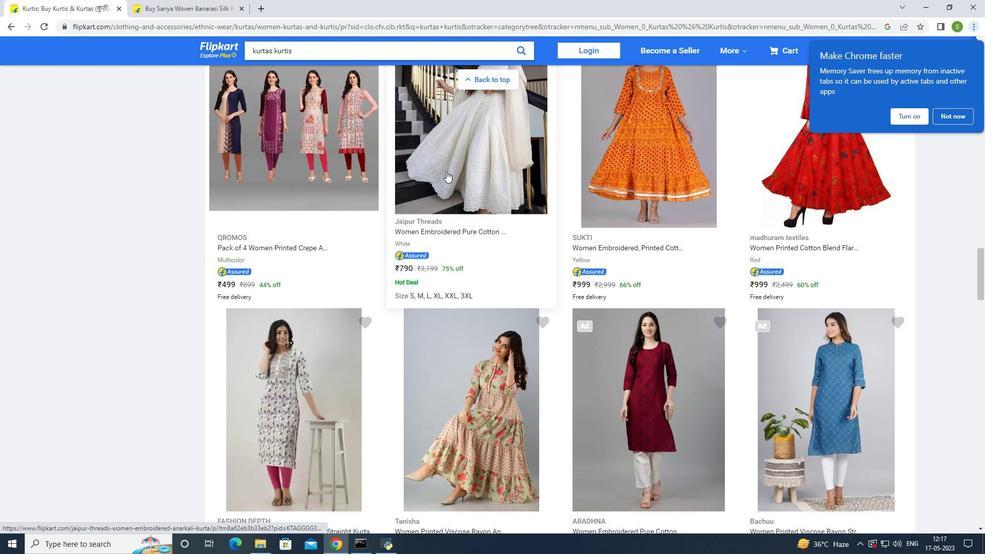 
Action: Mouse moved to (493, 156)
Screenshot: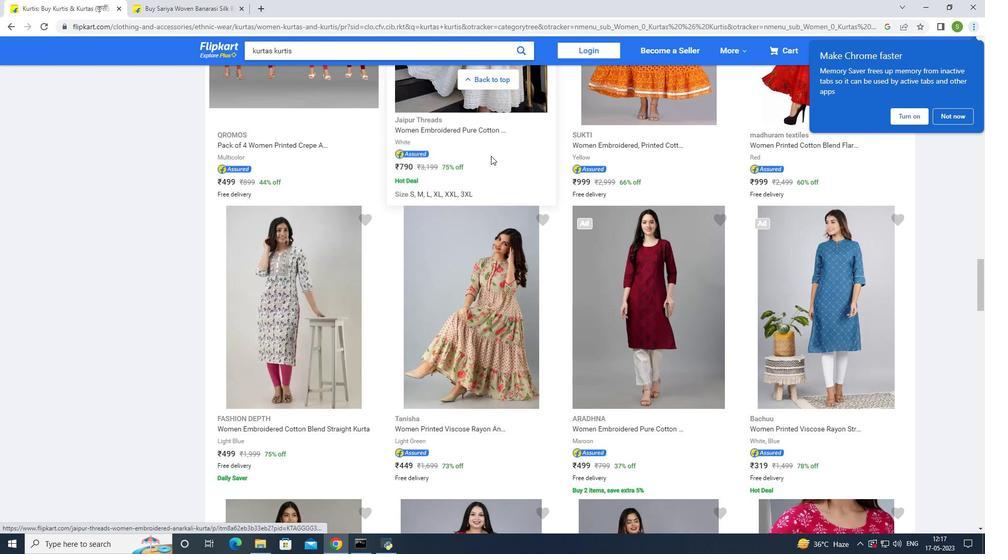 
Action: Mouse scrolled (493, 155) with delta (0, 0)
Screenshot: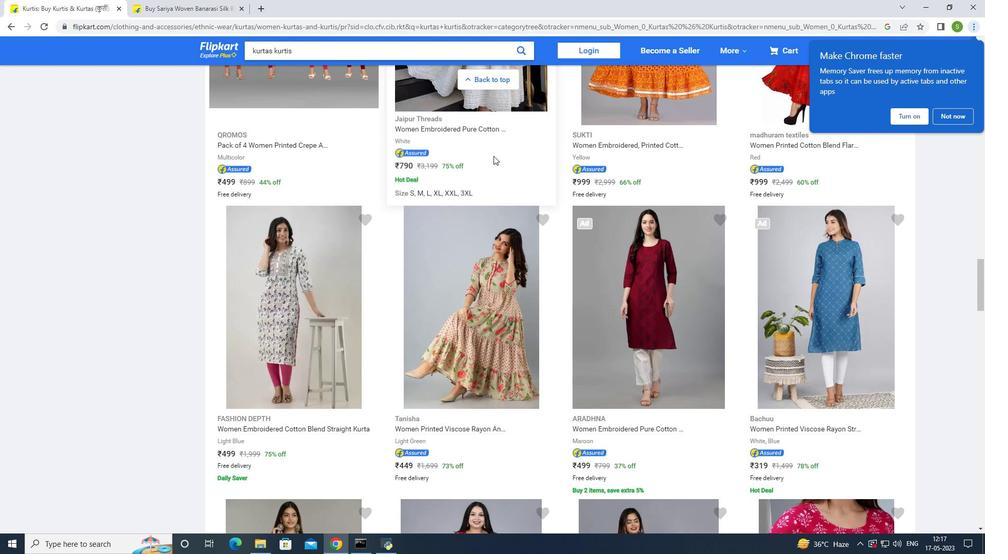 
Action: Mouse scrolled (493, 155) with delta (0, 0)
Screenshot: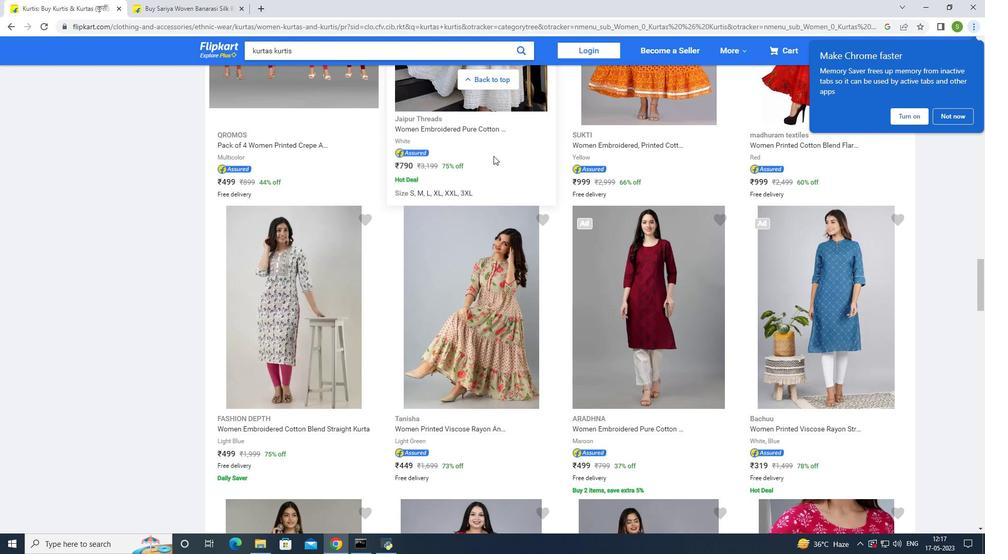 
Action: Mouse scrolled (493, 155) with delta (0, 0)
Screenshot: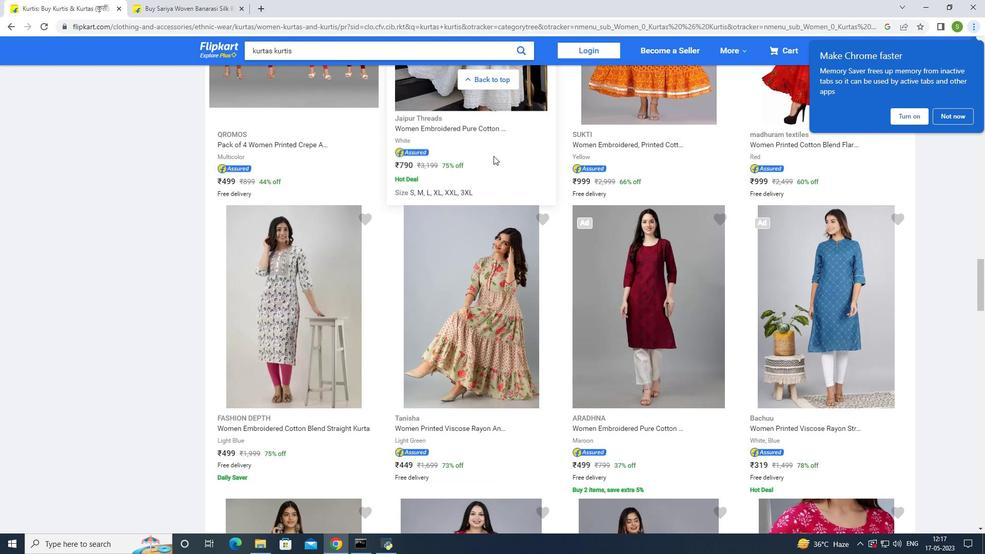 
Action: Mouse scrolled (493, 155) with delta (0, 0)
Screenshot: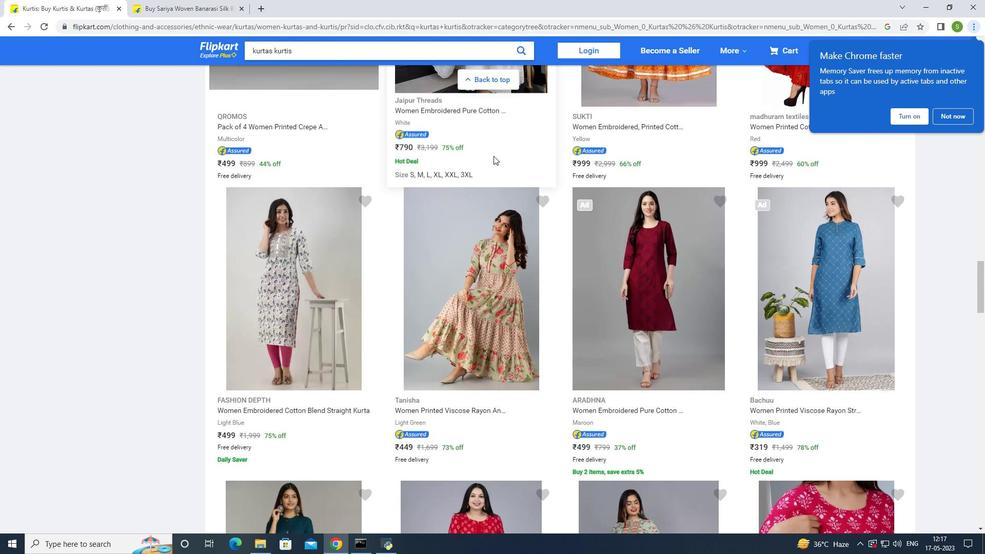 
Action: Mouse scrolled (493, 155) with delta (0, 0)
Screenshot: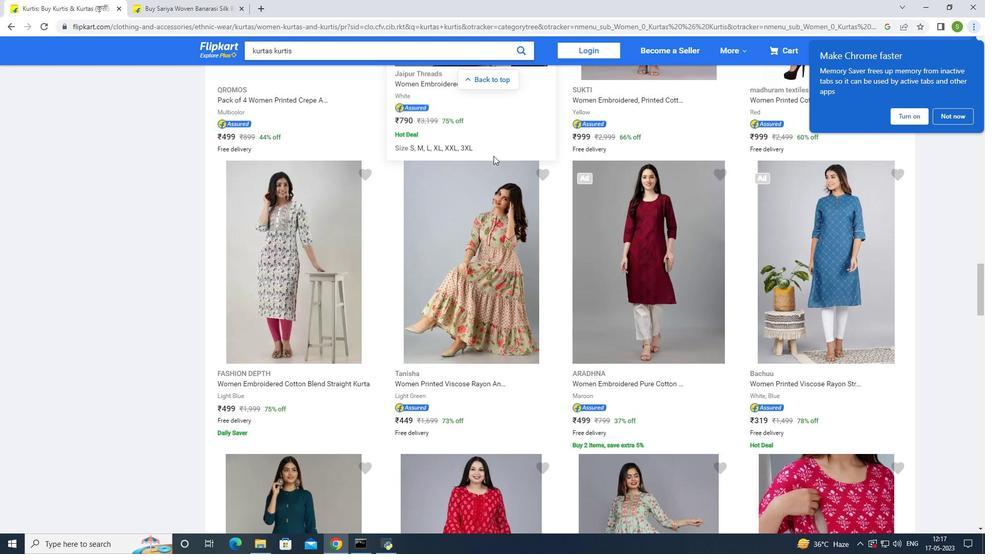 
Action: Mouse moved to (493, 153)
Screenshot: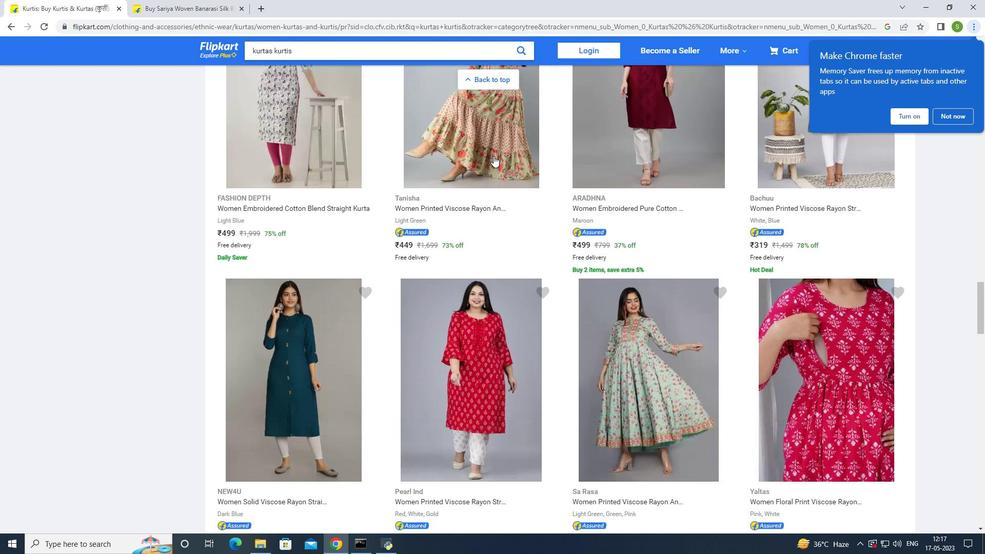 
Action: Mouse scrolled (493, 152) with delta (0, 0)
Screenshot: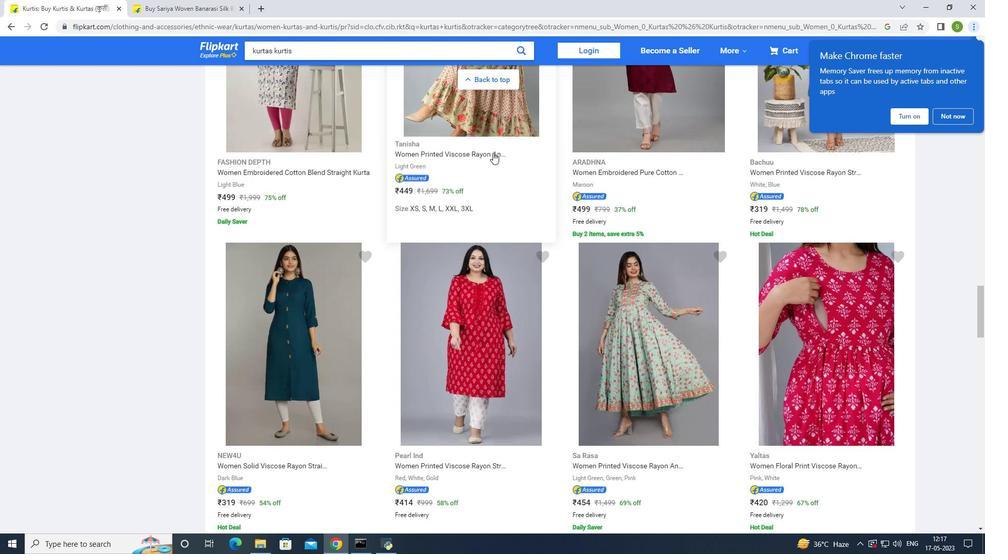 
Action: Mouse scrolled (493, 152) with delta (0, 0)
Screenshot: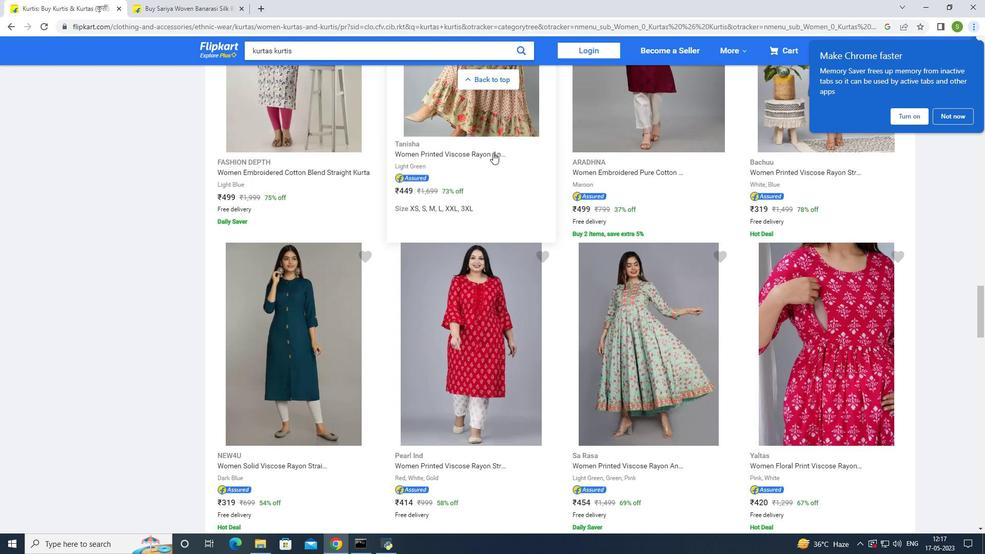 
Action: Mouse scrolled (493, 152) with delta (0, 0)
Screenshot: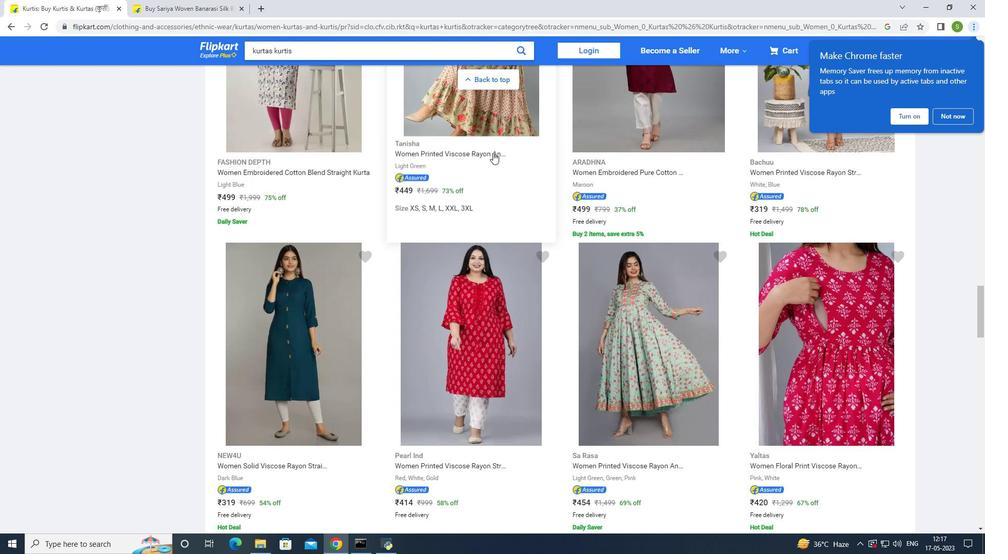 
Action: Mouse scrolled (493, 152) with delta (0, 0)
Screenshot: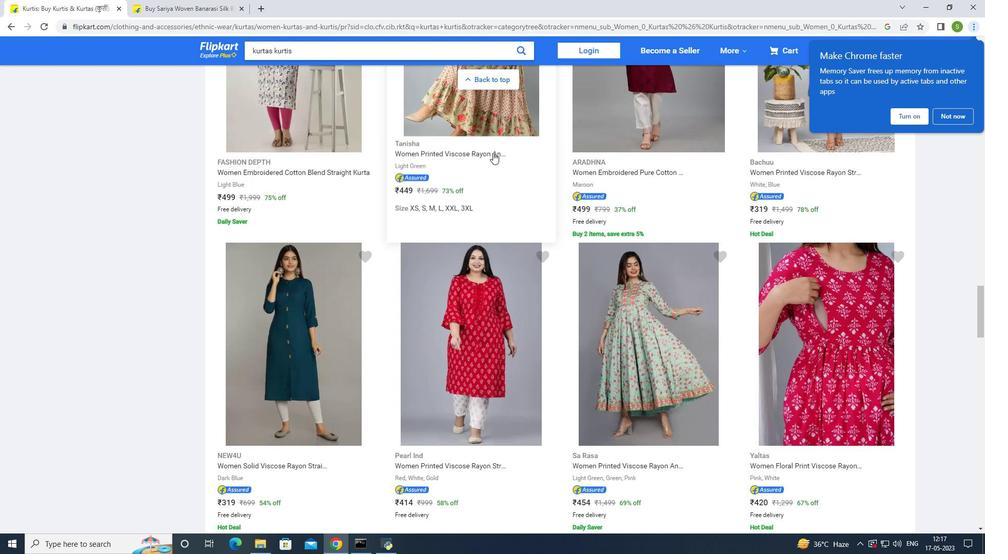 
Action: Mouse scrolled (493, 152) with delta (0, 0)
Screenshot: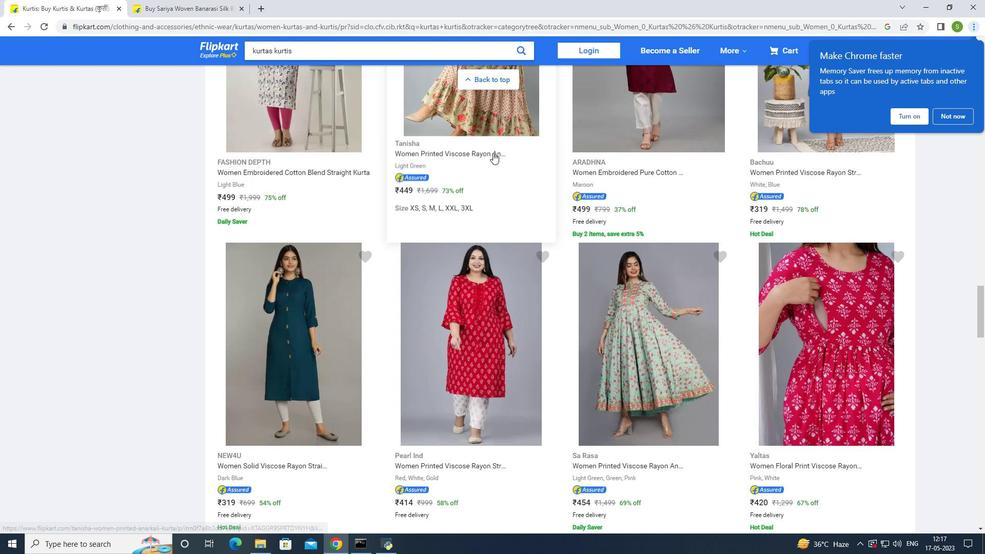
Action: Mouse scrolled (493, 152) with delta (0, 0)
Screenshot: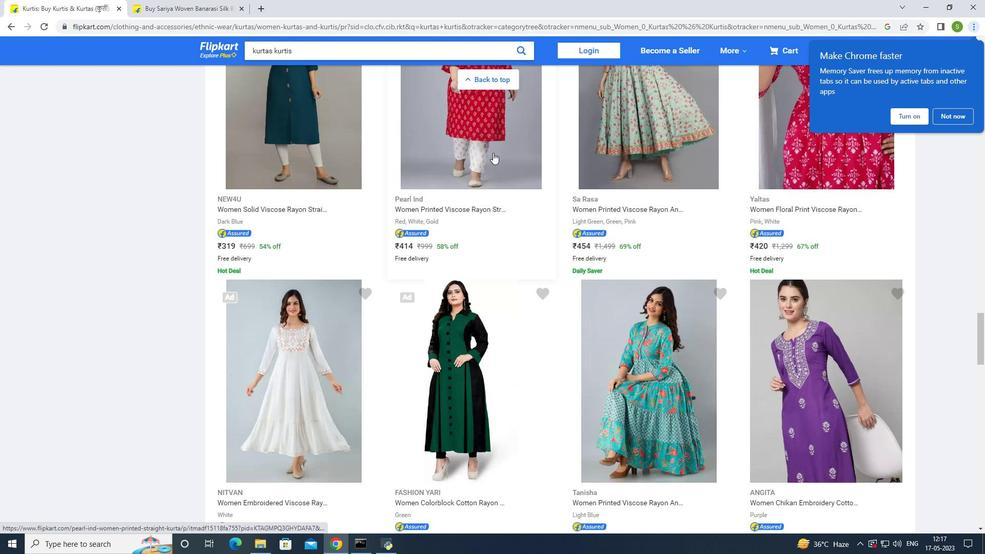 
Action: Mouse scrolled (493, 152) with delta (0, 0)
Screenshot: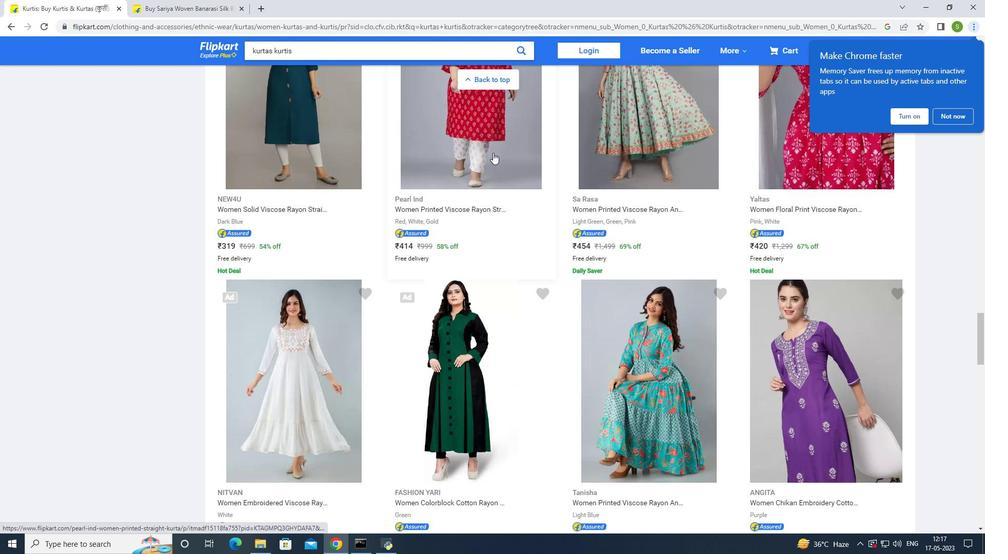 
Action: Mouse scrolled (493, 152) with delta (0, 0)
Screenshot: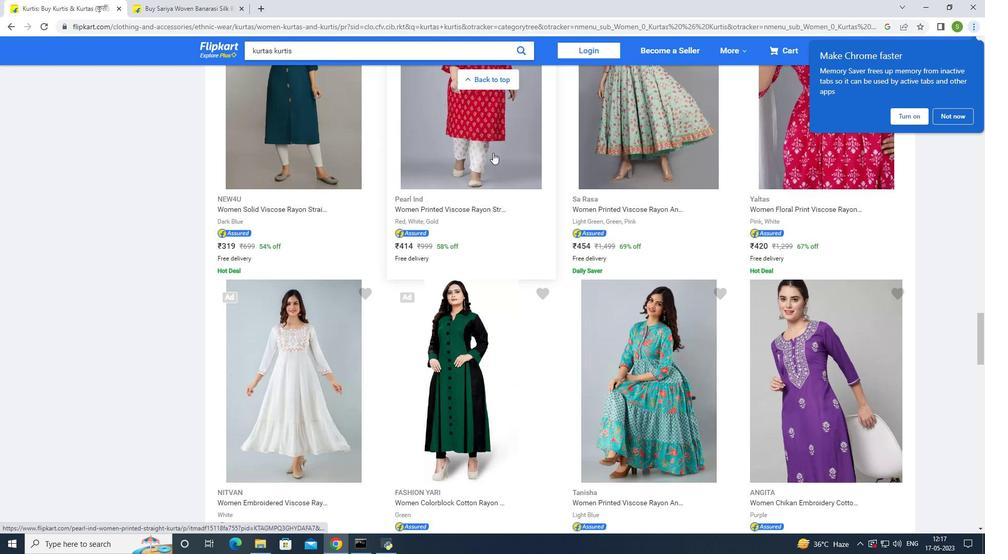 
Action: Mouse scrolled (493, 152) with delta (0, 0)
